 Task: Save your favorite Italian restaurant in Chicago as a favorite location and also explore the gallery of the resturants .
Action: Mouse moved to (124, 59)
Screenshot: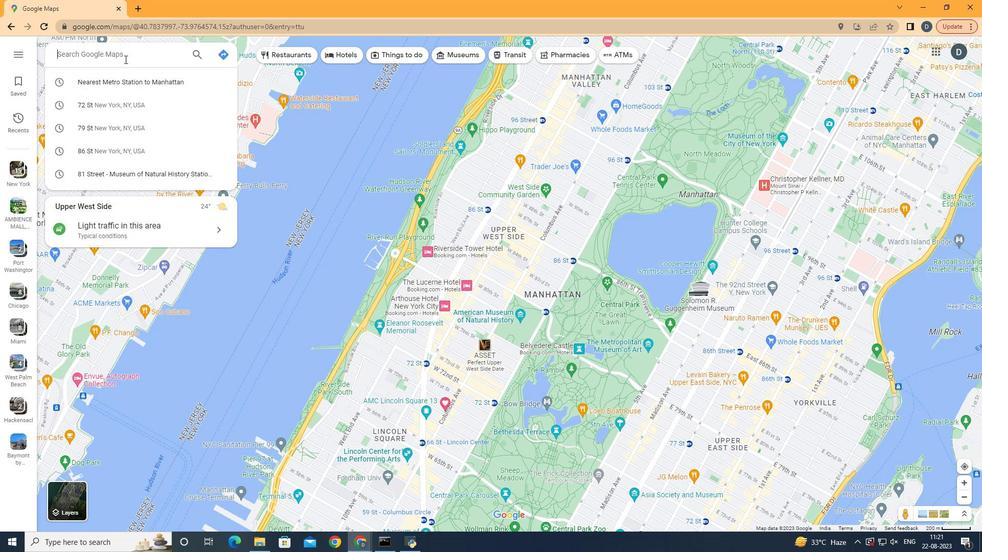 
Action: Mouse pressed left at (124, 59)
Screenshot: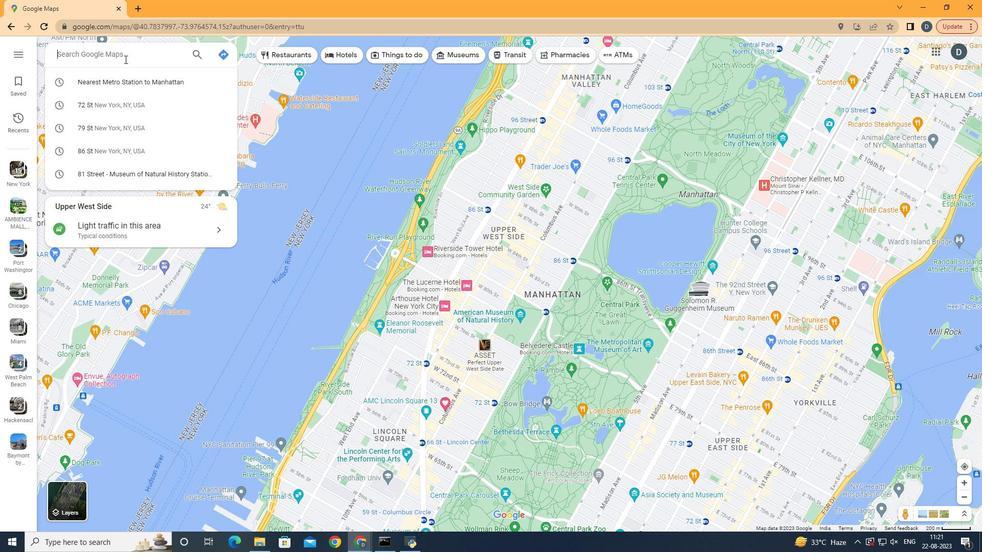 
Action: Key pressed <Key.shift>Restaurants<Key.space>in<Key.space><Key.shift>Chicago<Key.enter>
Screenshot: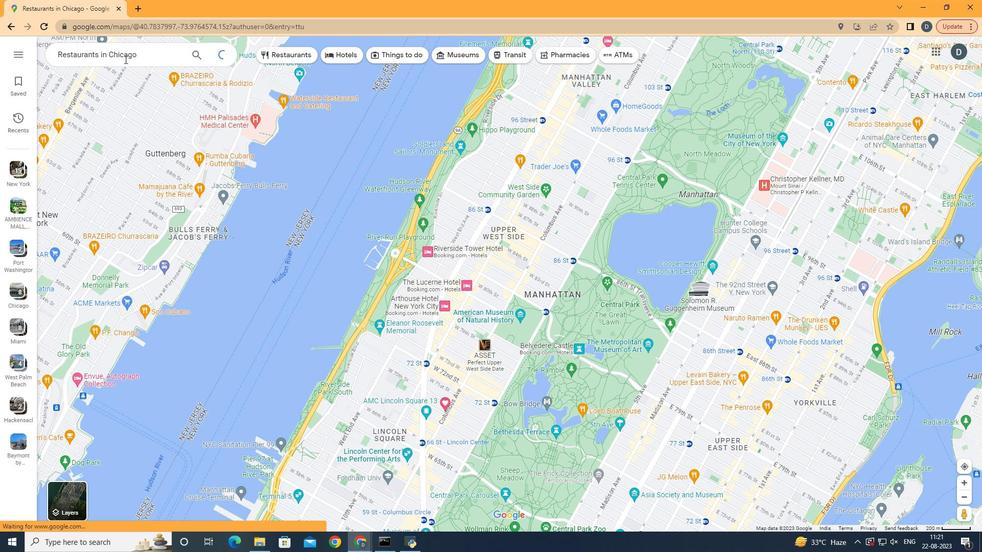 
Action: Mouse moved to (183, 118)
Screenshot: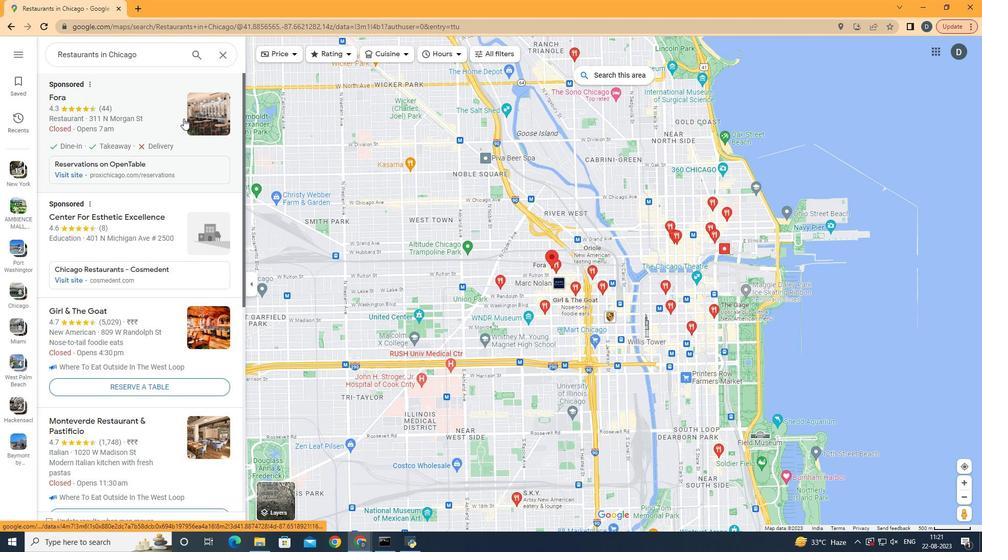 
Action: Mouse pressed left at (183, 118)
Screenshot: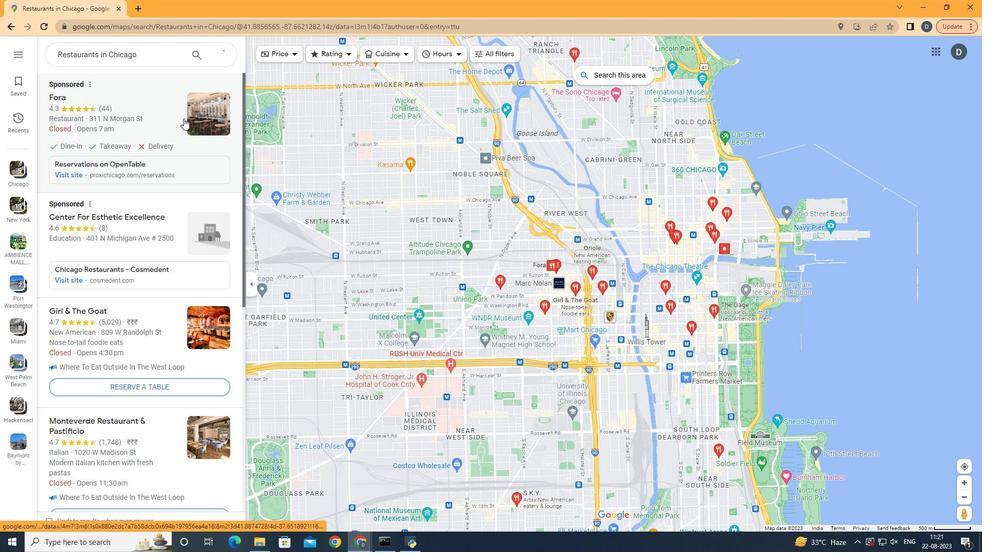 
Action: Mouse moved to (298, 175)
Screenshot: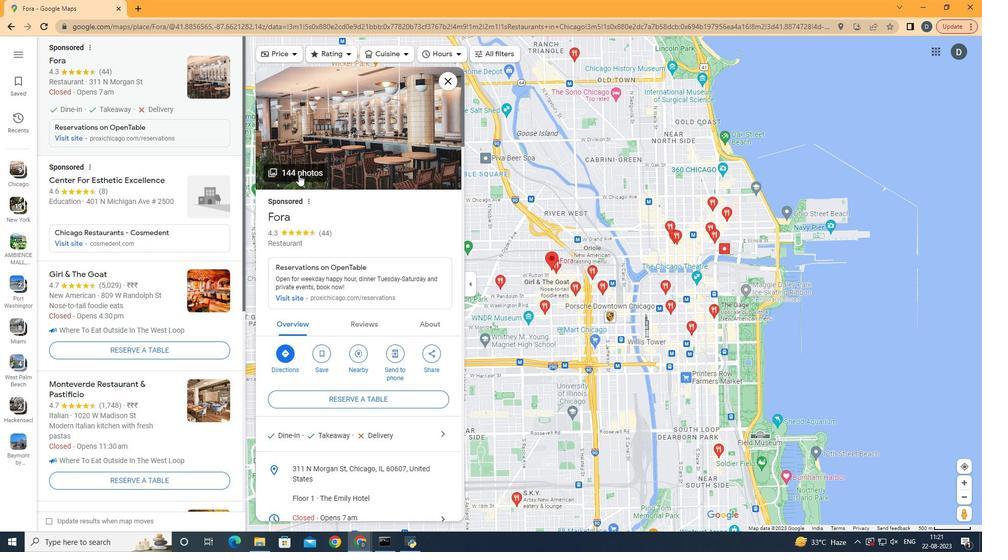 
Action: Mouse pressed left at (298, 175)
Screenshot: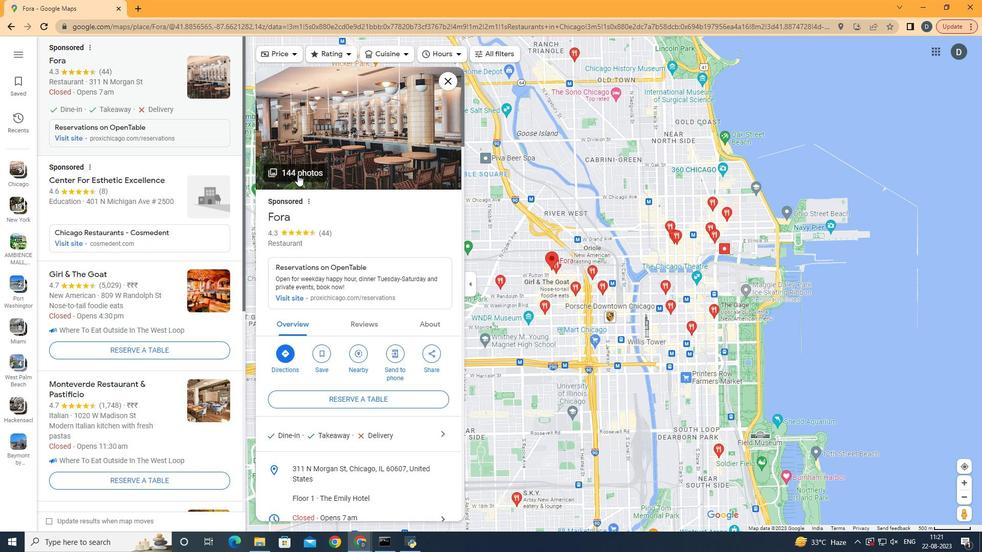 
Action: Mouse moved to (297, 175)
Screenshot: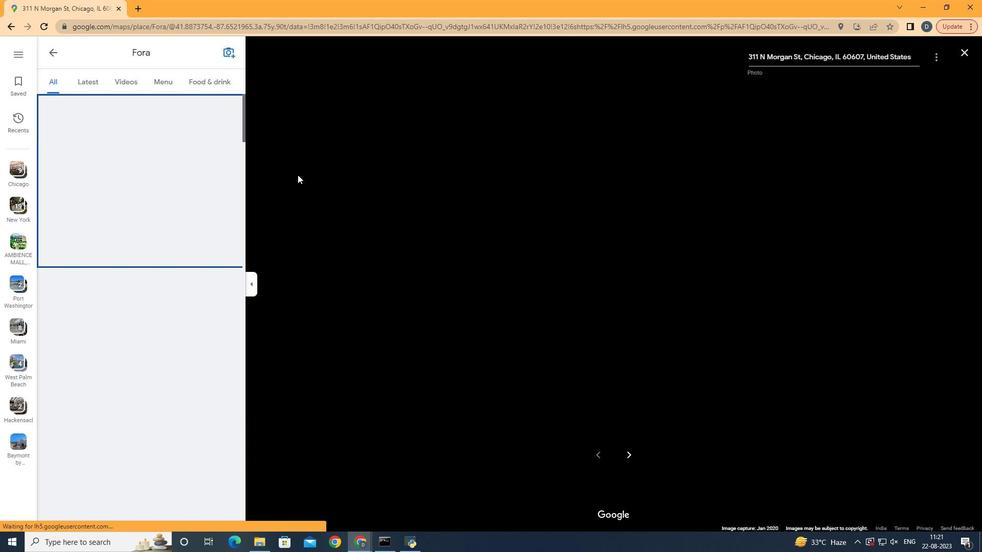 
Action: Key pressed <Key.right>
Screenshot: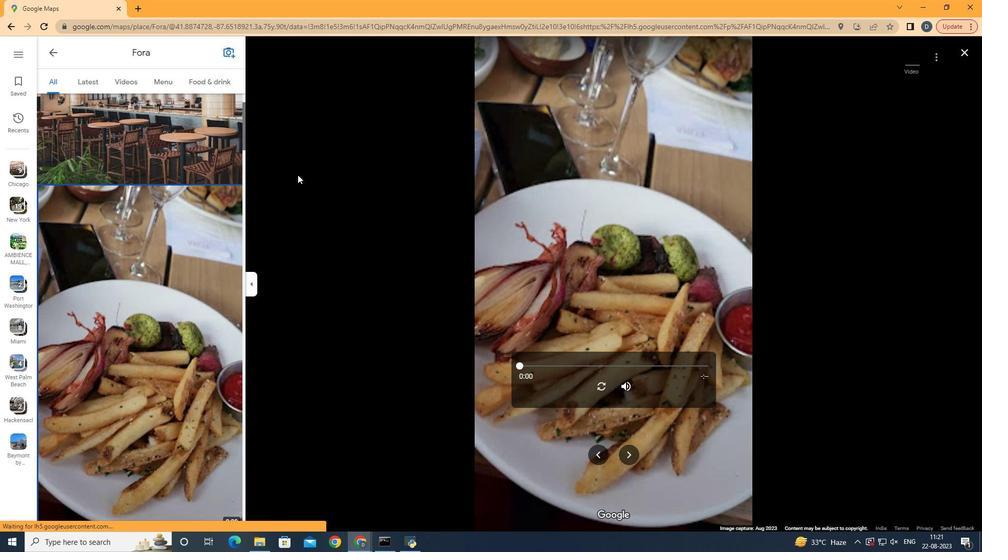 
Action: Mouse moved to (606, 387)
Screenshot: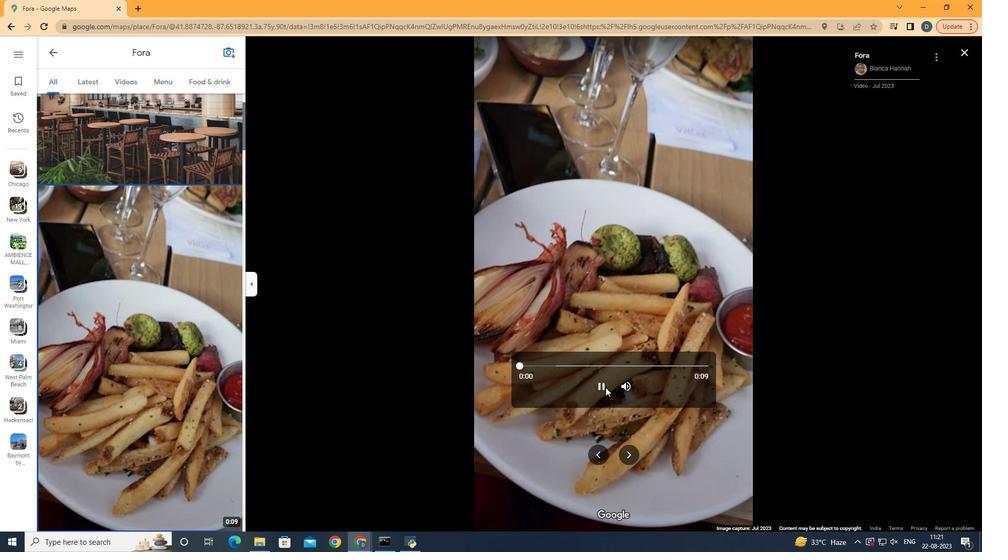 
Action: Mouse pressed left at (606, 387)
Screenshot: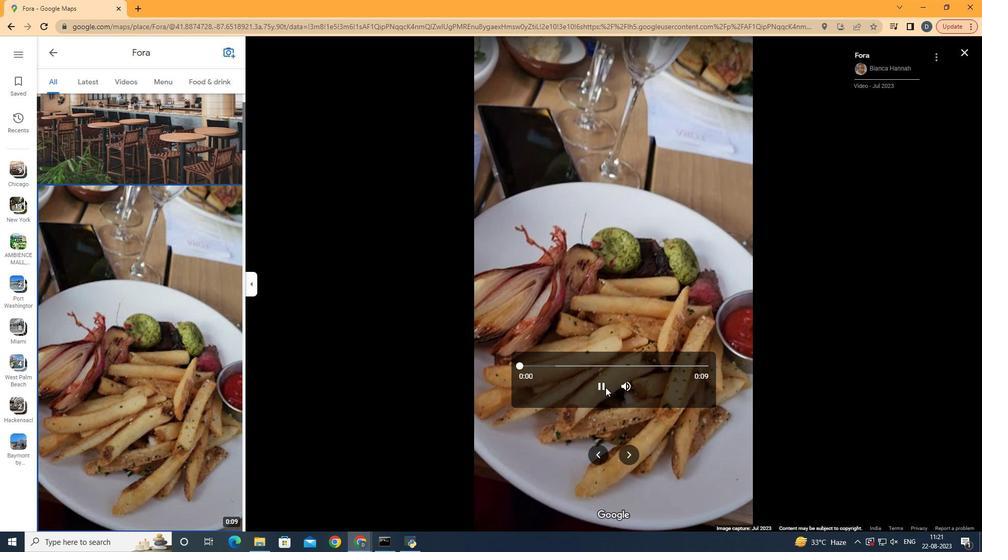 
Action: Mouse moved to (626, 450)
Screenshot: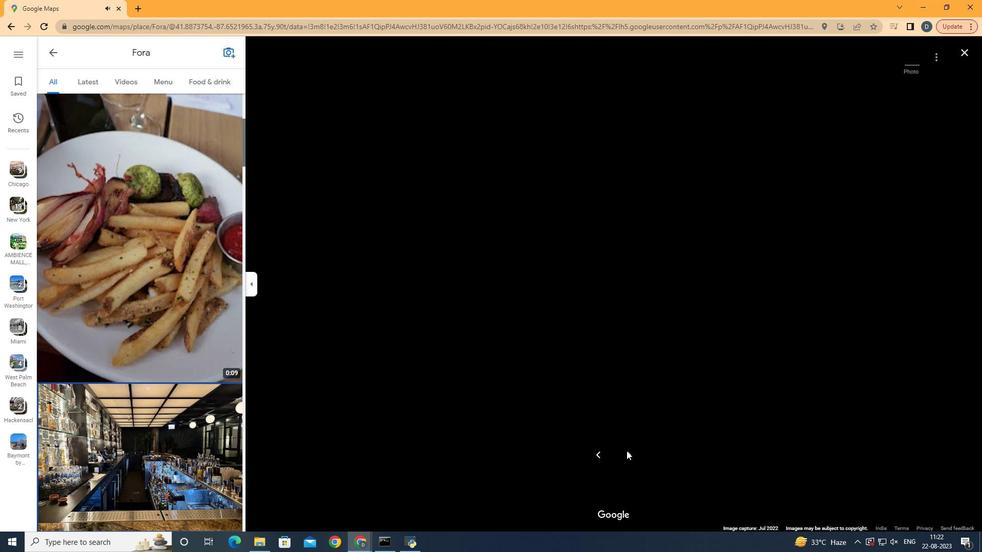 
Action: Mouse pressed left at (625, 450)
Screenshot: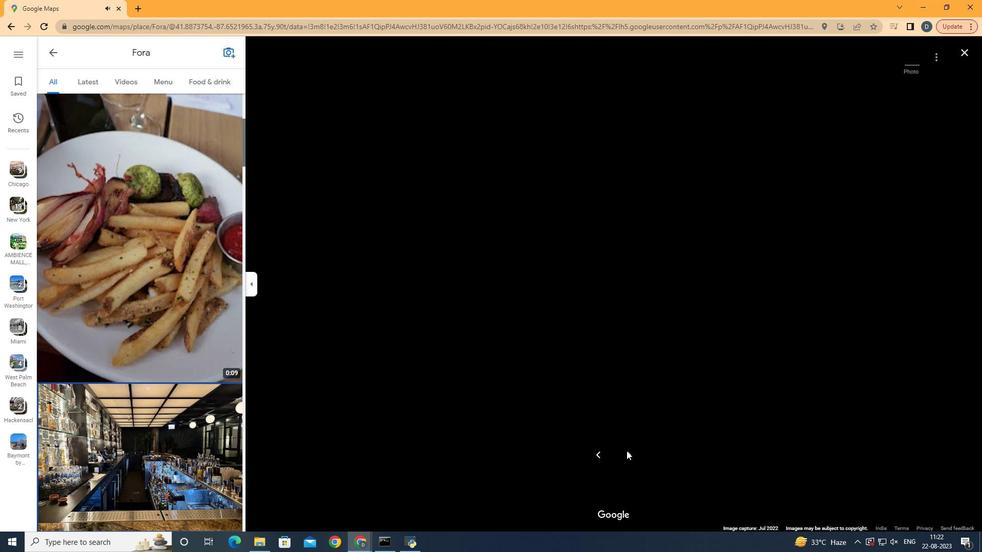 
Action: Mouse moved to (626, 446)
Screenshot: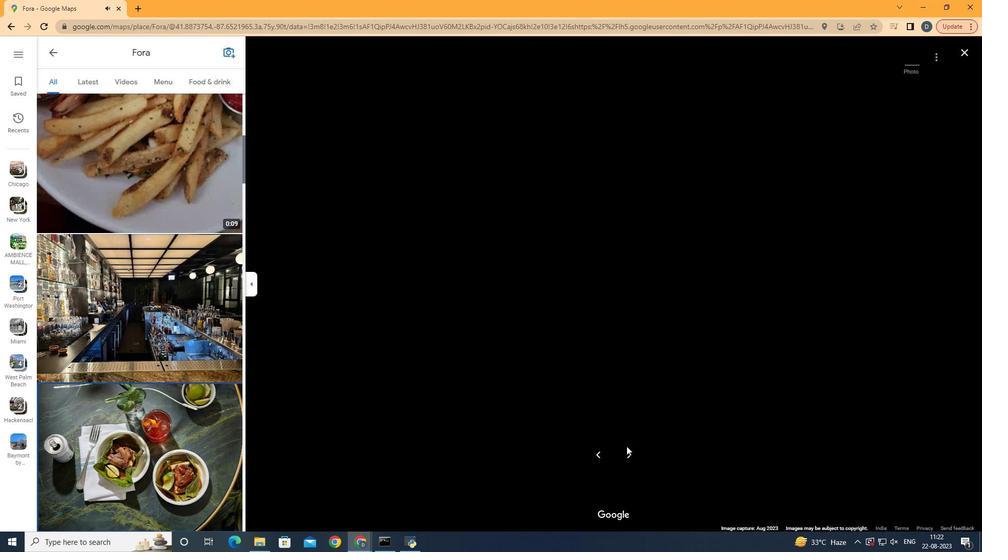 
Action: Mouse pressed left at (626, 446)
Screenshot: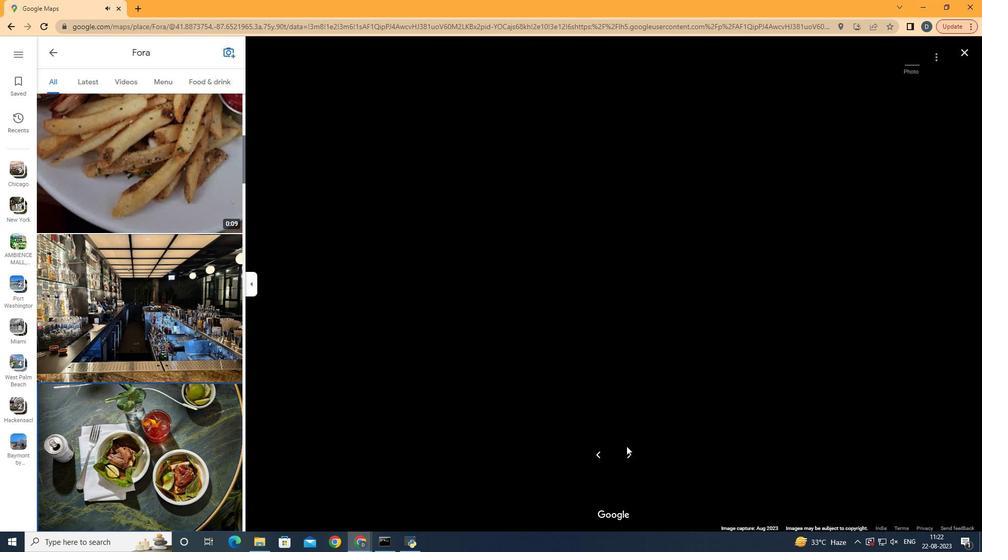 
Action: Key pressed <Key.right>
Screenshot: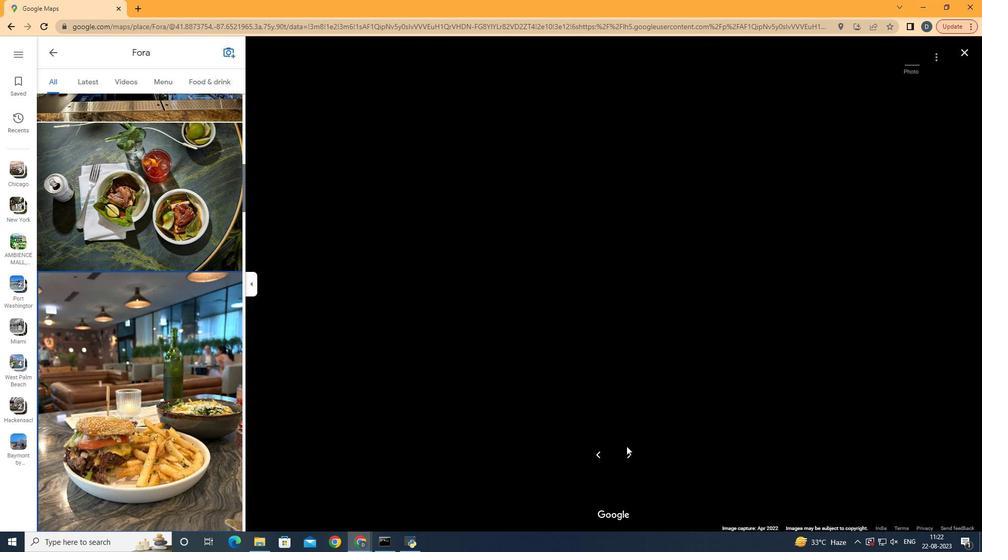 
Action: Mouse moved to (626, 456)
Screenshot: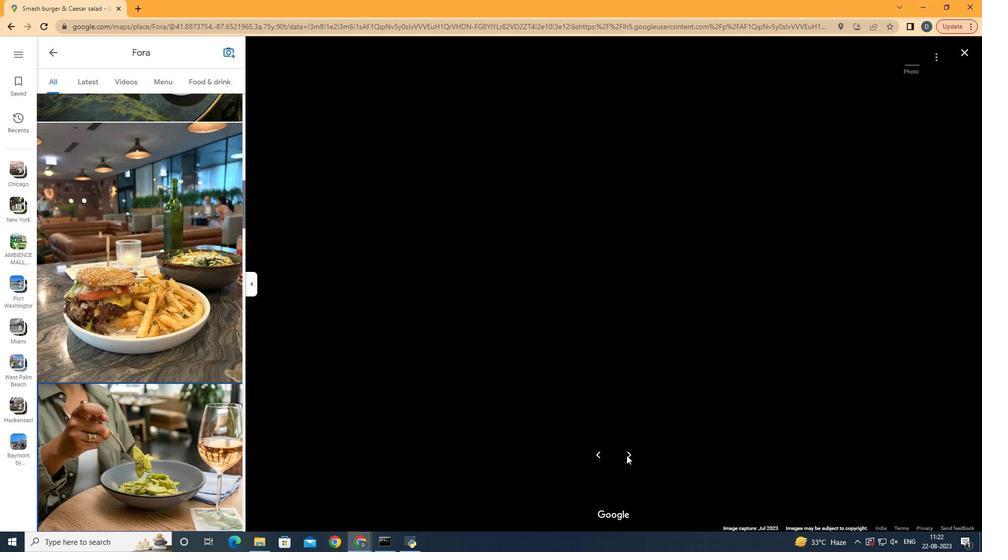 
Action: Mouse pressed left at (626, 456)
Screenshot: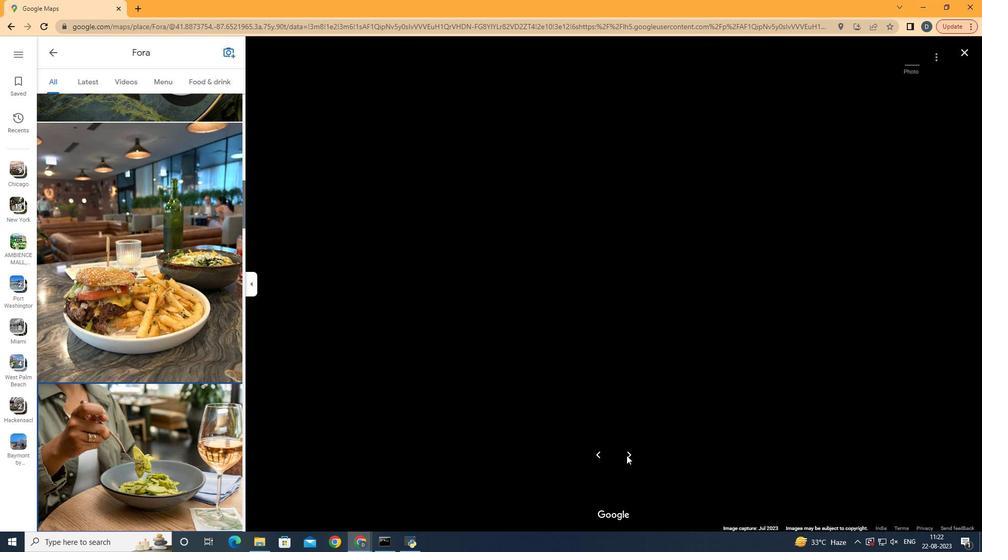 
Action: Key pressed <Key.right><Key.right><Key.right>
Screenshot: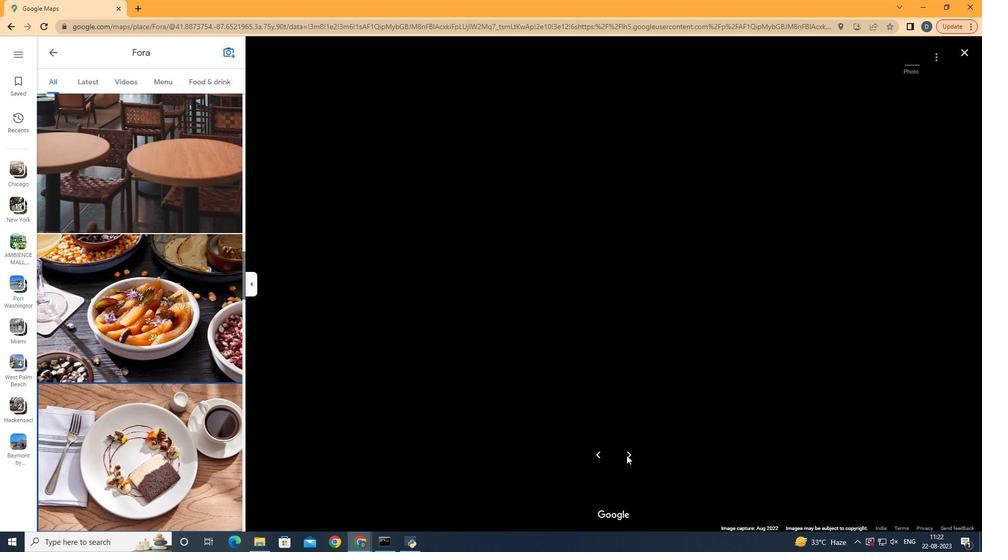 
Action: Mouse moved to (626, 449)
Screenshot: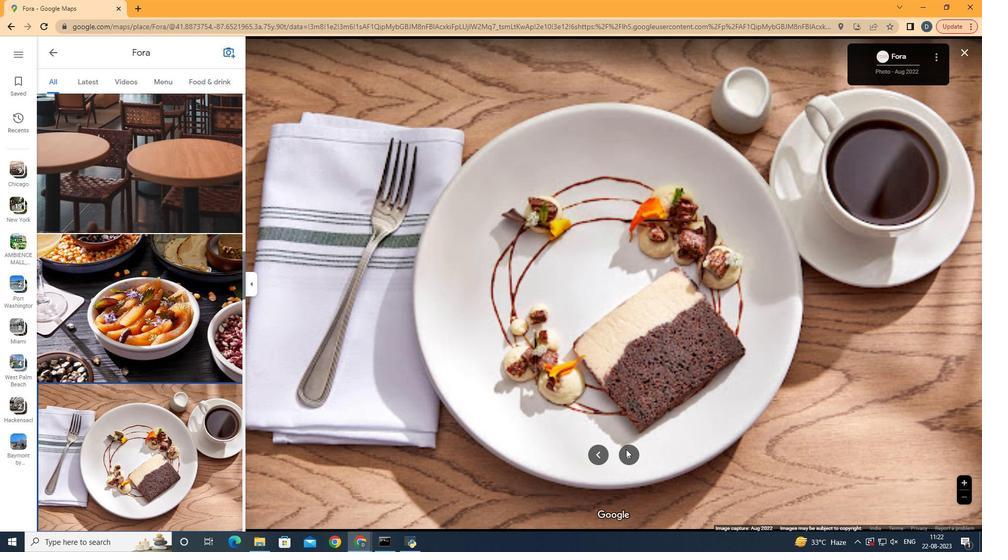 
Action: Mouse pressed left at (626, 449)
Screenshot: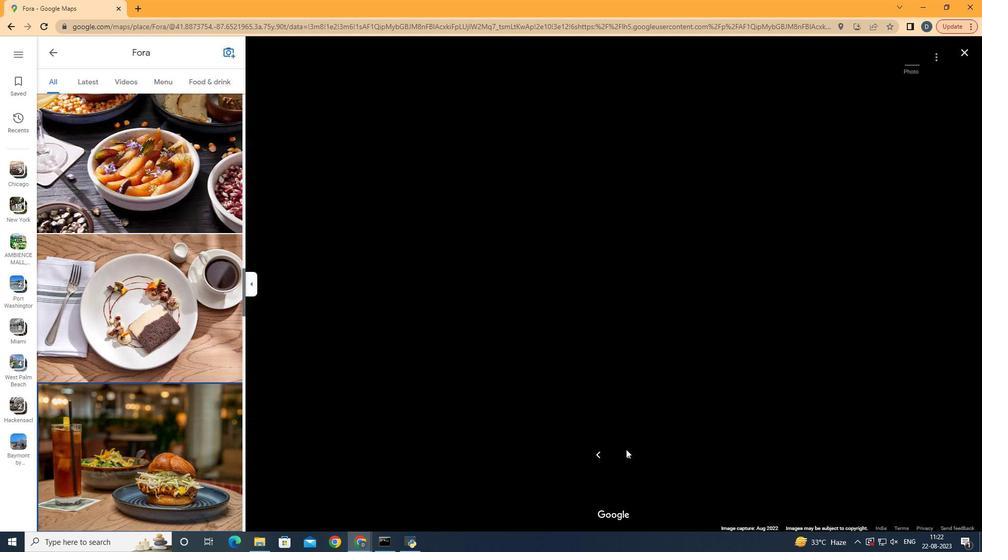
Action: Key pressed <Key.right><Key.right><Key.right><Key.right><Key.right><Key.right><Key.right><Key.right><Key.right><Key.right><Key.right><Key.right><Key.right><Key.right><Key.right><Key.right><Key.right><Key.right><Key.right><Key.right><Key.right><Key.right><Key.right><Key.right><Key.right><Key.right><Key.right><Key.right><Key.right><Key.right><Key.right><Key.right><Key.right><Key.right><Key.right><Key.right><Key.right><Key.right><Key.right><Key.right><Key.right><Key.right><Key.right><Key.right><Key.right><Key.right><Key.right><Key.right><Key.right><Key.right><Key.right><Key.right><Key.right><Key.right><Key.right><Key.right><Key.right><Key.right><Key.right><Key.right><Key.right><Key.right><Key.right><Key.right><Key.right><Key.right><Key.right><Key.right><Key.right><Key.right><Key.right><Key.right><Key.right><Key.right><Key.right><Key.right><Key.right><Key.right><Key.right><Key.right><Key.right><Key.right><Key.right><Key.right><Key.right><Key.right><Key.right><Key.right><Key.right><Key.right><Key.right><Key.right><Key.right><Key.right><Key.right><Key.right><Key.right><Key.right><Key.right><Key.right><Key.right><Key.right><Key.right><Key.right><Key.right>
Screenshot: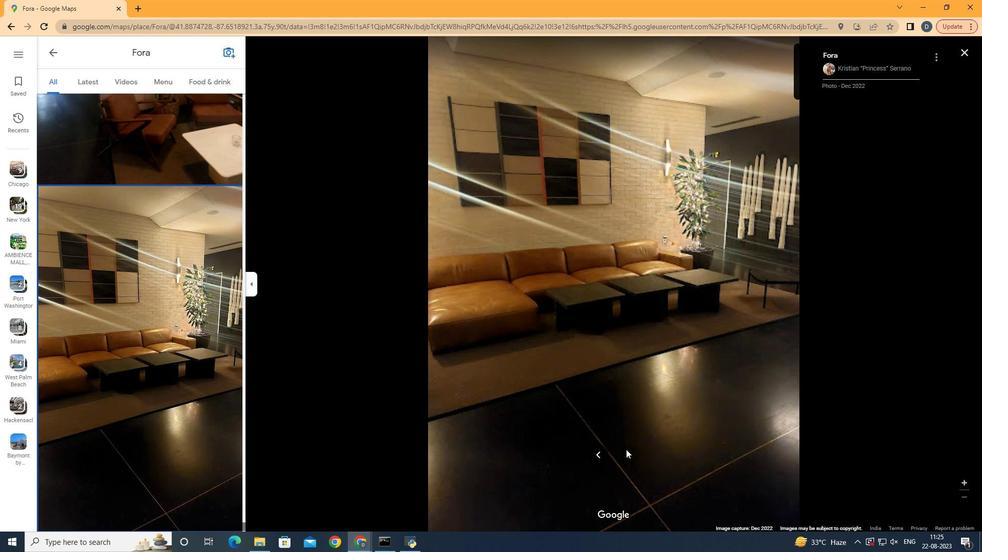 
Action: Mouse moved to (966, 54)
Screenshot: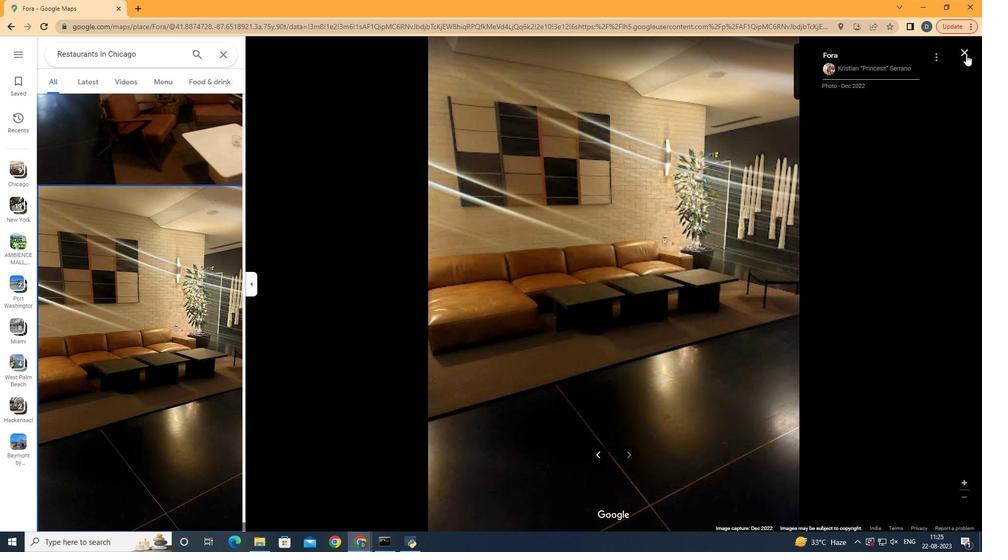 
Action: Mouse pressed left at (966, 54)
Screenshot: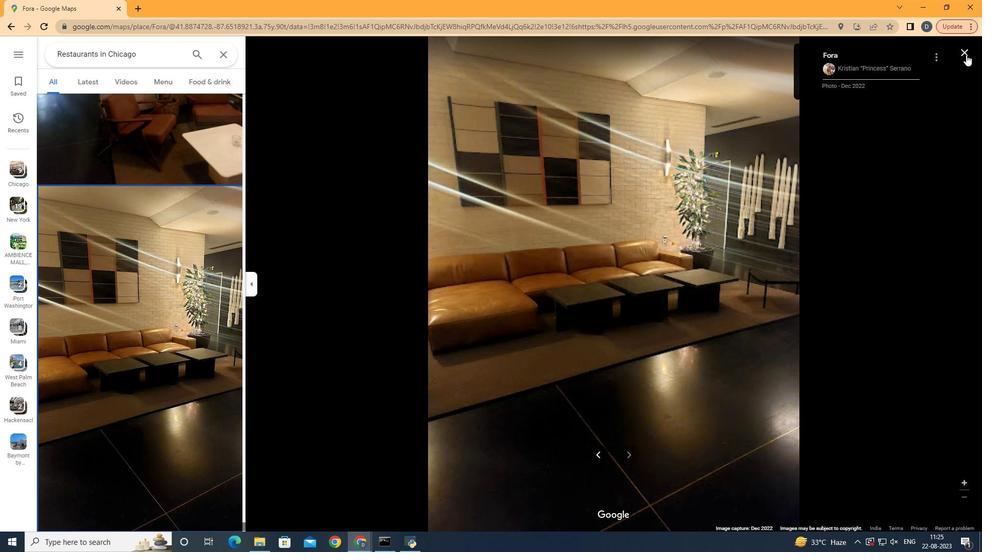 
Action: Mouse moved to (208, 226)
Screenshot: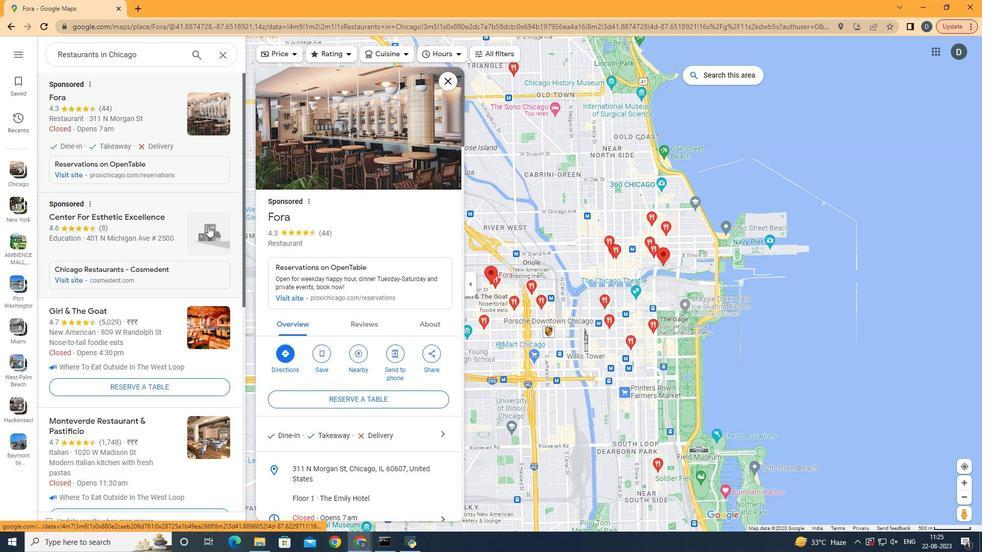 
Action: Mouse pressed left at (208, 226)
Screenshot: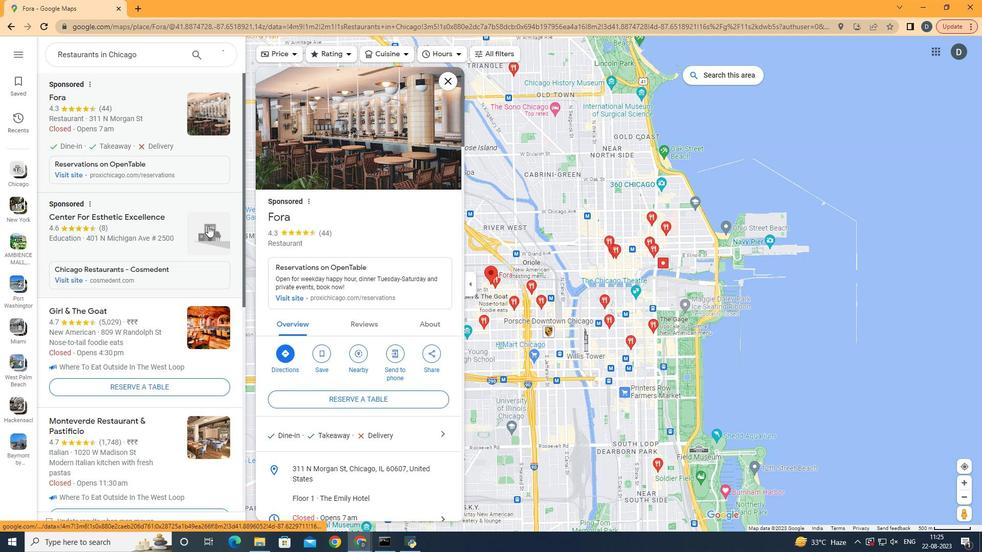 
Action: Mouse moved to (207, 328)
Screenshot: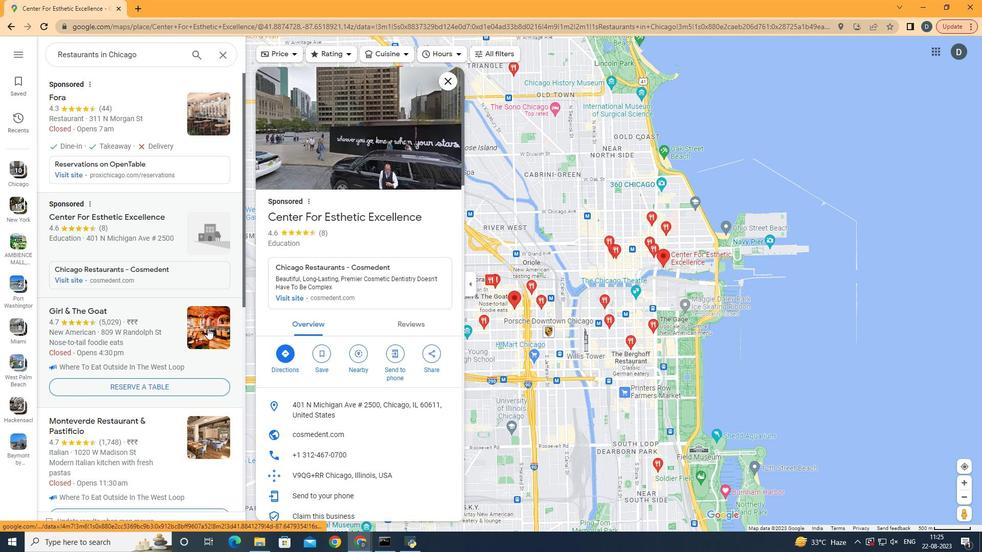 
Action: Mouse pressed left at (207, 328)
Screenshot: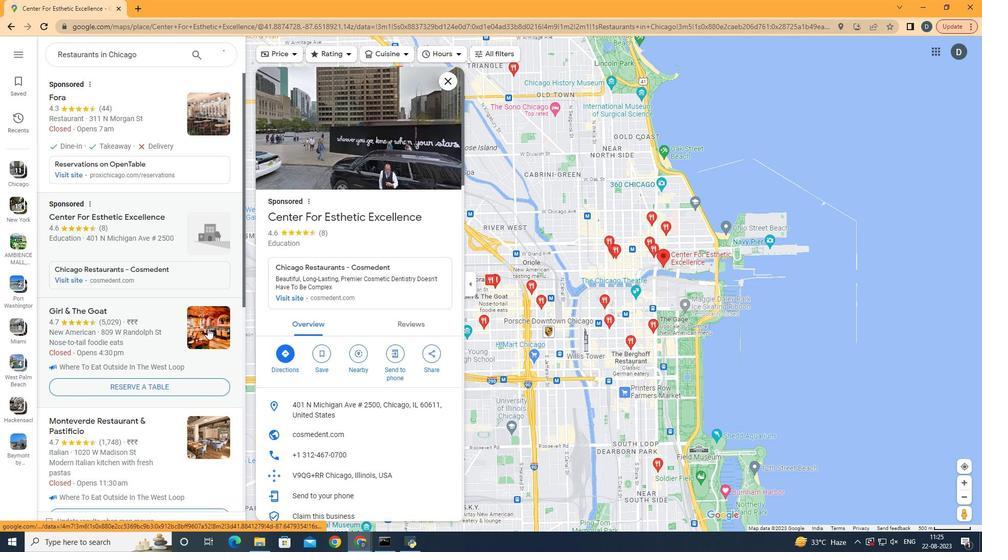 
Action: Mouse moved to (315, 169)
Screenshot: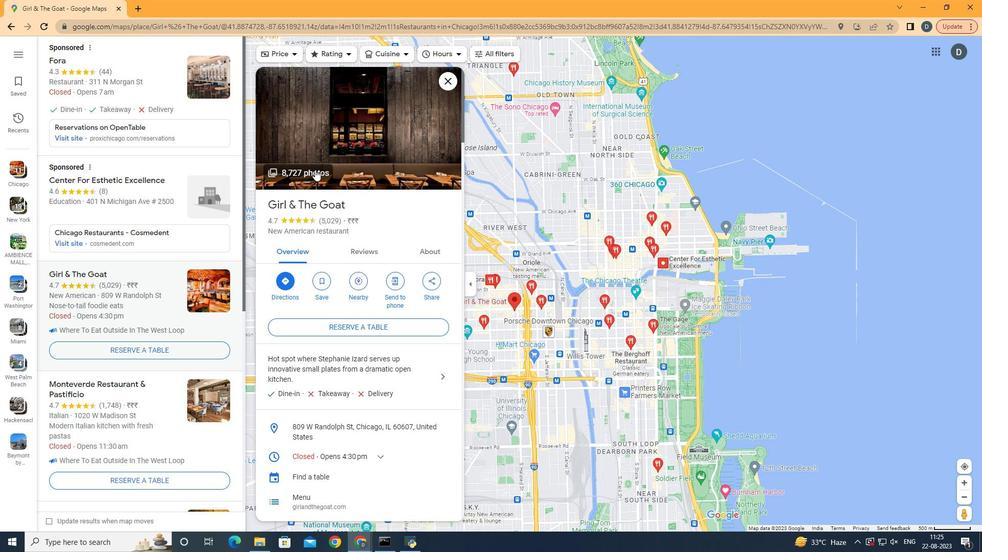 
Action: Mouse pressed left at (315, 169)
Screenshot: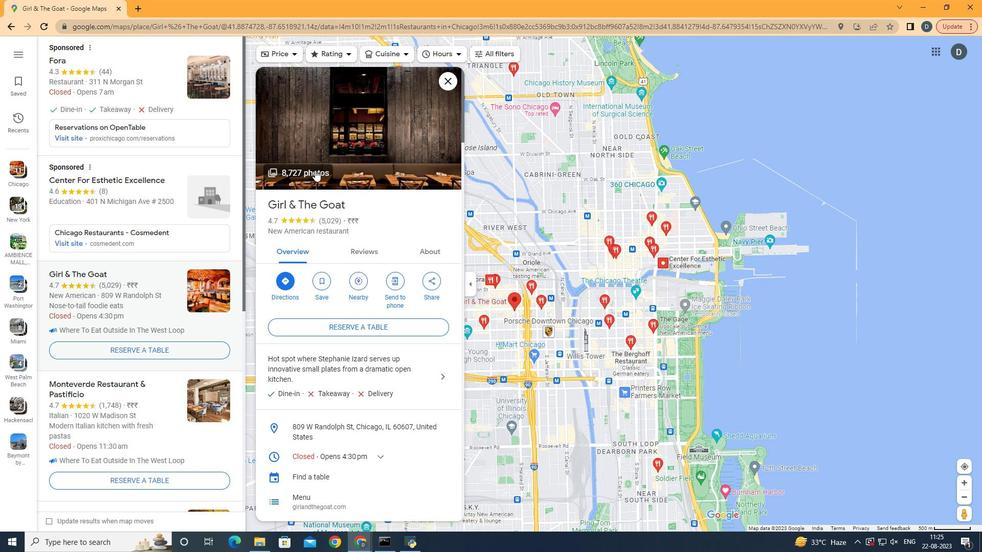 
Action: Mouse moved to (631, 455)
Screenshot: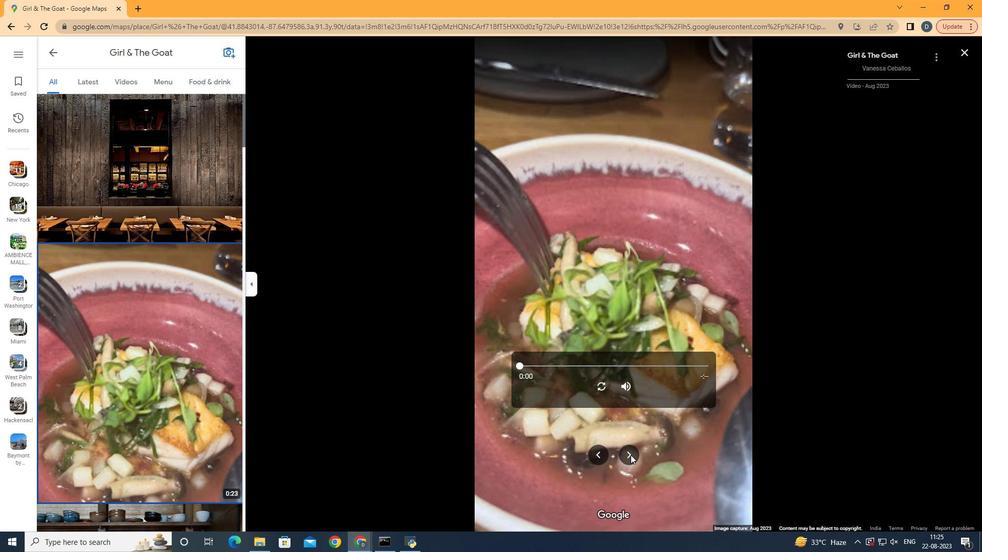 
Action: Mouse pressed left at (631, 455)
Screenshot: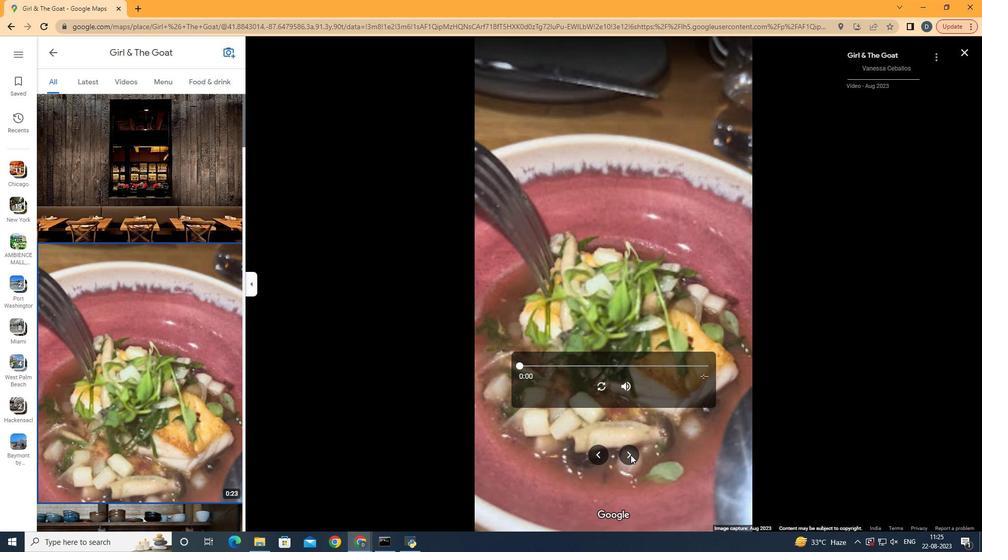 
Action: Mouse moved to (600, 383)
Screenshot: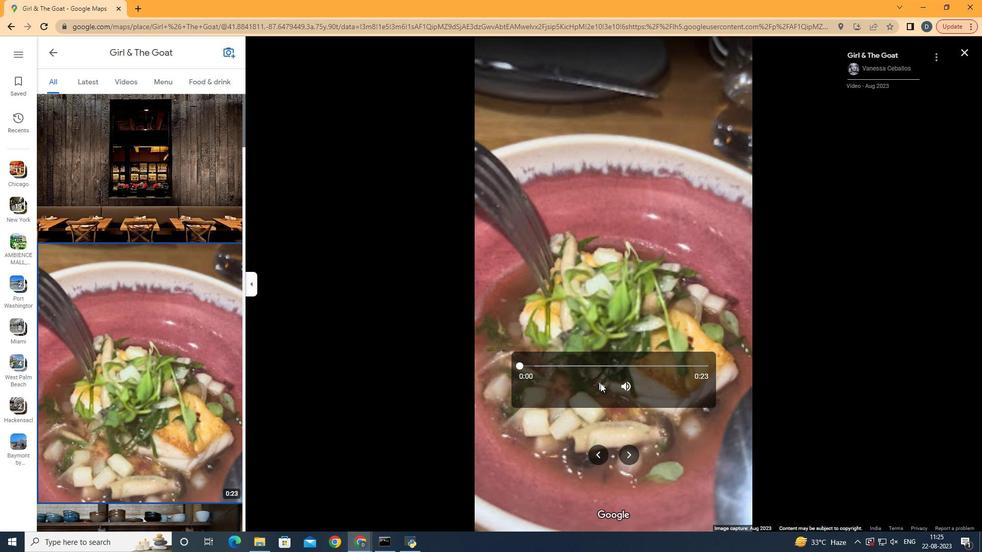 
Action: Mouse pressed left at (600, 383)
Screenshot: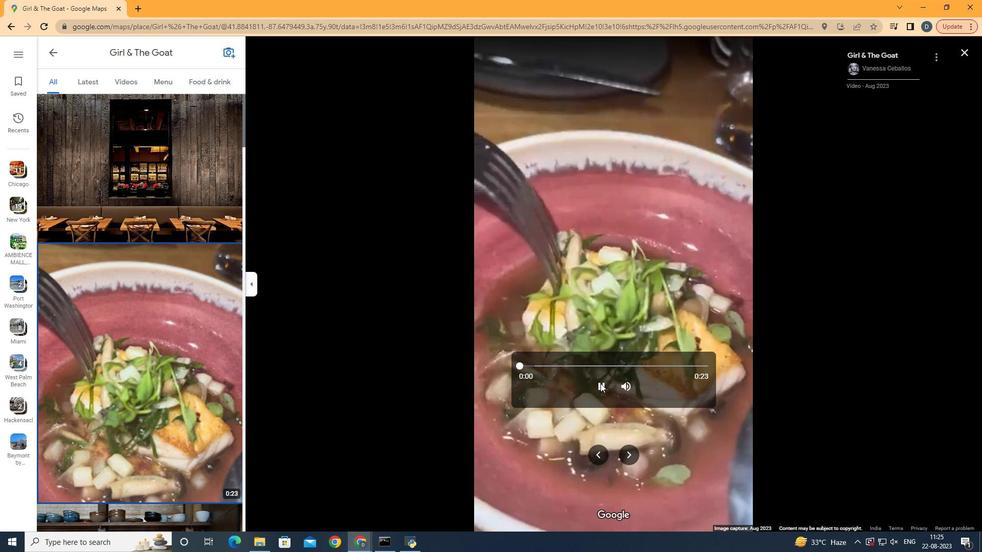 
Action: Mouse moved to (632, 452)
Screenshot: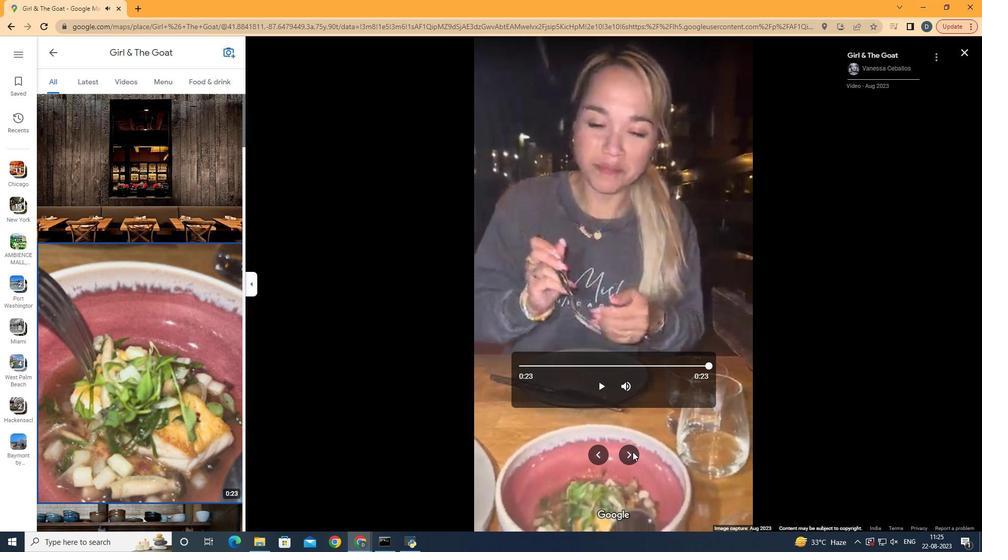 
Action: Mouse pressed left at (632, 452)
Screenshot: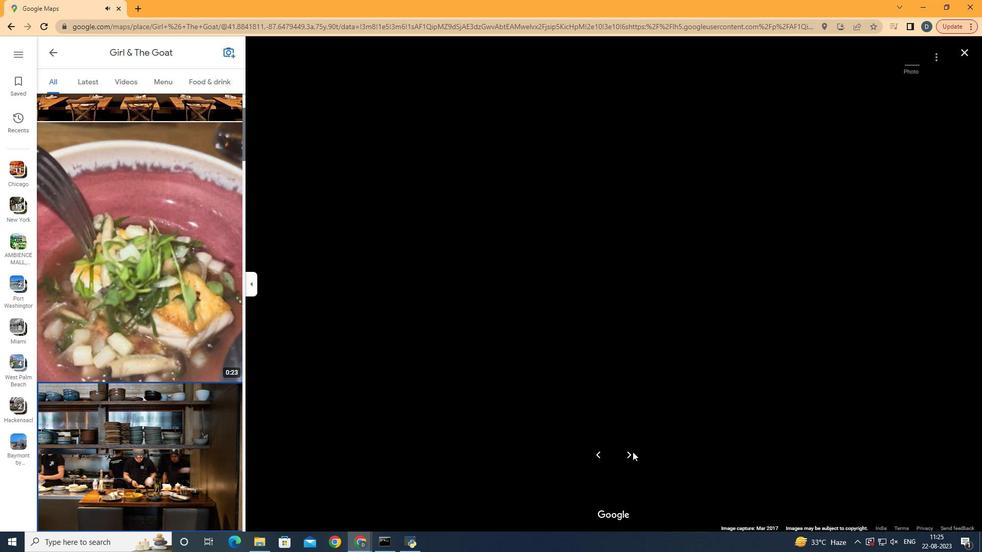 
Action: Mouse moved to (633, 452)
Screenshot: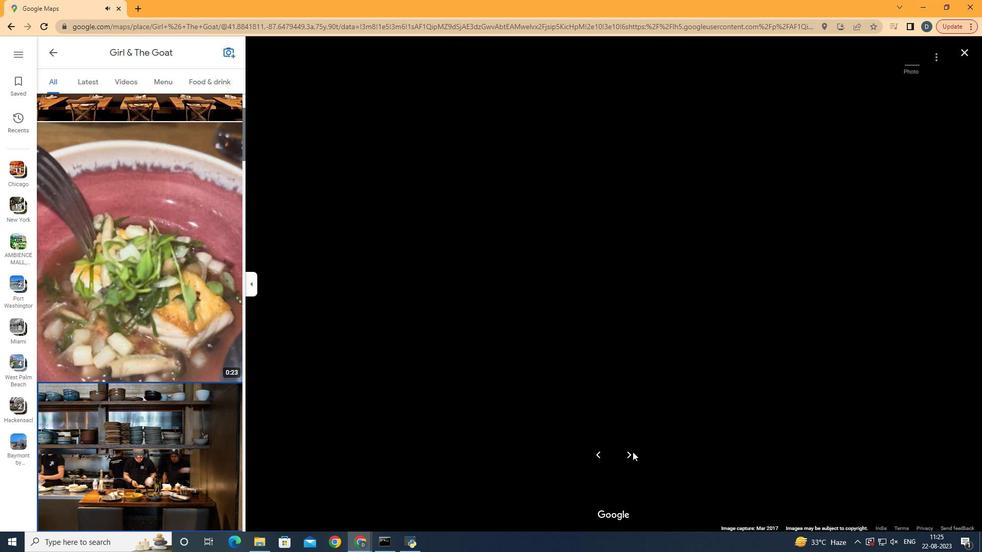 
Action: Key pressed <Key.right><Key.right><Key.right><Key.right><Key.right><Key.right><Key.right><Key.right><Key.right><Key.right><Key.right><Key.right><Key.right><Key.right><Key.right><Key.right><Key.right><Key.right><Key.right><Key.right><Key.right><Key.right><Key.right><Key.right><Key.right><Key.right><Key.right><Key.right><Key.right><Key.right><Key.right><Key.right><Key.right><Key.right><Key.right><Key.right><Key.right><Key.right><Key.right><Key.right><Key.right><Key.right><Key.right><Key.right><Key.right><Key.right><Key.right><Key.right><Key.right><Key.right><Key.right><Key.right><Key.right><Key.right><Key.right><Key.right><Key.right><Key.right><Key.right><Key.right><Key.right><Key.right><Key.right><Key.right><Key.right><Key.right><Key.right><Key.right><Key.right><Key.right><Key.right><Key.right><Key.right><Key.right><Key.right><Key.right><Key.right><Key.right><Key.right><Key.right><Key.right><Key.right><Key.right><Key.right><Key.right><Key.right><Key.right><Key.right><Key.right><Key.right><Key.right><Key.right><Key.right><Key.right><Key.right><Key.right><Key.right><Key.right><Key.right><Key.right><Key.right><Key.right><Key.right><Key.right><Key.right><Key.right><Key.right><Key.right><Key.right><Key.right><Key.right><Key.right><Key.right><Key.right><Key.right><Key.right><Key.right><Key.right><Key.right><Key.right><Key.right><Key.right><Key.right><Key.right><Key.right><Key.right><Key.right><Key.right><Key.right><Key.right><Key.right><Key.right><Key.right><Key.right><Key.right><Key.right><Key.right><Key.right><Key.right><Key.right><Key.right><Key.right><Key.right><Key.right><Key.right><Key.right>
Screenshot: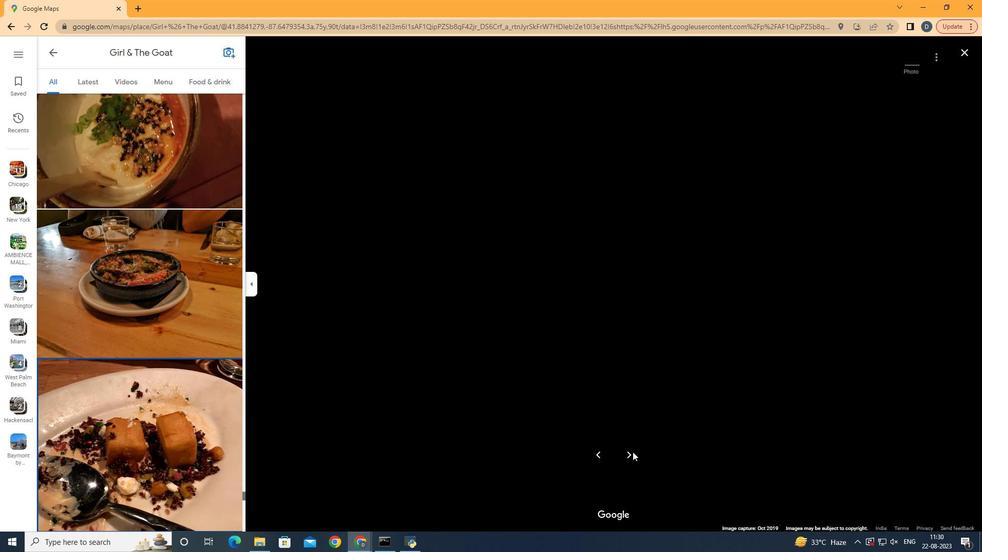 
Action: Mouse moved to (627, 456)
Screenshot: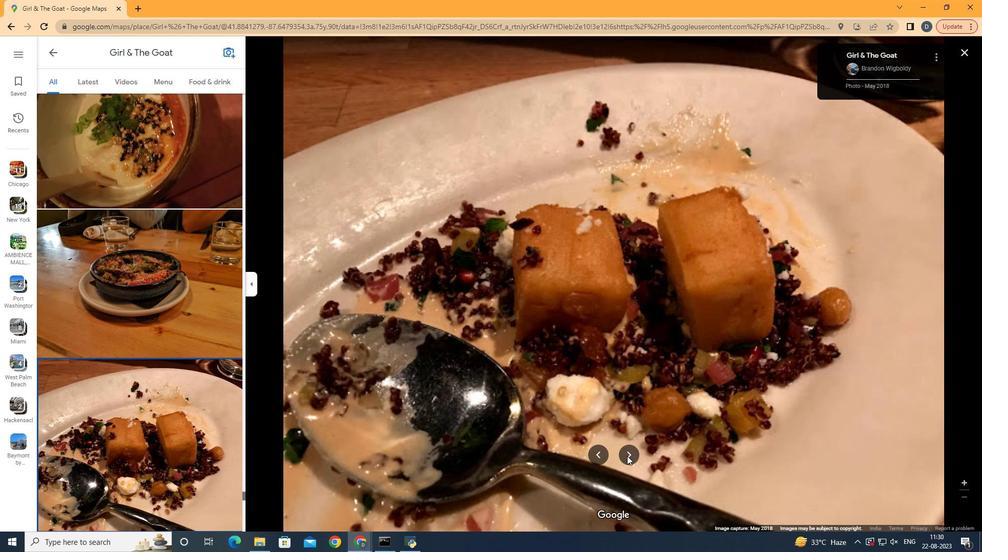 
Action: Mouse pressed left at (627, 456)
Screenshot: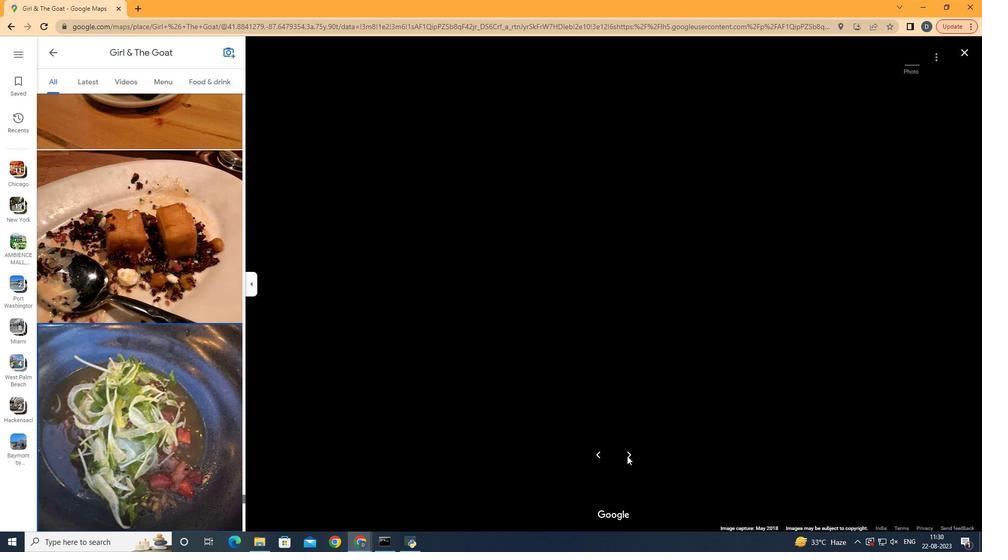 
Action: Key pressed <Key.right><Key.right><Key.right><Key.right><Key.right><Key.right>
Screenshot: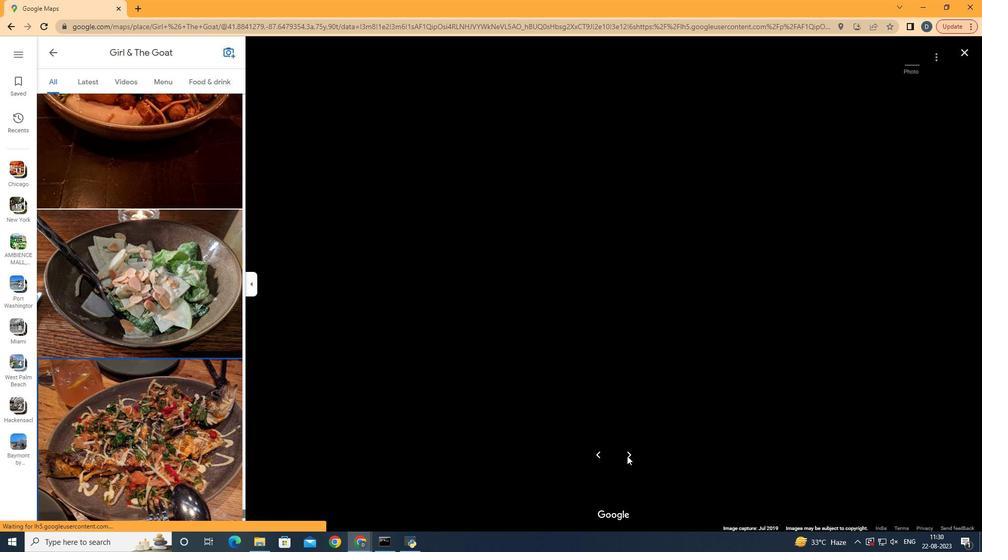 
Action: Mouse moved to (627, 451)
Screenshot: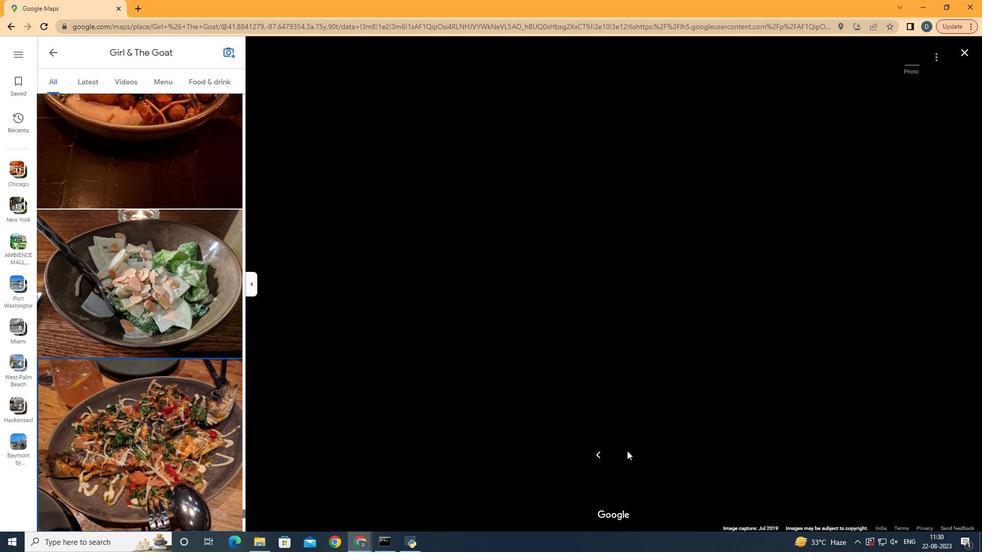 
Action: Mouse pressed left at (627, 451)
Screenshot: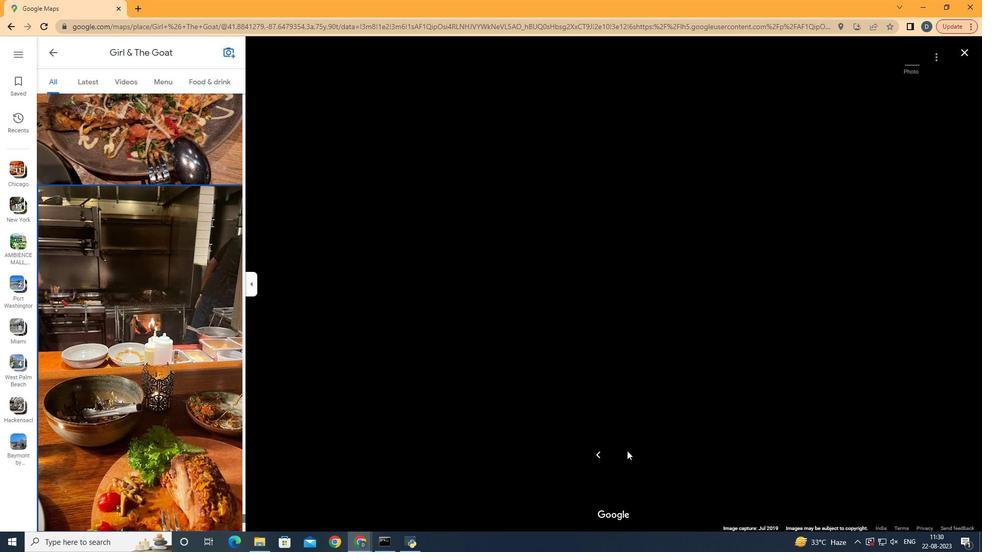 
Action: Key pressed <Key.right><Key.right><Key.right><Key.right><Key.right><Key.right><Key.right><Key.right><Key.right><Key.right><Key.right><Key.right><Key.right><Key.right><Key.right><Key.right><Key.right><Key.right><Key.right><Key.right><Key.right><Key.right><Key.right><Key.right><Key.right><Key.right><Key.right><Key.right><Key.right><Key.right><Key.right><Key.right><Key.right><Key.right><Key.right><Key.right><Key.right><Key.right><Key.right><Key.right><Key.right><Key.right><Key.right><Key.right><Key.right><Key.right><Key.right><Key.right><Key.right><Key.right><Key.right><Key.right><Key.right><Key.right><Key.right><Key.right><Key.right><Key.right><Key.right><Key.right><Key.right><Key.right><Key.right><Key.up><Key.right><Key.right><Key.up><Key.right><Key.right><Key.right><Key.right>
Screenshot: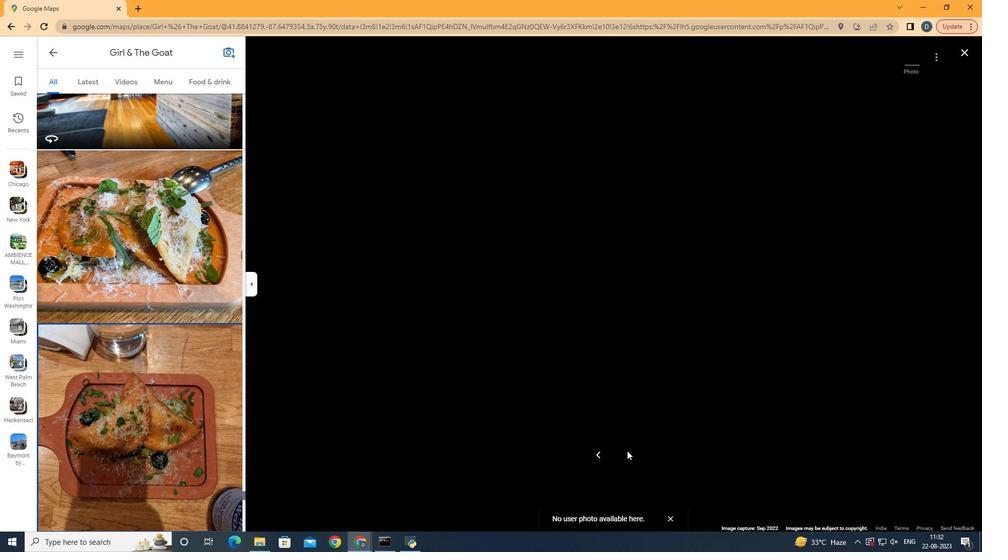 
Action: Mouse moved to (627, 452)
Screenshot: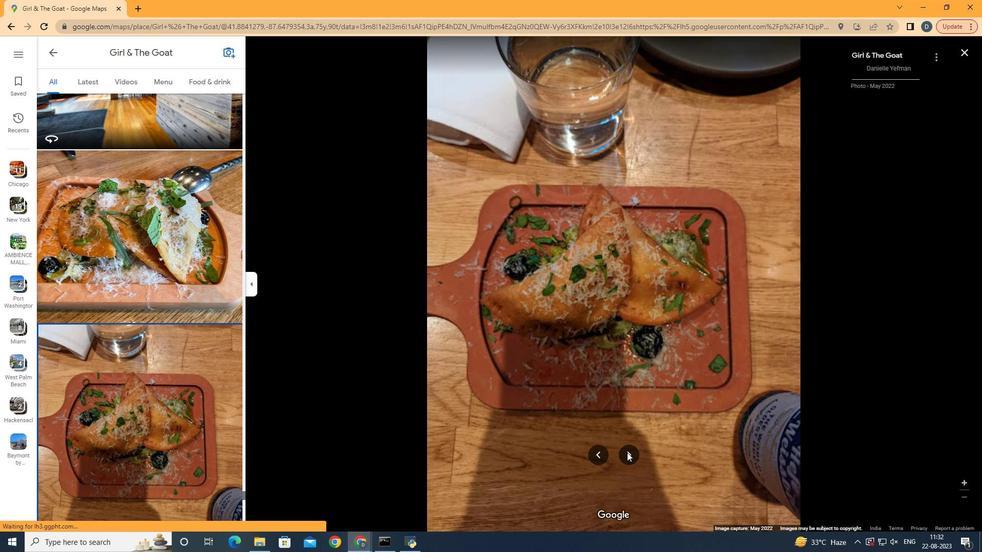 
Action: Mouse pressed left at (627, 452)
Screenshot: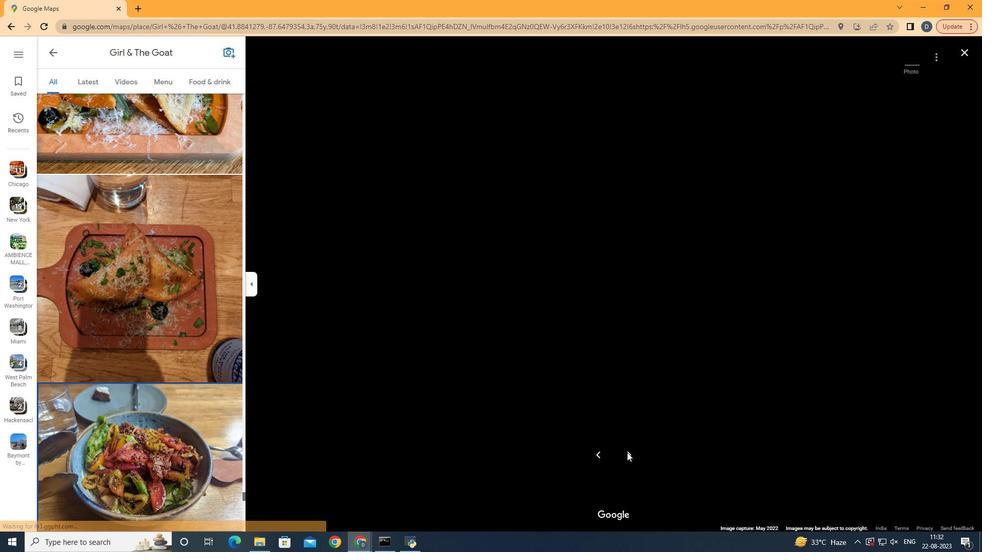 
Action: Key pressed <Key.right><Key.right><Key.right><Key.right><Key.right><Key.right><Key.right><Key.right><Key.right><Key.right><Key.right><Key.right><Key.right><Key.right><Key.right><Key.right><Key.right><Key.right><Key.up><Key.right><Key.right><Key.right><Key.right><Key.right><Key.right><Key.right><Key.right><Key.right><Key.right><Key.right><Key.right><Key.right><Key.right><Key.right><Key.right><Key.right><Key.right><Key.right><Key.right><Key.right><Key.right><Key.right><Key.right><Key.right><Key.right><Key.right><Key.right><Key.right><Key.right><Key.right><Key.right><Key.right><Key.right><Key.right><Key.right><Key.right><Key.right><Key.right><Key.right><Key.right><Key.right><Key.right><Key.right><Key.right><Key.right><Key.right><Key.right><Key.right><Key.right><Key.right><Key.right><Key.right><Key.right><Key.right><Key.right><Key.right><Key.right><Key.right><Key.right><Key.right><Key.right><Key.right><Key.right><Key.right><Key.right><Key.right><Key.right><Key.right><Key.right><Key.right><Key.right><Key.right><Key.right><Key.right><Key.right><Key.right><Key.right><Key.right><Key.right><Key.right><Key.right><Key.right><Key.right><Key.right><Key.right><Key.right><Key.right><Key.right><Key.right><Key.right><Key.right><Key.right><Key.right><Key.right><Key.right><Key.right><Key.right><Key.right><Key.right><Key.right><Key.right><Key.right><Key.right><Key.right><Key.right><Key.right><Key.right><Key.right><Key.right><Key.right><Key.right><Key.right><Key.right><Key.right><Key.right><Key.right><Key.right><Key.right><Key.right><Key.right><Key.right><Key.right><Key.right><Key.right>
Screenshot: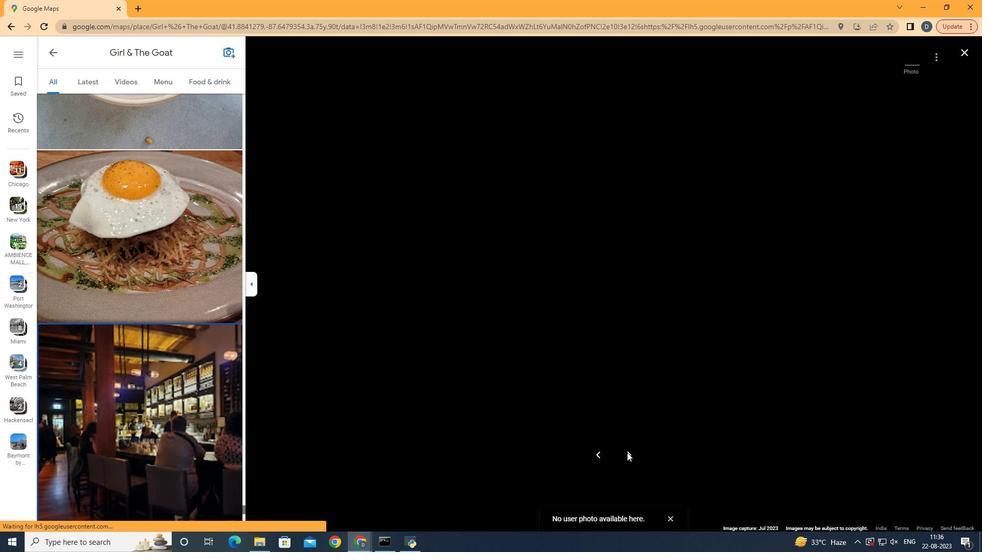 
Action: Mouse moved to (672, 520)
Screenshot: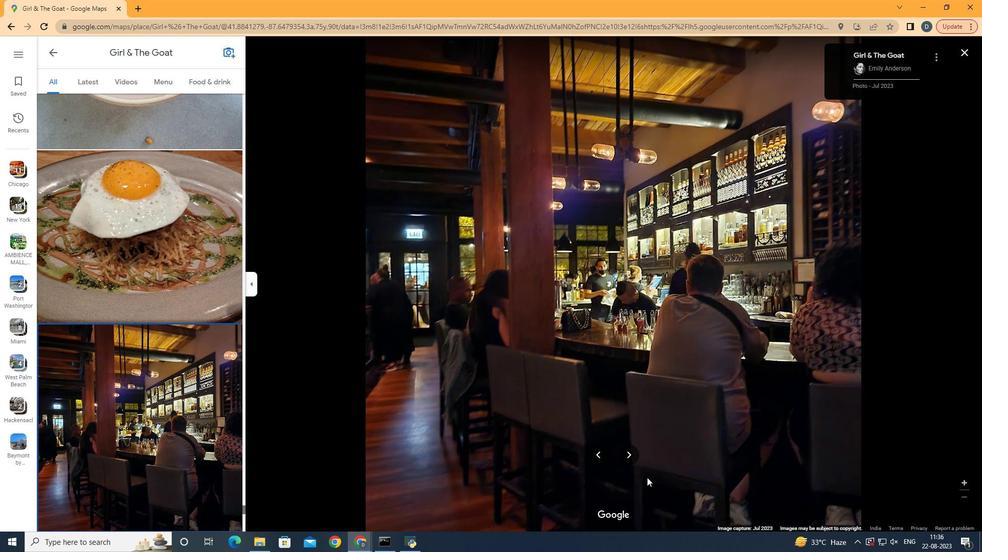 
Action: Mouse pressed left at (672, 520)
Screenshot: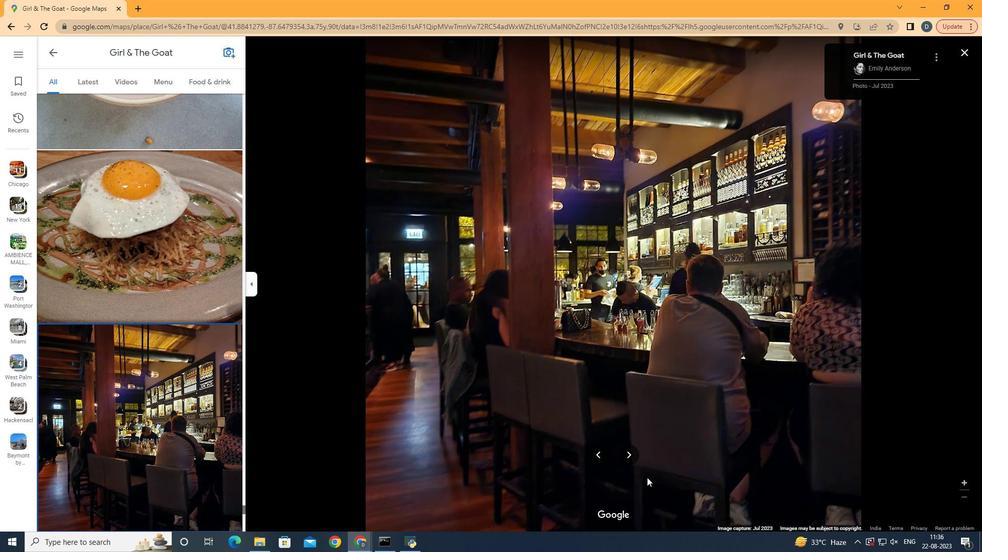 
Action: Mouse moved to (633, 452)
Screenshot: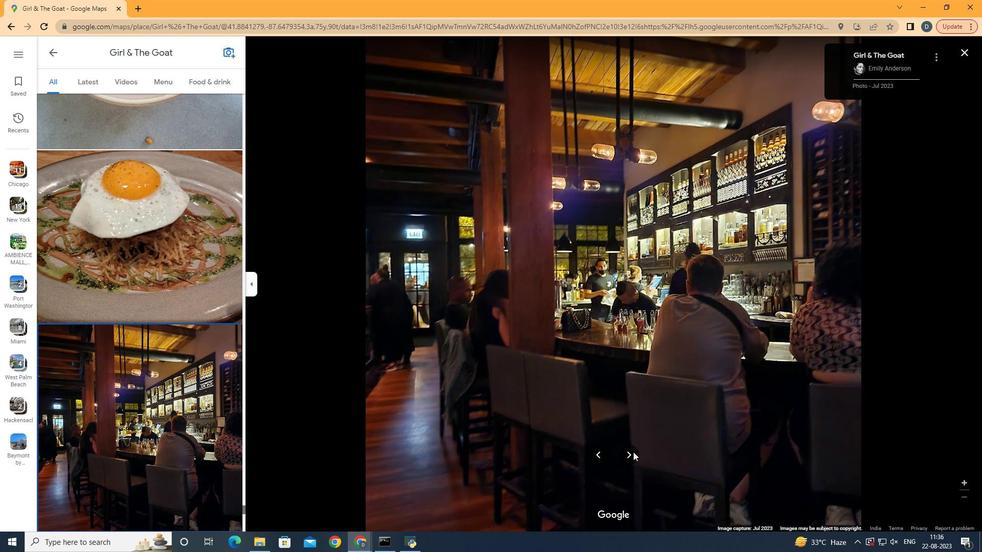 
Action: Mouse pressed left at (633, 452)
Screenshot: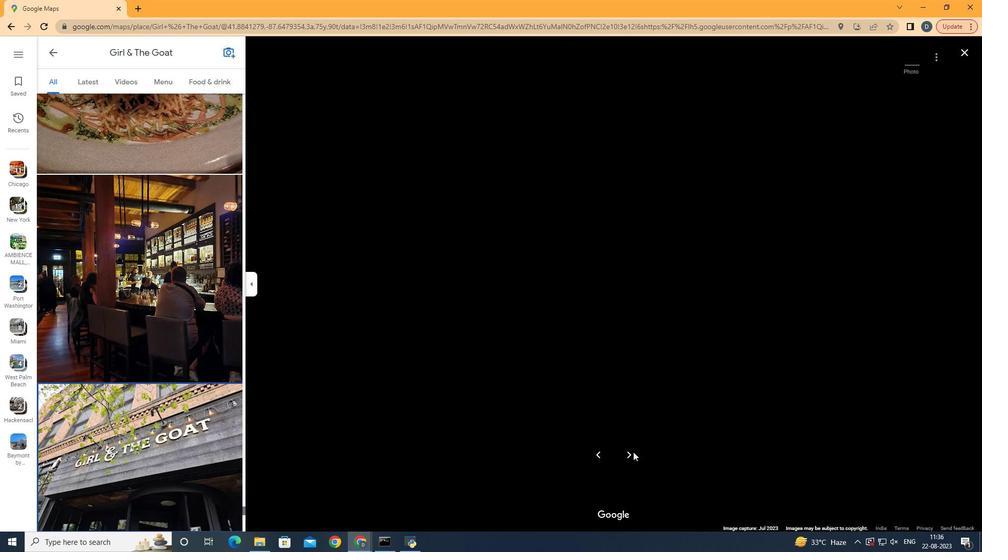 
Action: Mouse moved to (627, 452)
Screenshot: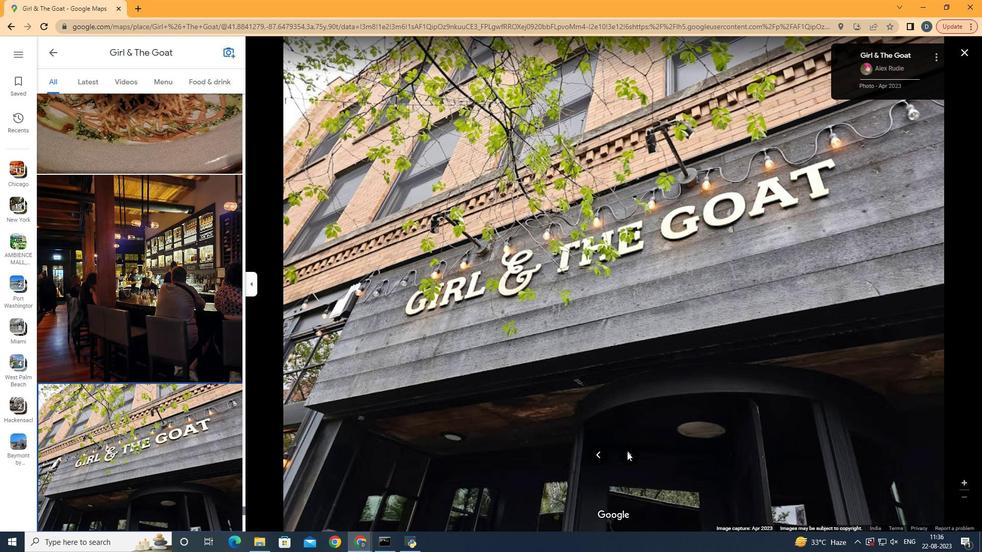 
Action: Mouse pressed left at (627, 452)
Screenshot: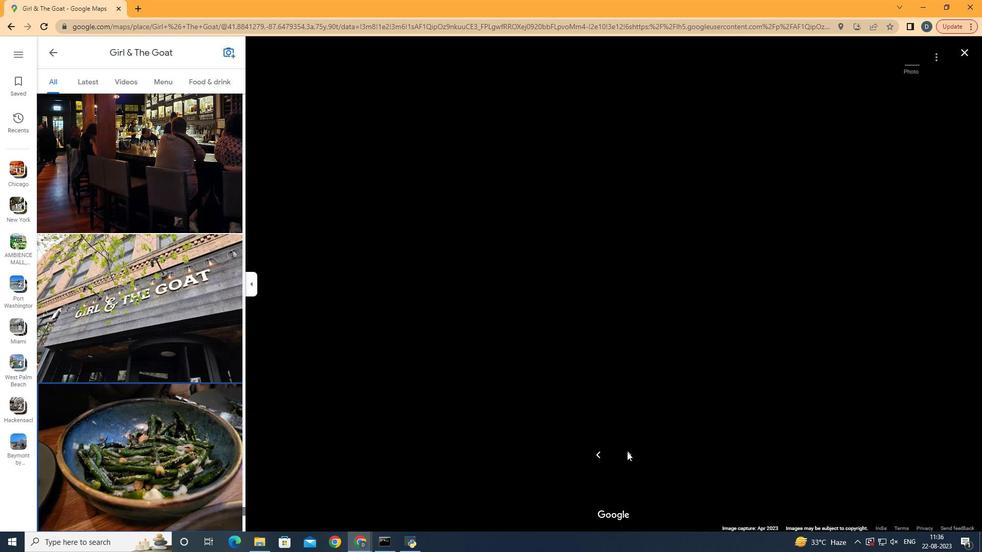 
Action: Key pressed <Key.right><Key.right><Key.right><Key.right><Key.right><Key.right><Key.right>
Screenshot: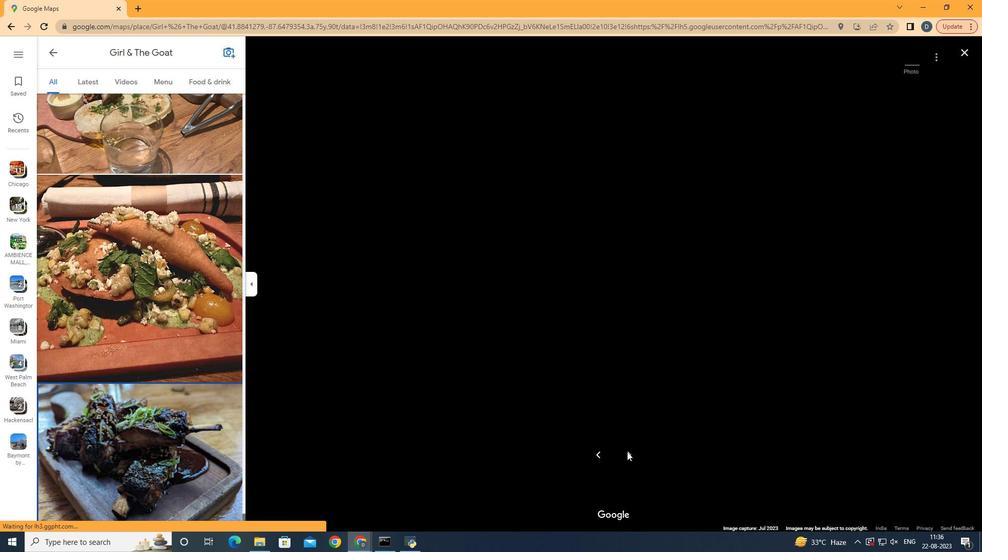 
Action: Mouse moved to (966, 51)
Screenshot: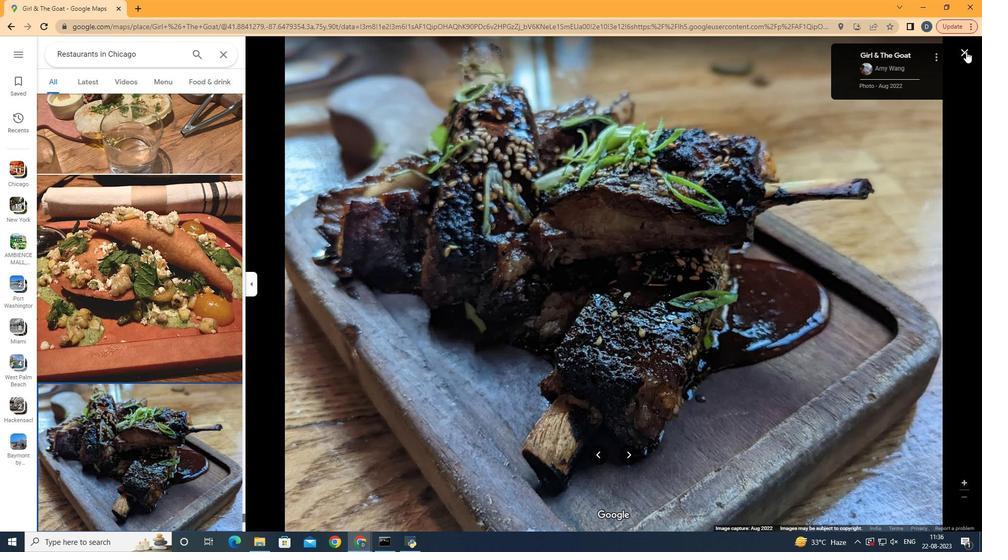
Action: Mouse pressed left at (966, 51)
Screenshot: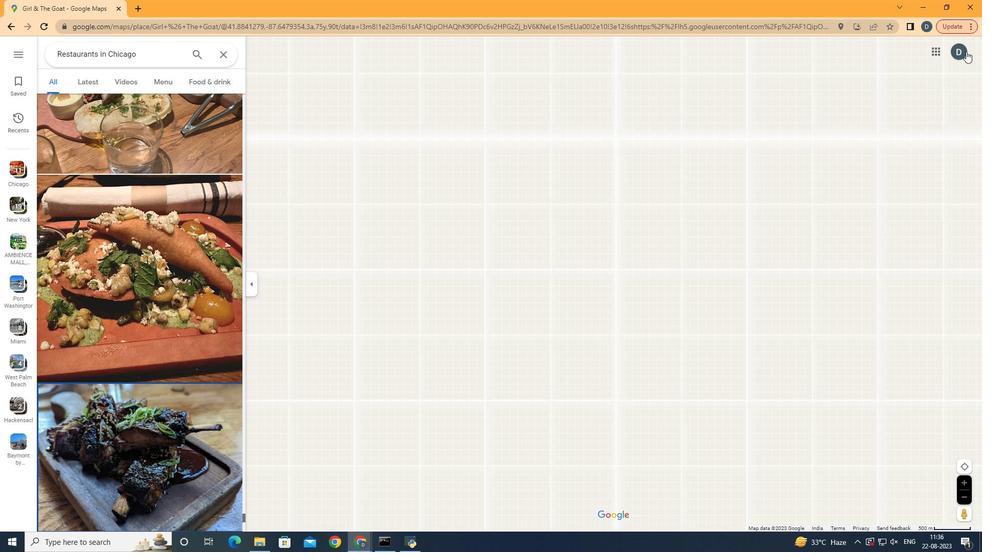 
Action: Mouse moved to (444, 83)
Screenshot: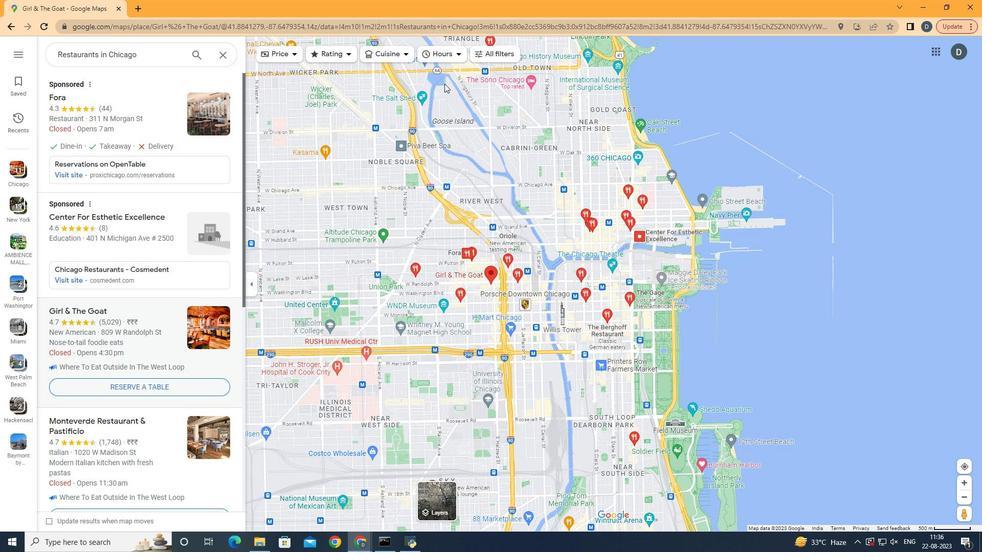 
Action: Mouse pressed left at (444, 83)
Screenshot: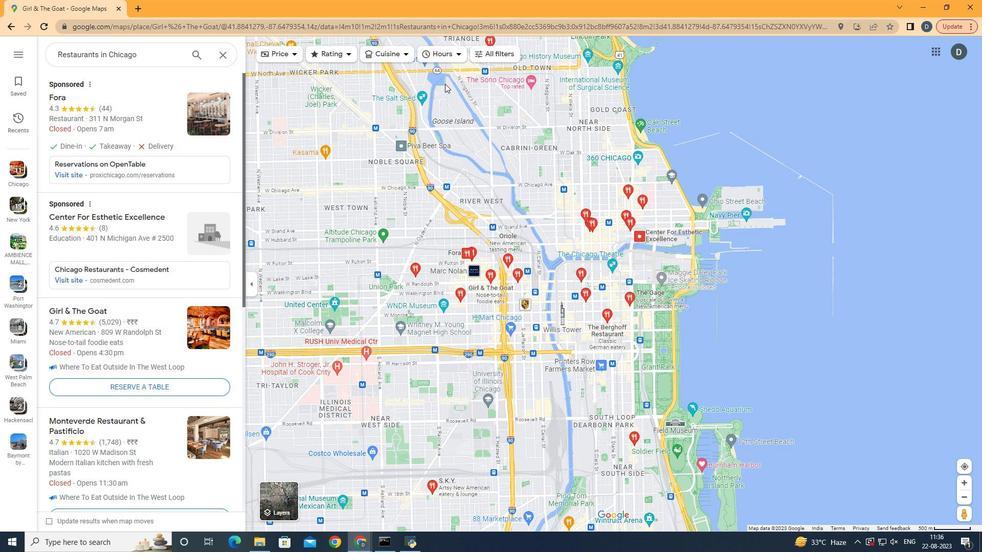 
Action: Mouse moved to (209, 438)
Screenshot: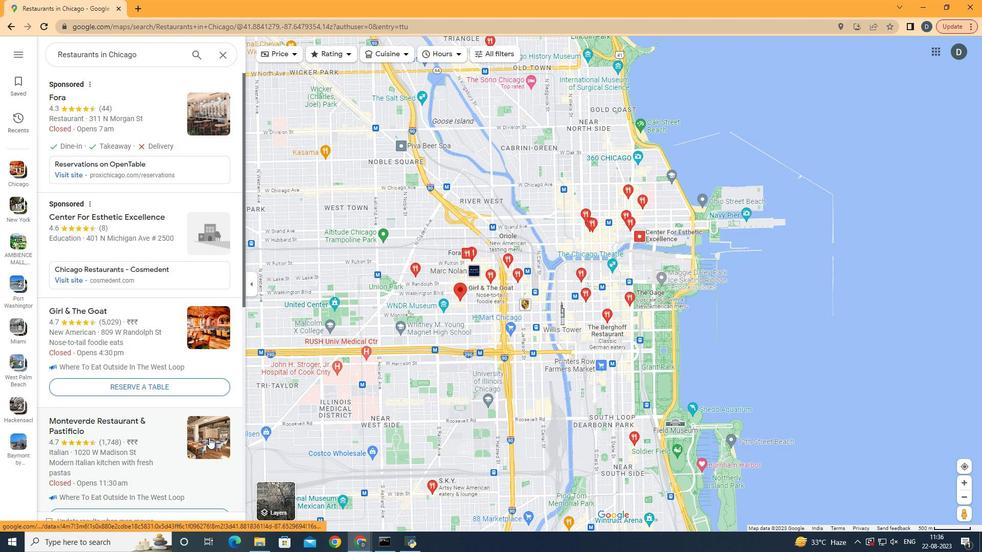 
Action: Mouse pressed left at (209, 438)
Screenshot: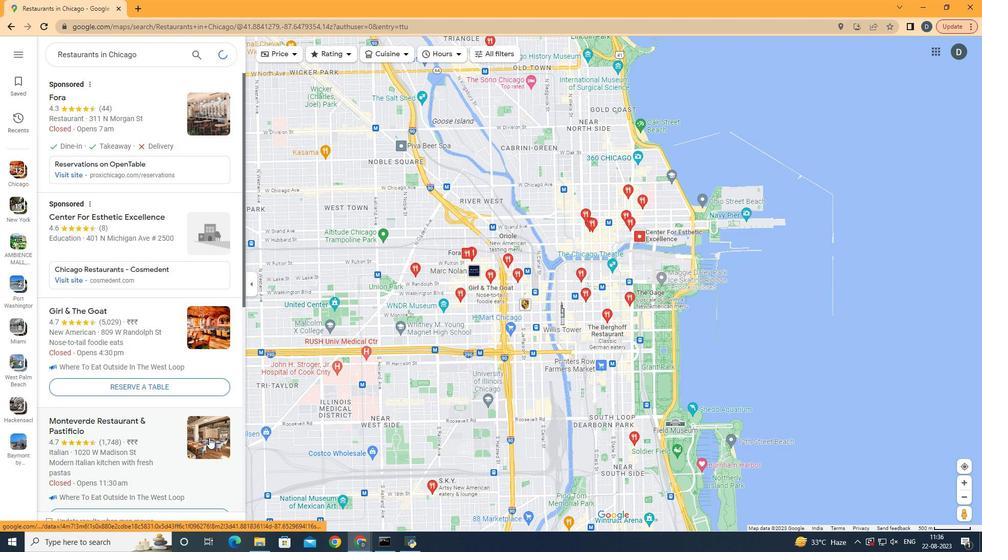 
Action: Mouse moved to (289, 174)
Screenshot: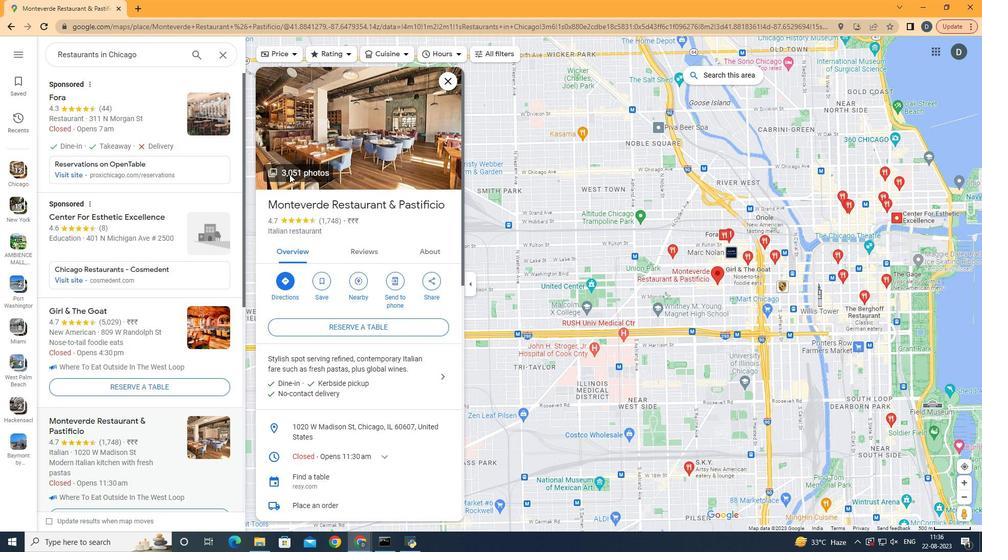 
Action: Mouse pressed left at (289, 174)
Screenshot: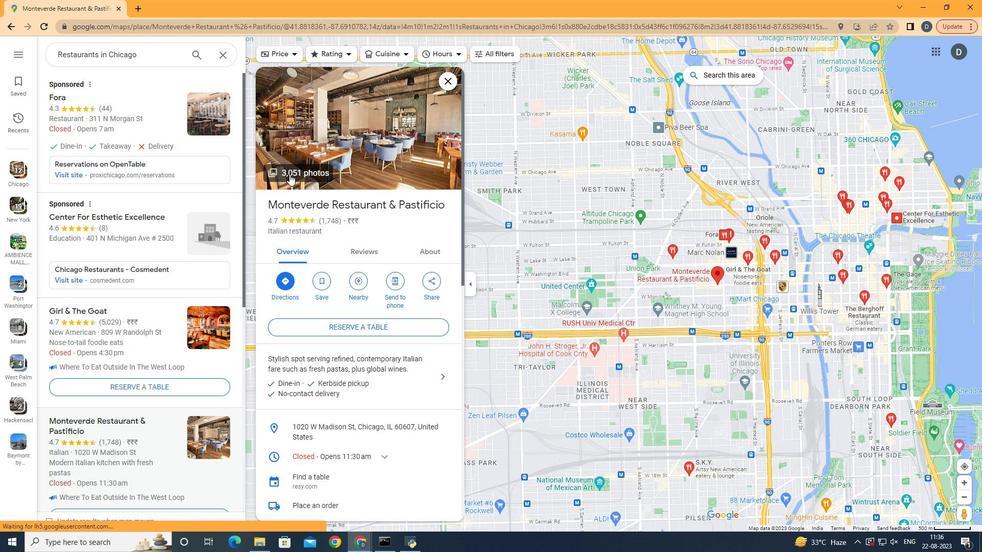 
Action: Mouse moved to (316, 169)
Screenshot: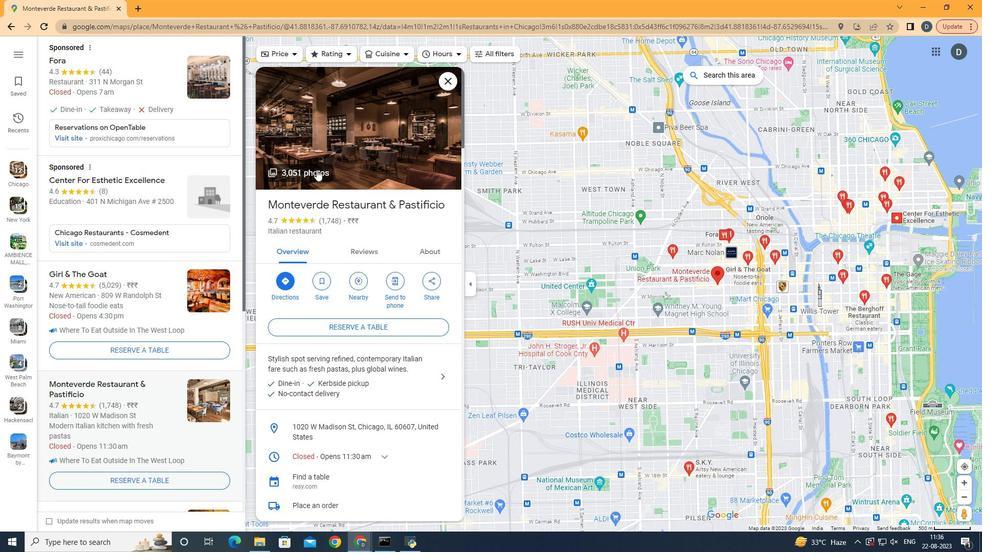 
Action: Mouse pressed left at (316, 169)
Screenshot: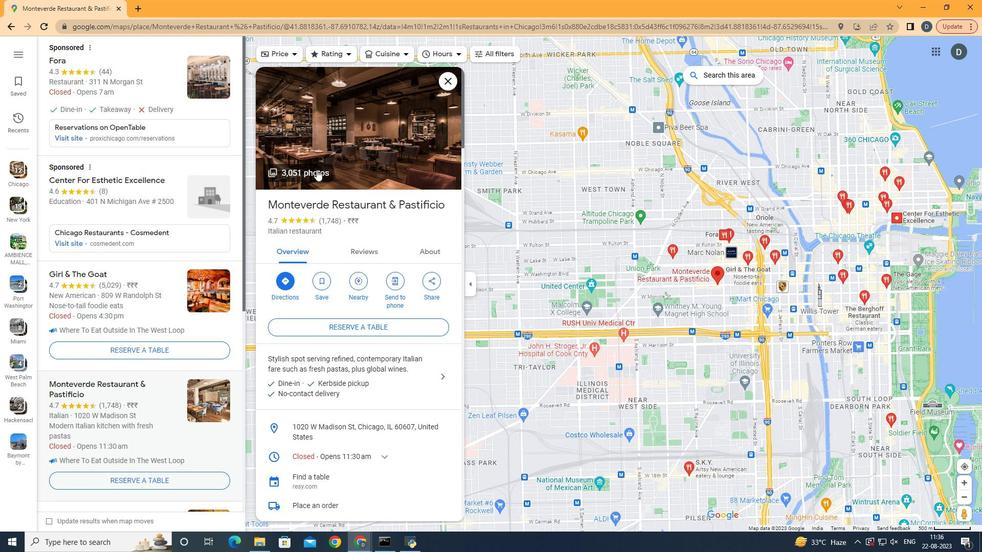
Action: Mouse moved to (623, 451)
Screenshot: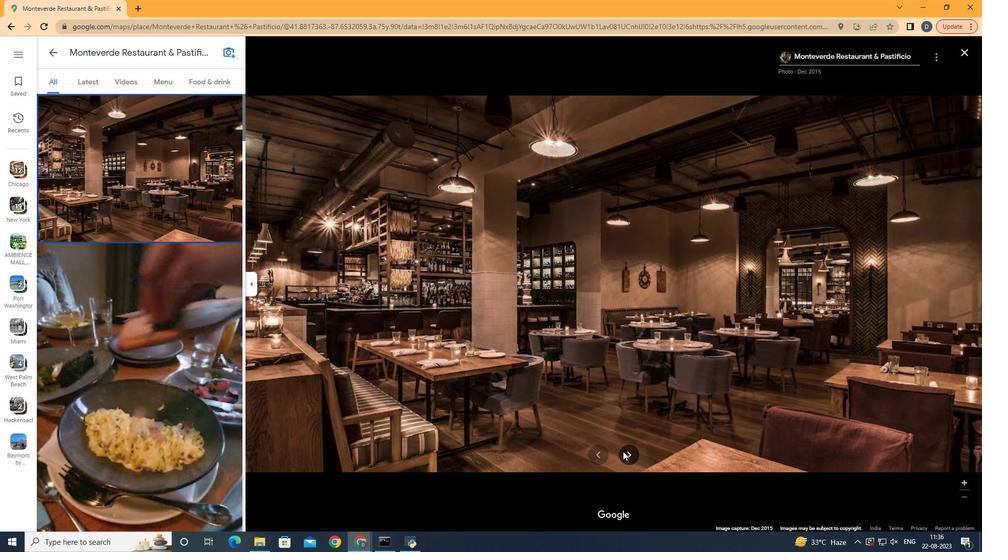 
Action: Mouse pressed left at (623, 451)
Screenshot: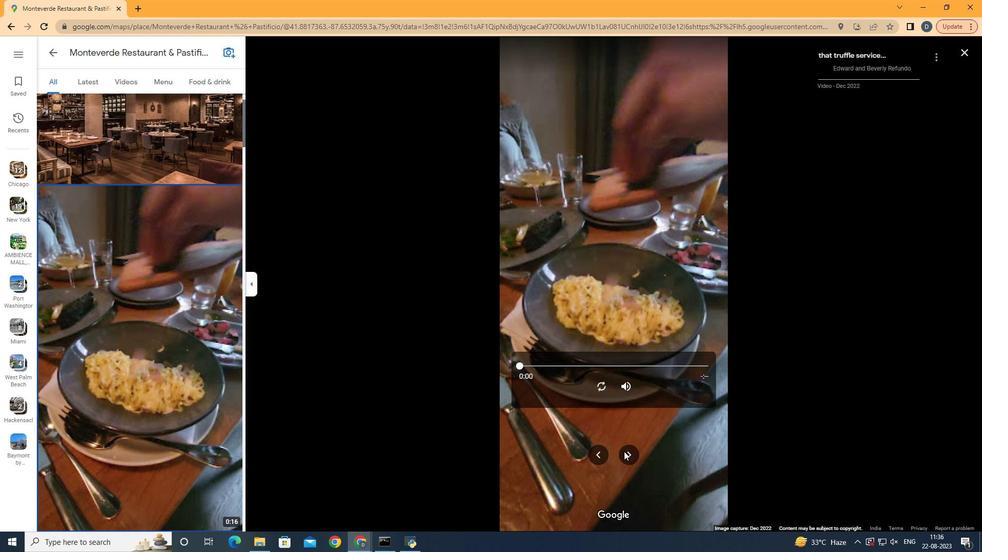 
Action: Mouse moved to (598, 385)
Screenshot: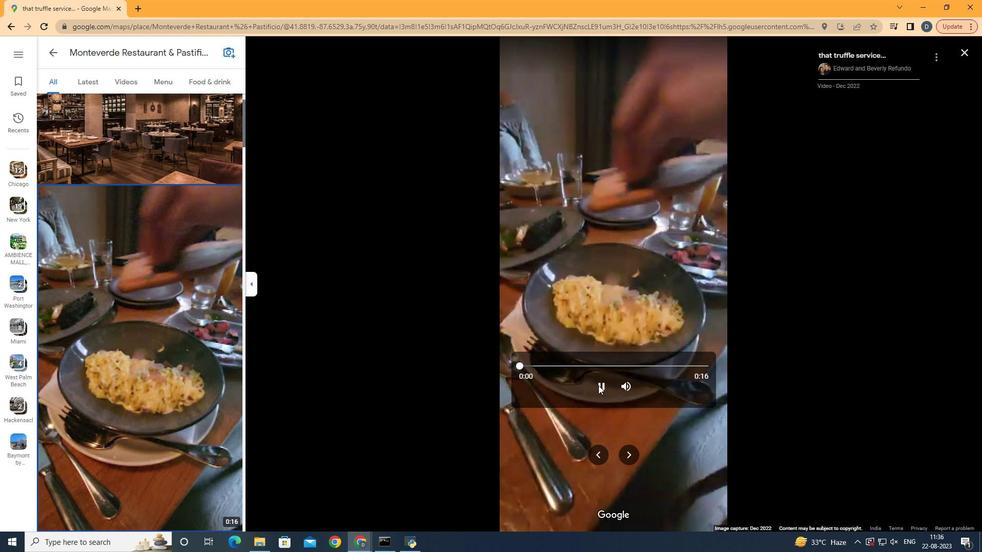 
Action: Mouse pressed left at (598, 385)
Screenshot: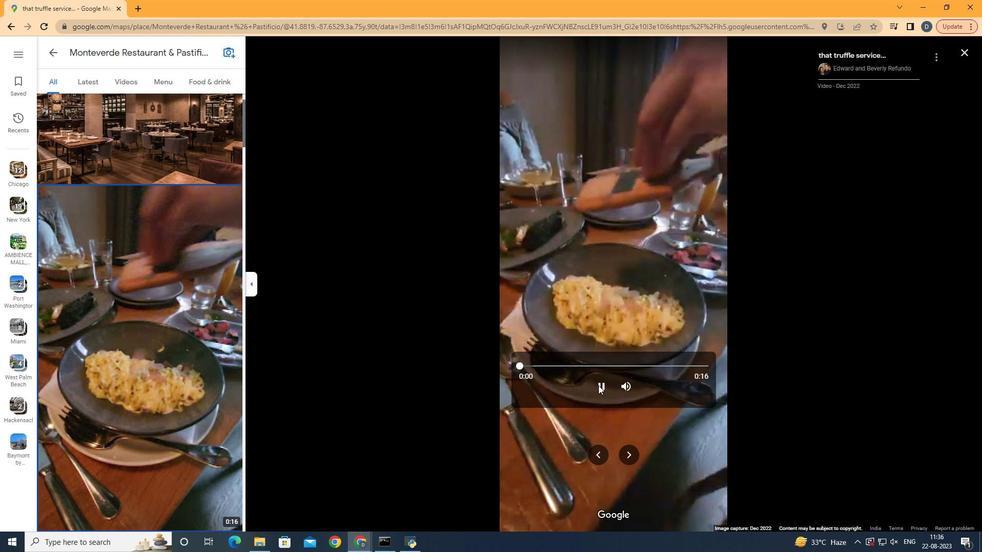 
Action: Mouse moved to (629, 451)
Screenshot: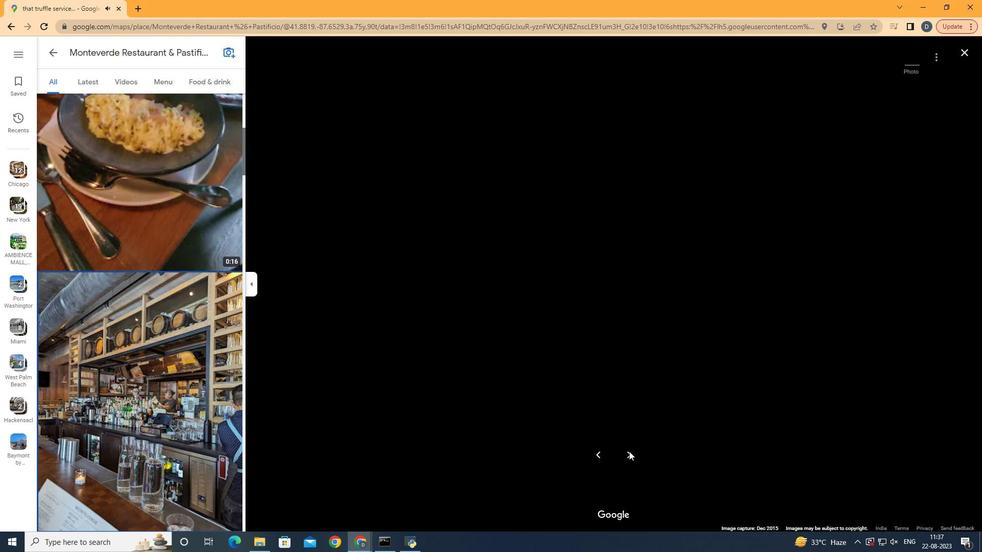 
Action: Mouse pressed left at (629, 451)
Screenshot: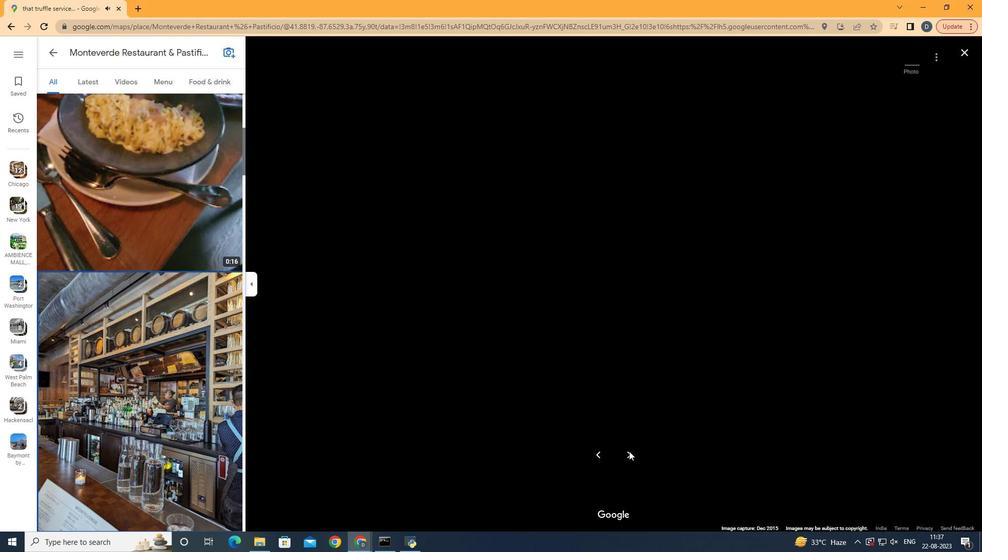 
Action: Key pressed <Key.right><Key.right><Key.right><Key.right><Key.right><Key.right><Key.right><Key.right><Key.right><Key.right><Key.right><Key.right><Key.right><Key.right><Key.right><Key.right><Key.right><Key.right><Key.right><Key.right><Key.right><Key.right><Key.right><Key.right><Key.right><Key.right><Key.right><Key.right><Key.right><Key.right><Key.right><Key.right><Key.right><Key.right><Key.right><Key.right><Key.right><Key.right><Key.right><Key.right><Key.right><Key.right><Key.right><Key.right><Key.right><Key.right><Key.right><Key.right><Key.right><Key.right><Key.right><Key.right><Key.up><Key.up><Key.right><Key.right><Key.right><Key.right><Key.up><Key.up><Key.right><Key.right><Key.right><Key.right><Key.up><Key.right><Key.right><Key.right><Key.right><Key.up><Key.right><Key.right><Key.up><Key.right><Key.right><Key.right><Key.right><Key.right><Key.up><Key.right><Key.right><Key.up><Key.right><Key.right><Key.right><Key.right><Key.right><Key.right><Key.right><Key.right><Key.right><Key.right><Key.right><Key.right><Key.right><Key.right><Key.right><Key.right><Key.right><Key.up><Key.right><Key.right><Key.right><Key.right><Key.right><Key.right><Key.right><Key.right><Key.up><Key.up><Key.right><Key.right><Key.right><Key.right><Key.right><Key.right><Key.right><Key.right><Key.right><Key.right><Key.right><Key.right><Key.right><Key.right><Key.right><Key.right><Key.right><Key.right><Key.right><Key.right><Key.right><Key.right><Key.up><Key.right><Key.right><Key.up><Key.right><Key.right><Key.right><Key.right><Key.right><Key.right><Key.right><Key.right><Key.right><Key.right><Key.right><Key.right><Key.up><Key.right><Key.right><Key.right><Key.right><Key.right><Key.right><Key.right><Key.up><Key.right><Key.right><Key.right><Key.right><Key.right><Key.right><Key.right><Key.right><Key.right><Key.up><Key.right><Key.right><Key.right><Key.right><Key.up><Key.right><Key.right><Key.right><Key.up><Key.up><Key.up><Key.up><Key.right><Key.right><Key.right><Key.right><Key.right><Key.right><Key.right><Key.right><Key.right><Key.up><Key.up><Key.up><Key.up><Key.up><Key.up><Key.up><Key.up><Key.up><Key.up><Key.up><Key.right><Key.right><Key.right><Key.right><Key.up><Key.right><Key.right><Key.right><Key.right>
Screenshot: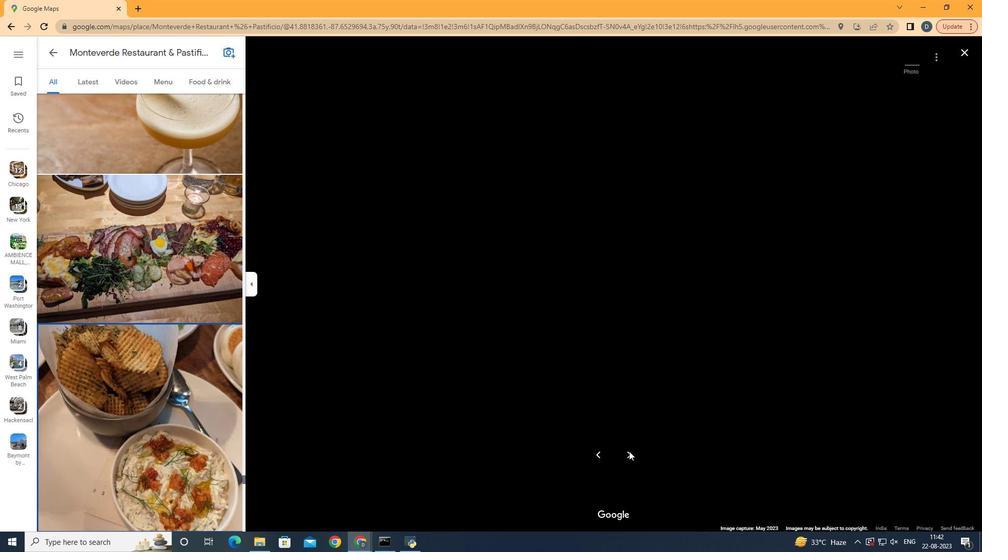 
Action: Mouse moved to (600, 460)
Screenshot: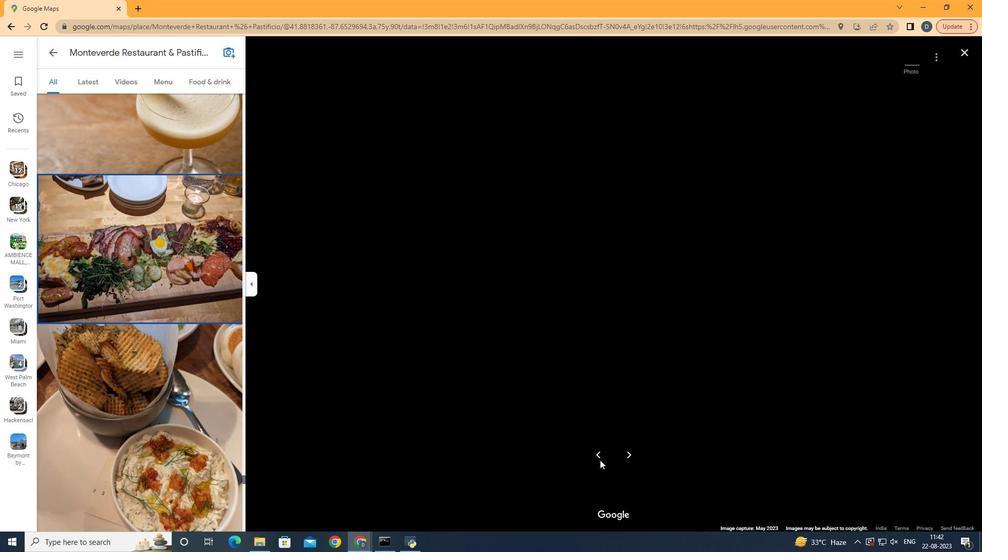 
Action: Mouse pressed left at (600, 460)
Screenshot: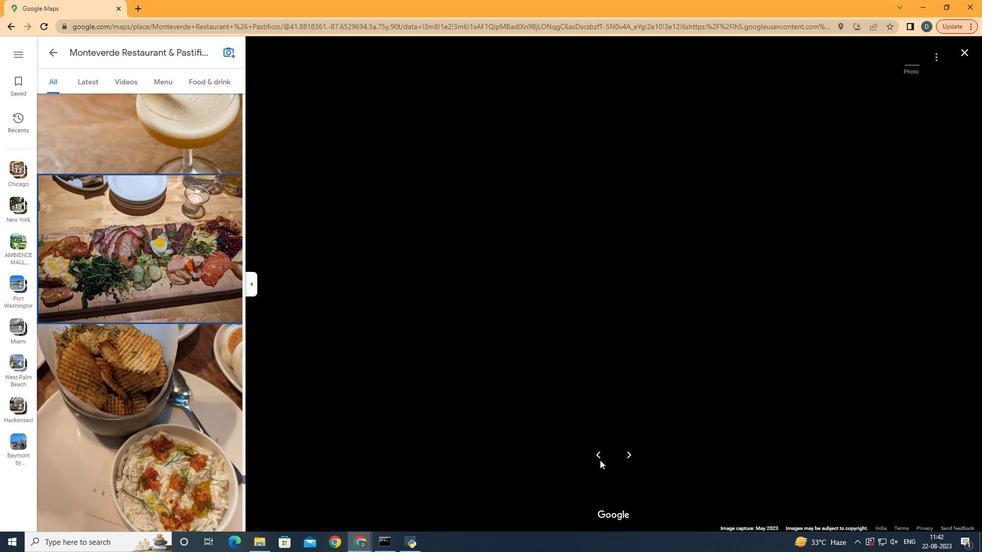 
Action: Mouse moved to (630, 456)
Screenshot: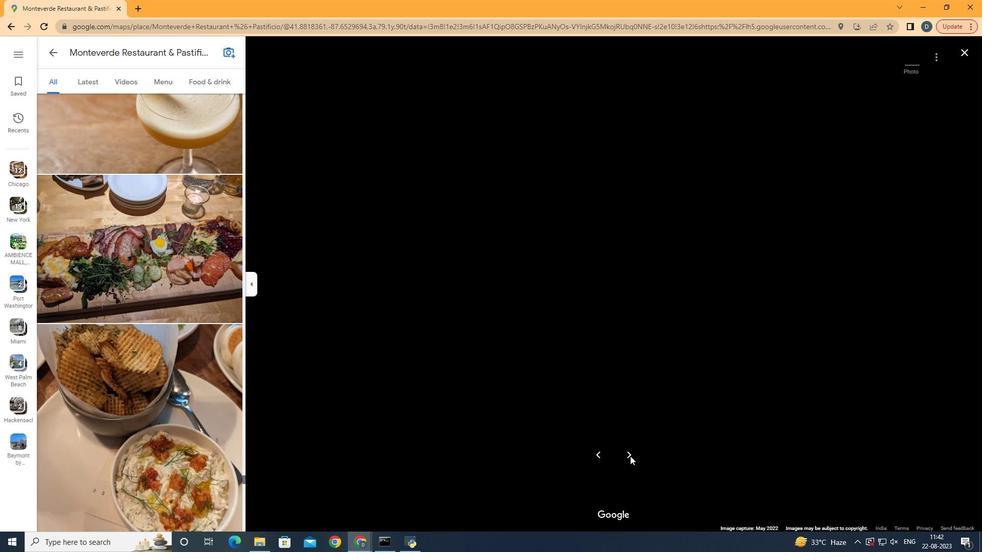 
Action: Mouse pressed left at (630, 456)
Screenshot: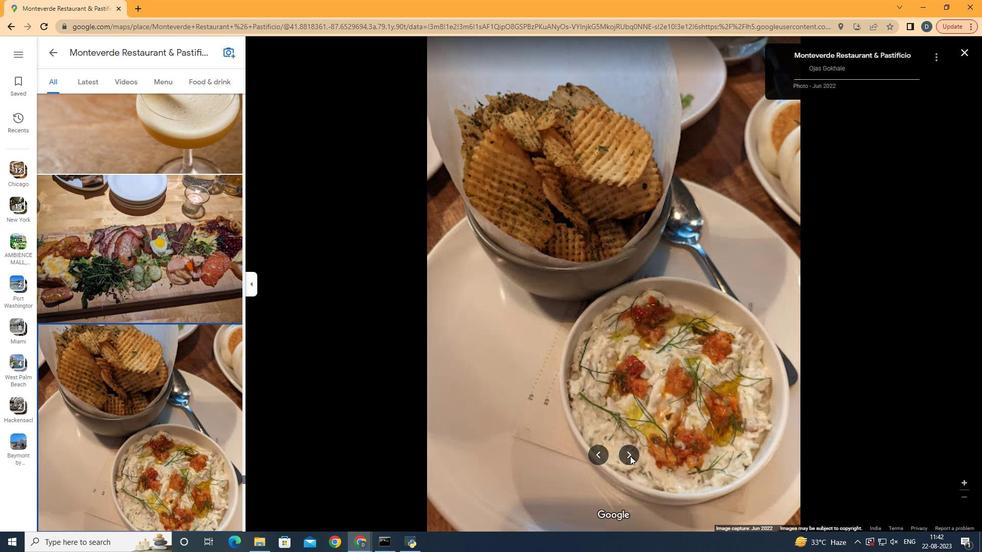 
Action: Mouse moved to (628, 455)
Screenshot: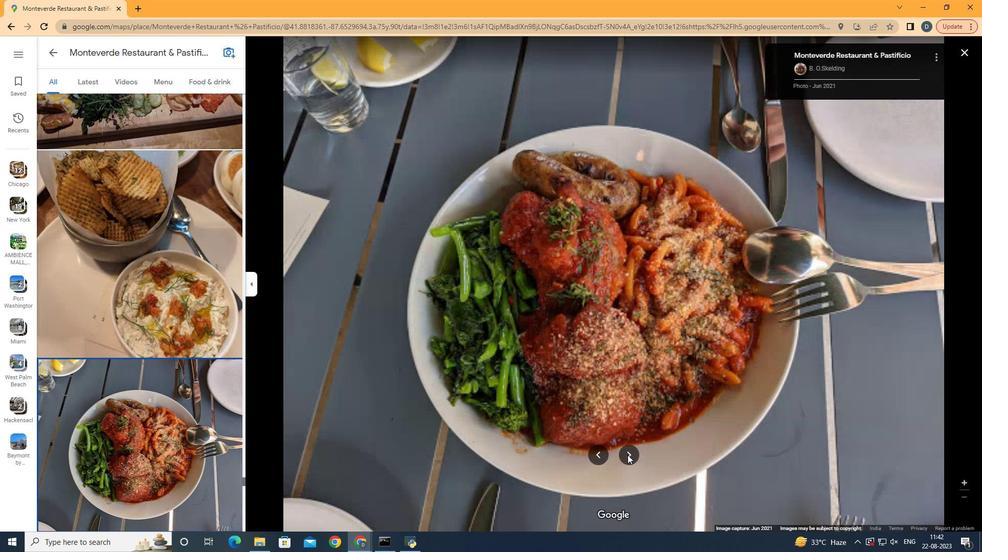 
Action: Mouse pressed left at (628, 455)
Screenshot: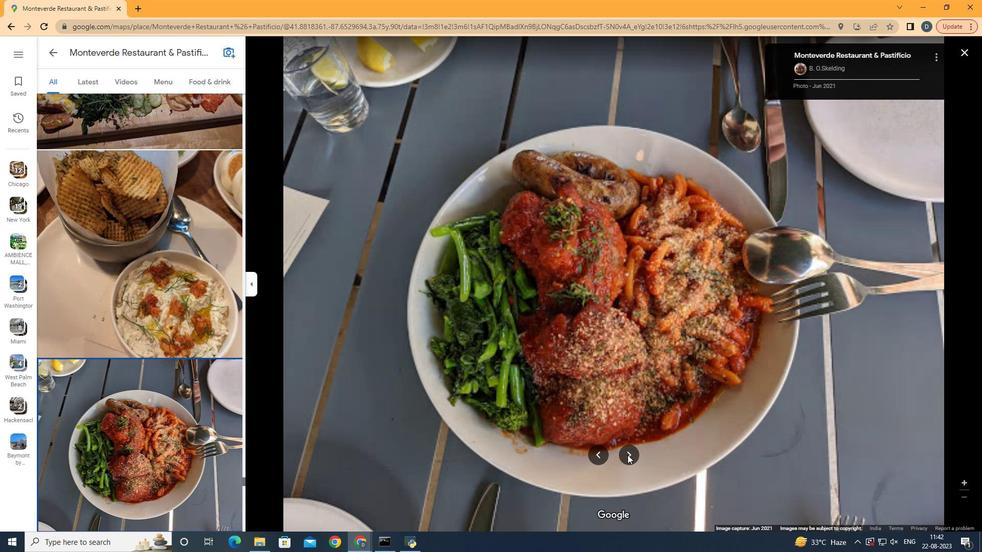 
Action: Key pressed <Key.right><Key.right><Key.right><Key.right><Key.right><Key.up><Key.right><Key.right><Key.right><Key.right><Key.right><Key.right><Key.up><Key.up><Key.up><Key.up><Key.up><Key.right><Key.right>
Screenshot: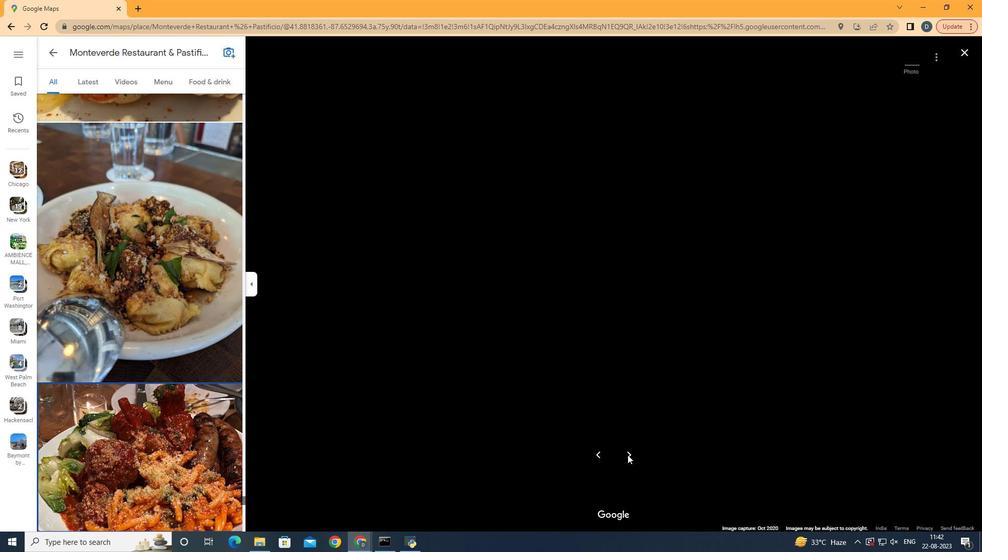 
Action: Mouse moved to (963, 52)
Screenshot: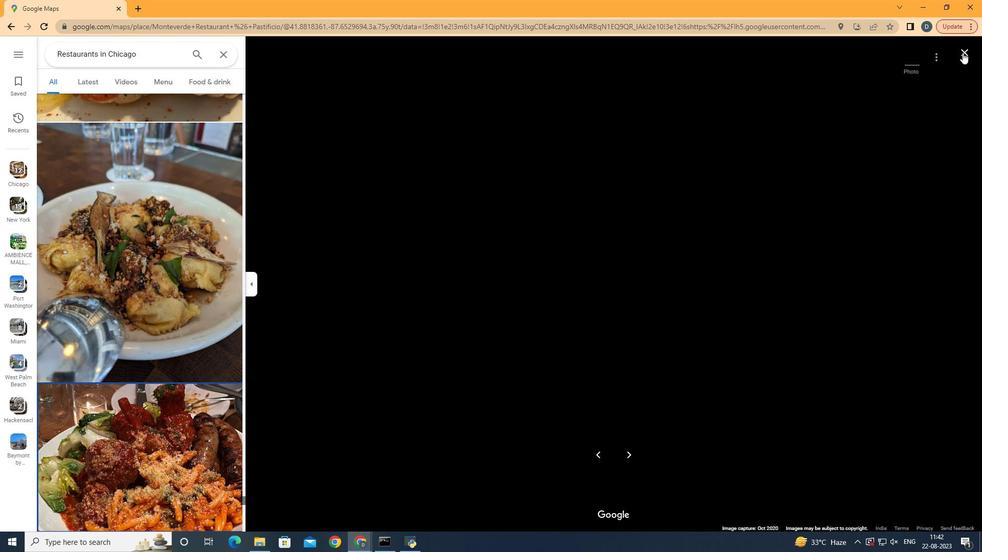 
Action: Mouse pressed left at (963, 52)
Screenshot: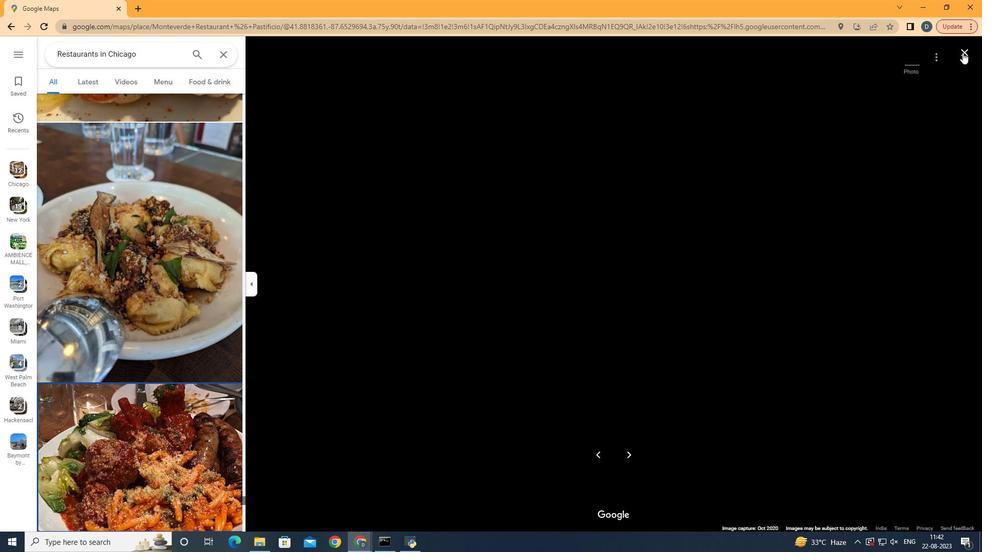 
Action: Mouse moved to (448, 86)
Screenshot: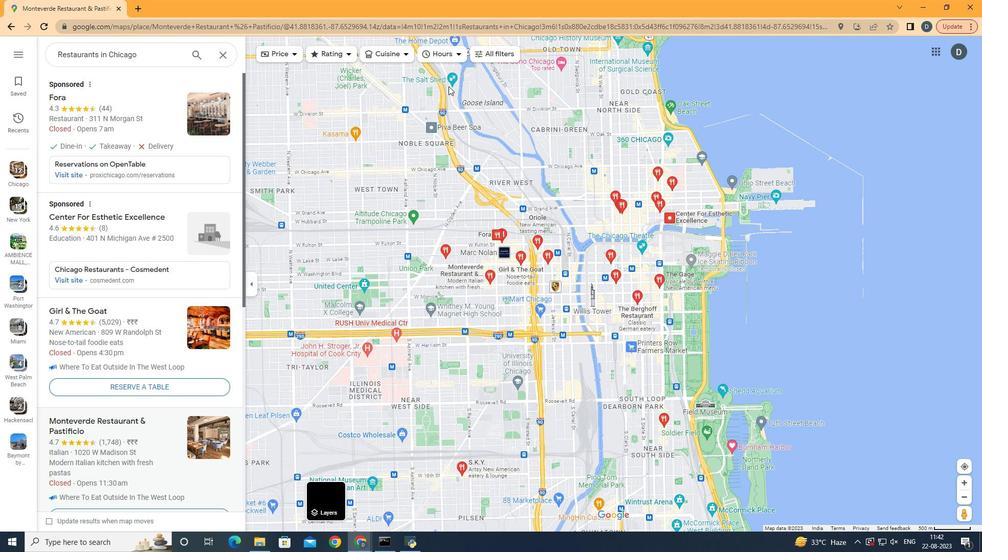 
Action: Mouse pressed left at (448, 86)
Screenshot: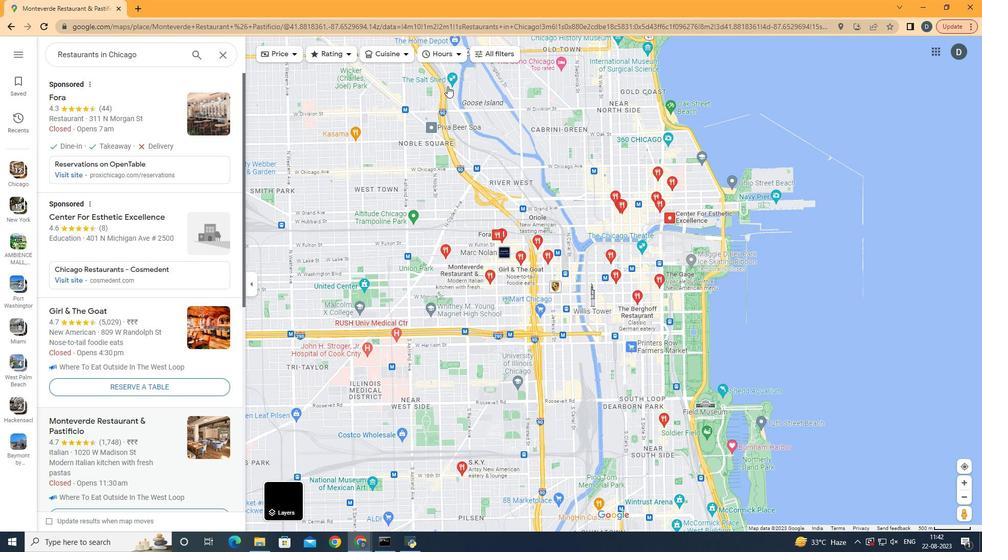
Action: Mouse moved to (101, 346)
Screenshot: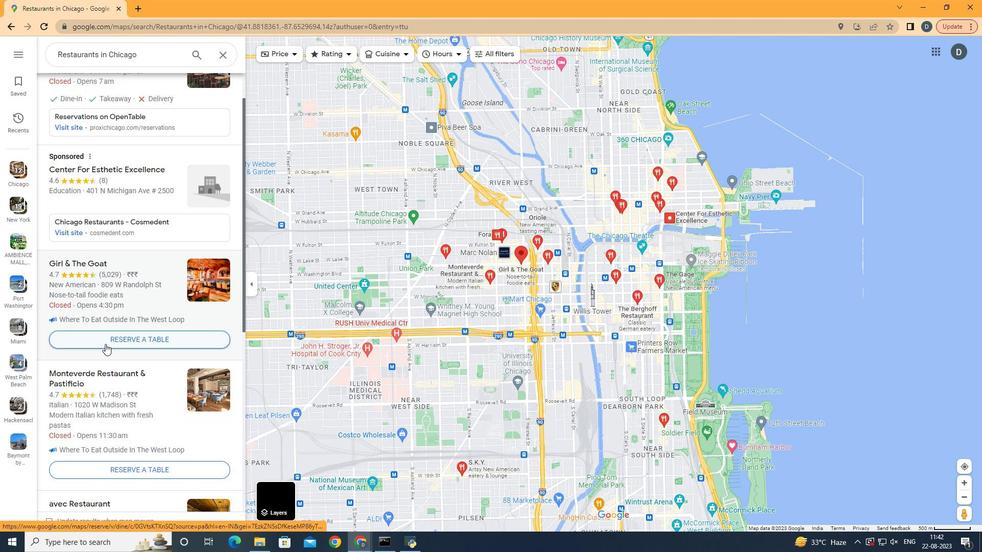 
Action: Mouse scrolled (101, 345) with delta (0, 0)
Screenshot: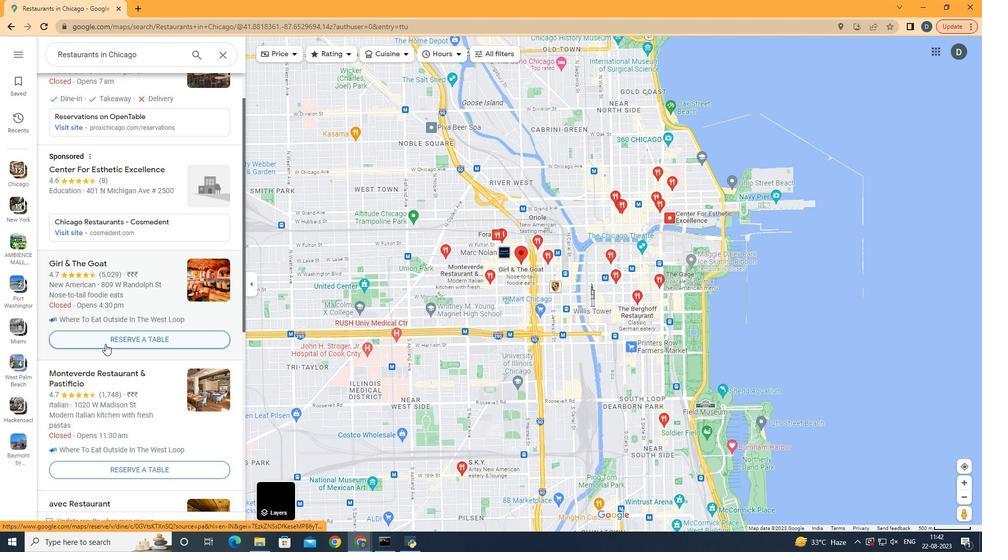 
Action: Mouse scrolled (101, 345) with delta (0, 0)
Screenshot: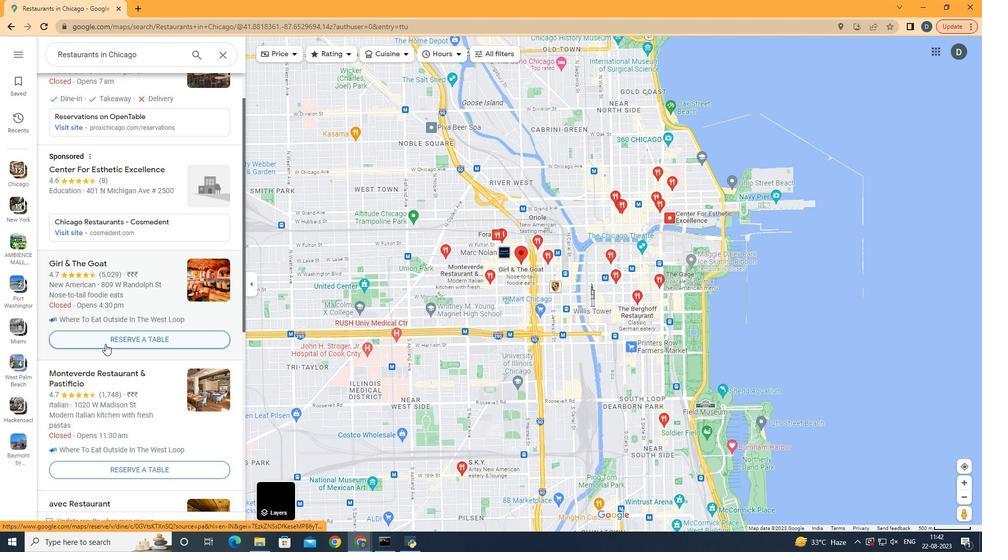 
Action: Mouse moved to (102, 345)
Screenshot: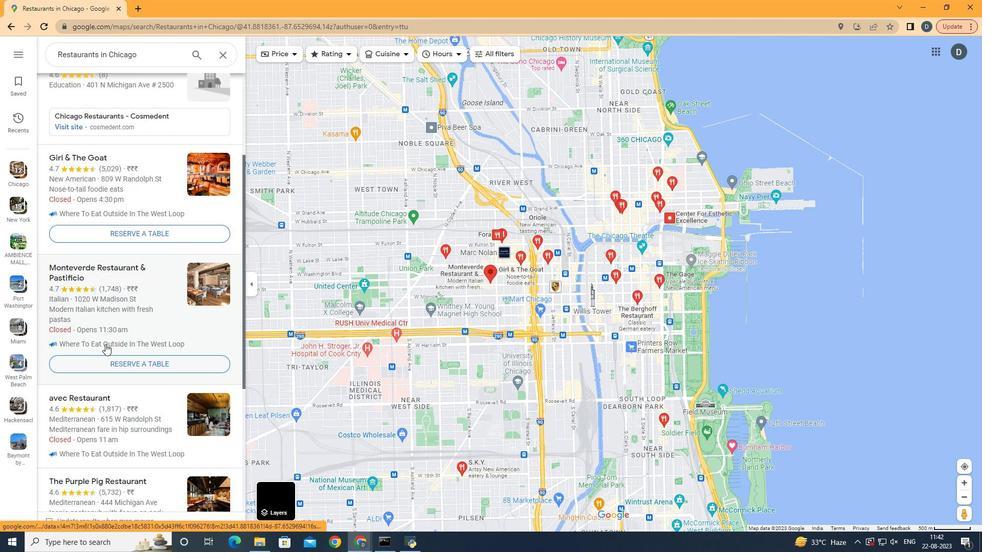 
Action: Mouse scrolled (101, 345) with delta (0, 0)
Screenshot: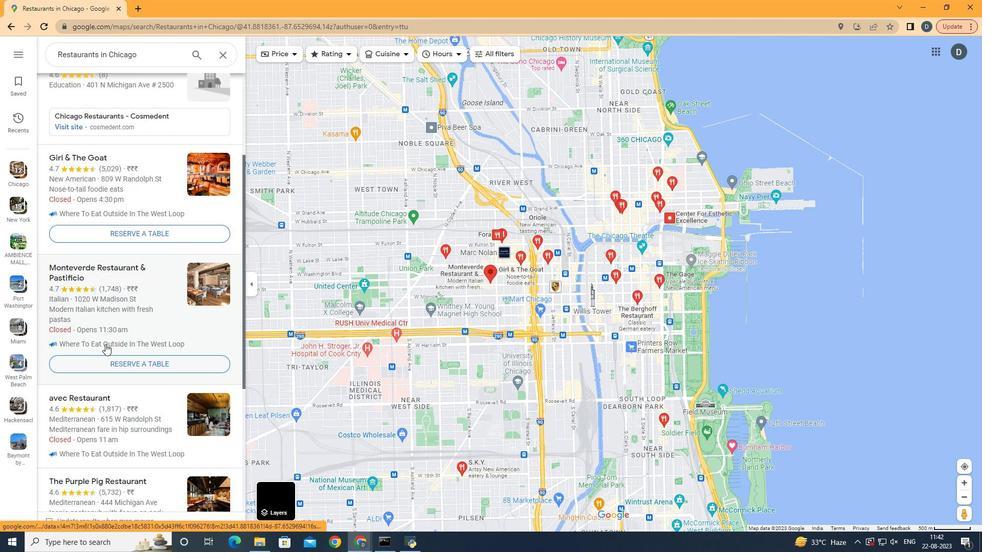 
Action: Mouse moved to (105, 344)
Screenshot: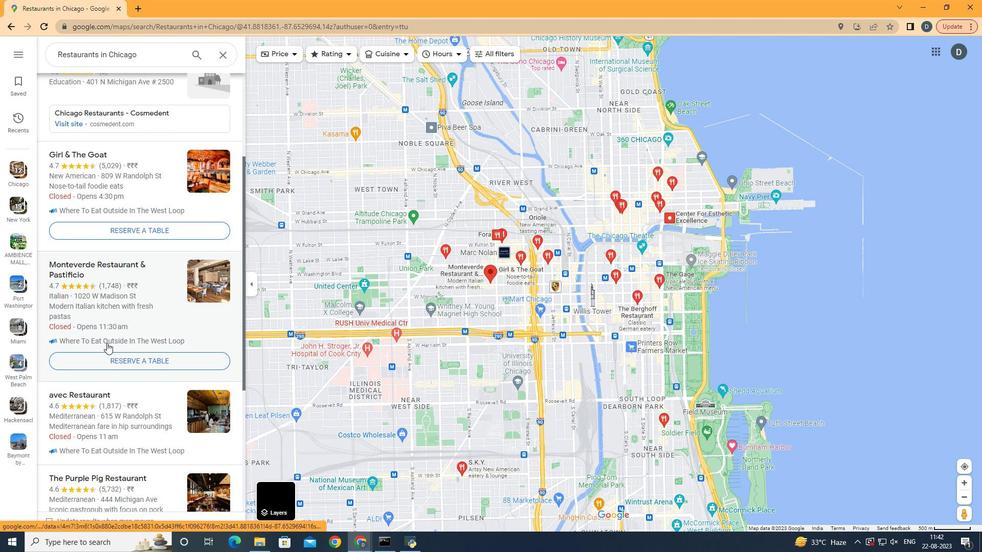 
Action: Mouse scrolled (105, 343) with delta (0, 0)
Screenshot: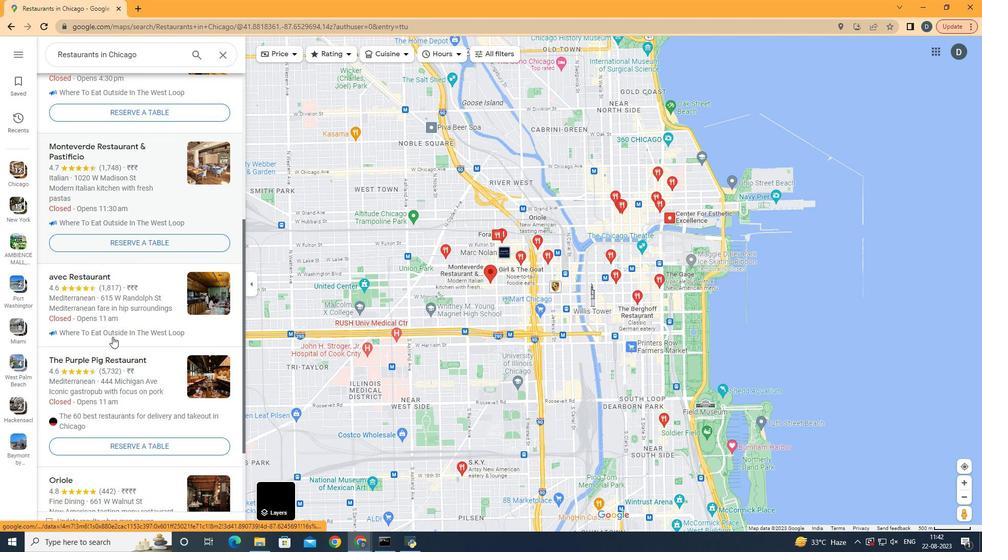 
Action: Mouse scrolled (105, 343) with delta (0, 0)
Screenshot: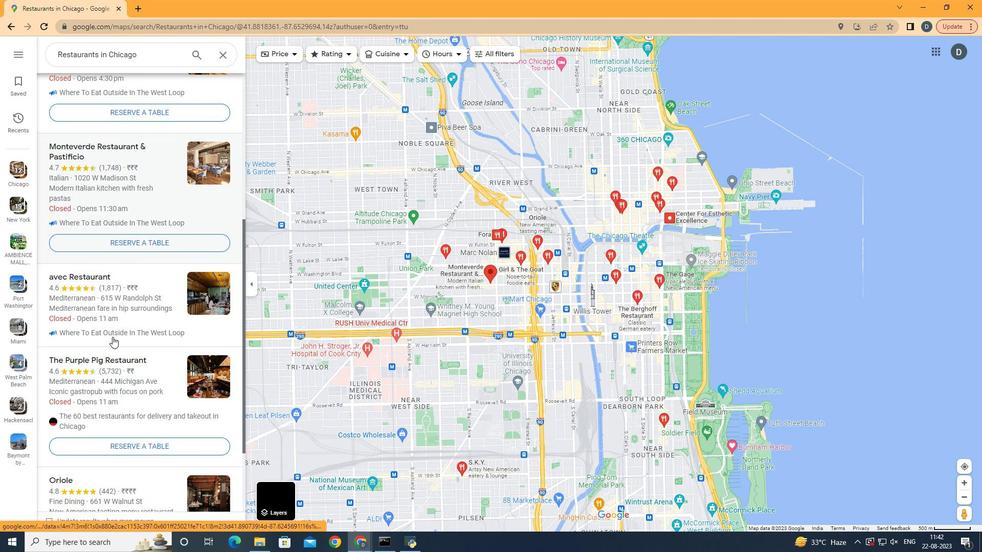 
Action: Mouse scrolled (105, 343) with delta (0, 0)
Screenshot: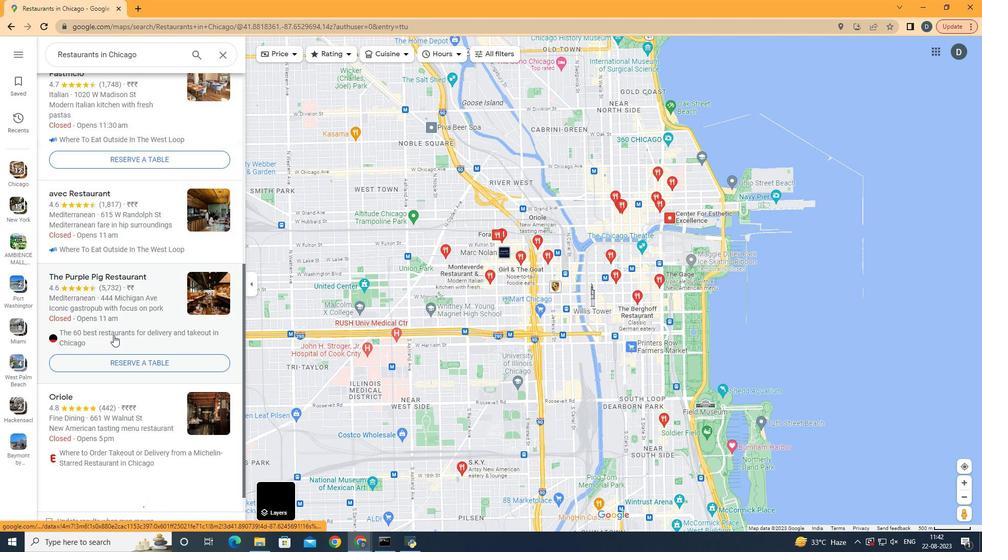 
Action: Mouse scrolled (105, 343) with delta (0, 0)
Screenshot: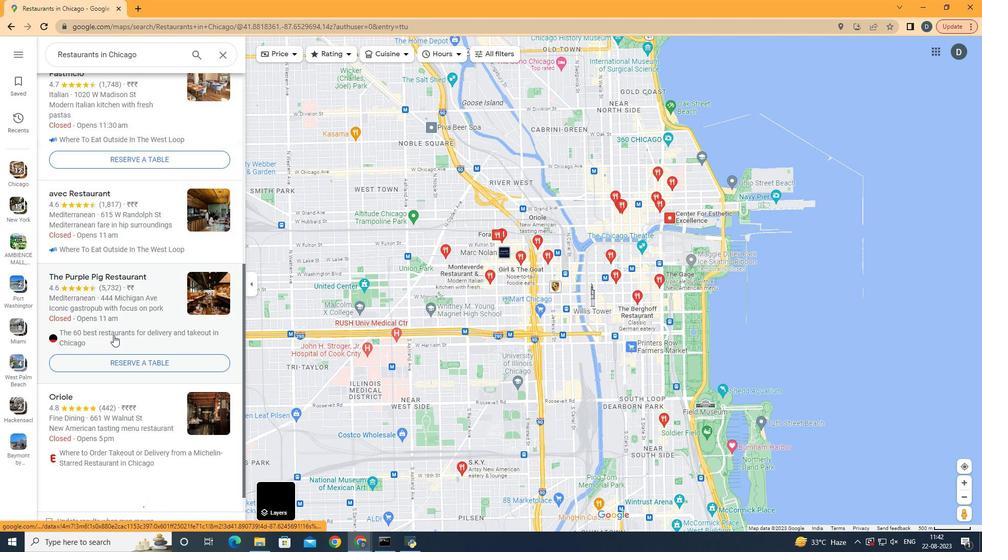 
Action: Mouse moved to (100, 300)
Screenshot: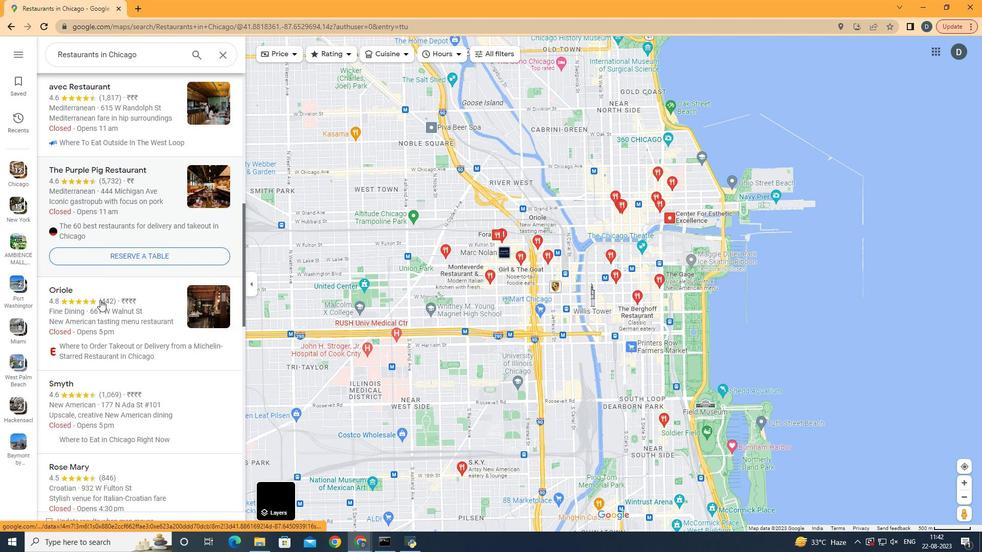 
Action: Mouse scrolled (100, 299) with delta (0, 0)
Screenshot: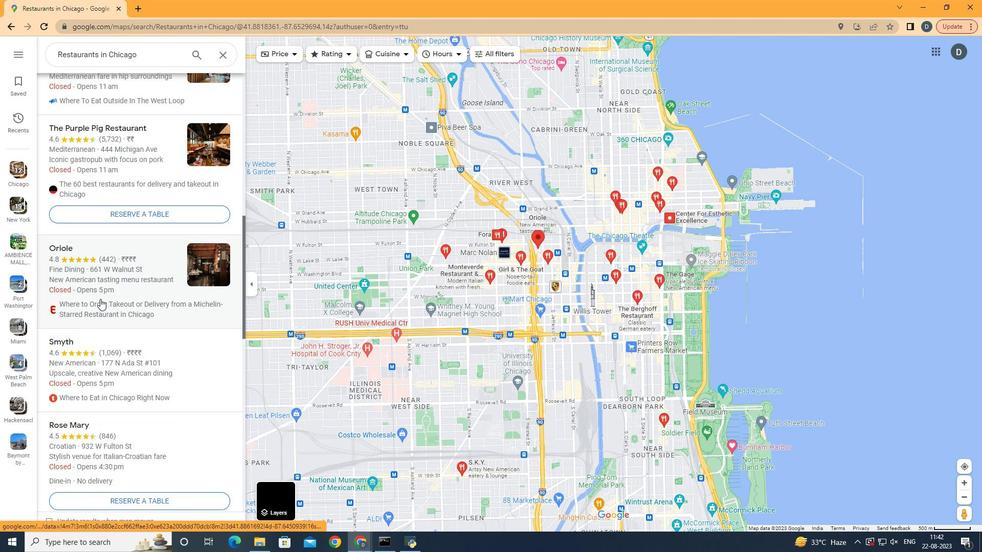 
Action: Mouse scrolled (100, 299) with delta (0, 0)
Screenshot: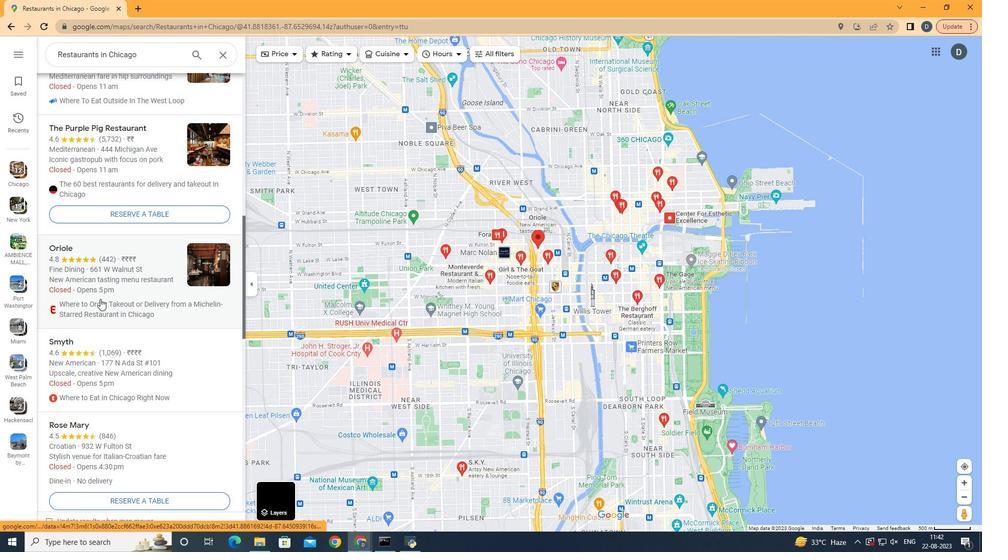
Action: Mouse scrolled (100, 299) with delta (0, 0)
Screenshot: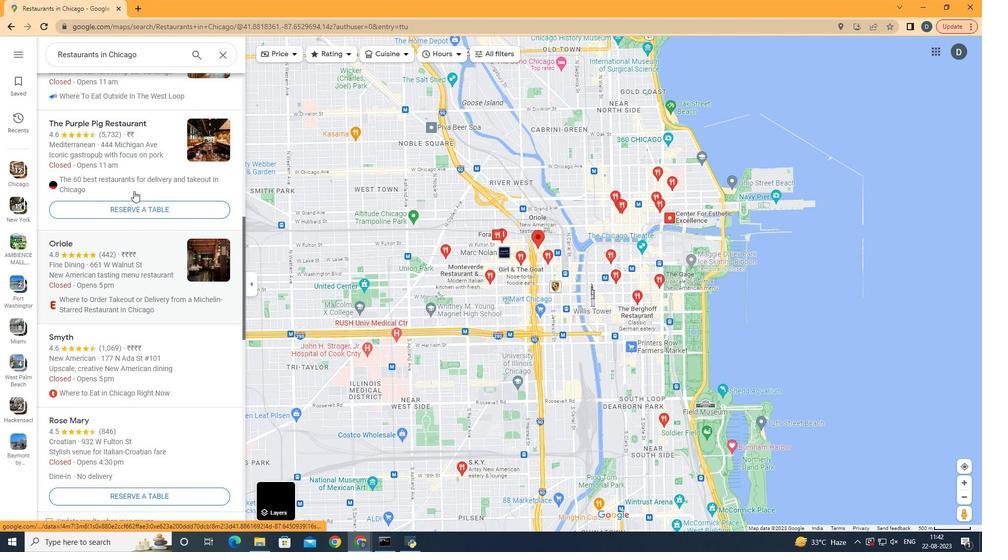 
Action: Mouse moved to (144, 156)
Screenshot: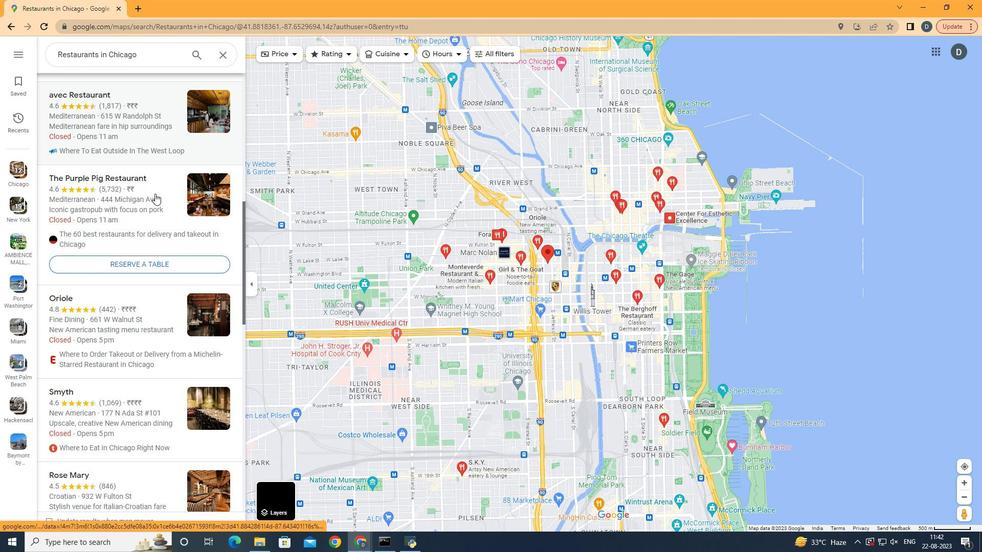 
Action: Mouse scrolled (144, 157) with delta (0, 0)
Screenshot: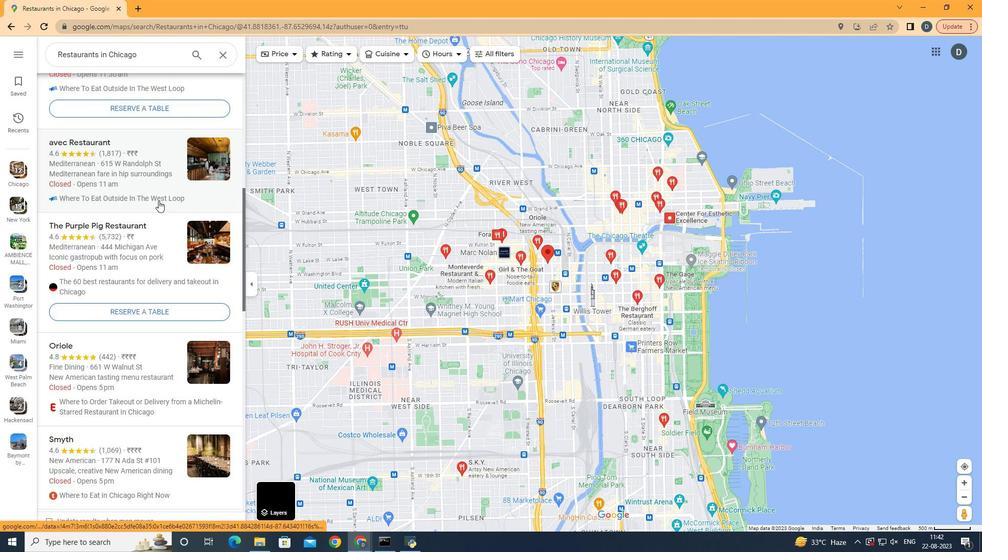 
Action: Mouse scrolled (144, 157) with delta (0, 0)
Screenshot: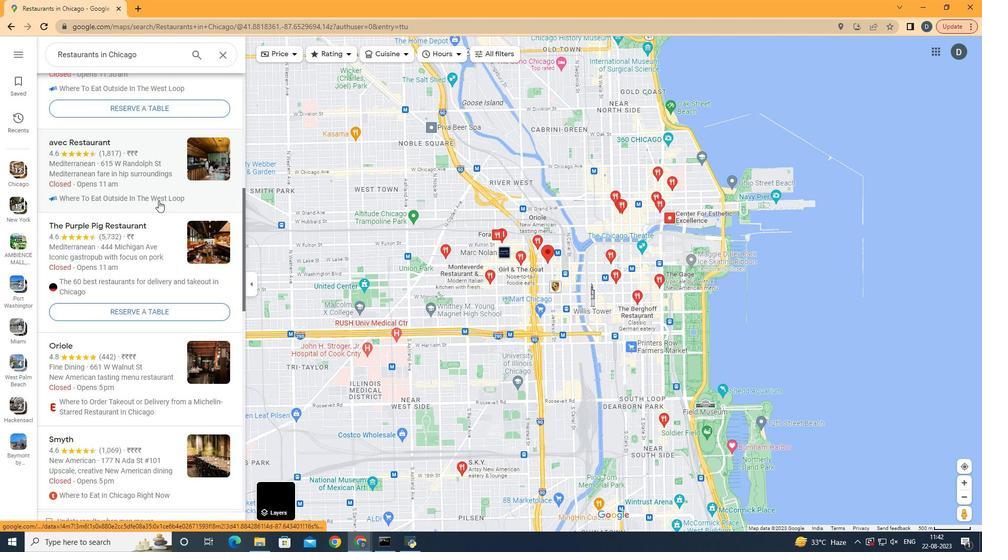 
Action: Mouse moved to (203, 374)
Screenshot: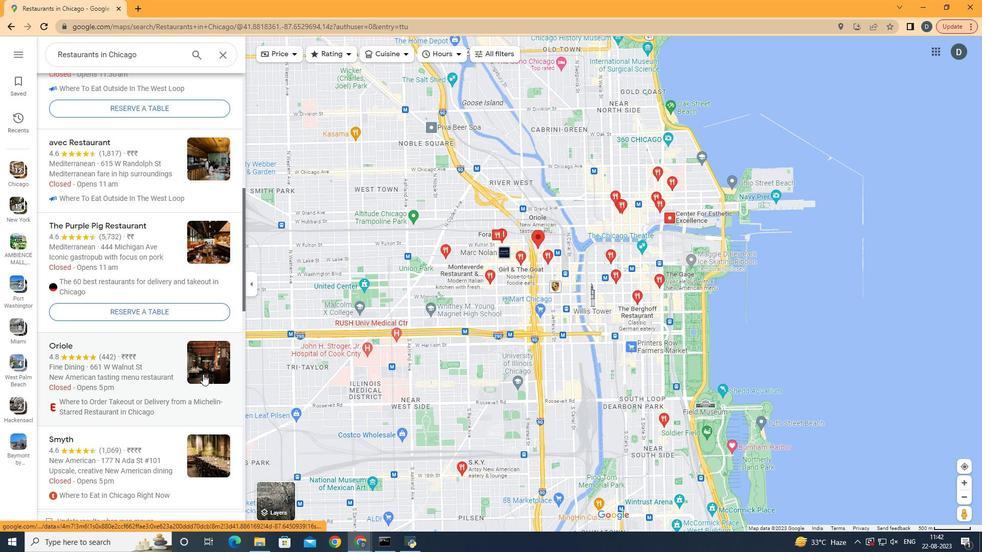
Action: Mouse pressed left at (203, 374)
Screenshot: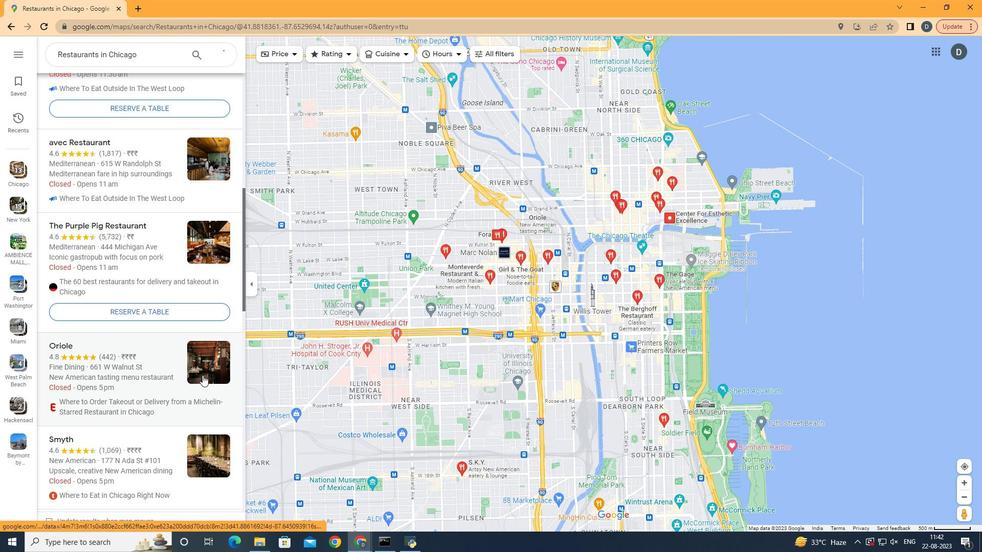 
Action: Mouse moved to (306, 172)
Screenshot: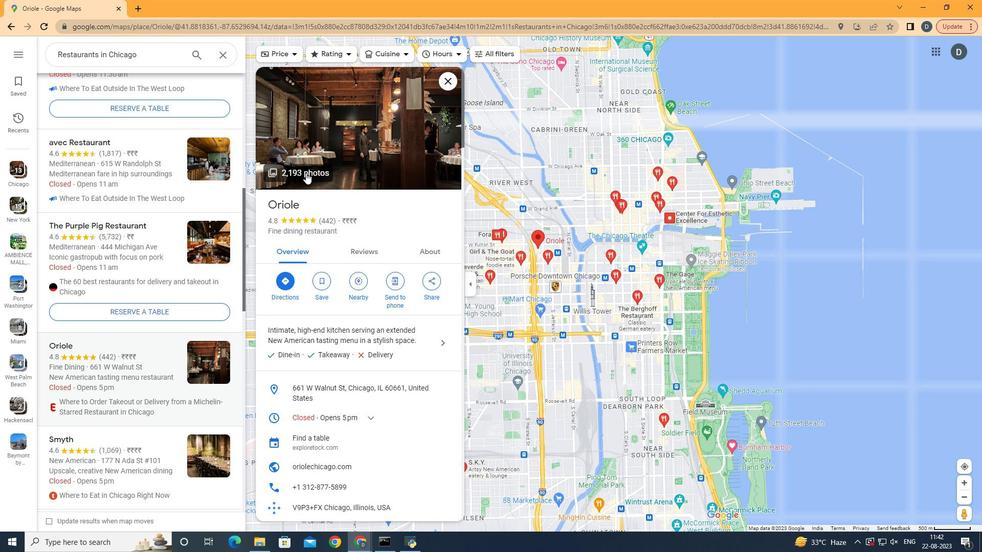 
Action: Mouse pressed left at (306, 172)
Screenshot: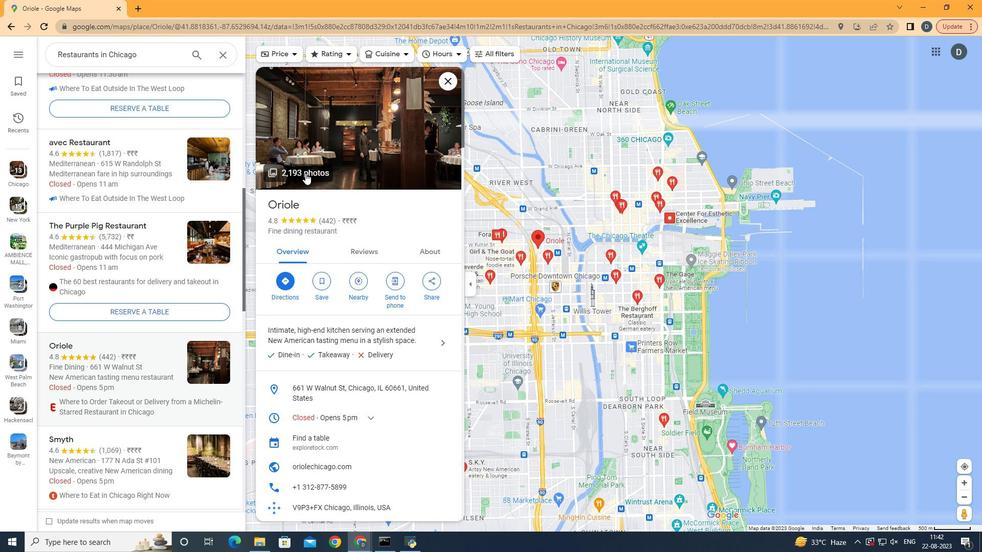 
Action: Mouse moved to (622, 451)
Screenshot: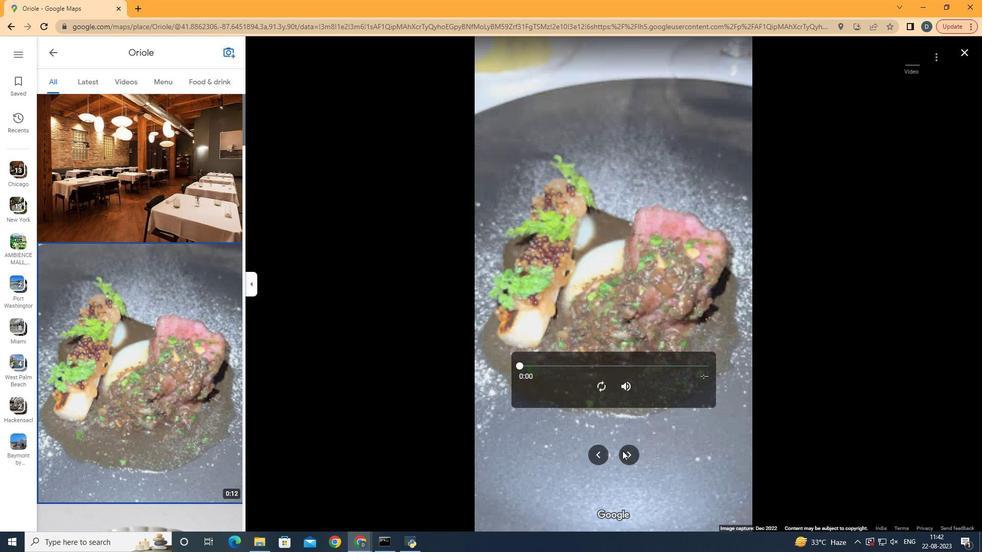 
Action: Mouse pressed left at (622, 451)
Screenshot: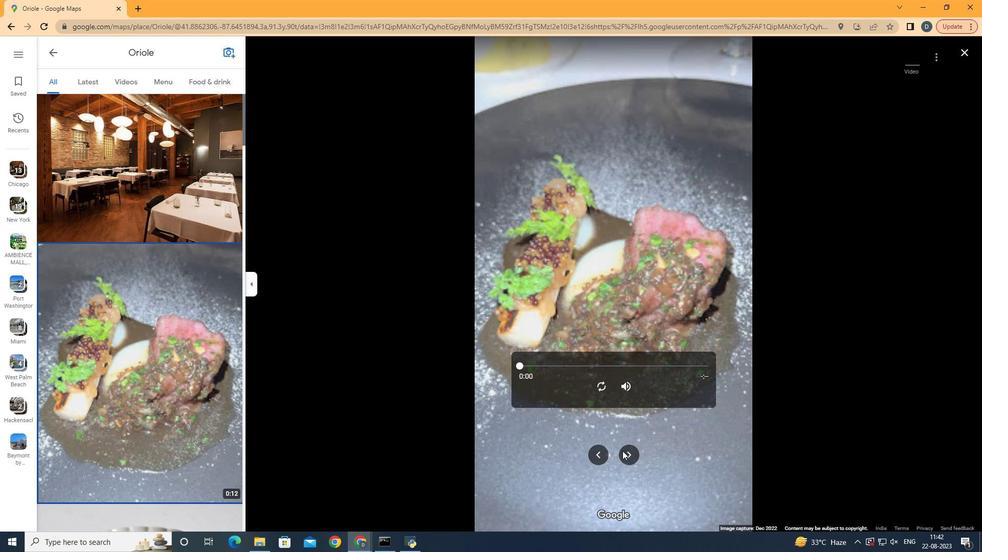 
Action: Mouse moved to (604, 381)
Screenshot: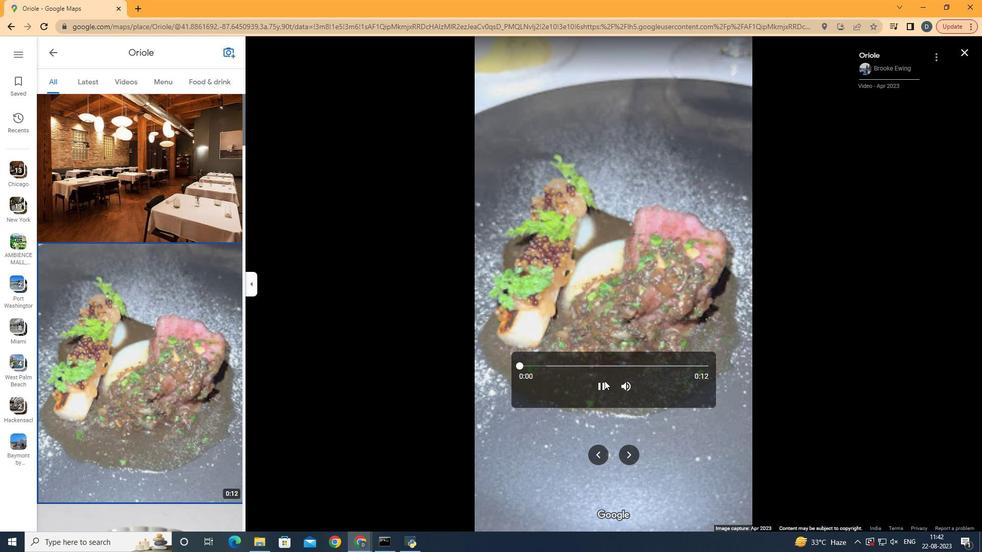 
Action: Mouse pressed left at (604, 381)
Screenshot: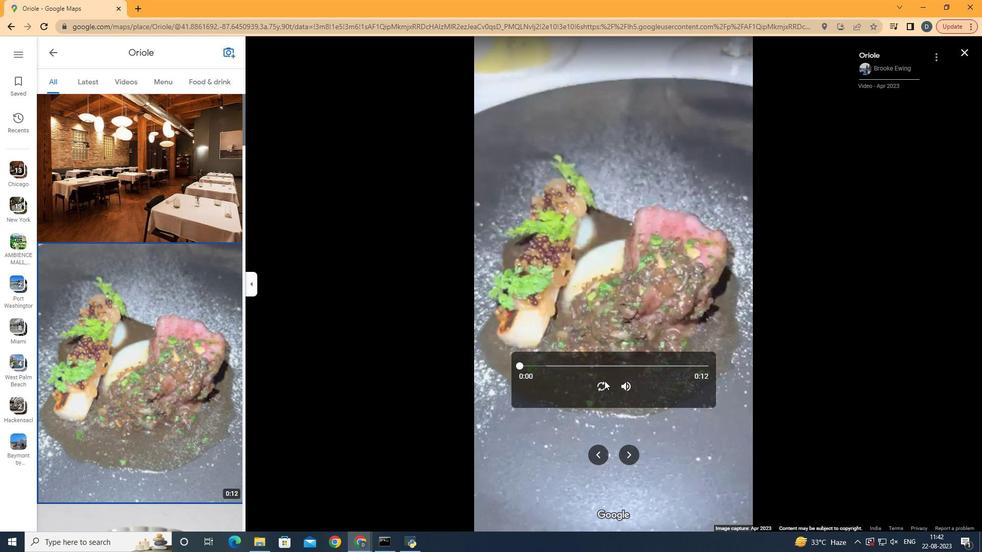 
Action: Mouse moved to (606, 389)
Screenshot: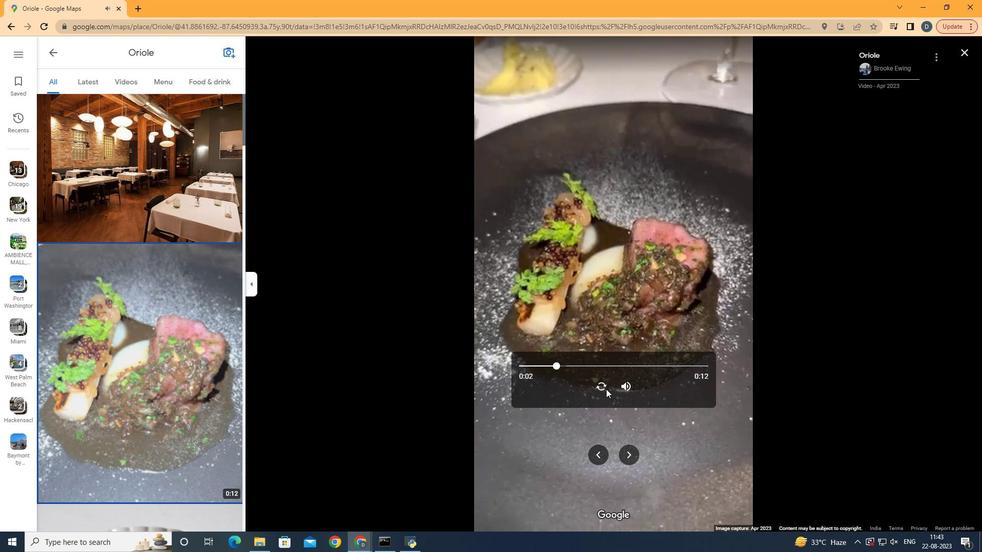 
Action: Mouse pressed left at (606, 389)
Screenshot: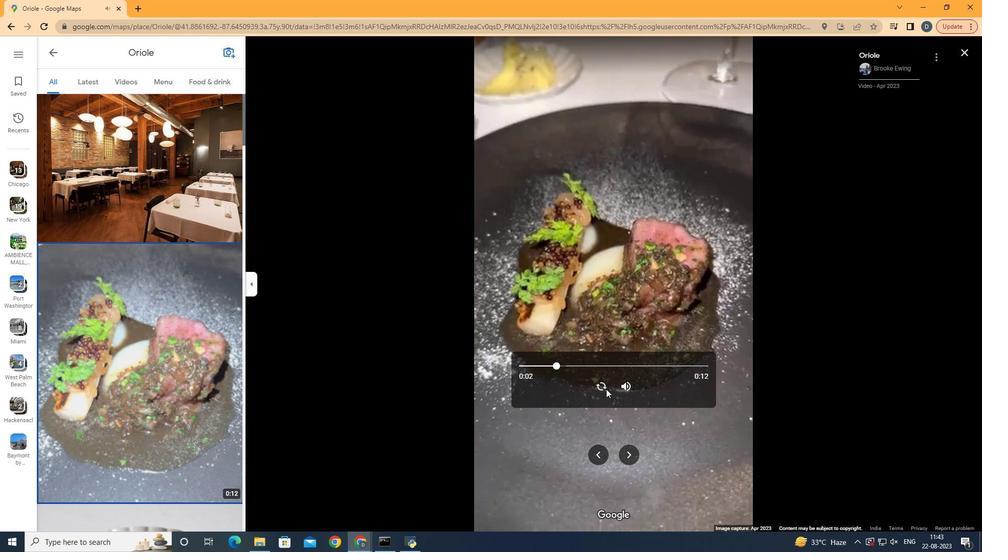 
Action: Mouse pressed left at (606, 389)
Screenshot: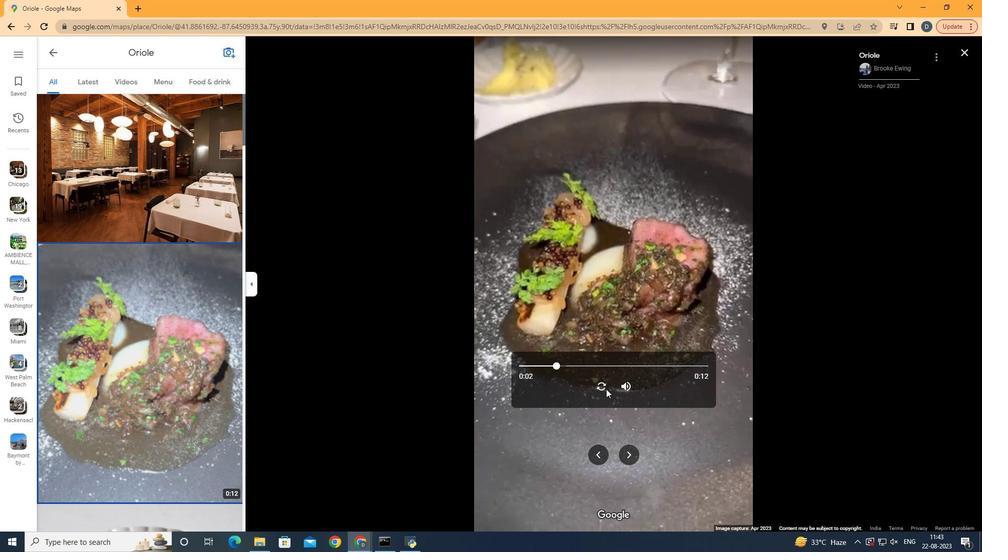 
Action: Mouse moved to (632, 448)
Screenshot: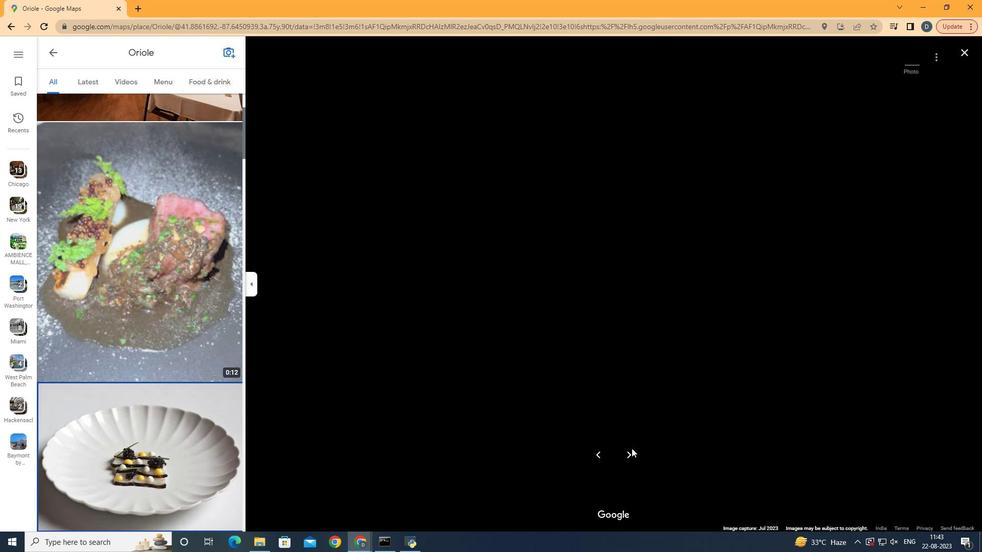 
Action: Mouse pressed left at (632, 448)
Screenshot: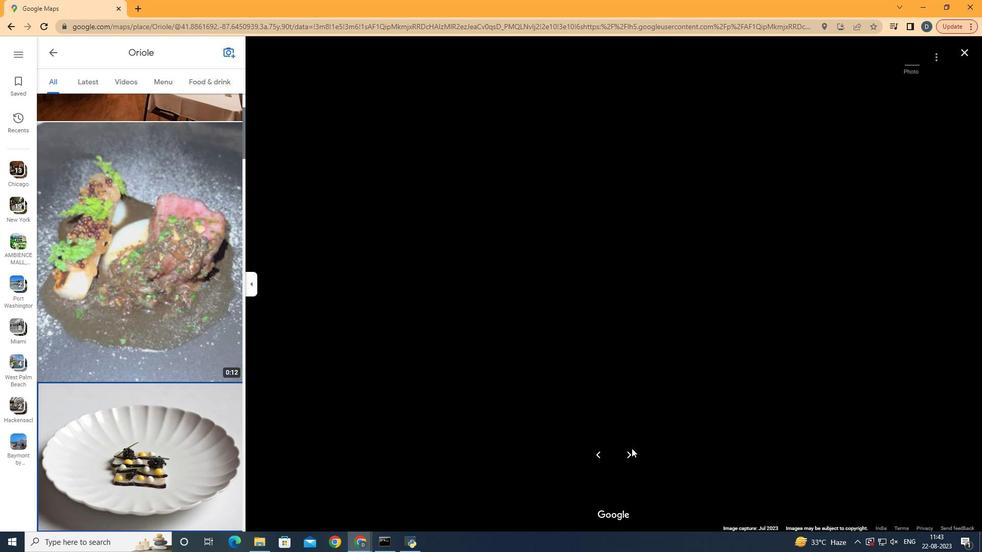
Action: Mouse moved to (629, 451)
Screenshot: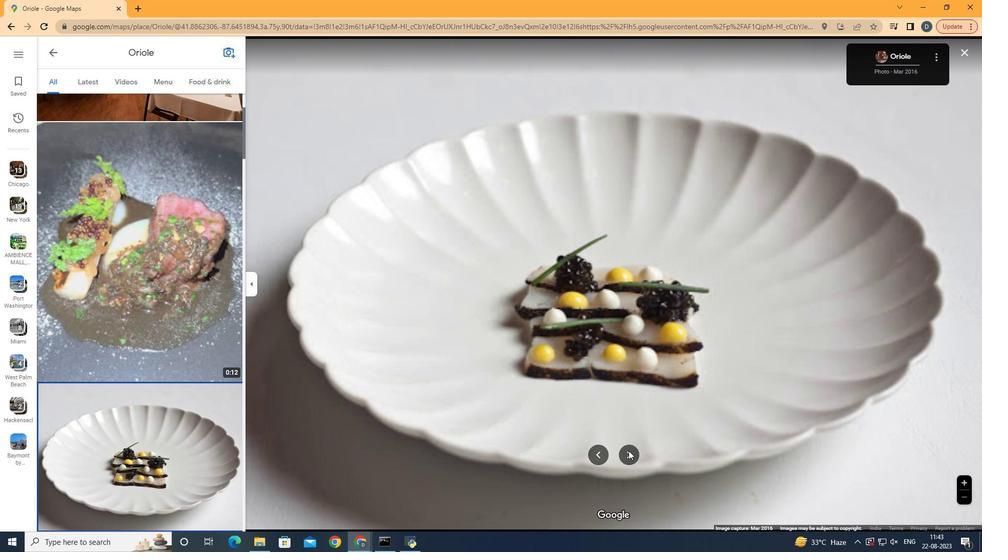 
Action: Mouse pressed left at (629, 451)
Screenshot: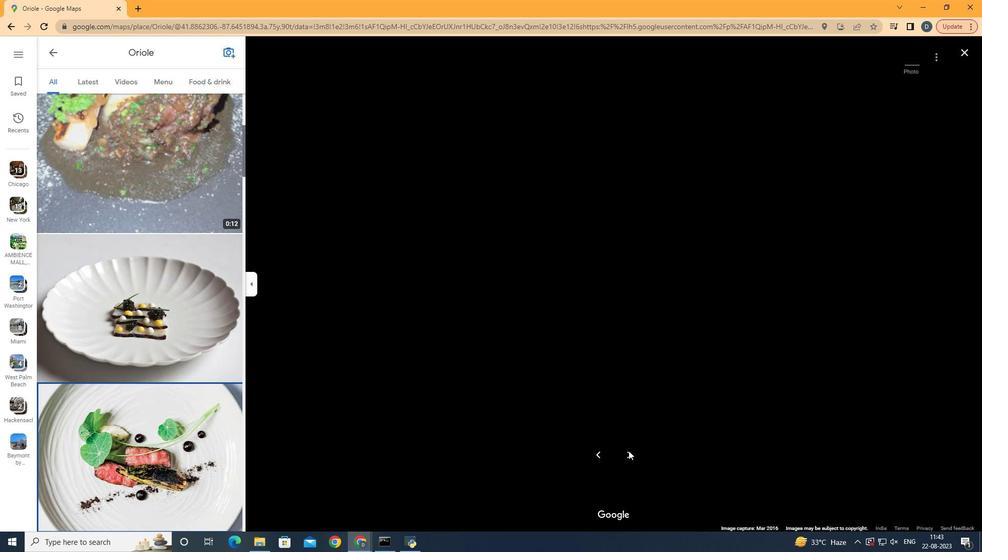 
Action: Key pressed <Key.right><Key.right><Key.right><Key.up><Key.up><Key.right><Key.right><Key.right>
Screenshot: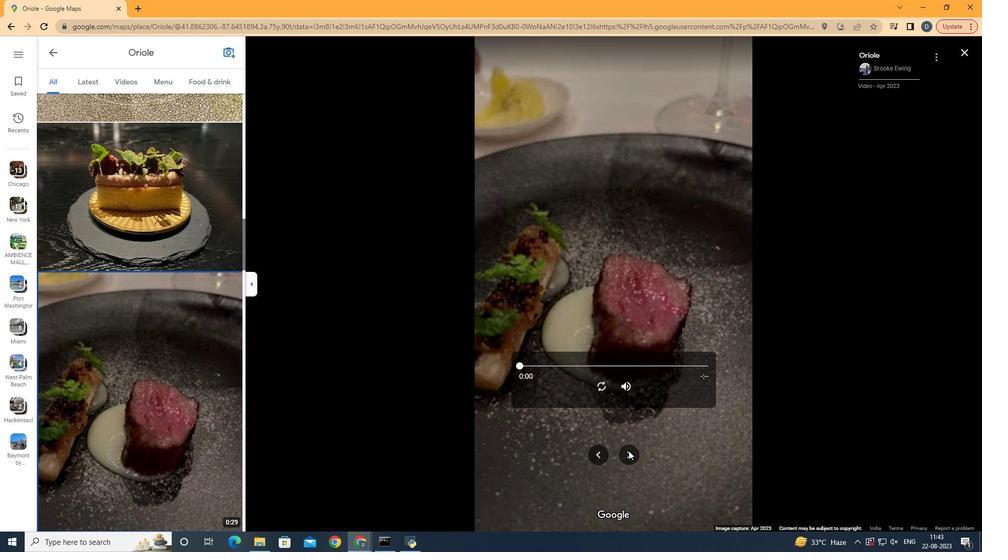 
Action: Mouse moved to (627, 451)
Screenshot: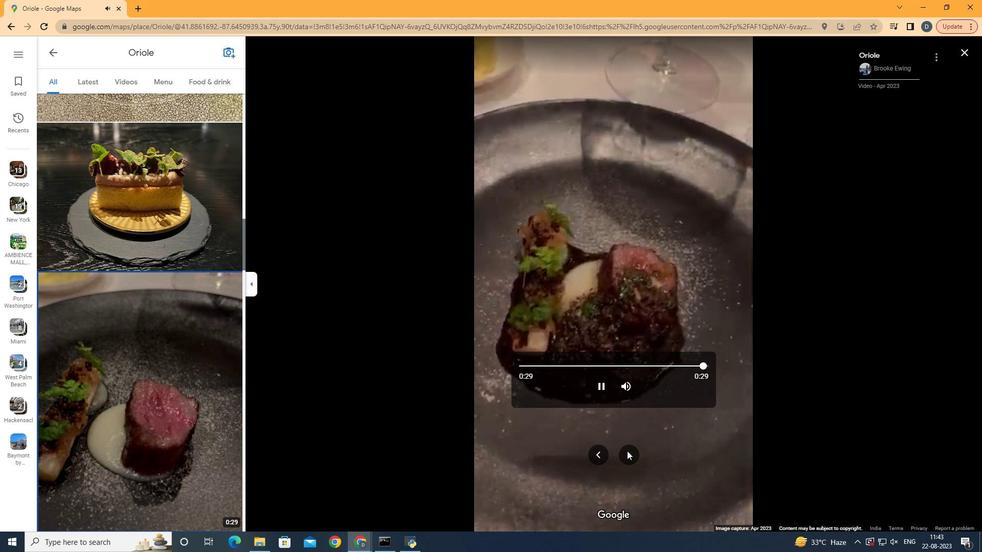 
Action: Mouse pressed left at (627, 451)
Screenshot: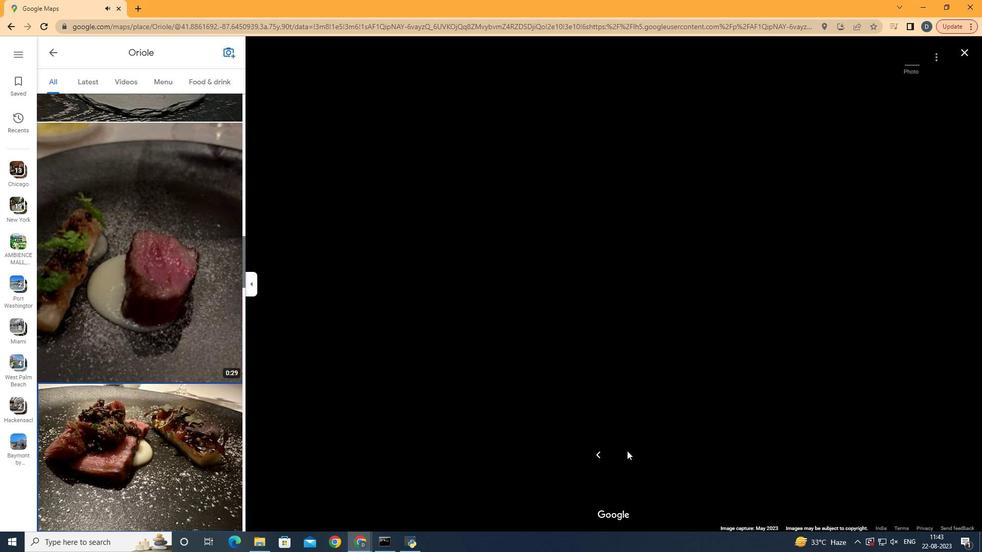 
Action: Key pressed <Key.right><Key.right><Key.right><Key.right><Key.right><Key.right><Key.right><Key.right><Key.right><Key.right><Key.right><Key.right><Key.right><Key.right><Key.right><Key.right><Key.right><Key.right><Key.right><Key.right><Key.right><Key.right><Key.right><Key.right><Key.right><Key.right><Key.right><Key.right><Key.right><Key.right><Key.right><Key.right><Key.right><Key.right><Key.right><Key.right><Key.right><Key.right><Key.right><Key.right><Key.right><Key.right><Key.right><Key.right><Key.right><Key.right><Key.right><Key.right><Key.right><Key.right><Key.right><Key.right><Key.right><Key.right><Key.right><Key.right><Key.right><Key.right>
Screenshot: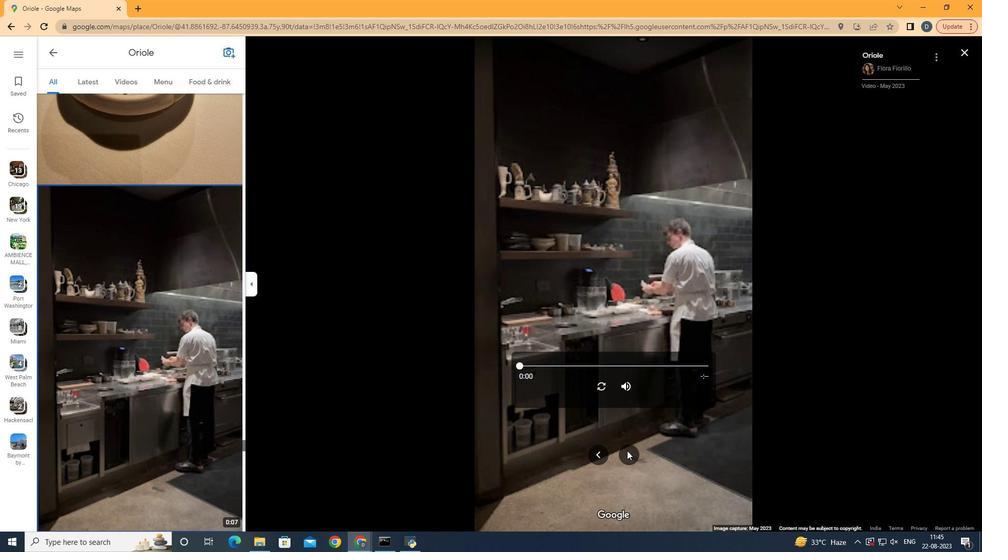 
Action: Mouse moved to (600, 388)
Screenshot: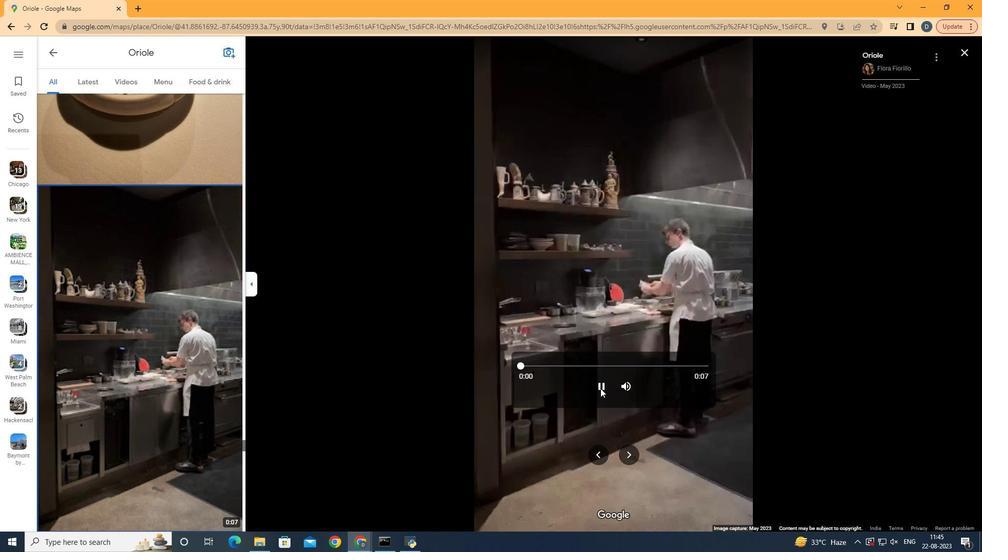 
Action: Mouse pressed left at (600, 388)
Screenshot: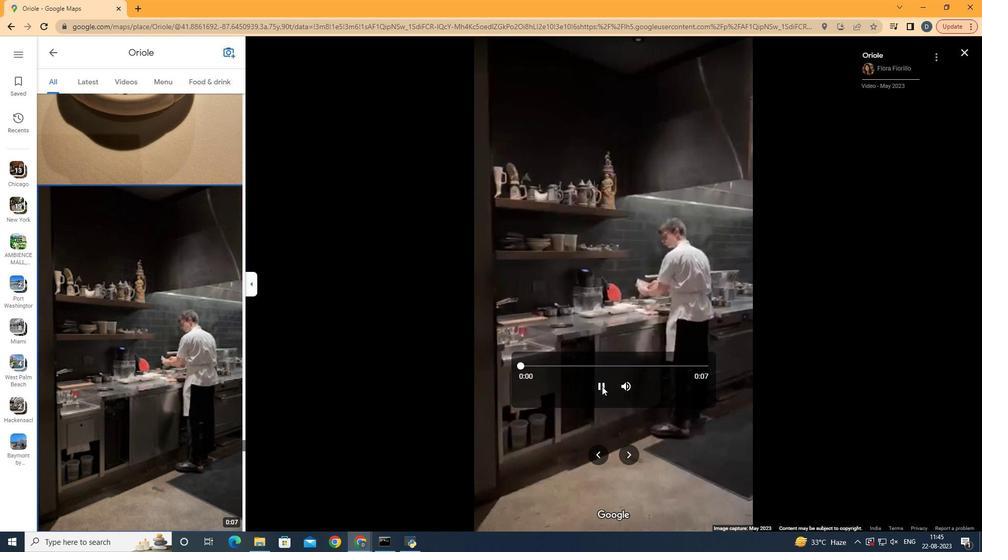 
Action: Mouse moved to (628, 456)
Screenshot: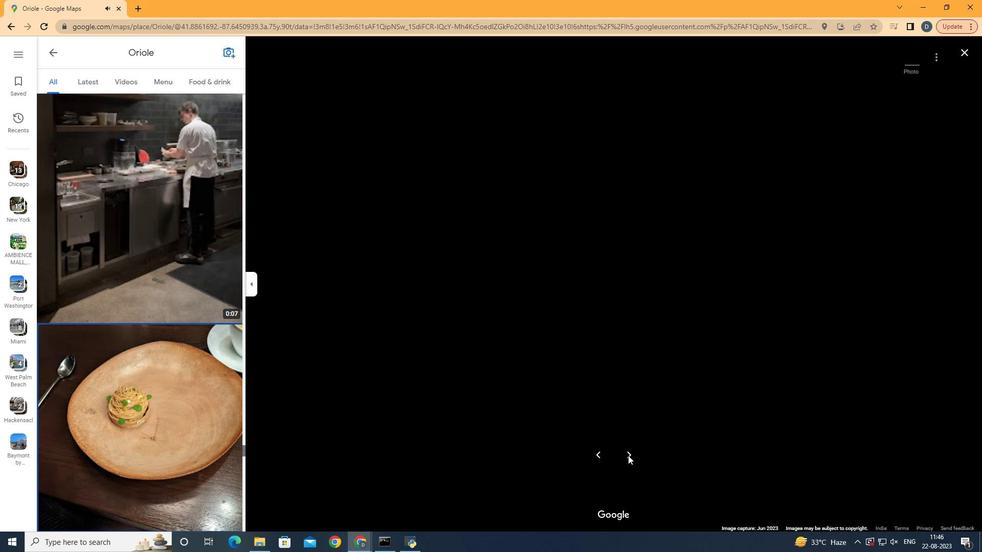 
Action: Mouse pressed left at (628, 456)
Screenshot: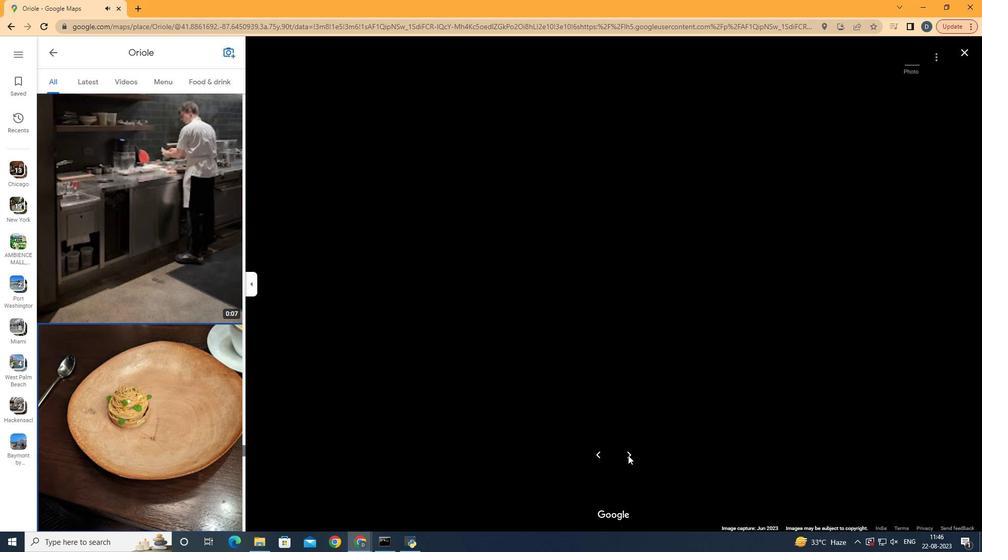 
Action: Key pressed <Key.right>
Screenshot: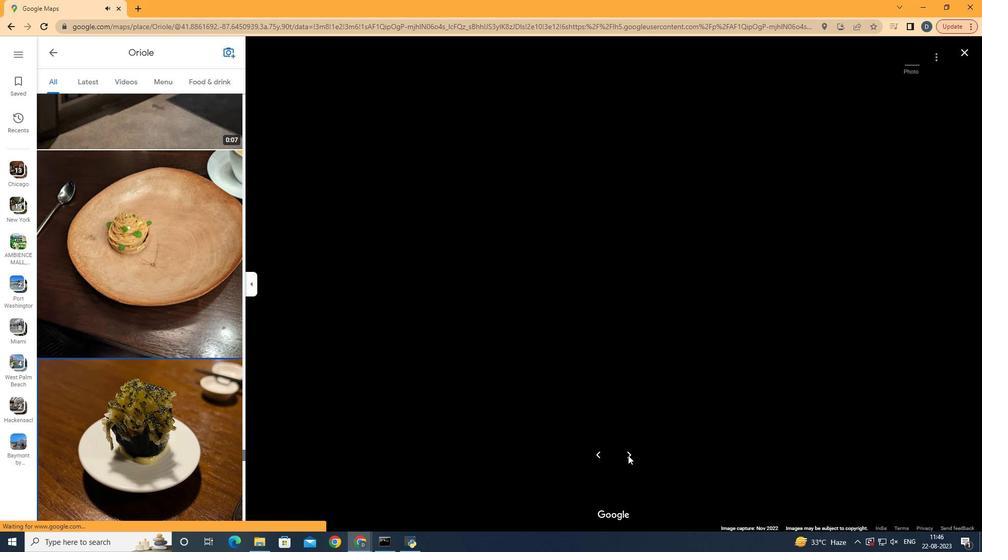 
Action: Mouse moved to (628, 456)
Screenshot: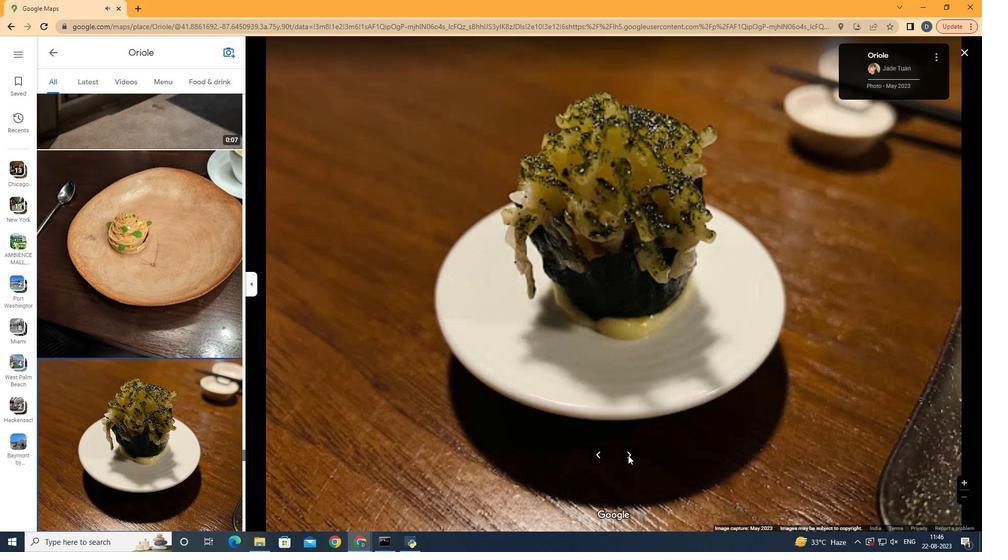 
Action: Key pressed <Key.right><Key.right>
Screenshot: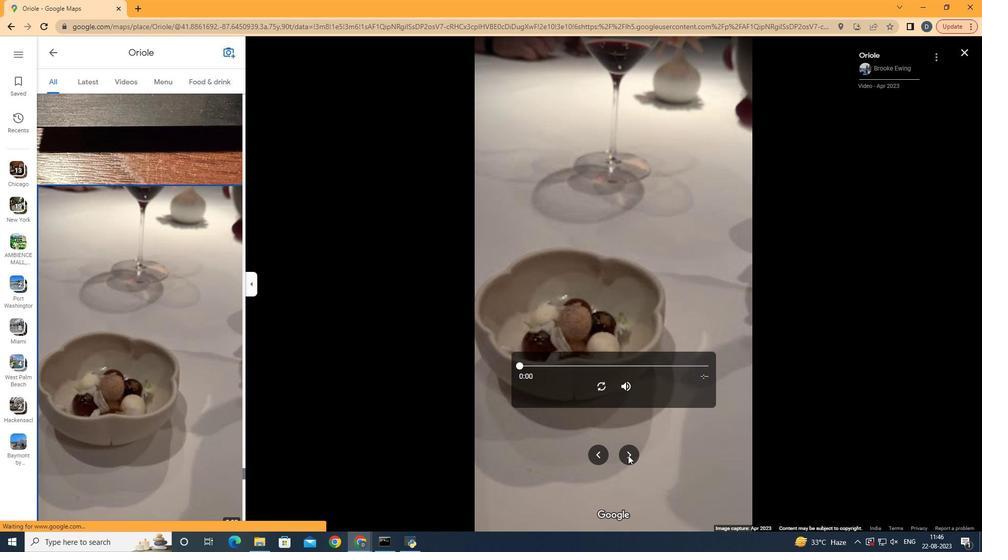 
Action: Mouse moved to (602, 385)
Screenshot: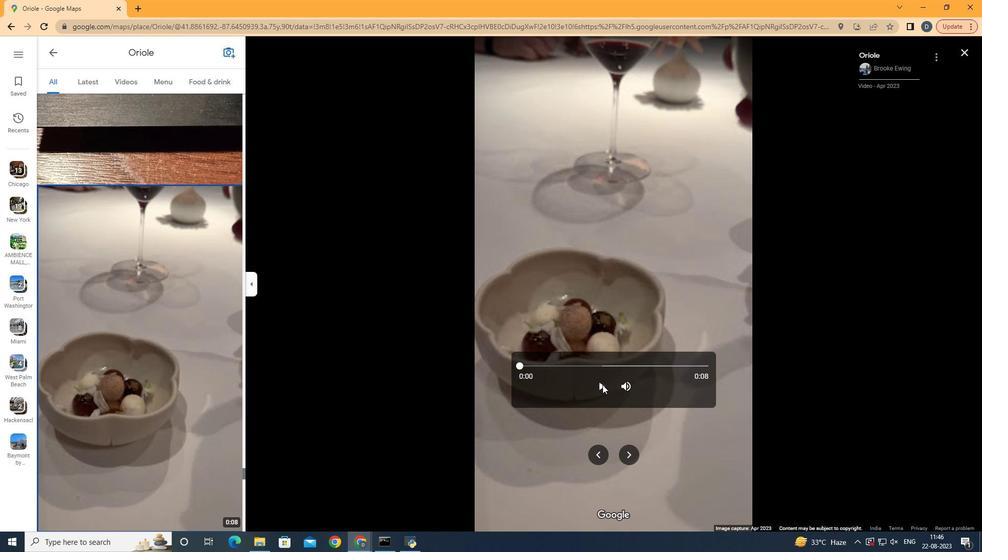 
Action: Mouse pressed left at (602, 385)
Screenshot: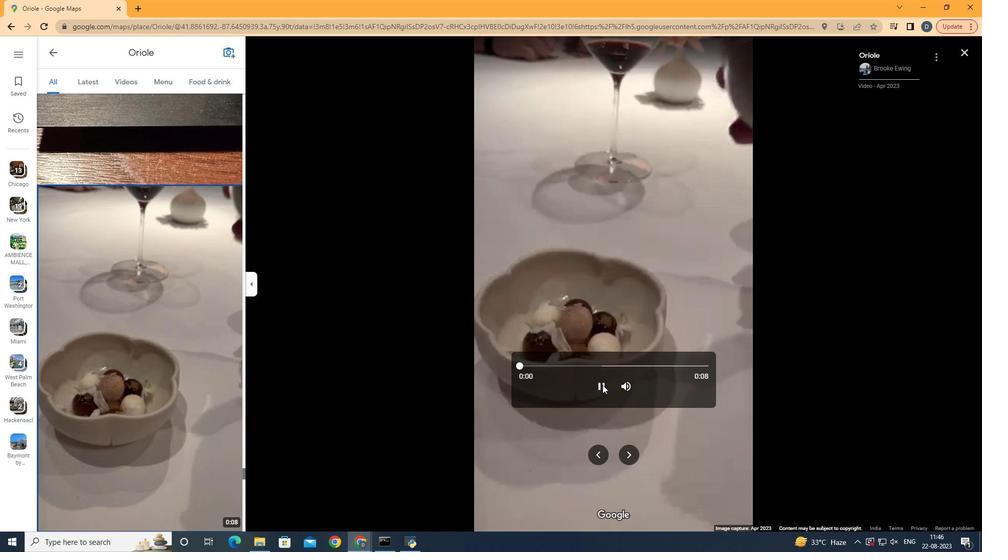 
Action: Mouse moved to (631, 455)
Screenshot: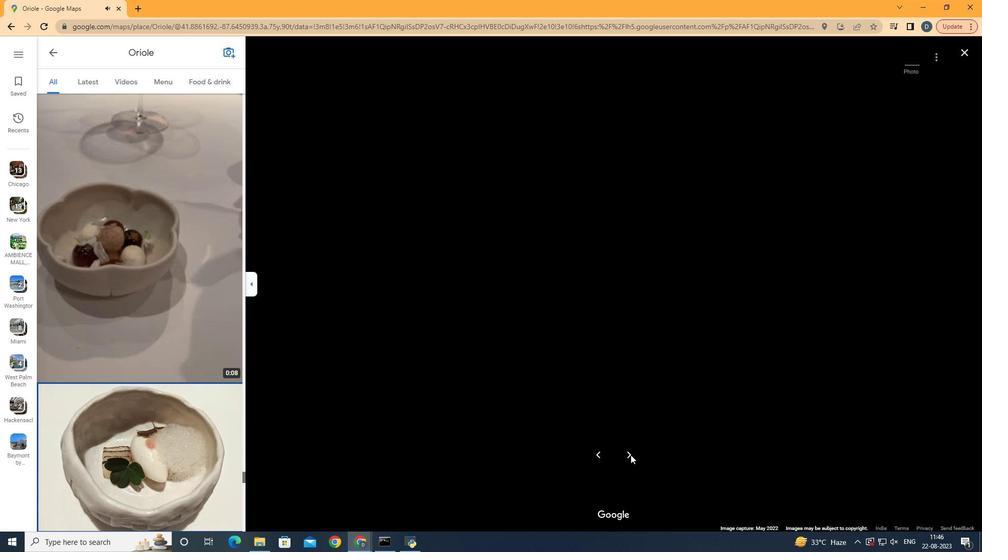 
Action: Mouse pressed left at (631, 455)
Screenshot: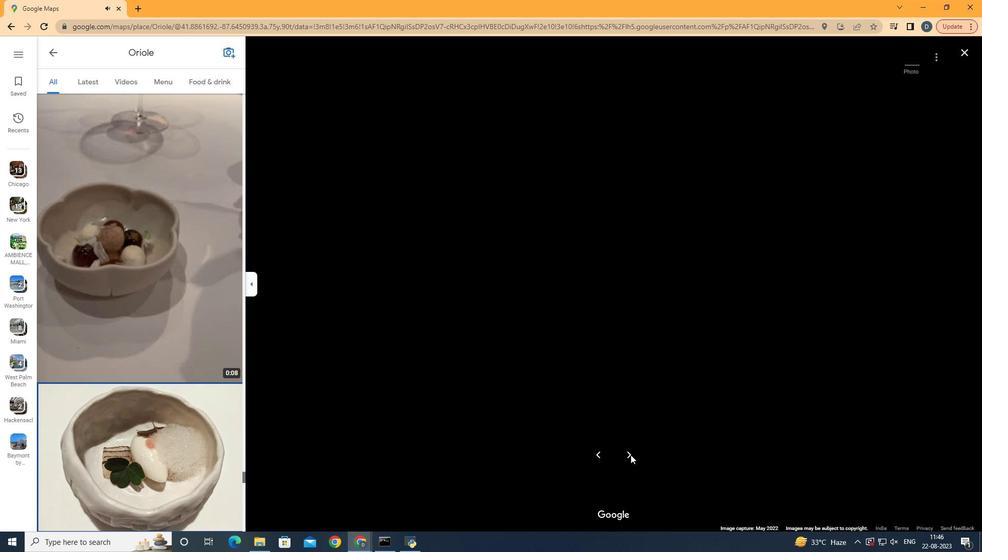 
Action: Mouse moved to (631, 455)
Screenshot: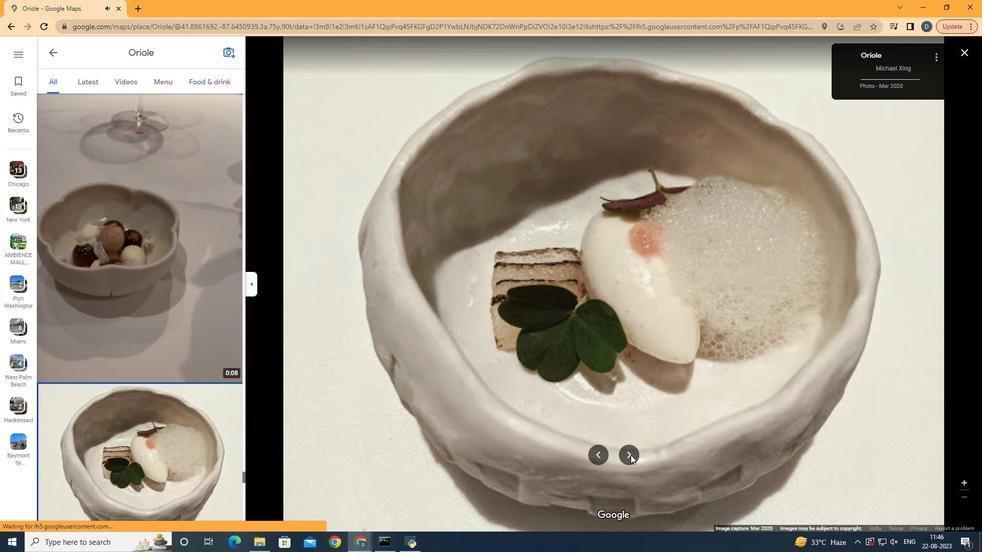 
Action: Key pressed <Key.right><Key.up><Key.right><Key.right><Key.right><Key.right><Key.right><Key.right><Key.right><Key.right><Key.right><Key.right><Key.right><Key.right><Key.right><Key.down><Key.right><Key.right>
Screenshot: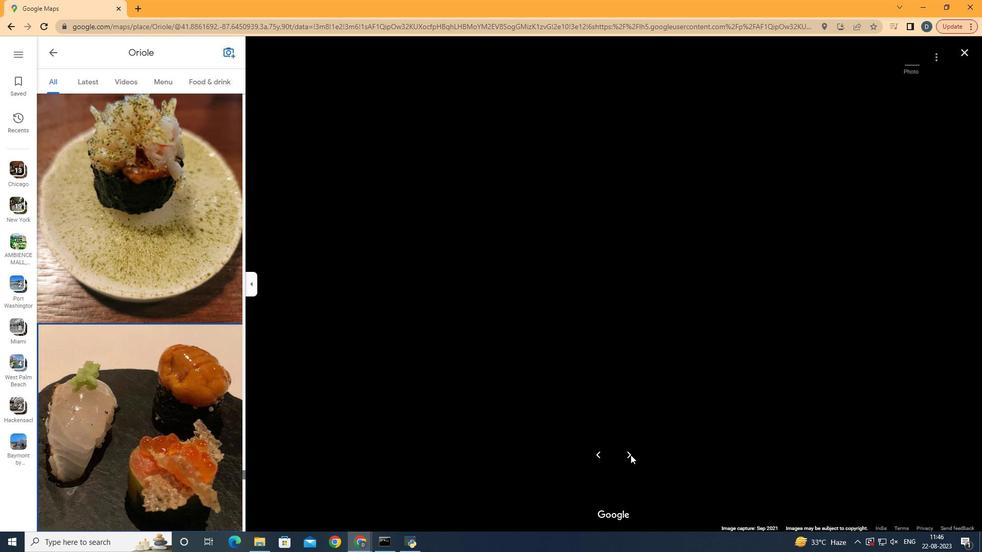 
Action: Mouse moved to (489, 478)
Screenshot: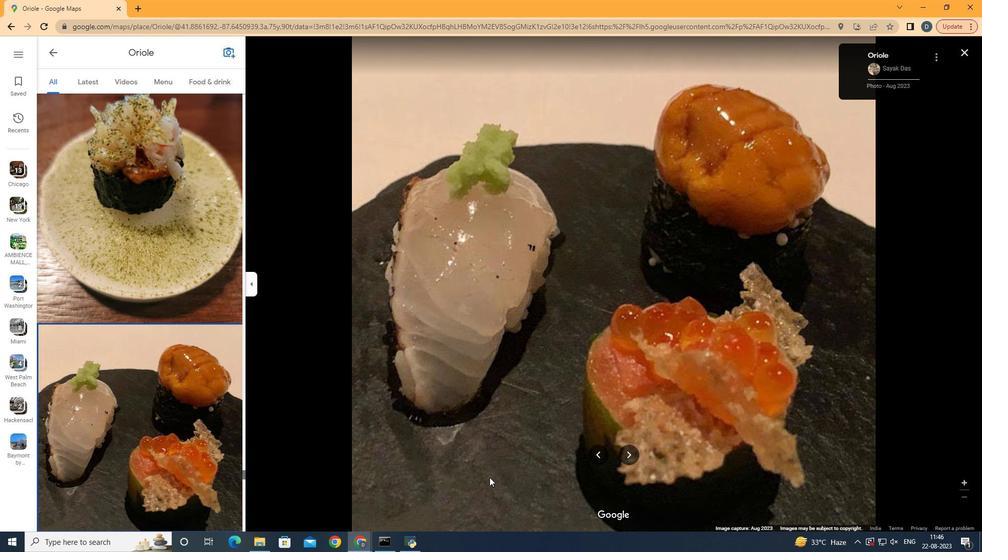 
Action: Key pressed <Key.right><Key.right>
Screenshot: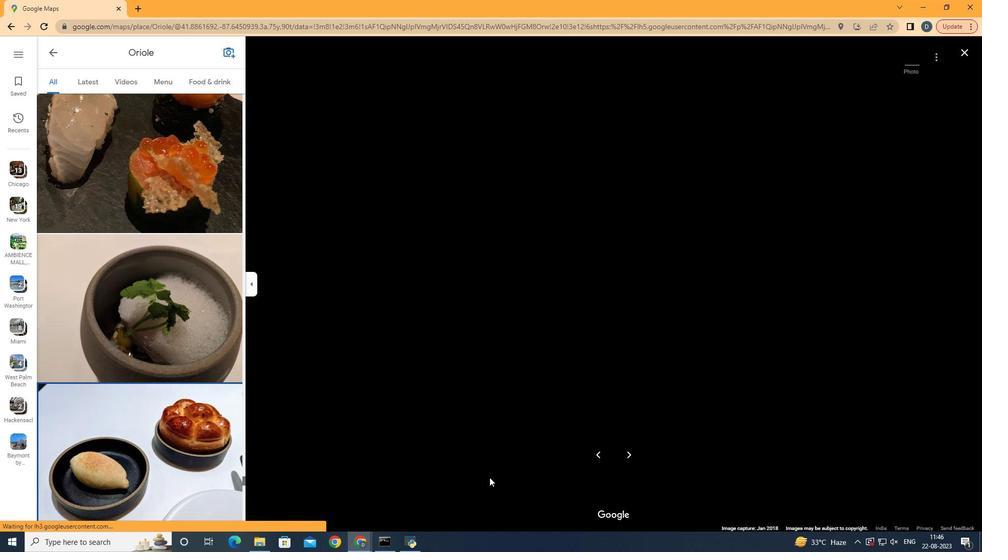 
Action: Mouse moved to (472, 433)
Screenshot: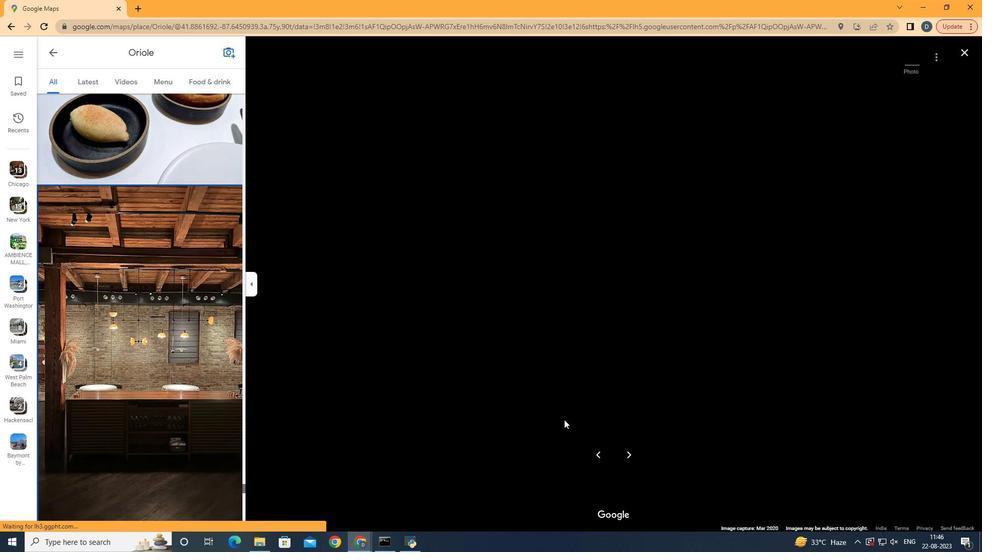 
Action: Key pressed <Key.right>
Screenshot: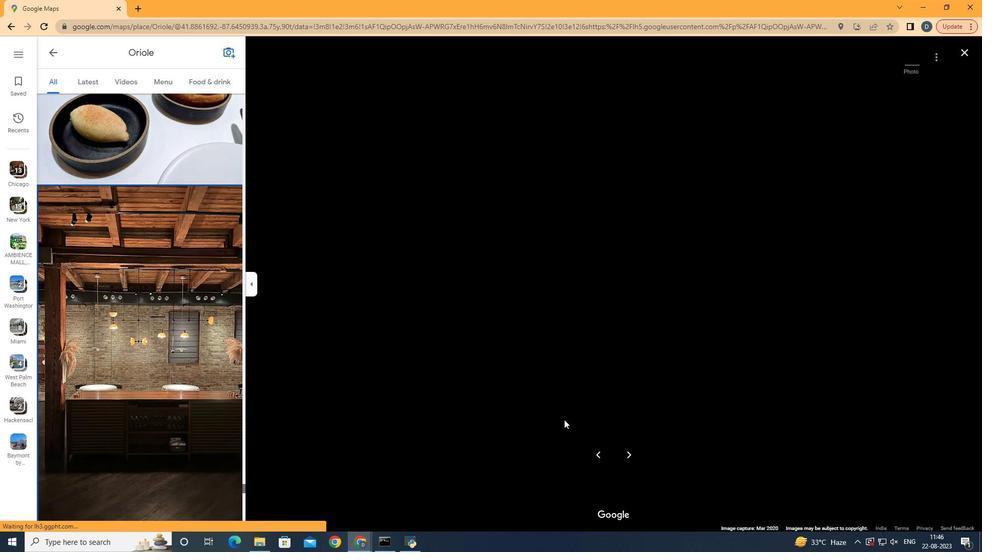 
Action: Mouse moved to (627, 451)
Screenshot: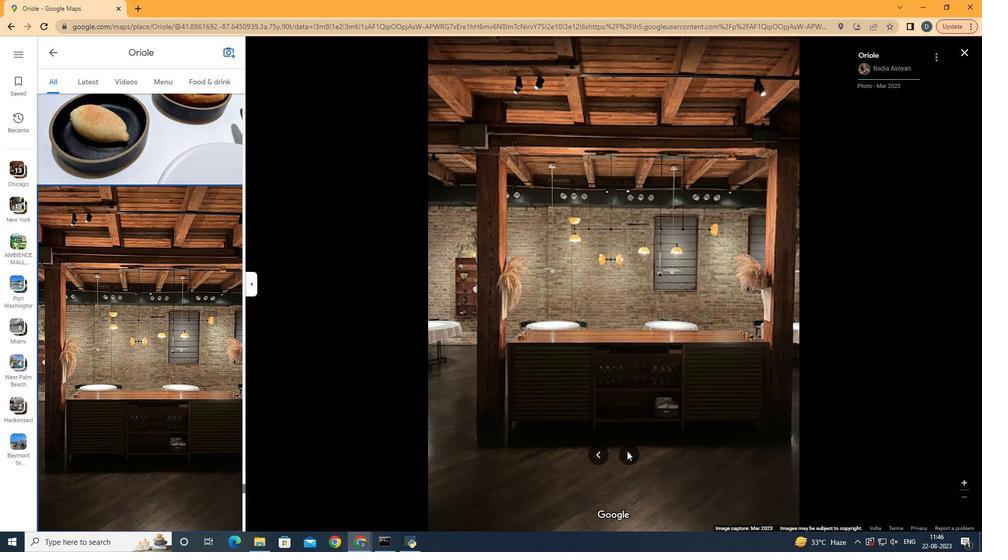 
Action: Mouse pressed left at (627, 451)
Screenshot: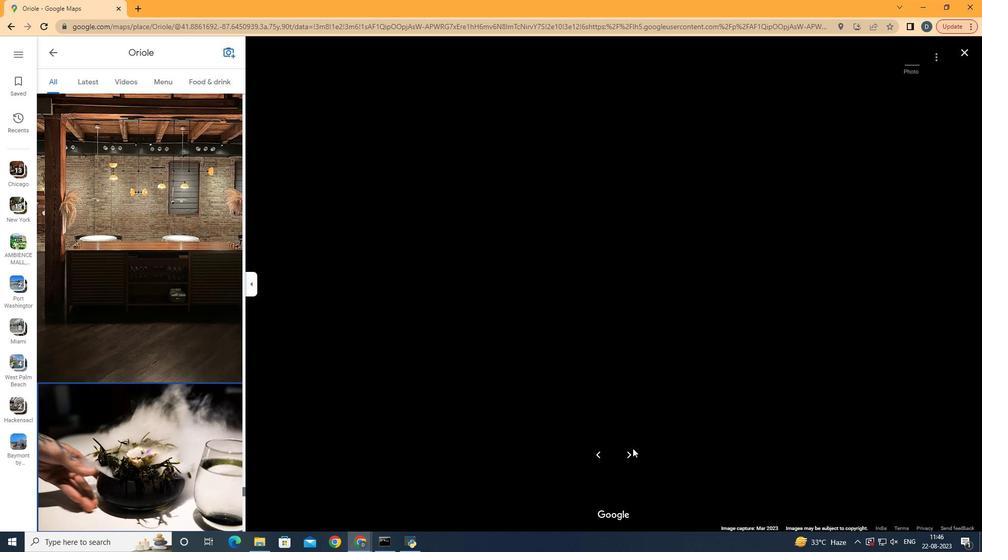 
Action: Mouse moved to (633, 448)
Screenshot: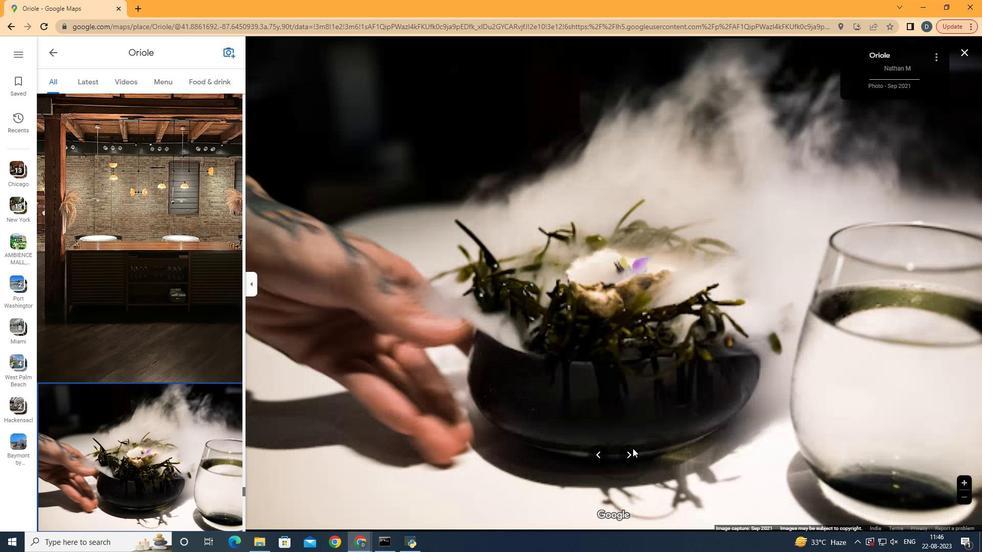 
Action: Key pressed <Key.right>
Screenshot: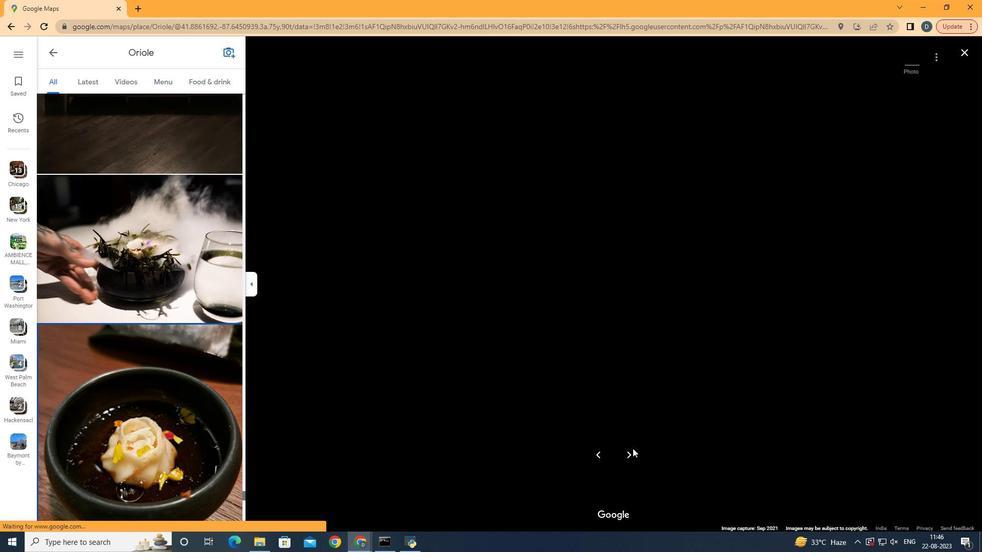 
Action: Mouse moved to (630, 451)
Screenshot: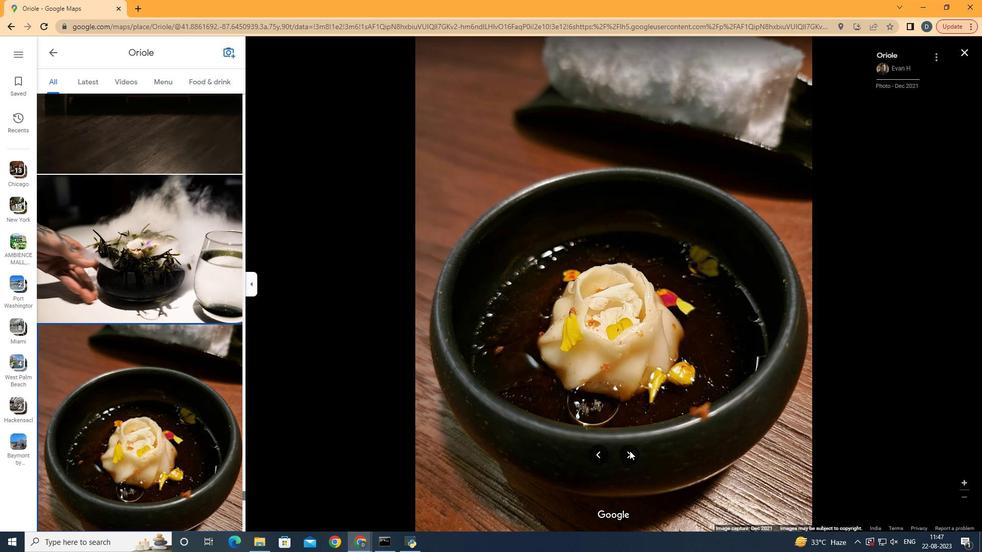 
Action: Mouse pressed left at (630, 451)
Screenshot: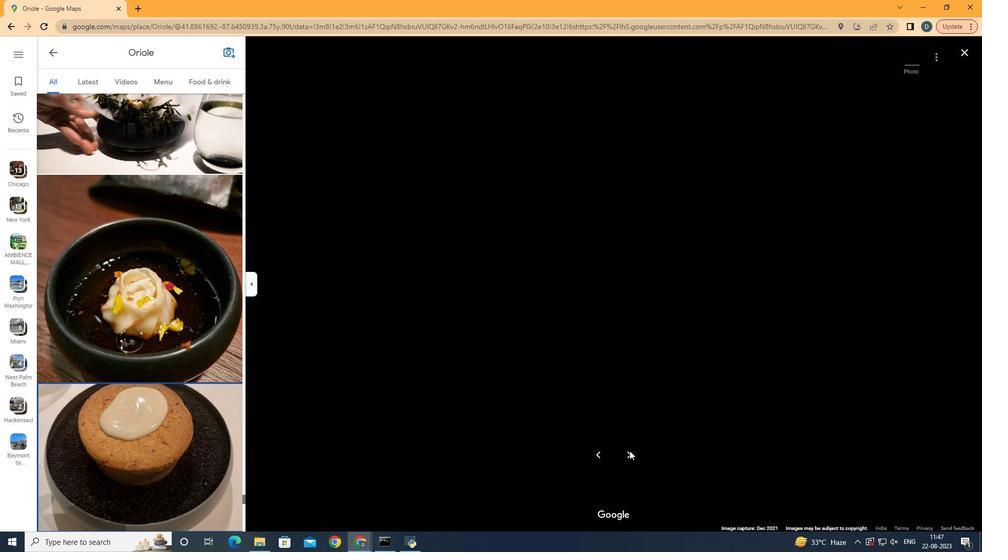 
Action: Key pressed <Key.right><Key.right><Key.right><Key.right><Key.right><Key.right><Key.right><Key.right><Key.right><Key.right><Key.right><Key.right><Key.right><Key.right><Key.right><Key.right><Key.right><Key.right>
Screenshot: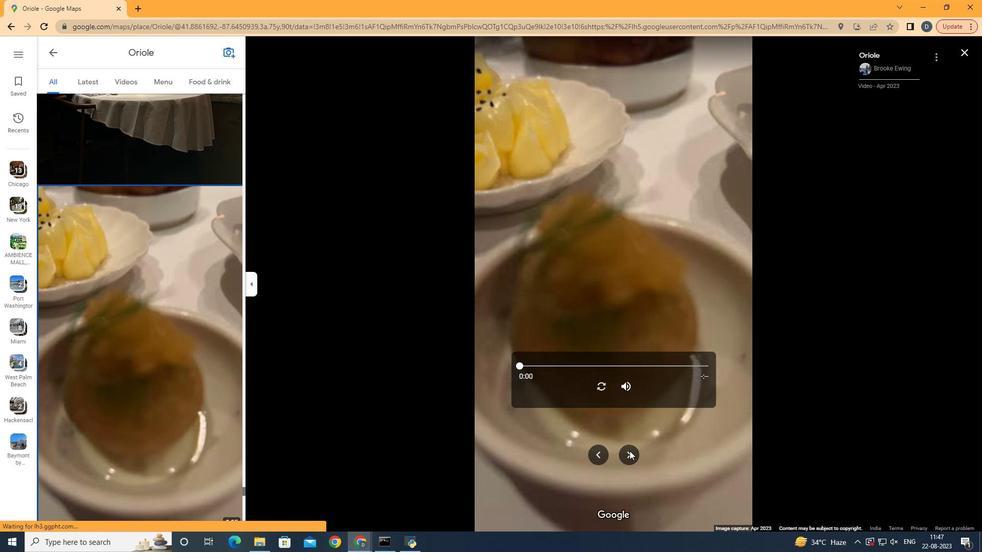 
Action: Mouse moved to (601, 384)
Screenshot: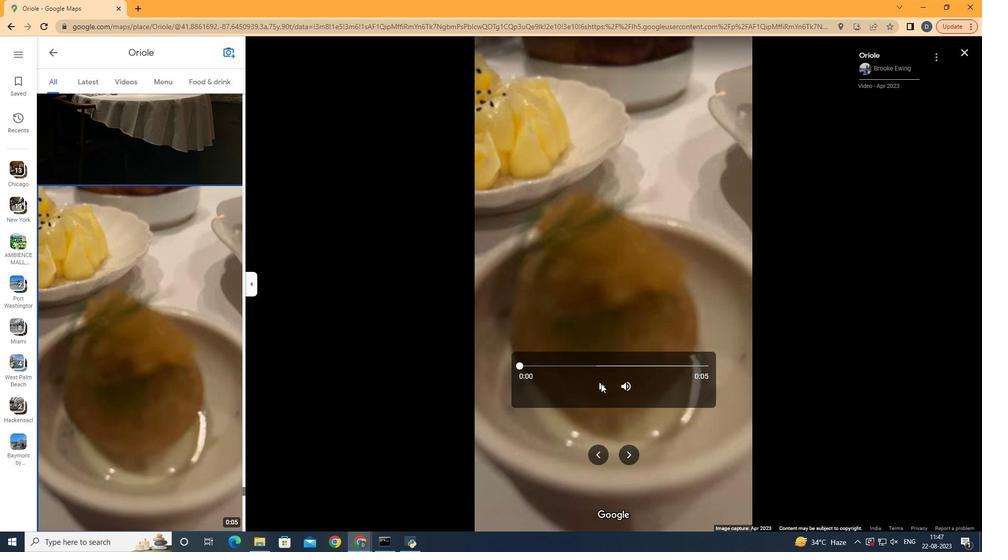 
Action: Mouse pressed left at (601, 384)
Screenshot: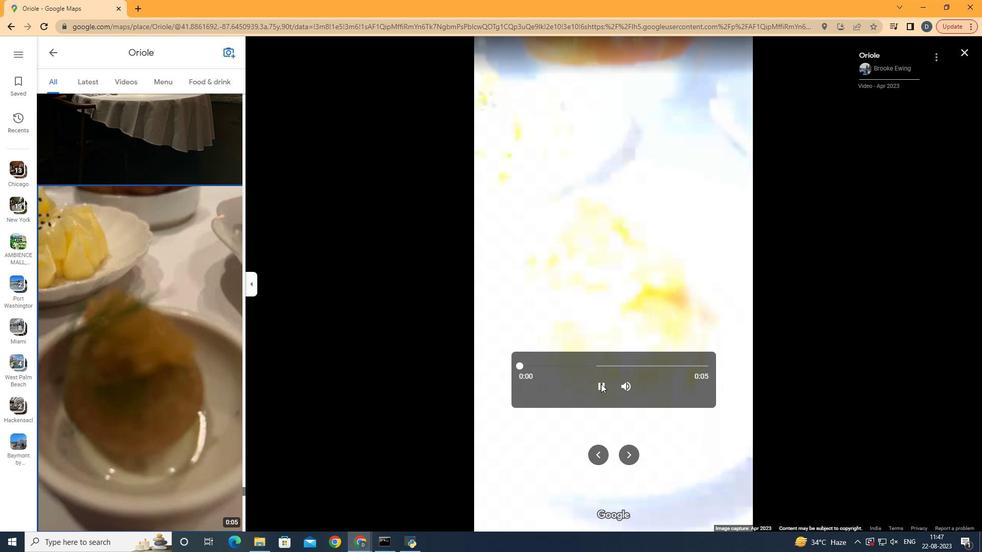 
Action: Mouse moved to (599, 384)
Screenshot: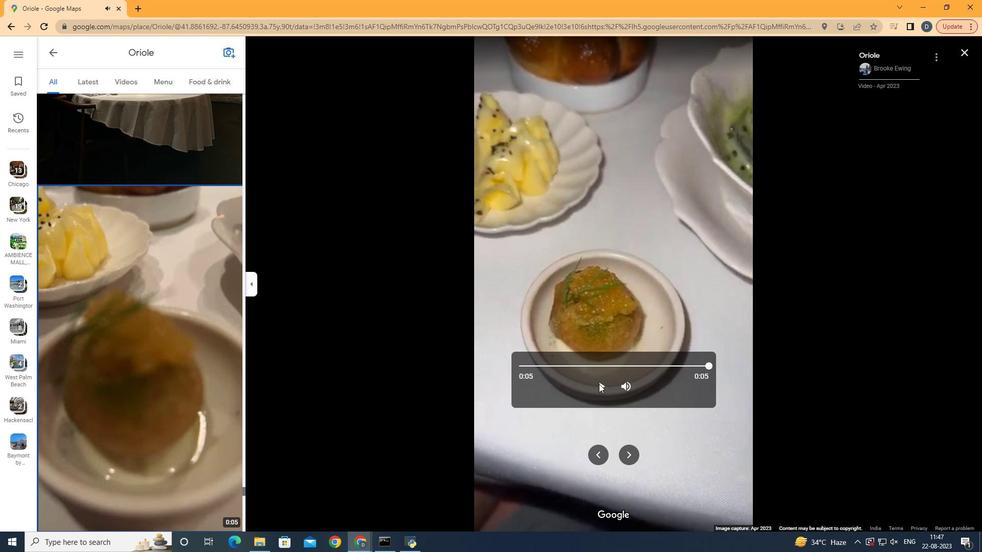 
Action: Mouse pressed left at (599, 384)
Screenshot: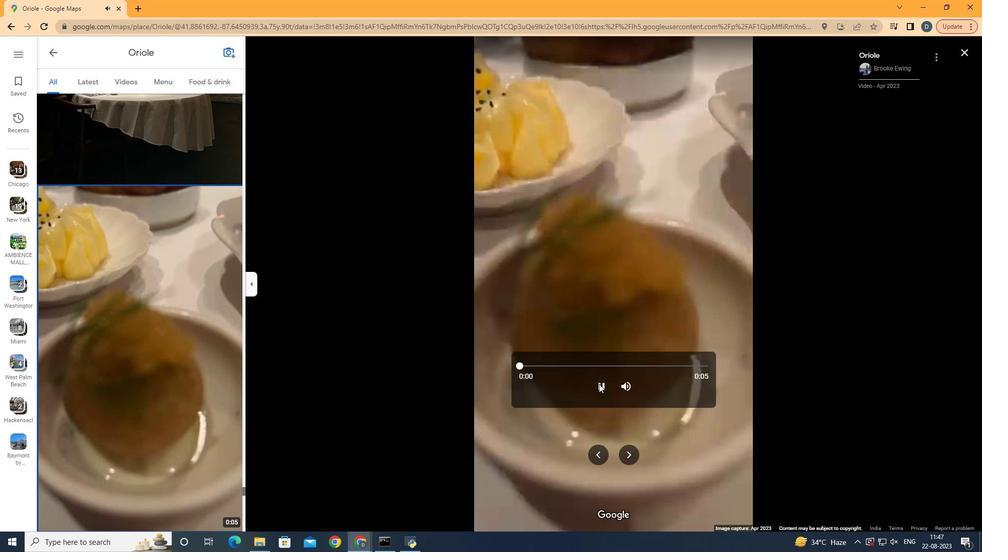 
Action: Mouse moved to (629, 456)
Screenshot: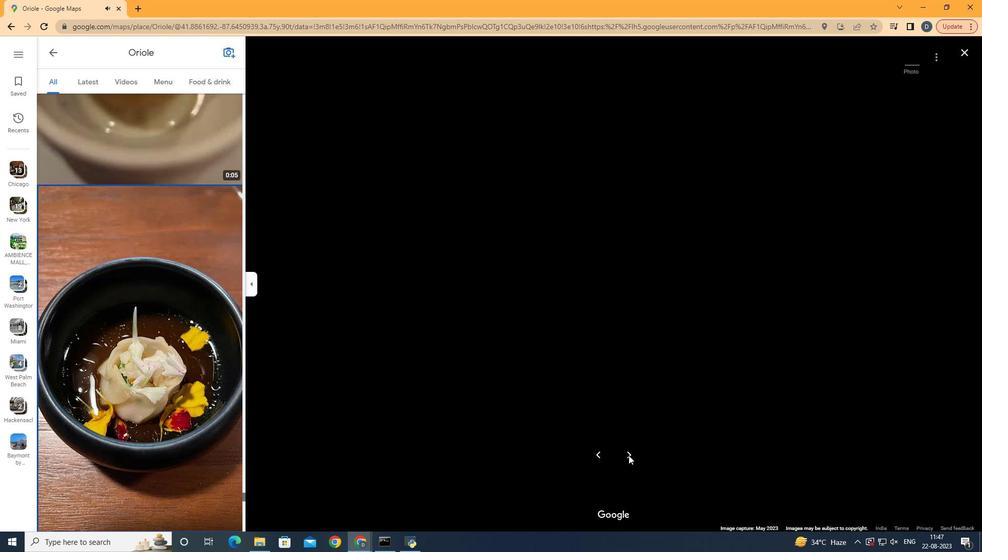 
Action: Mouse pressed left at (629, 456)
Screenshot: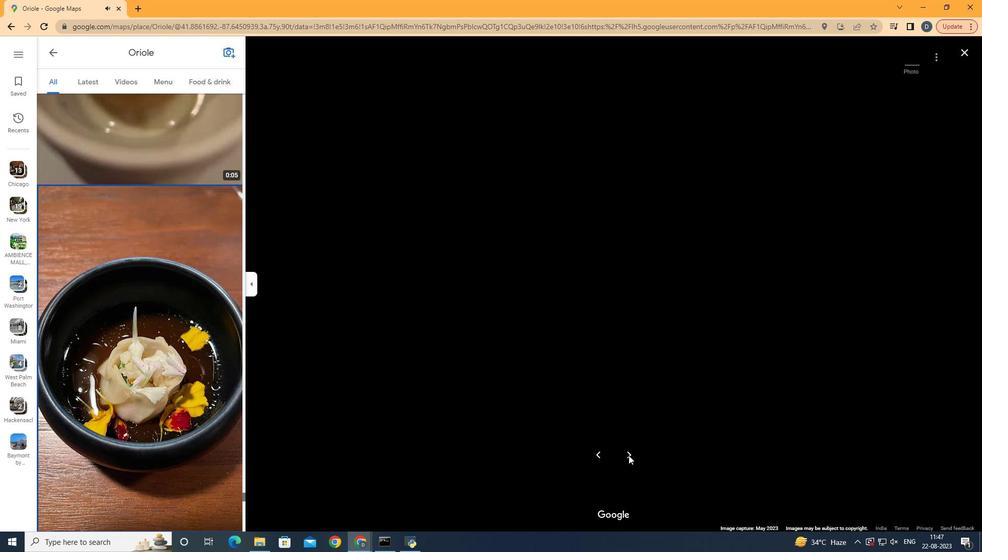 
Action: Key pressed <Key.right><Key.right><Key.right><Key.right><Key.right><Key.right><Key.right><Key.right><Key.right><Key.right><Key.right><Key.right><Key.right><Key.right><Key.right><Key.right><Key.right><Key.right><Key.right><Key.right>
Screenshot: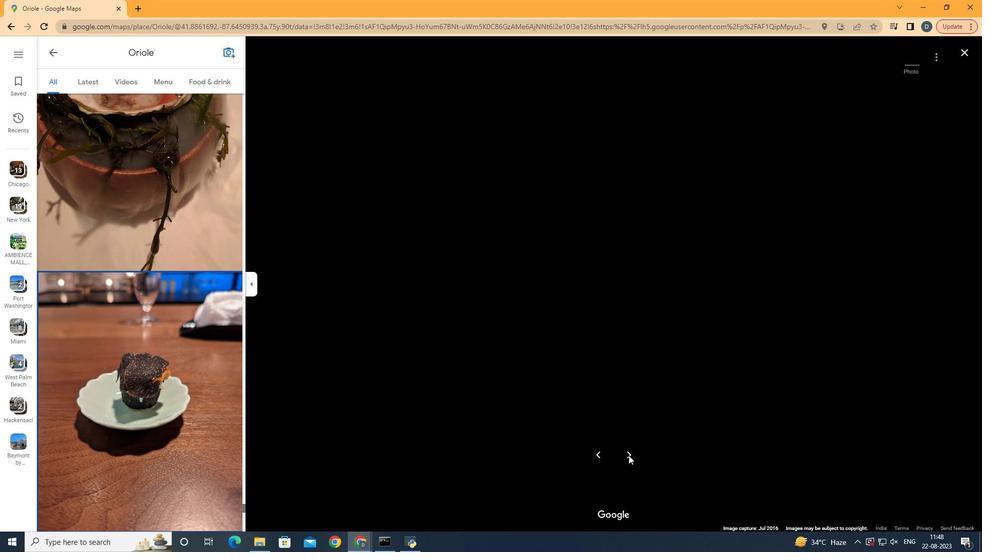 
Action: Mouse moved to (626, 450)
Screenshot: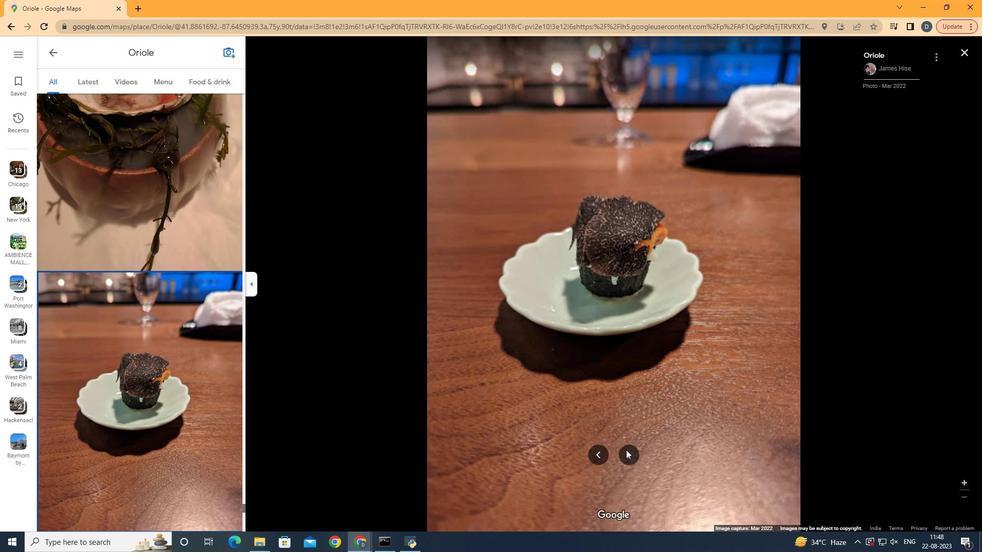 
Action: Mouse pressed left at (626, 450)
Screenshot: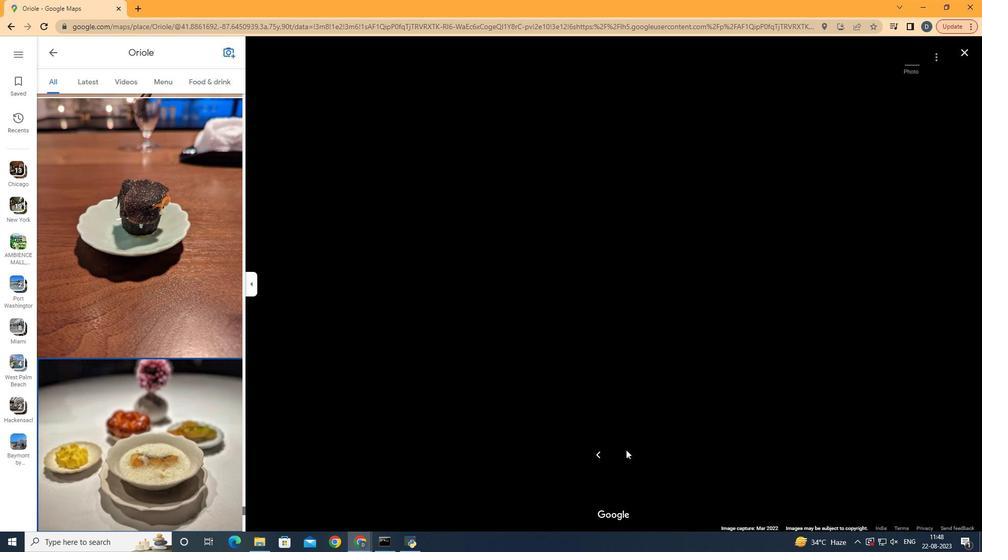 
Action: Key pressed <Key.right><Key.right><Key.right><Key.right><Key.right><Key.right><Key.right><Key.right><Key.right><Key.right><Key.right><Key.right><Key.right><Key.right><Key.right><Key.right><Key.right><Key.right><Key.right><Key.right><Key.right><Key.right><Key.right><Key.right><Key.right><Key.right><Key.right><Key.right><Key.right><Key.right><Key.right><Key.right><Key.right><Key.right><Key.right><Key.right><Key.right><Key.right><Key.right><Key.right><Key.right><Key.right><Key.right><Key.right><Key.right><Key.right><Key.right><Key.right><Key.right><Key.right><Key.right><Key.right><Key.right><Key.right><Key.right><Key.right><Key.right><Key.right><Key.right><Key.right><Key.right><Key.right><Key.right><Key.right><Key.right><Key.right><Key.right><Key.right><Key.right><Key.right><Key.right><Key.right>
Screenshot: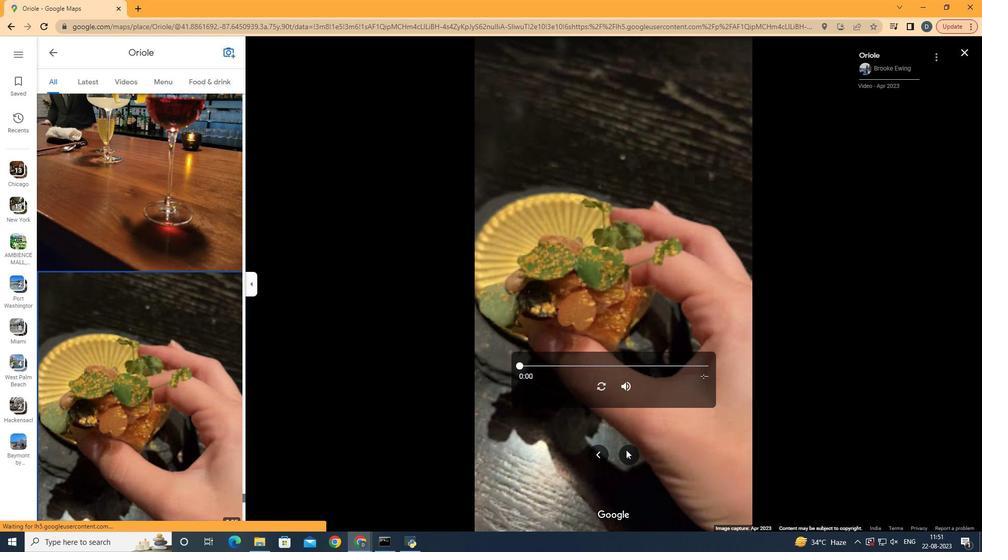 
Action: Mouse moved to (603, 382)
Screenshot: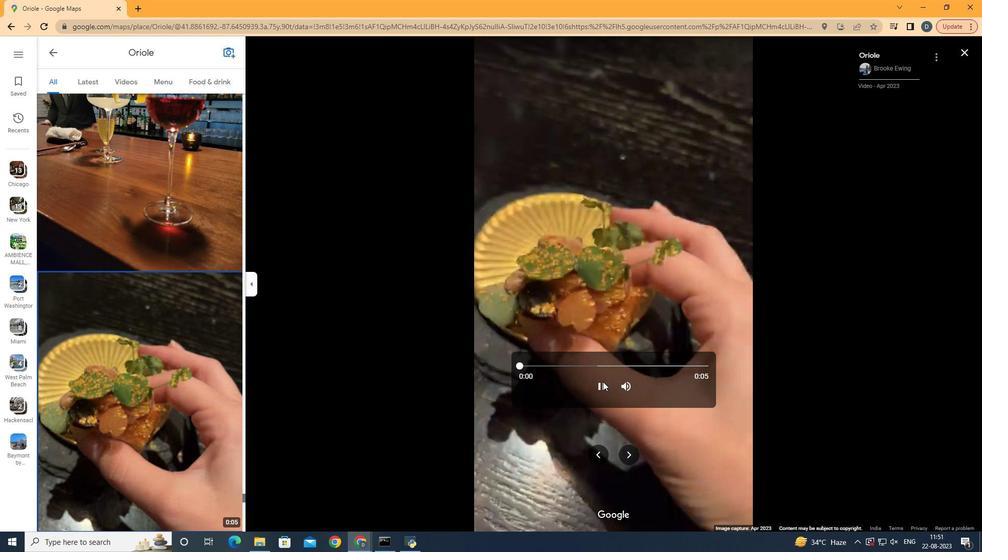 
Action: Mouse pressed left at (603, 382)
Screenshot: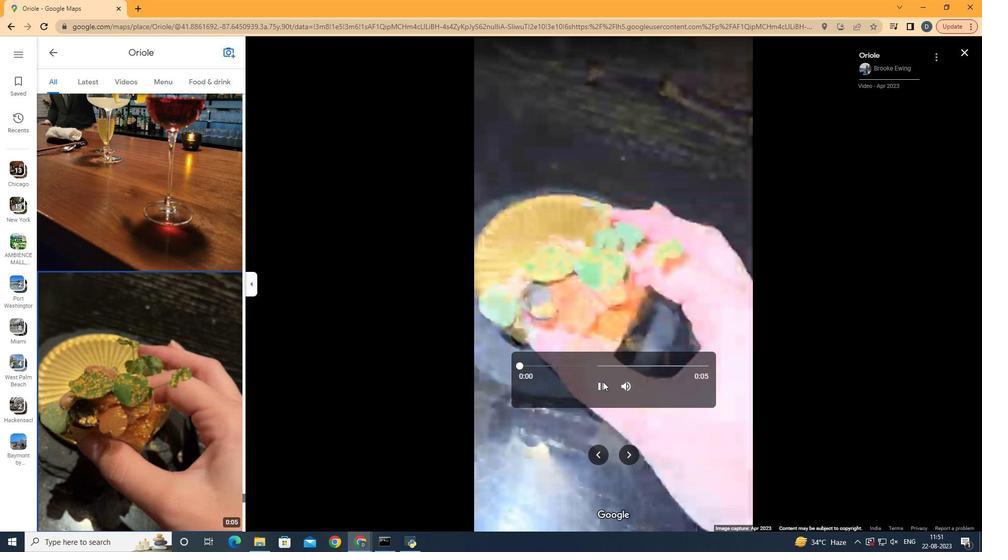 
Action: Mouse moved to (630, 451)
Screenshot: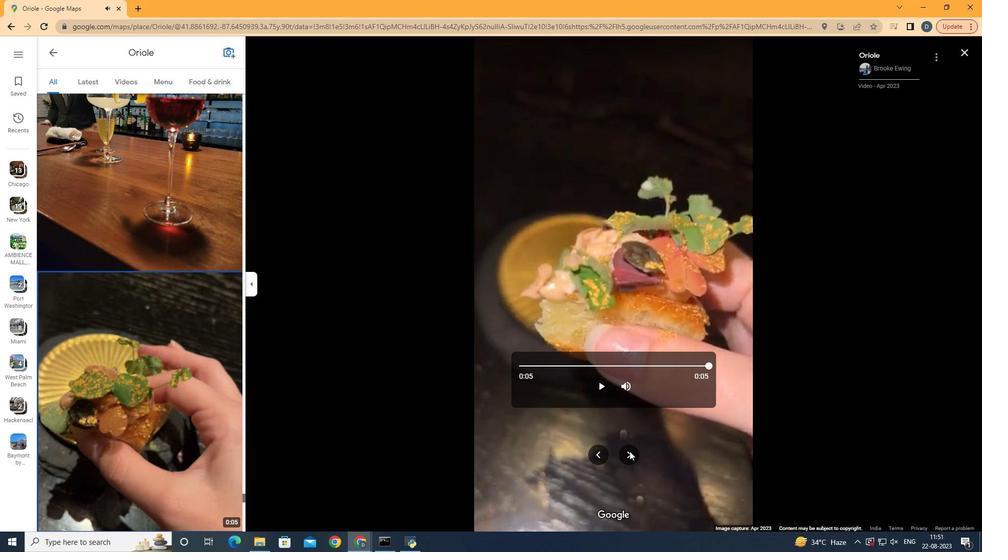 
Action: Mouse pressed left at (630, 451)
Screenshot: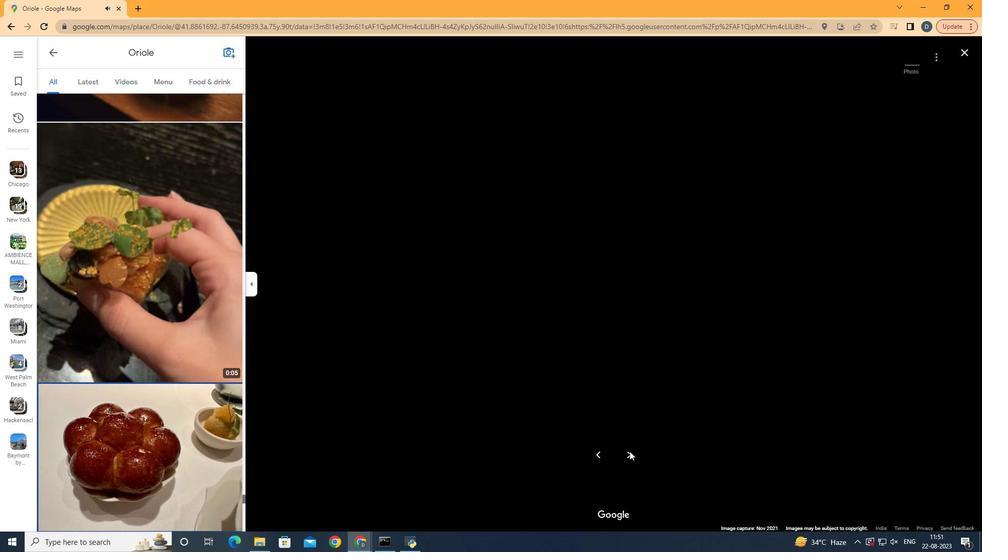 
Action: Key pressed <Key.right><Key.right><Key.right><Key.right><Key.right><Key.right><Key.right><Key.right><Key.right><Key.right><Key.right><Key.right><Key.right><Key.right><Key.right><Key.right><Key.right><Key.right><Key.right><Key.right><Key.right><Key.right><Key.right><Key.right><Key.right><Key.right><Key.right>
Screenshot: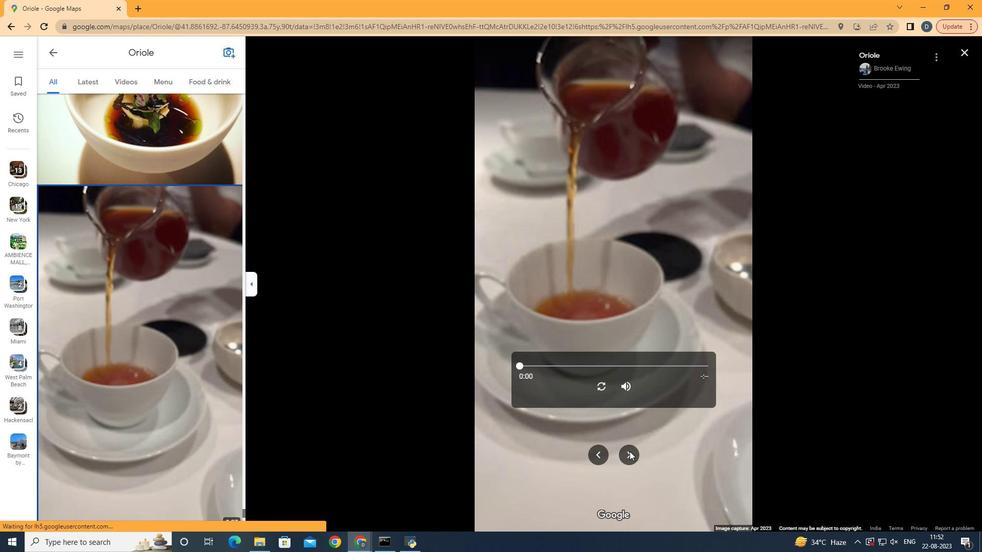 
Action: Mouse moved to (598, 390)
Screenshot: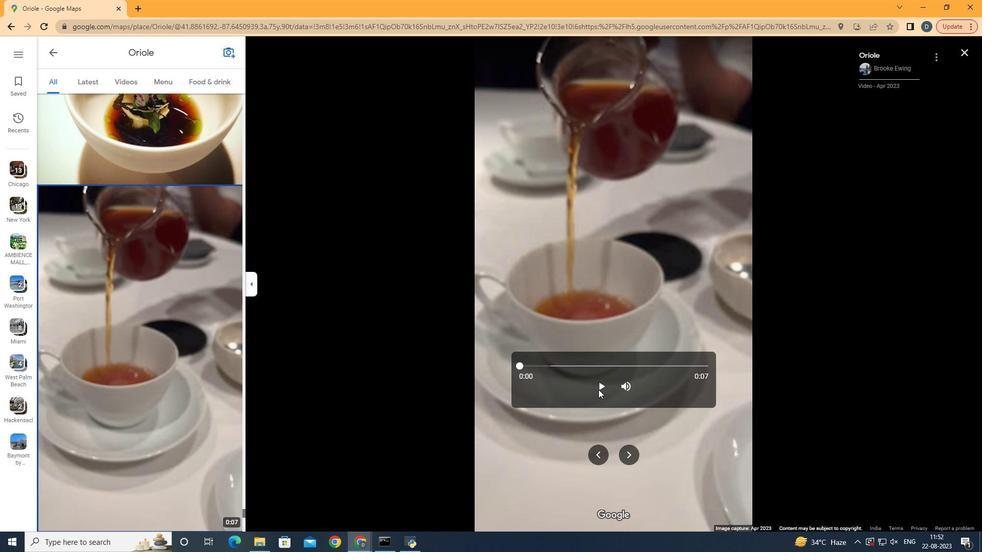 
Action: Mouse pressed left at (598, 390)
Screenshot: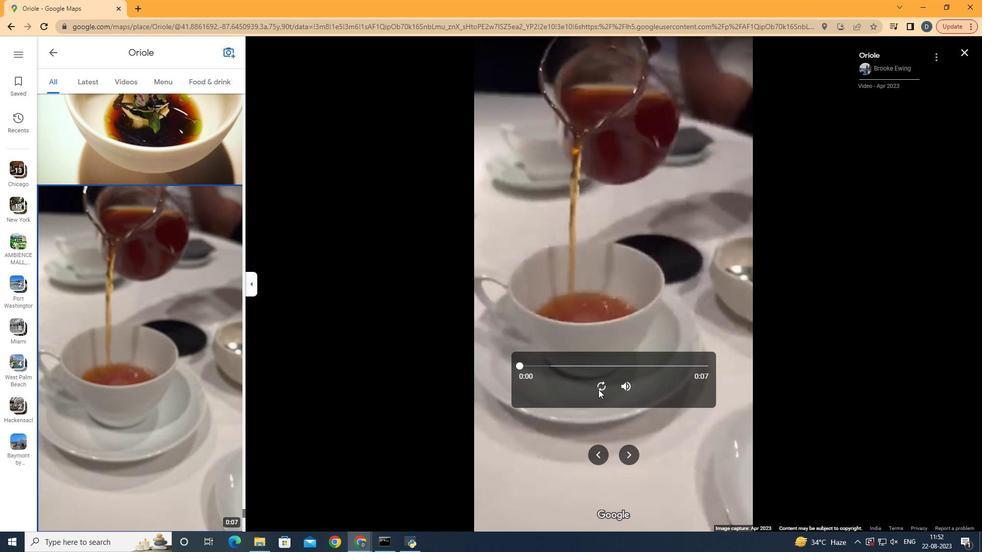 
Action: Mouse moved to (626, 451)
Screenshot: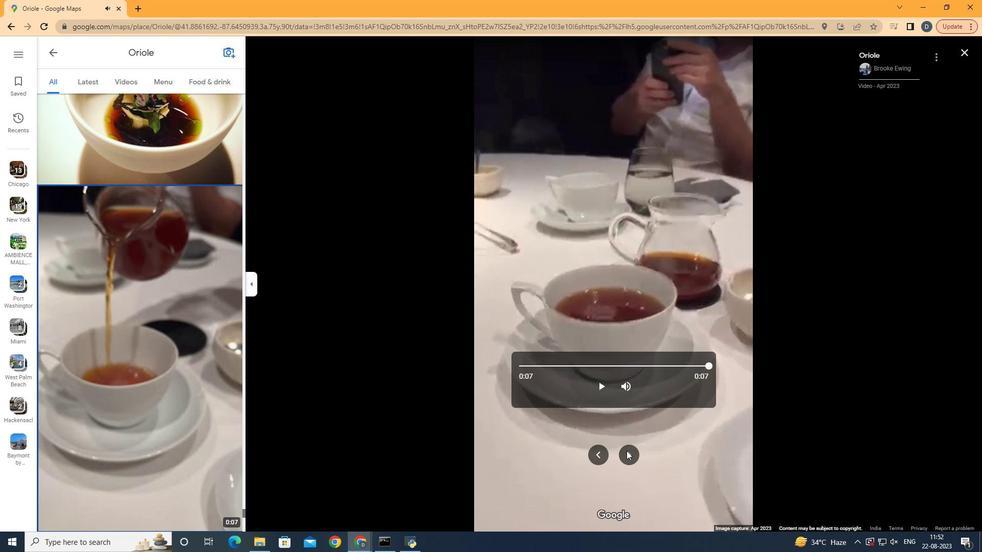 
Action: Mouse pressed left at (626, 451)
Screenshot: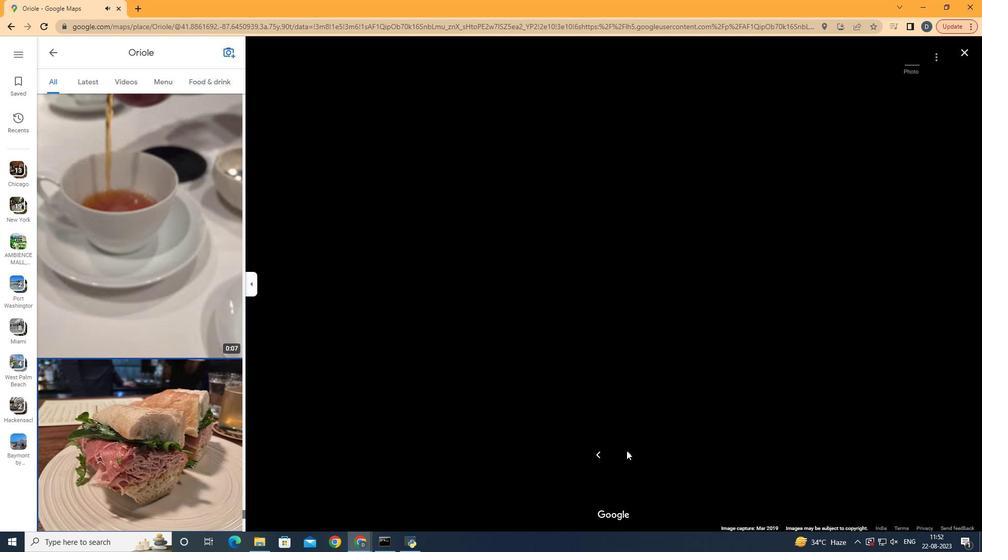 
Action: Key pressed <Key.right>
Screenshot: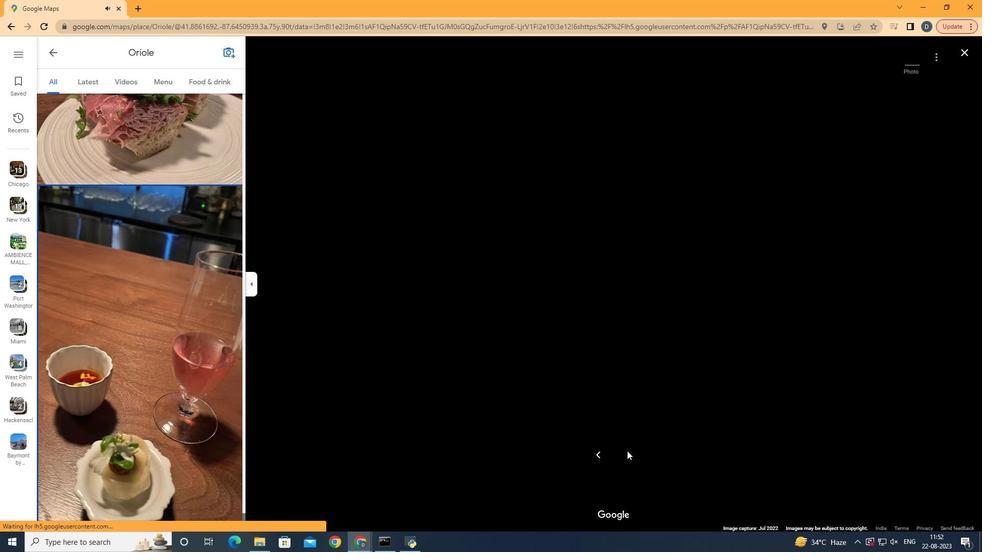 
Action: Mouse moved to (627, 451)
Screenshot: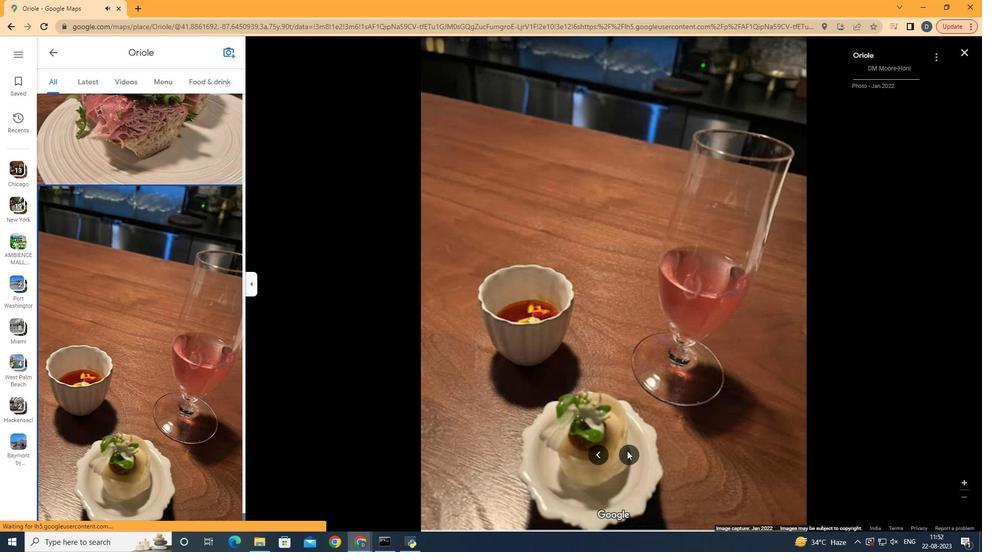 
Action: Key pressed <Key.right><Key.right><Key.right><Key.right><Key.right><Key.right><Key.right><Key.right><Key.right><Key.right>
Screenshot: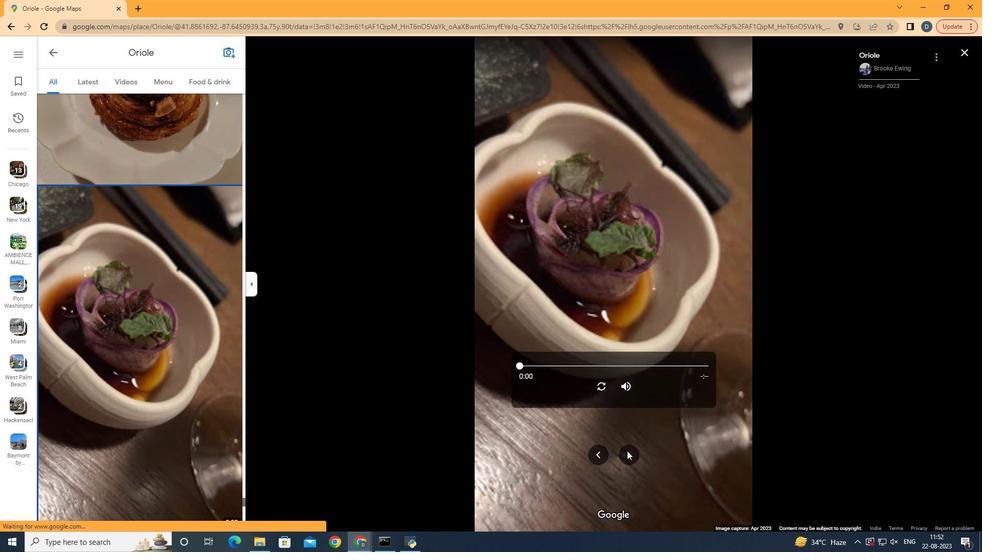 
Action: Mouse moved to (600, 383)
Screenshot: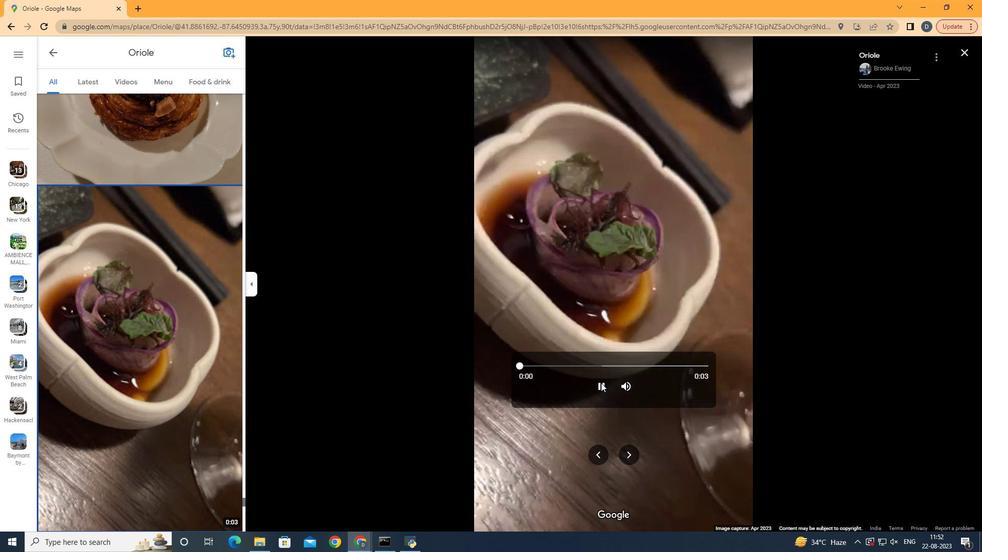
Action: Mouse pressed left at (600, 383)
Screenshot: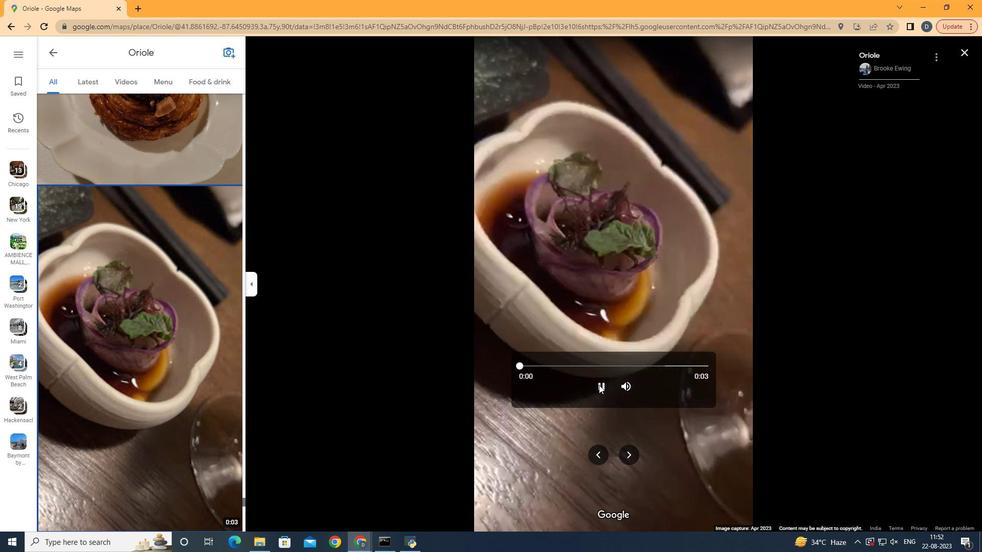 
Action: Mouse moved to (626, 452)
Screenshot: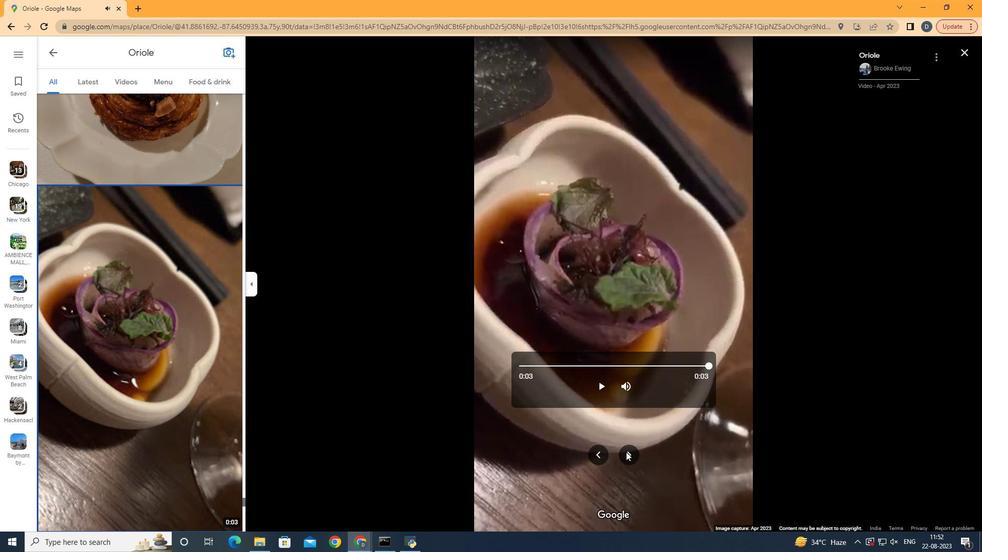 
Action: Mouse pressed left at (626, 452)
Screenshot: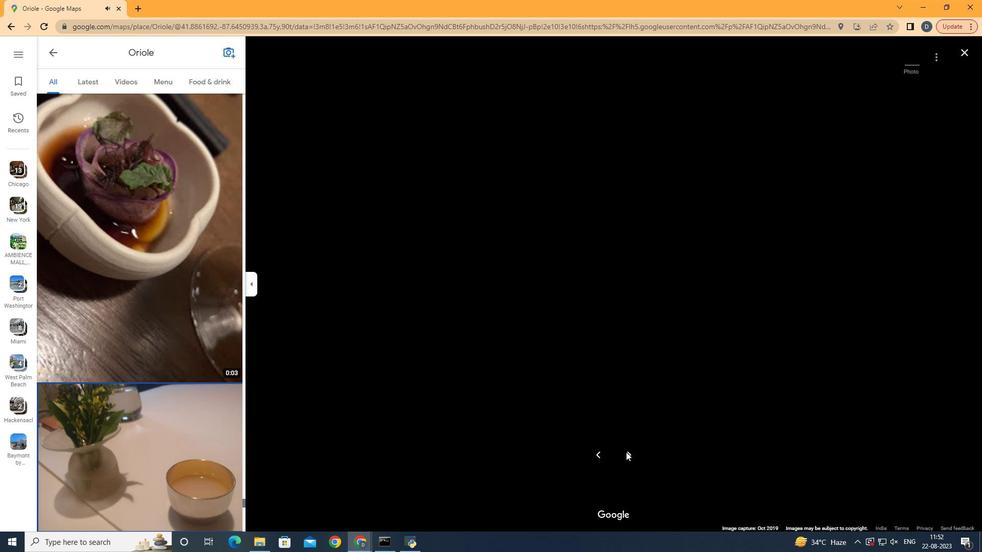
Action: Mouse moved to (626, 449)
Screenshot: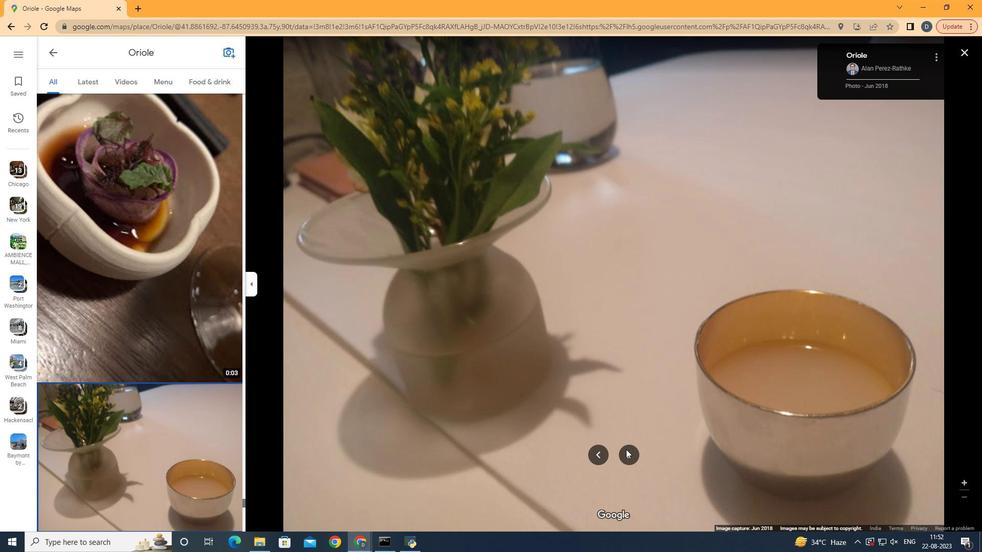 
Action: Mouse pressed left at (626, 449)
Screenshot: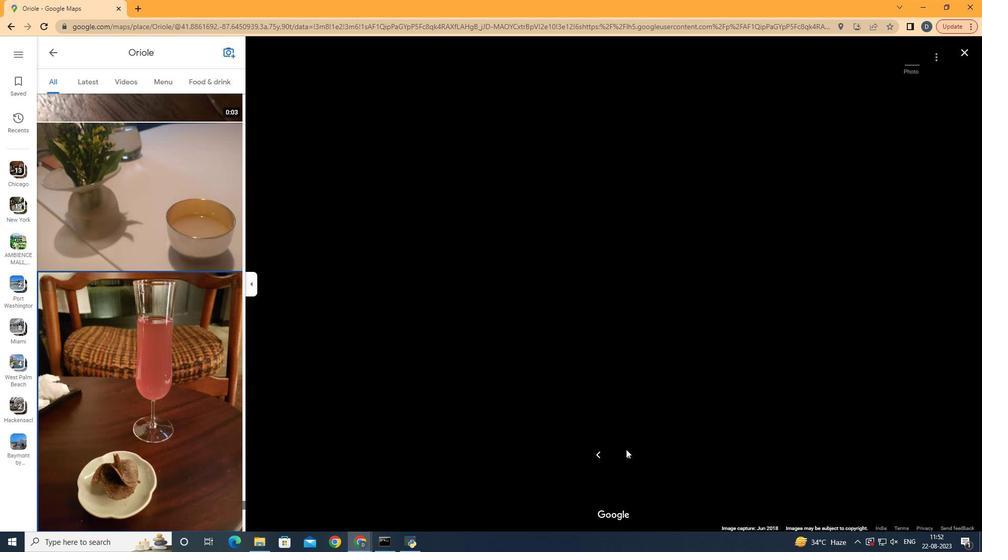 
Action: Key pressed <Key.right><Key.right><Key.right><Key.right><Key.right><Key.right><Key.right><Key.right><Key.right><Key.right><Key.right><Key.right><Key.right><Key.right><Key.right><Key.right><Key.right><Key.right><Key.right><Key.right><Key.right><Key.right>
Screenshot: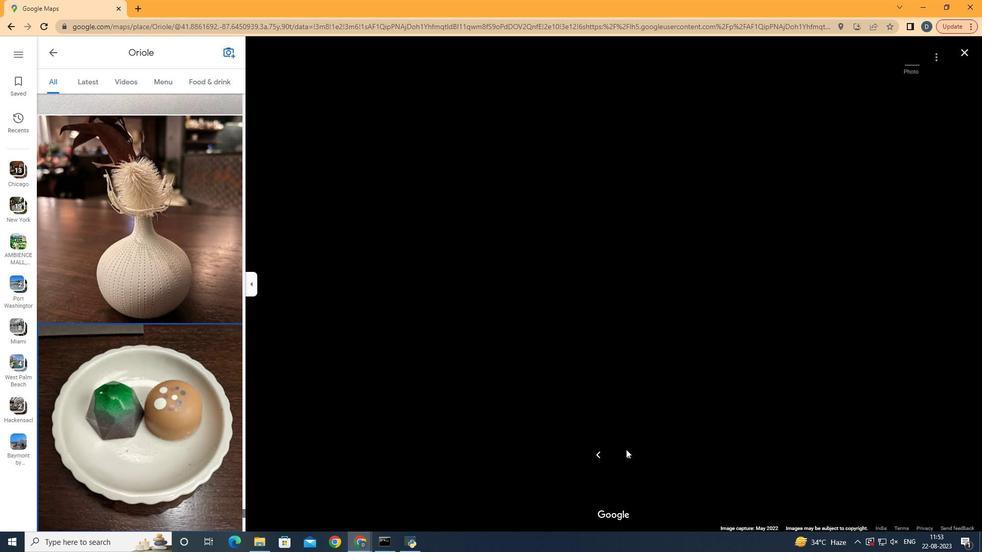 
Action: Mouse moved to (626, 449)
Screenshot: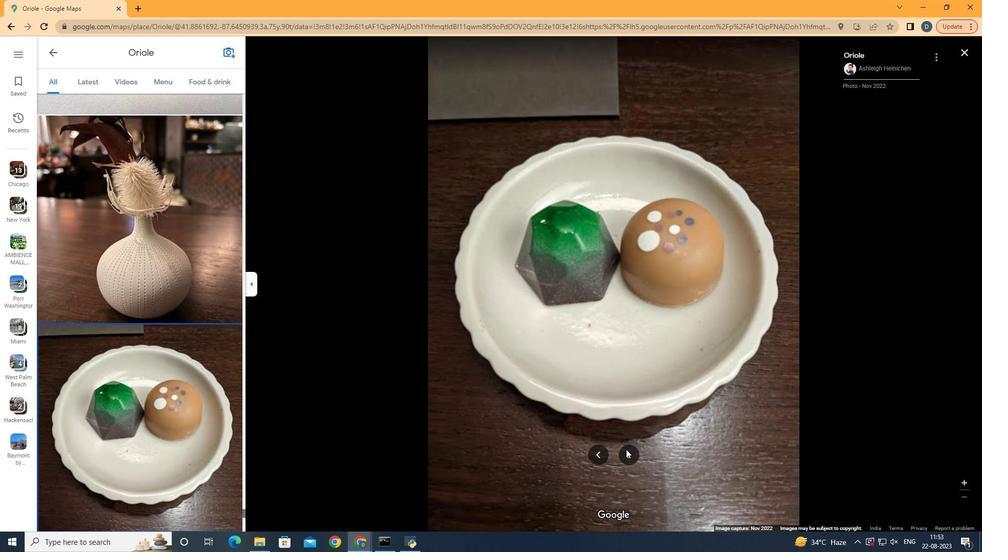 
Action: Key pressed <Key.right><Key.right><Key.right><Key.right><Key.right><Key.right><Key.right><Key.right><Key.right><Key.right><Key.right><Key.right><Key.right><Key.right><Key.right><Key.right><Key.right><Key.right><Key.right><Key.right><Key.right><Key.right><Key.right><Key.right><Key.right><Key.right><Key.right><Key.right><Key.right><Key.right><Key.right><Key.right><Key.right><Key.right><Key.right><Key.right><Key.right><Key.right><Key.right><Key.right><Key.right><Key.right><Key.right><Key.right><Key.right><Key.right><Key.right><Key.right><Key.right><Key.right><Key.right><Key.right><Key.right><Key.right><Key.right><Key.right><Key.right><Key.right><Key.right><Key.right><Key.right><Key.right><Key.right><Key.right><Key.right><Key.right><Key.right><Key.right><Key.right><Key.right><Key.right><Key.right><Key.right><Key.right><Key.right><Key.right><Key.right><Key.right><Key.right><Key.right><Key.right><Key.right><Key.right><Key.right><Key.right><Key.right><Key.right><Key.right><Key.right><Key.right><Key.right><Key.right><Key.right><Key.right><Key.right><Key.right><Key.right><Key.right><Key.right><Key.right><Key.right><Key.right><Key.right><Key.right><Key.right><Key.right><Key.right><Key.right><Key.right><Key.right><Key.right><Key.right><Key.right><Key.right><Key.right><Key.right><Key.right><Key.right><Key.right><Key.right><Key.right><Key.right><Key.right><Key.right><Key.right><Key.right><Key.right><Key.right><Key.up><Key.right><Key.right><Key.right>
Screenshot: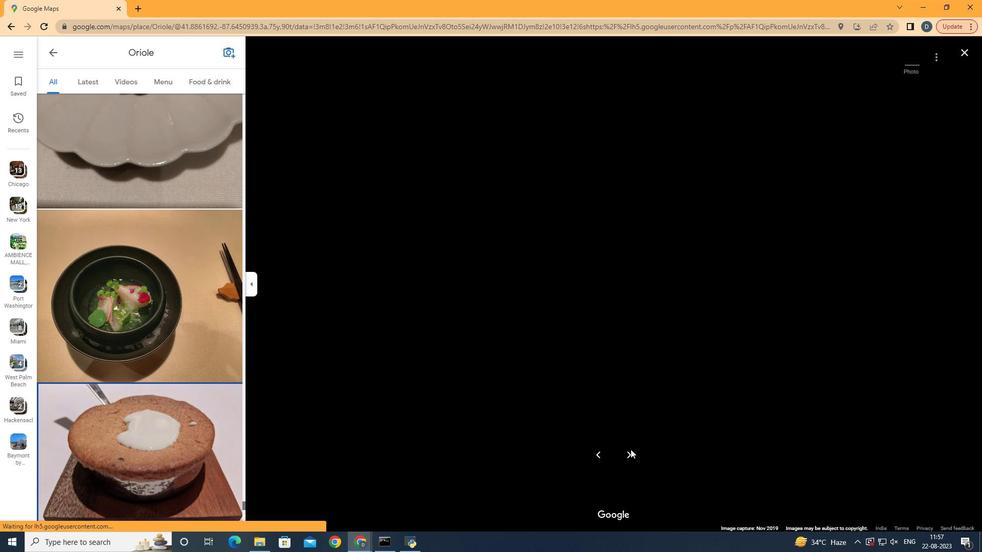 
Action: Mouse moved to (962, 53)
Screenshot: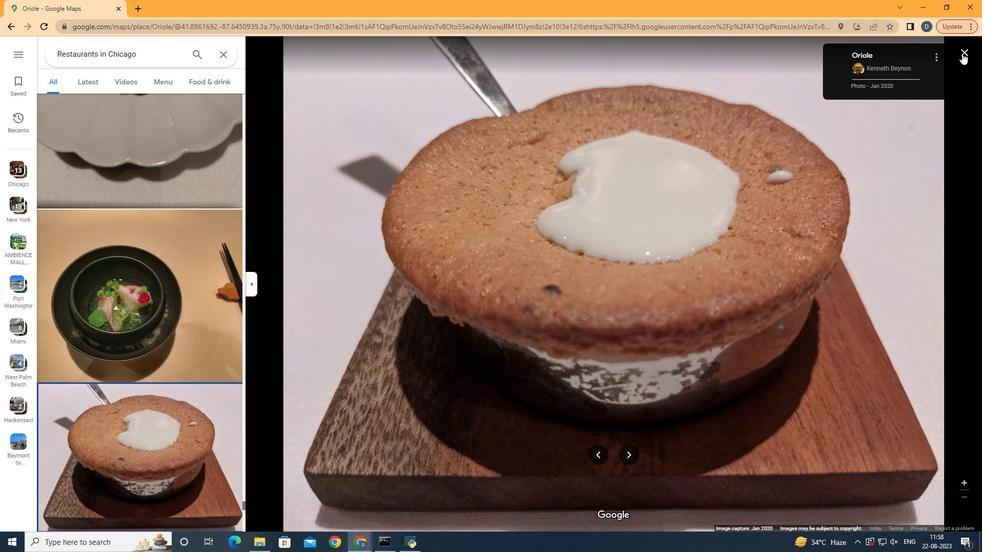 
Action: Mouse pressed left at (962, 53)
Screenshot: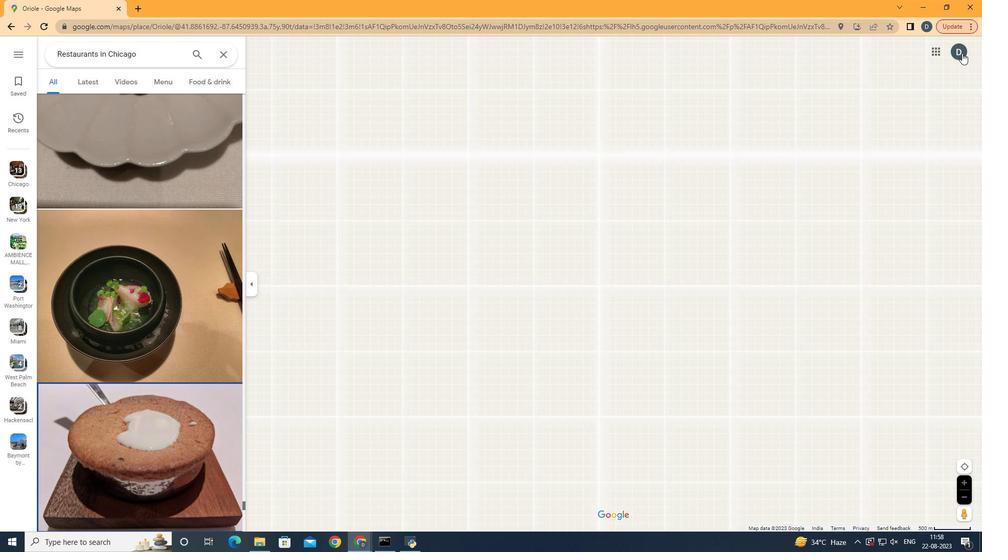
Action: Mouse moved to (446, 82)
Screenshot: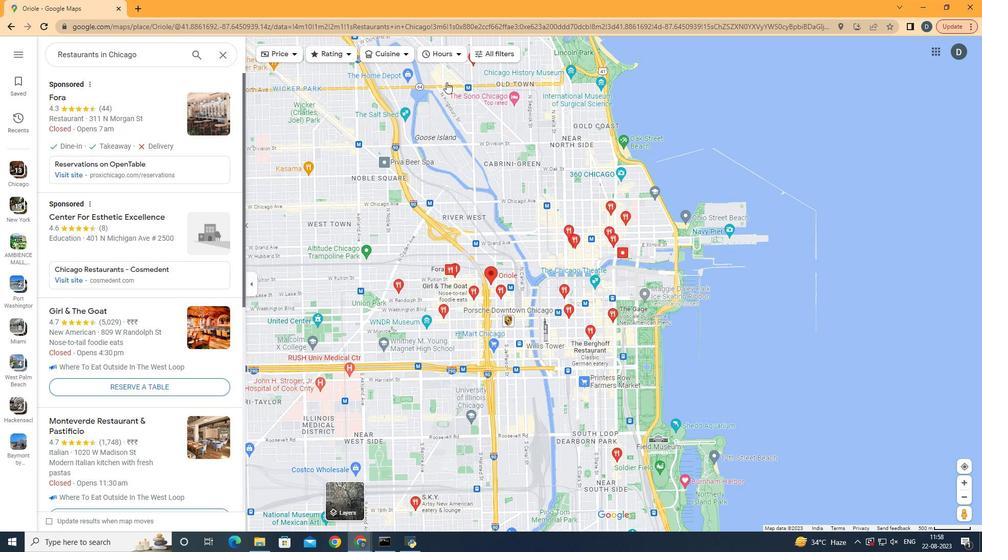 
Action: Mouse pressed left at (446, 82)
Screenshot: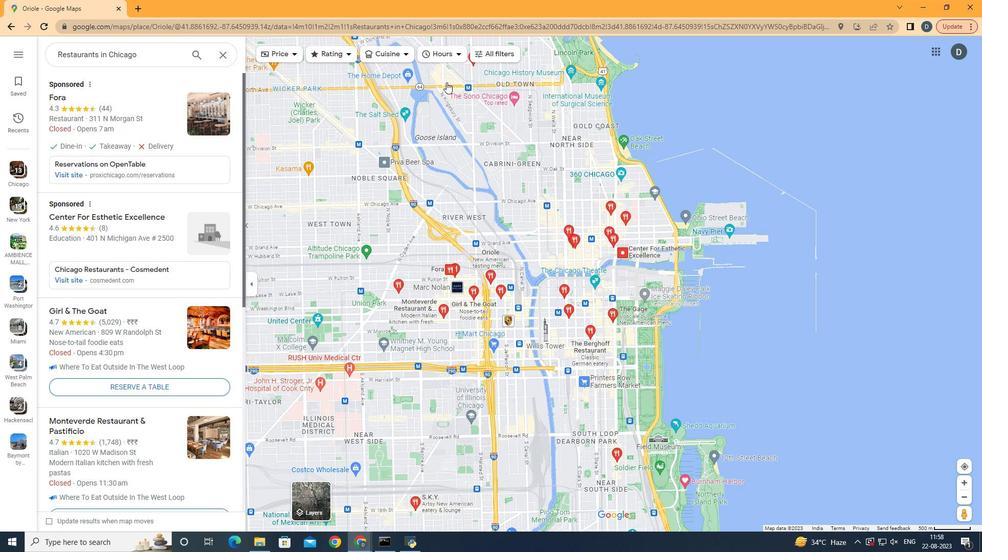 
Action: Mouse moved to (166, 400)
Screenshot: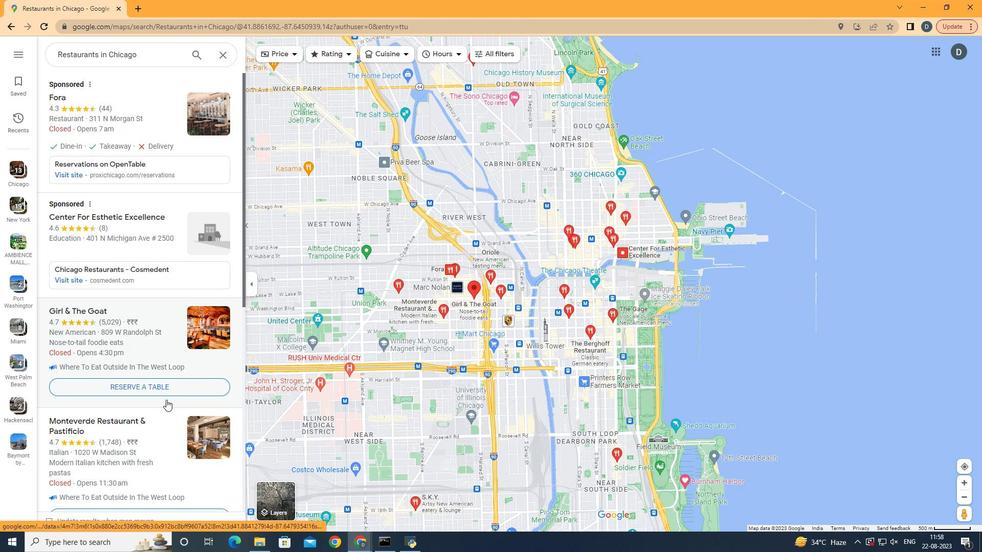 
Action: Mouse scrolled (166, 399) with delta (0, 0)
Screenshot: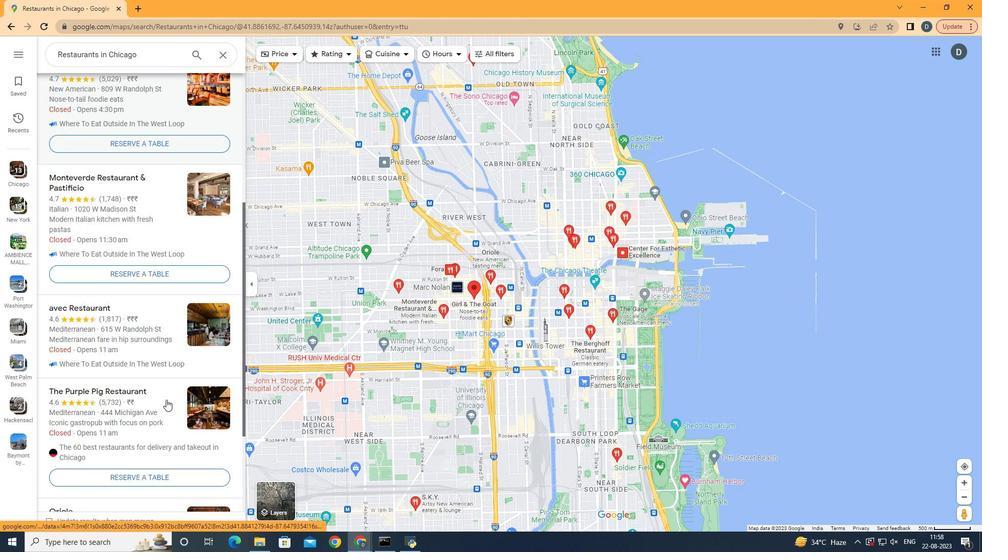 
Action: Mouse scrolled (166, 399) with delta (0, 0)
Screenshot: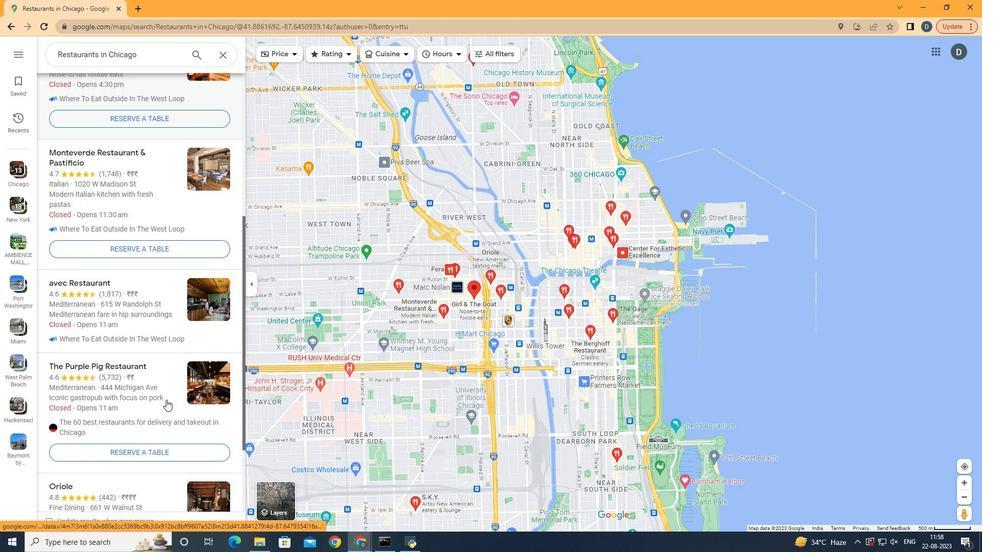 
Action: Mouse scrolled (166, 399) with delta (0, 0)
Screenshot: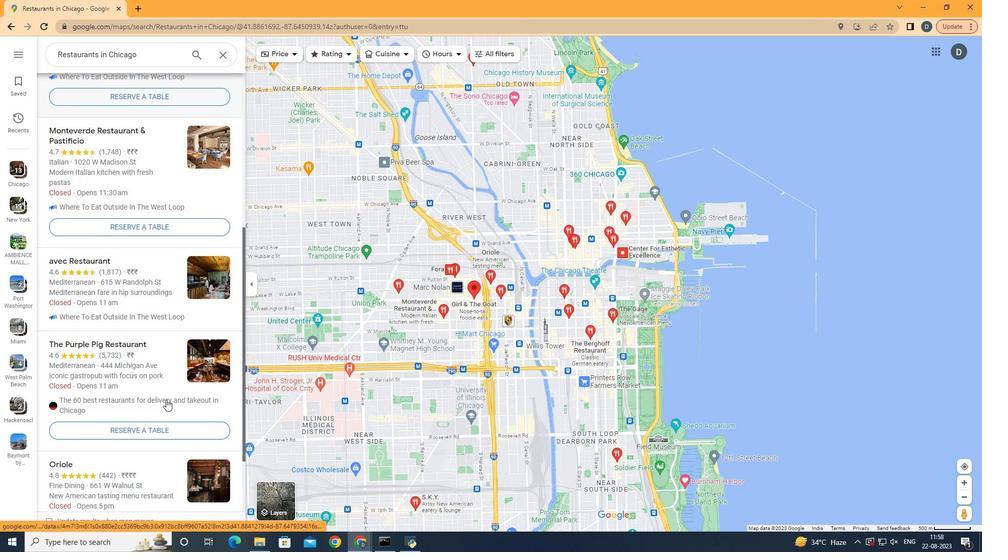 
Action: Mouse scrolled (166, 399) with delta (0, 0)
Screenshot: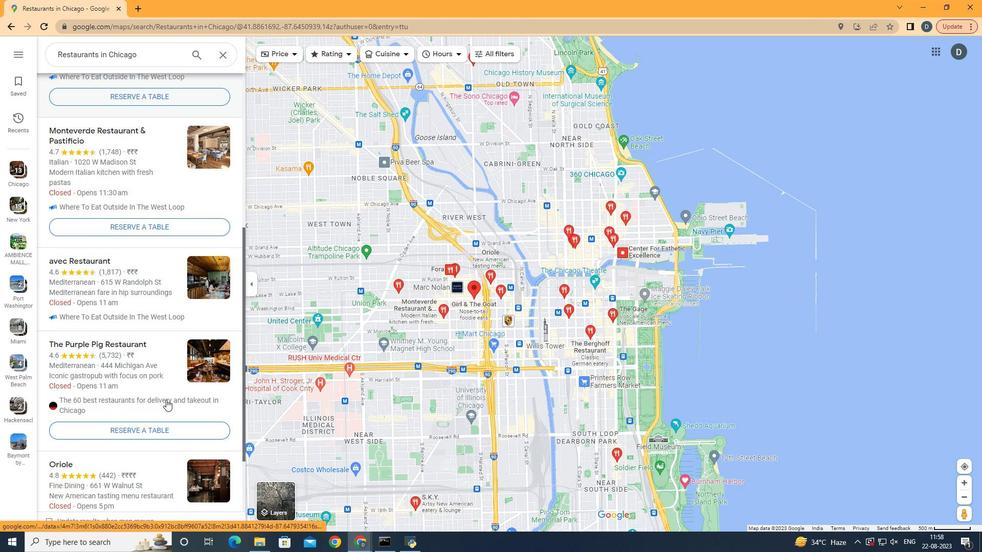 
Action: Mouse scrolled (166, 399) with delta (0, 0)
Screenshot: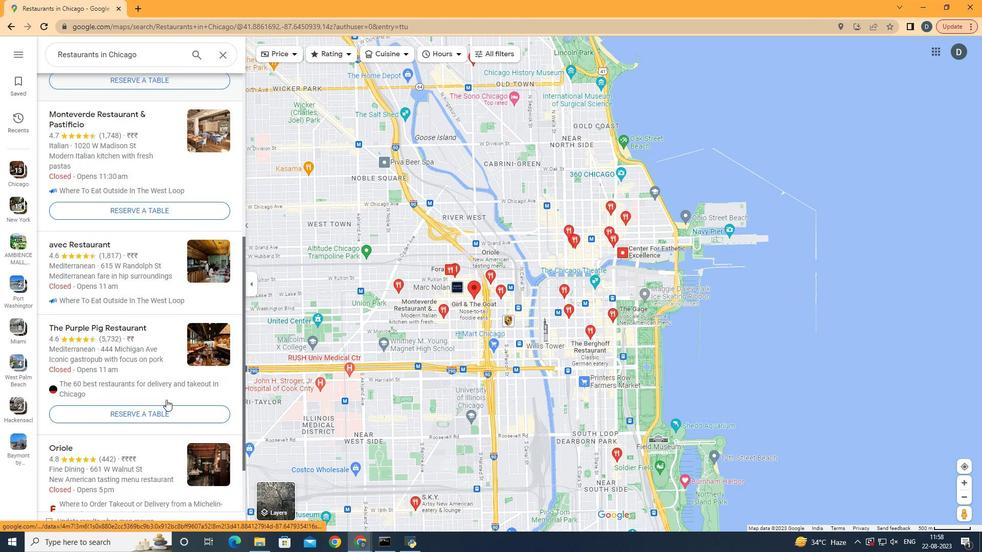
Action: Mouse scrolled (166, 399) with delta (0, 0)
Screenshot: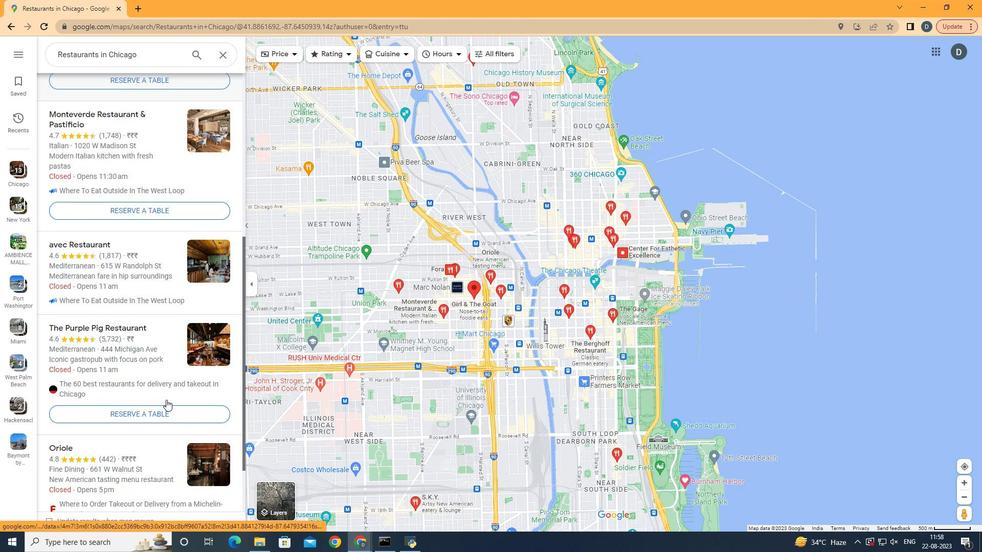 
Action: Mouse scrolled (166, 399) with delta (0, 0)
Screenshot: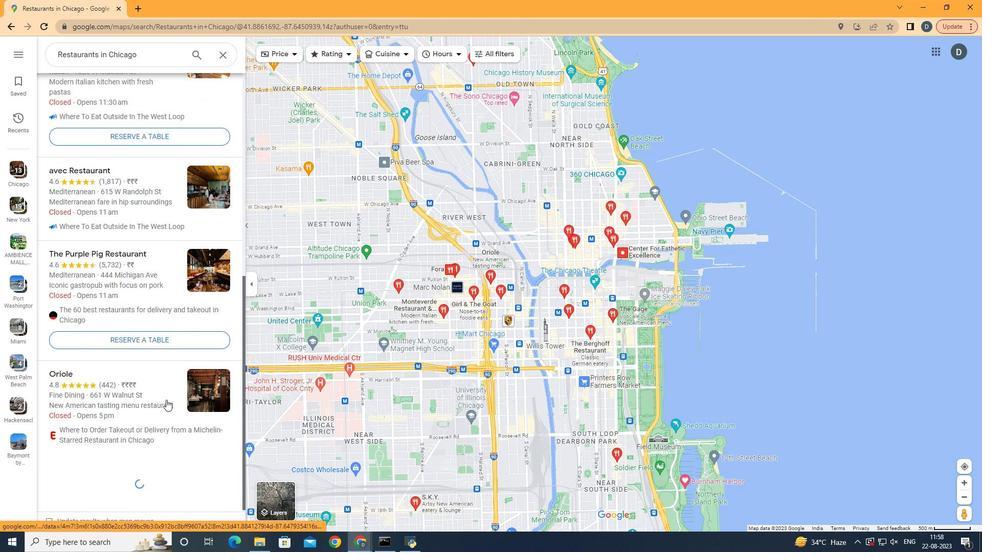 
Action: Mouse scrolled (166, 399) with delta (0, 0)
Screenshot: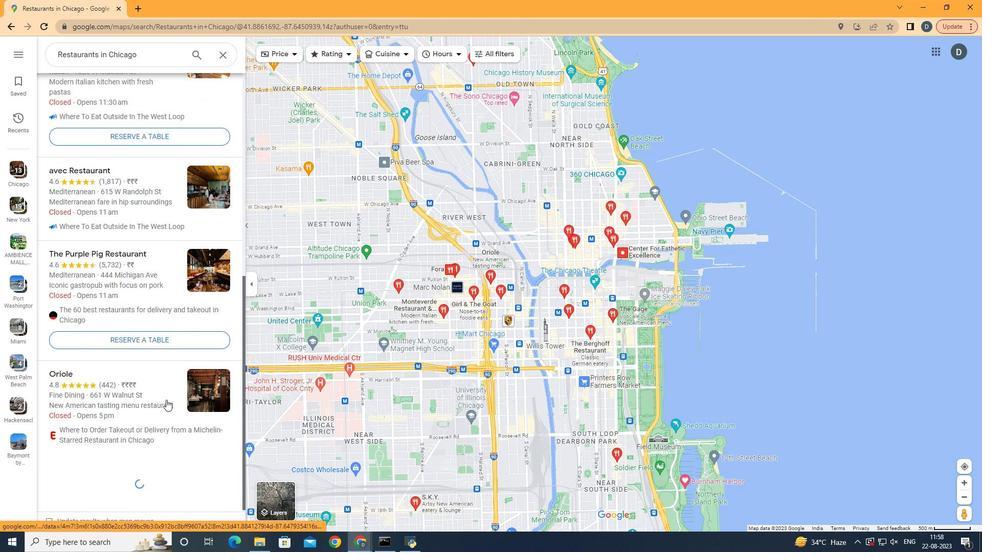 
Action: Mouse scrolled (166, 399) with delta (0, 0)
Screenshot: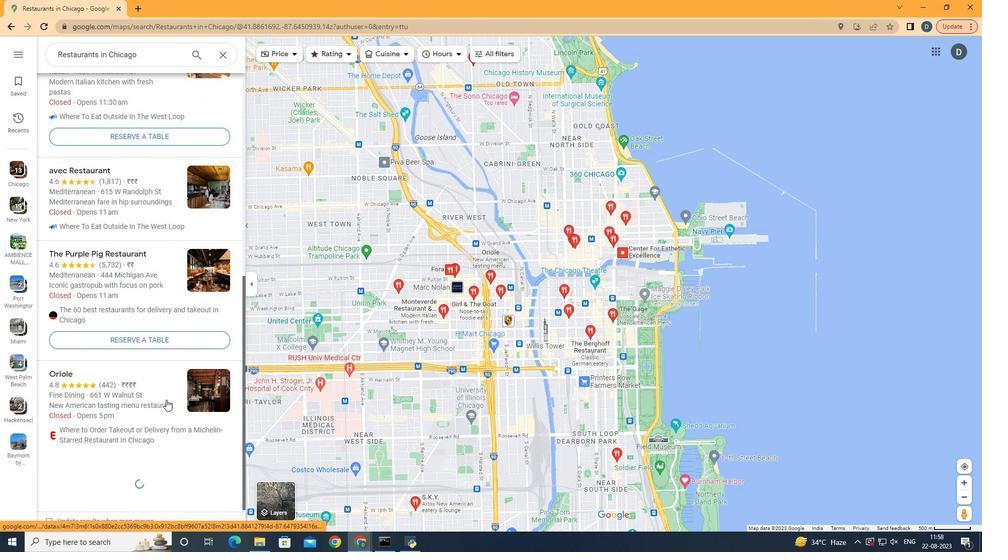 
Action: Mouse scrolled (166, 399) with delta (0, 0)
Screenshot: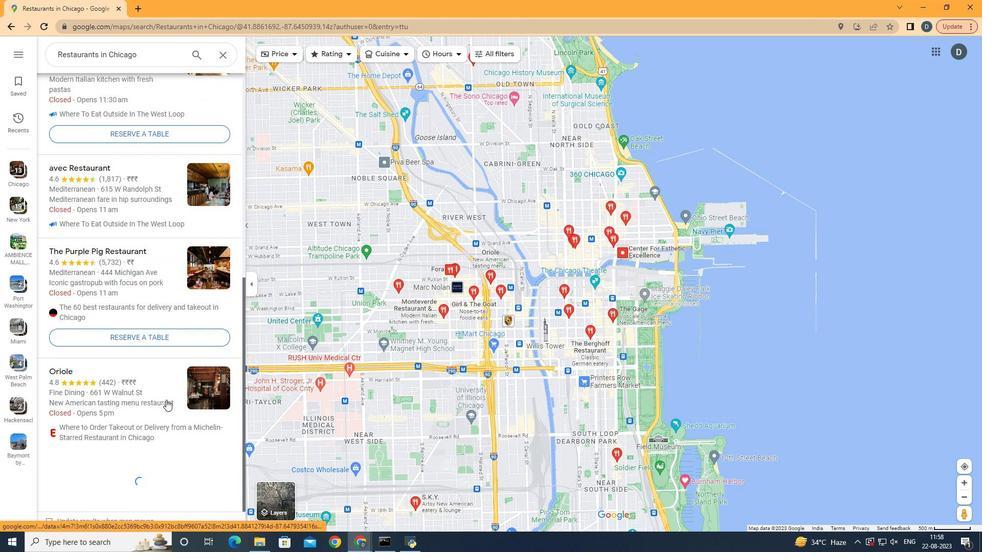 
Action: Mouse scrolled (166, 399) with delta (0, 0)
Screenshot: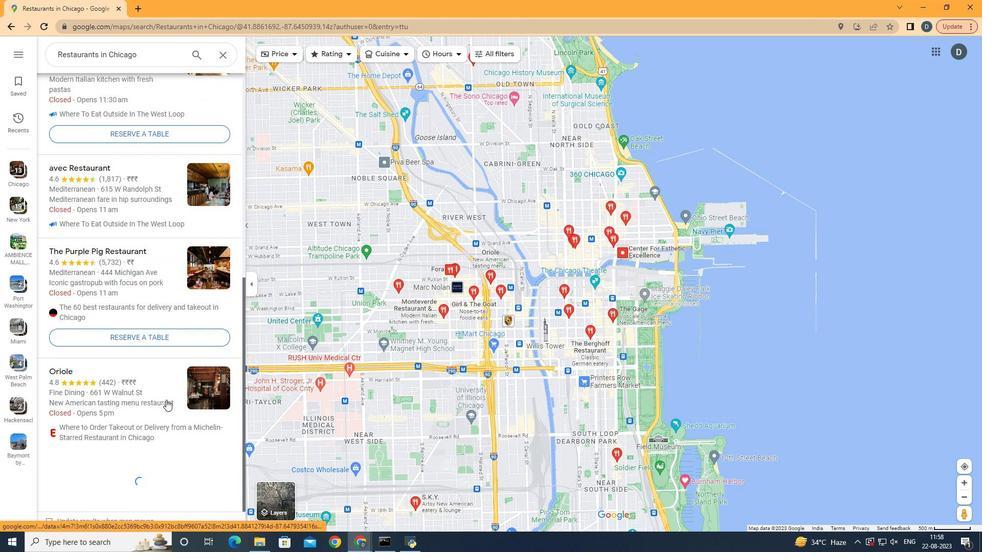 
Action: Mouse scrolled (166, 399) with delta (0, 0)
Screenshot: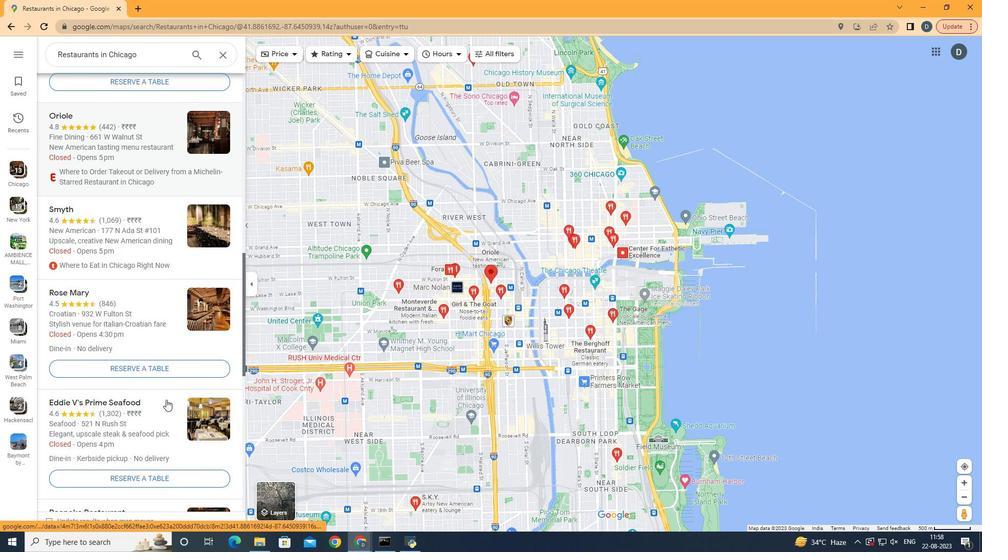 
Action: Mouse scrolled (166, 399) with delta (0, 0)
Screenshot: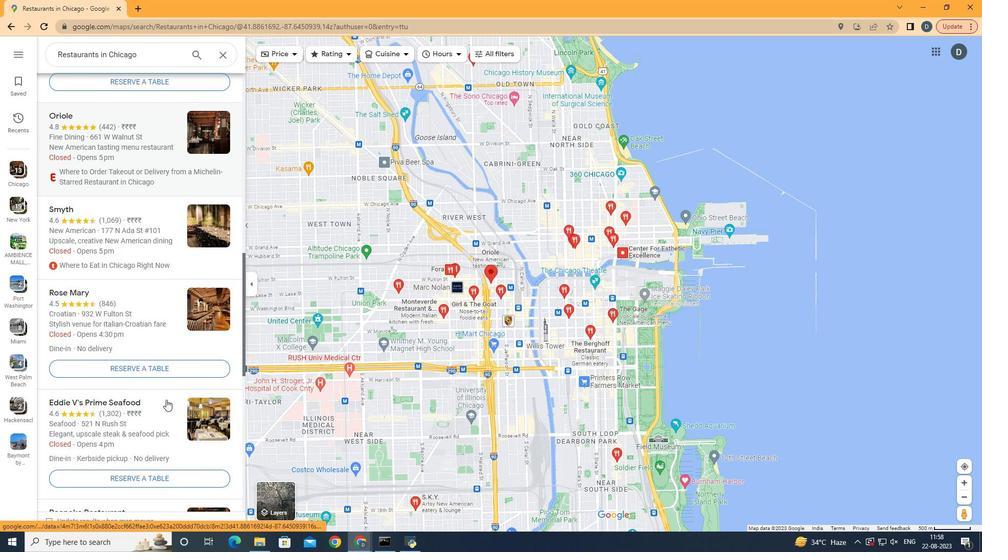 
Action: Mouse scrolled (166, 399) with delta (0, 0)
Screenshot: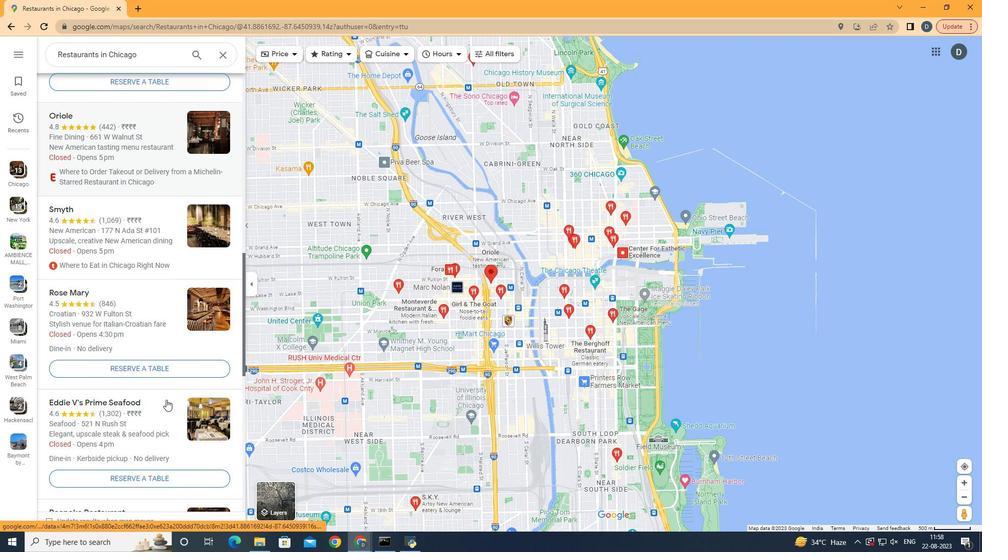 
Action: Mouse scrolled (166, 399) with delta (0, 0)
Screenshot: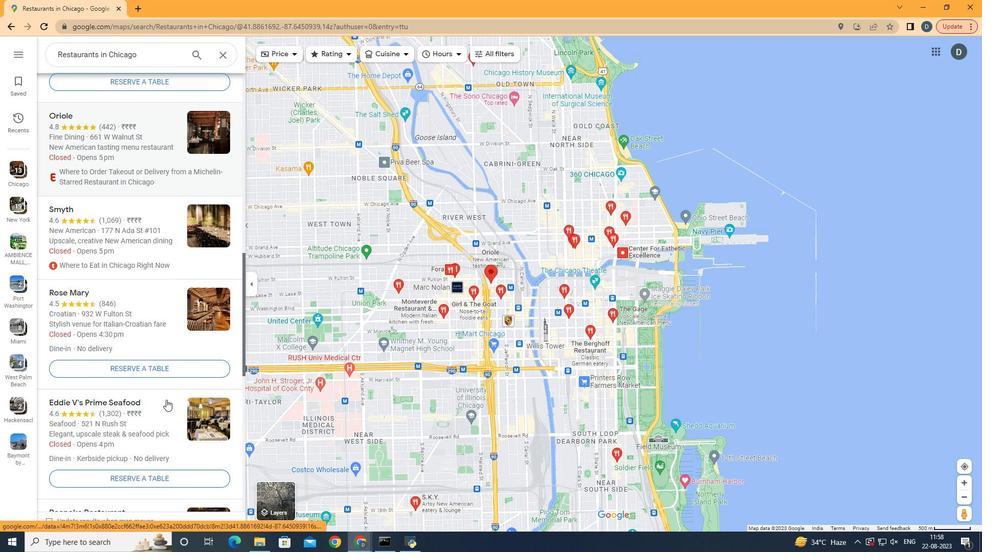 
Action: Mouse scrolled (166, 399) with delta (0, 0)
Screenshot: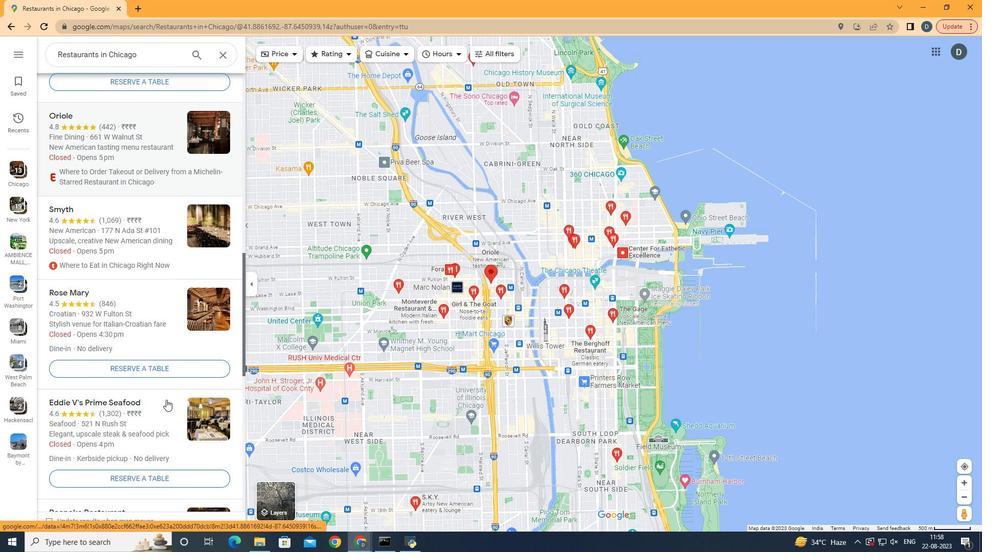 
Action: Mouse scrolled (166, 399) with delta (0, 0)
Screenshot: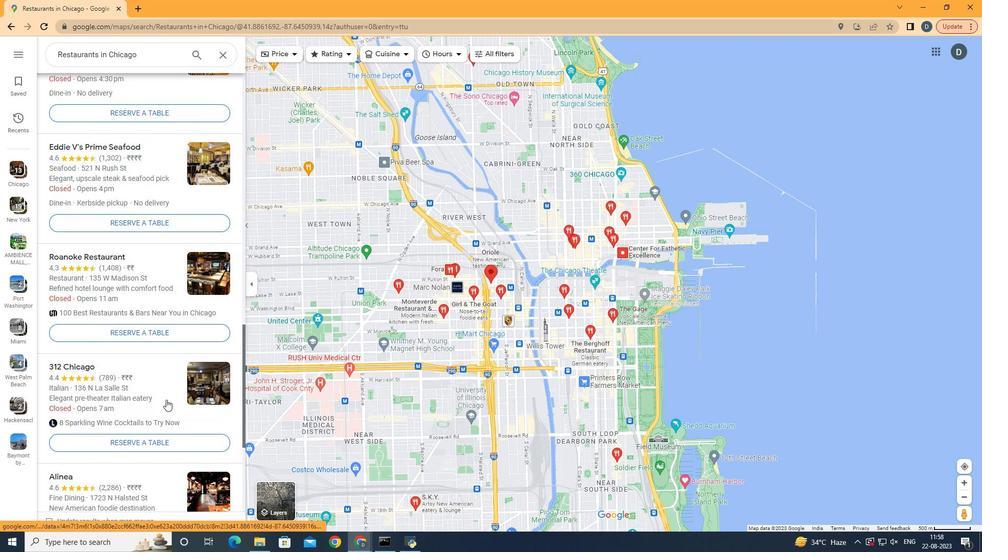
Action: Mouse scrolled (166, 399) with delta (0, 0)
Screenshot: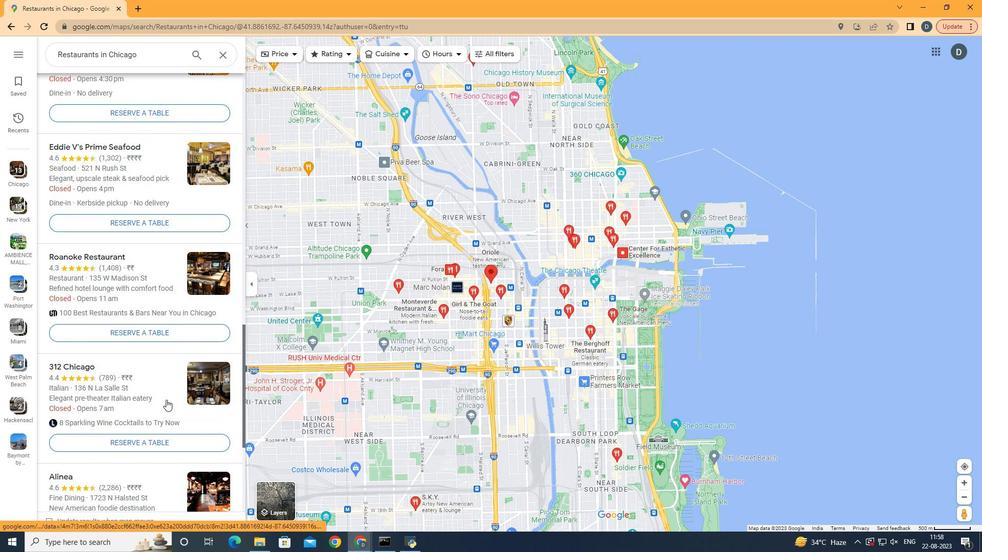 
Action: Mouse scrolled (166, 399) with delta (0, 0)
Screenshot: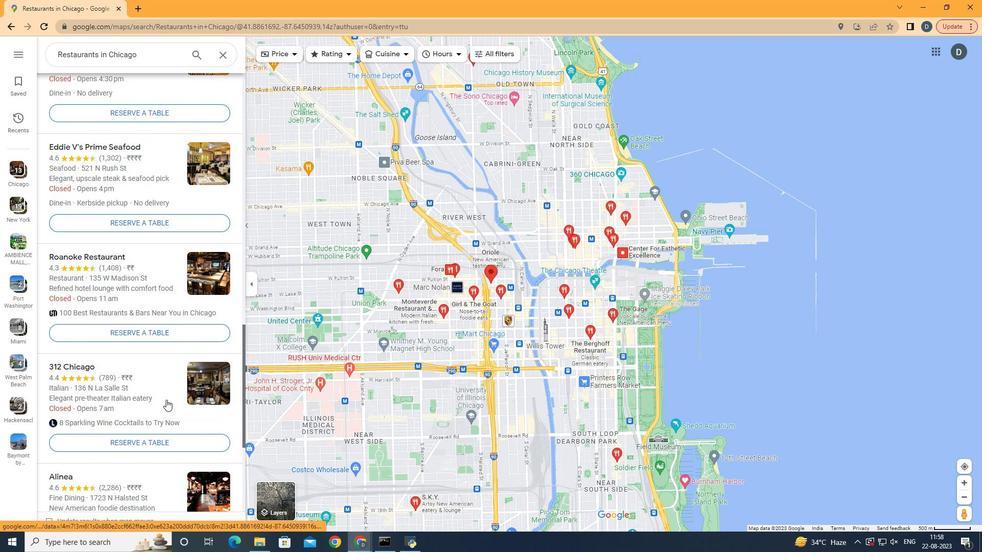 
Action: Mouse scrolled (166, 399) with delta (0, 0)
Screenshot: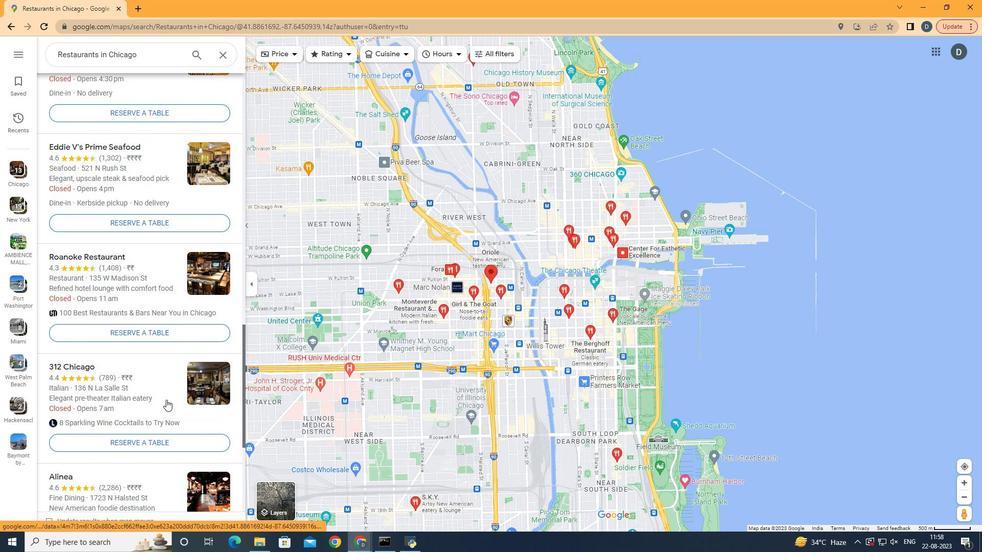 
Action: Mouse scrolled (166, 399) with delta (0, 0)
Screenshot: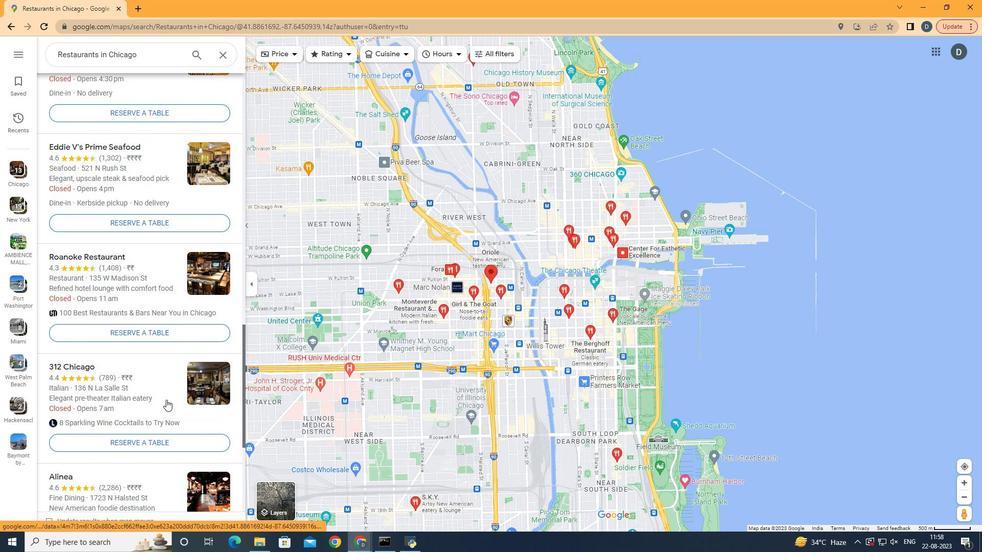 
Action: Mouse moved to (208, 392)
Screenshot: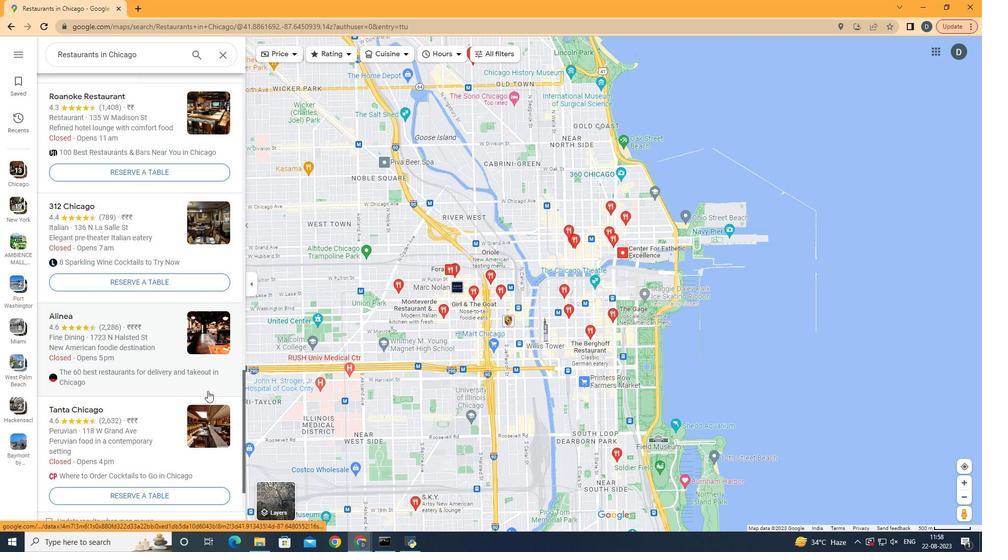 
Action: Mouse scrolled (208, 391) with delta (0, 0)
Screenshot: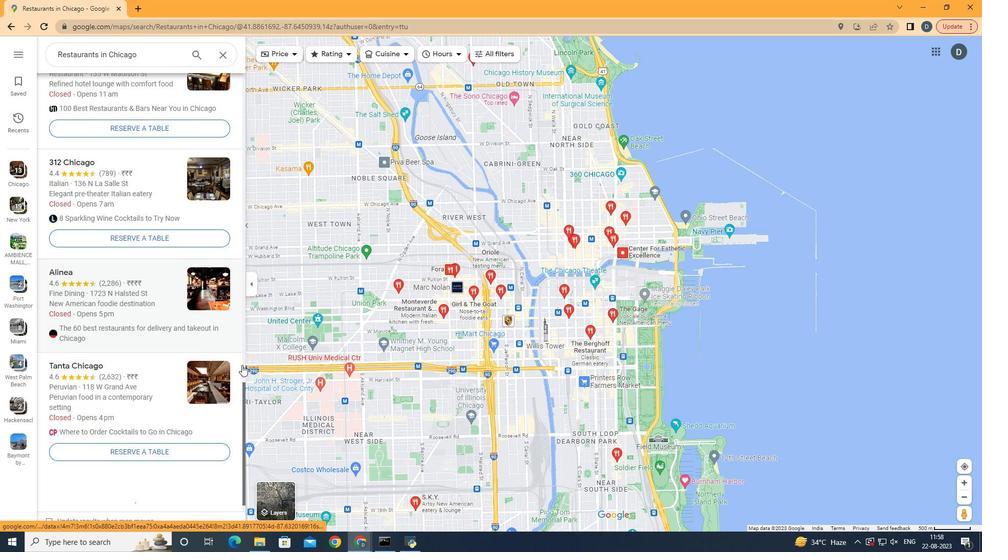 
Action: Mouse scrolled (208, 391) with delta (0, 0)
Screenshot: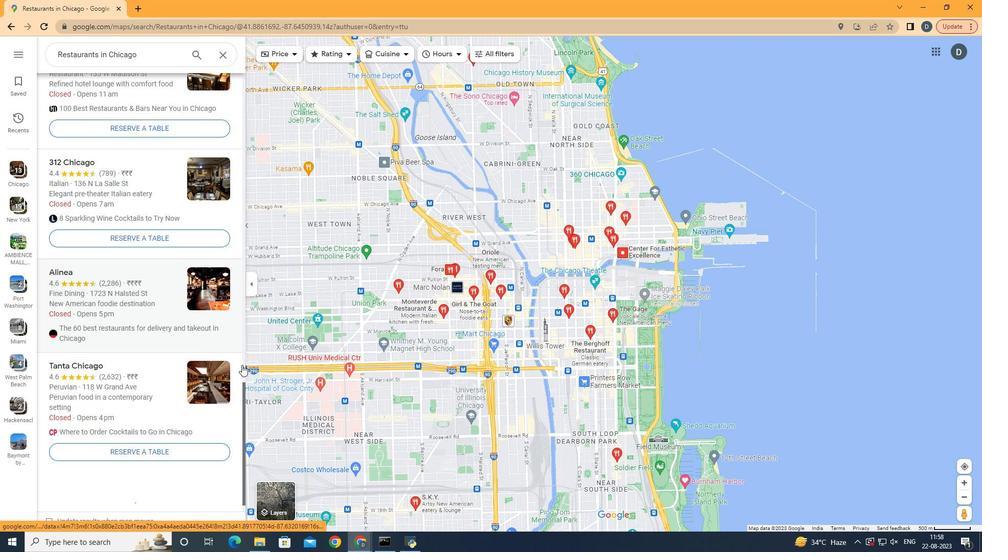 
Action: Mouse scrolled (208, 391) with delta (0, 0)
Screenshot: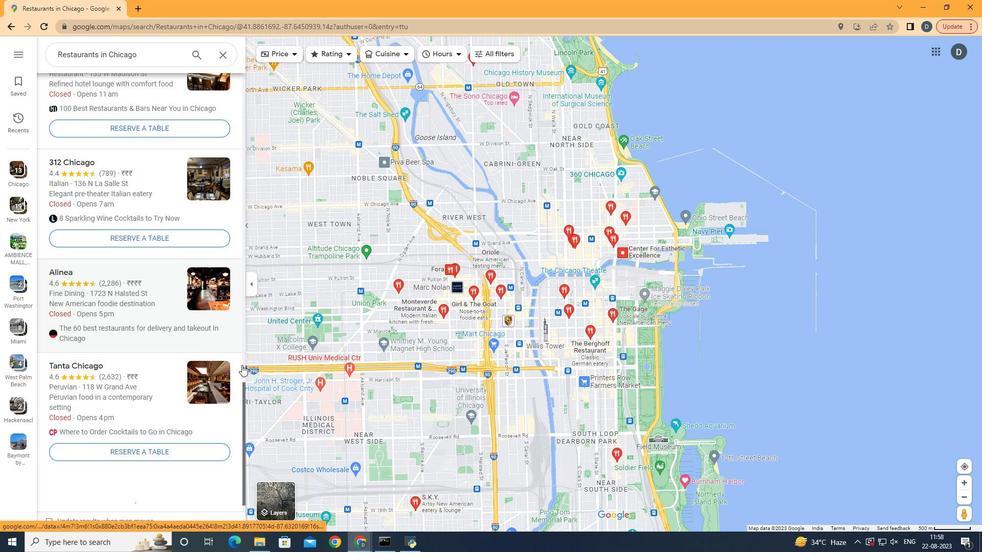 
Action: Mouse scrolled (208, 391) with delta (0, 0)
Screenshot: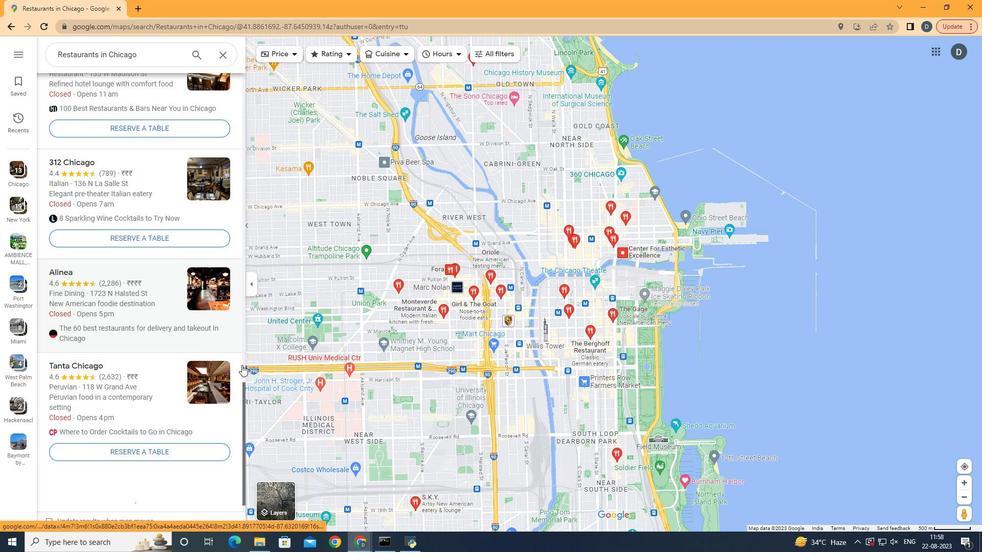 
Action: Mouse moved to (221, 283)
Screenshot: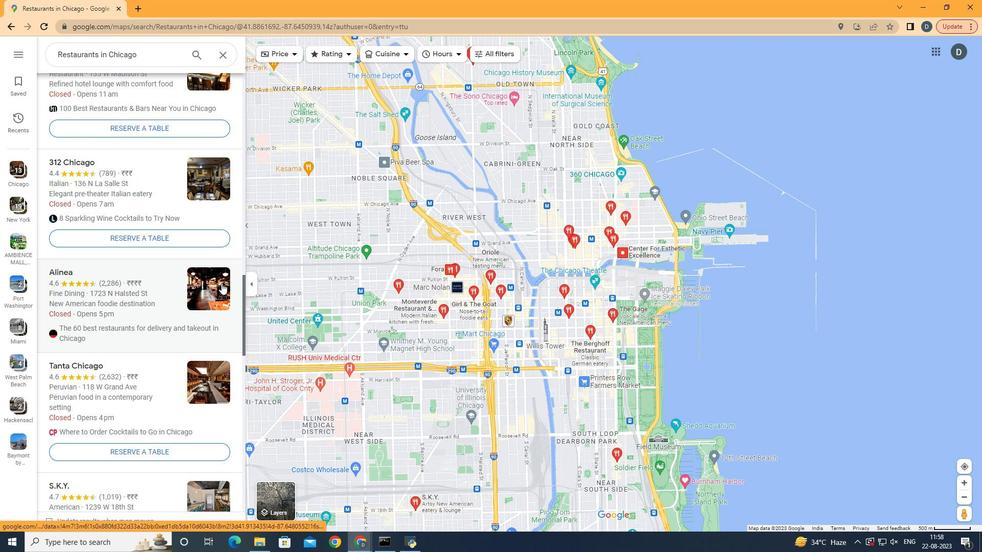 
Action: Mouse pressed left at (221, 283)
Screenshot: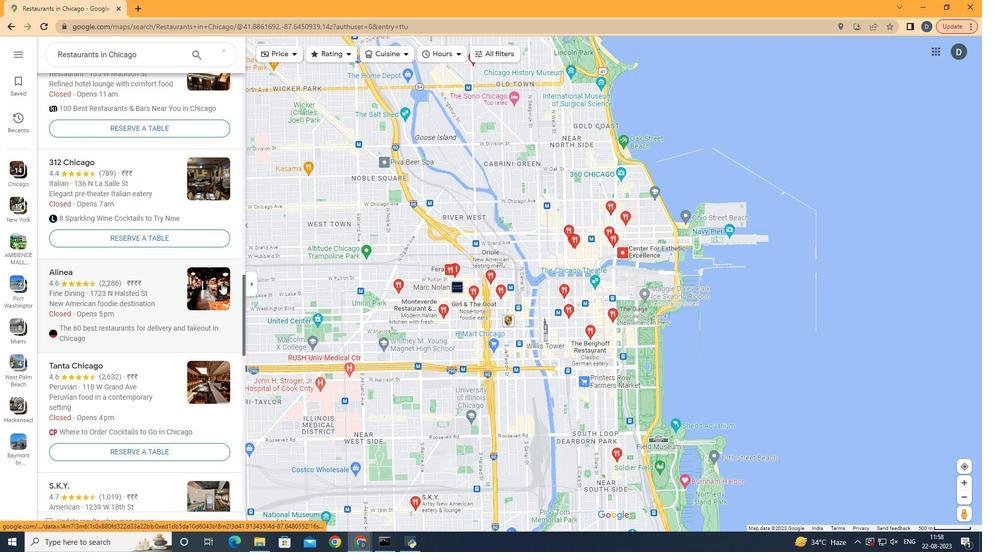 
Action: Mouse moved to (298, 163)
Screenshot: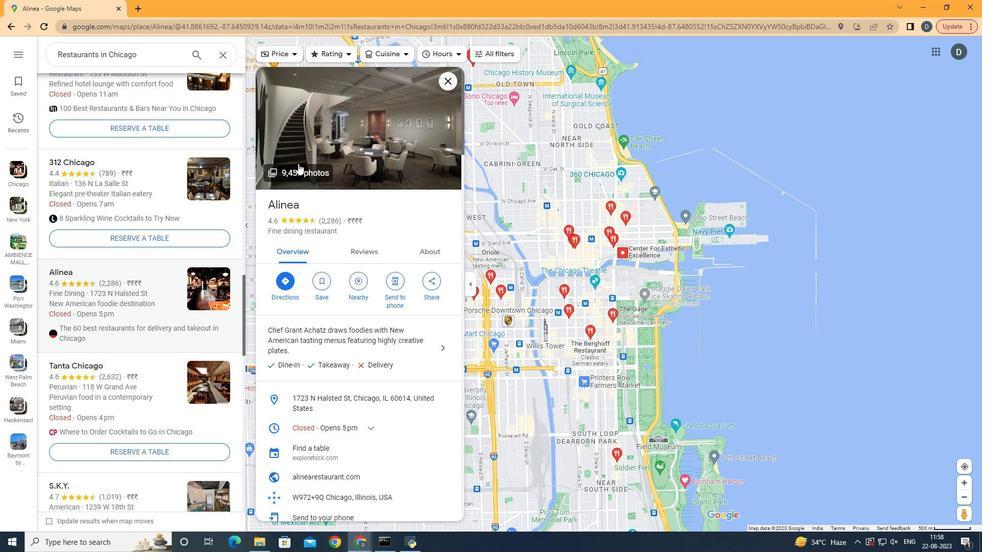 
Action: Mouse pressed left at (298, 163)
Screenshot: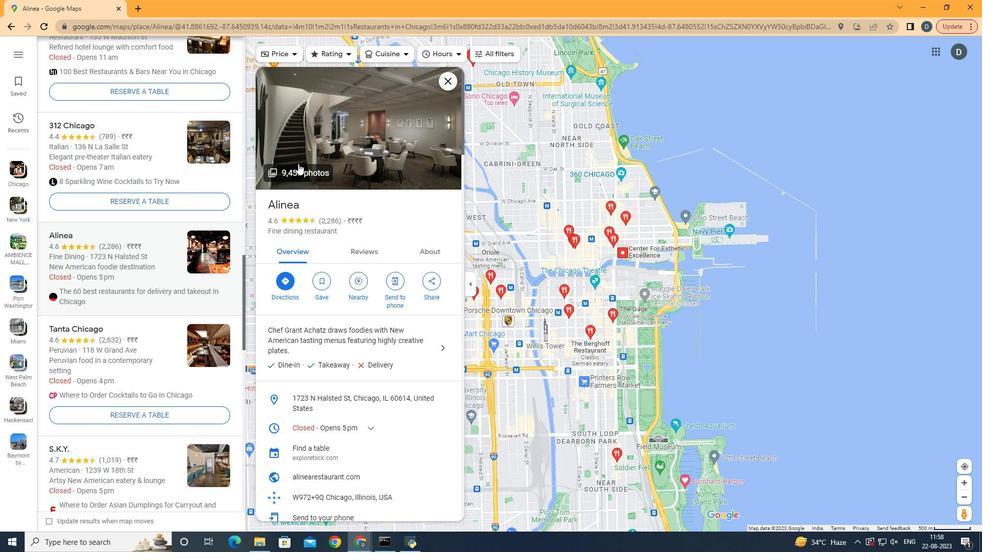 
Action: Mouse moved to (626, 448)
Screenshot: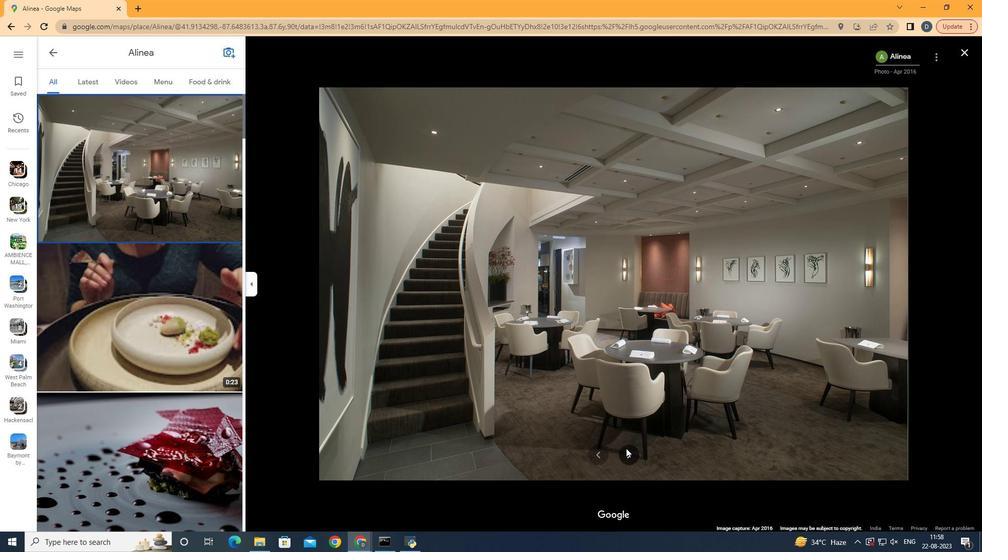 
Action: Mouse pressed left at (626, 448)
Screenshot: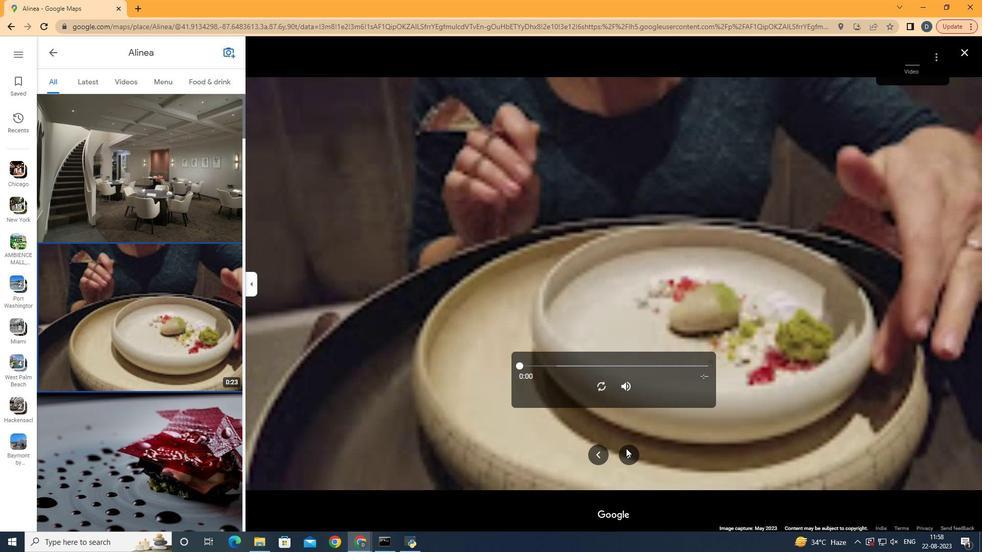 
Action: Mouse moved to (599, 383)
Screenshot: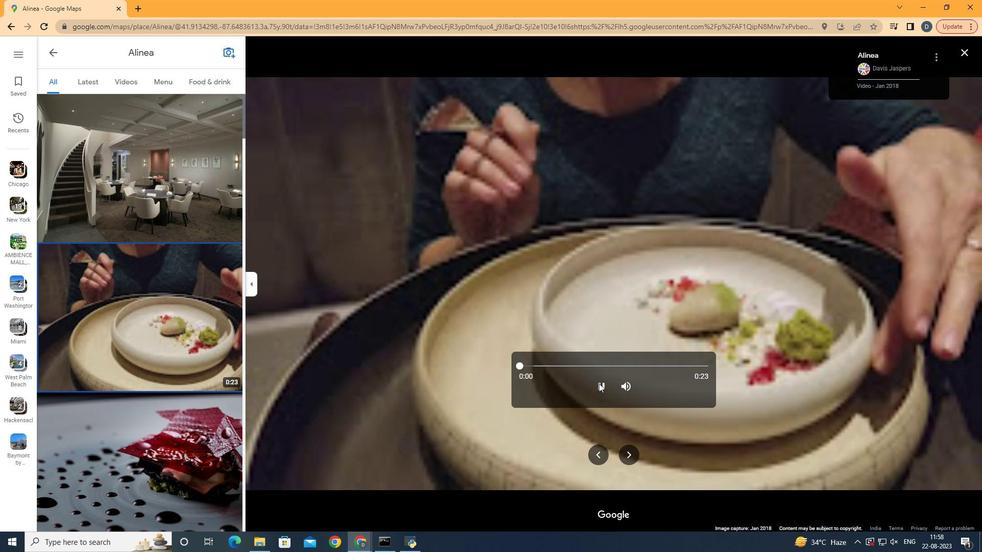 
Action: Mouse pressed left at (599, 383)
Screenshot: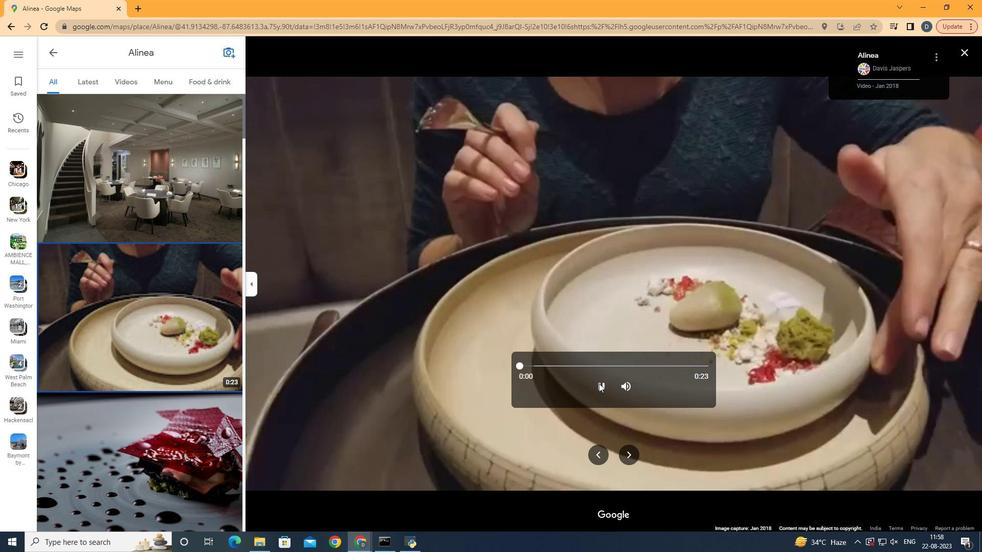 
Action: Mouse moved to (632, 456)
Screenshot: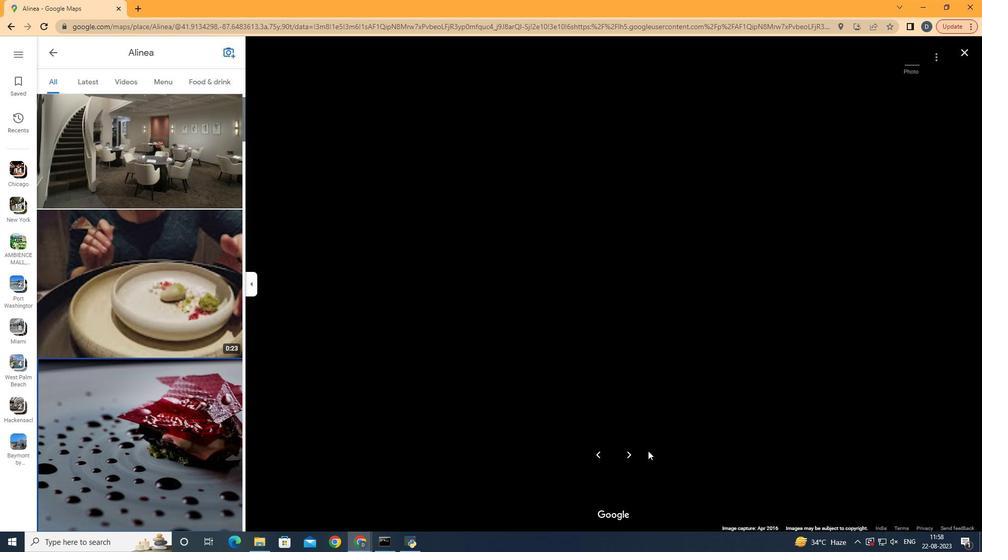 
Action: Mouse pressed left at (632, 456)
Screenshot: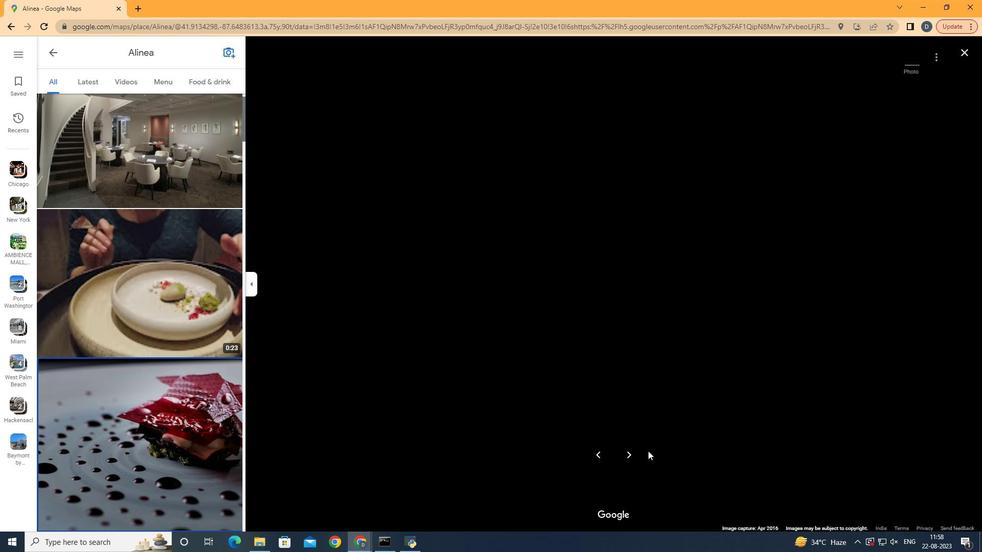 
Action: Mouse moved to (648, 451)
Screenshot: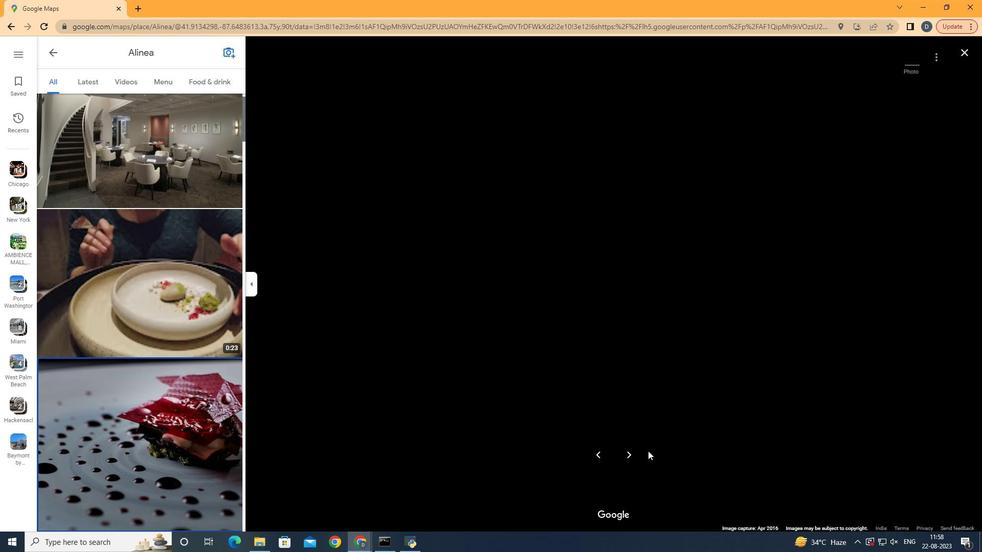 
Action: Key pressed <Key.right>
Screenshot: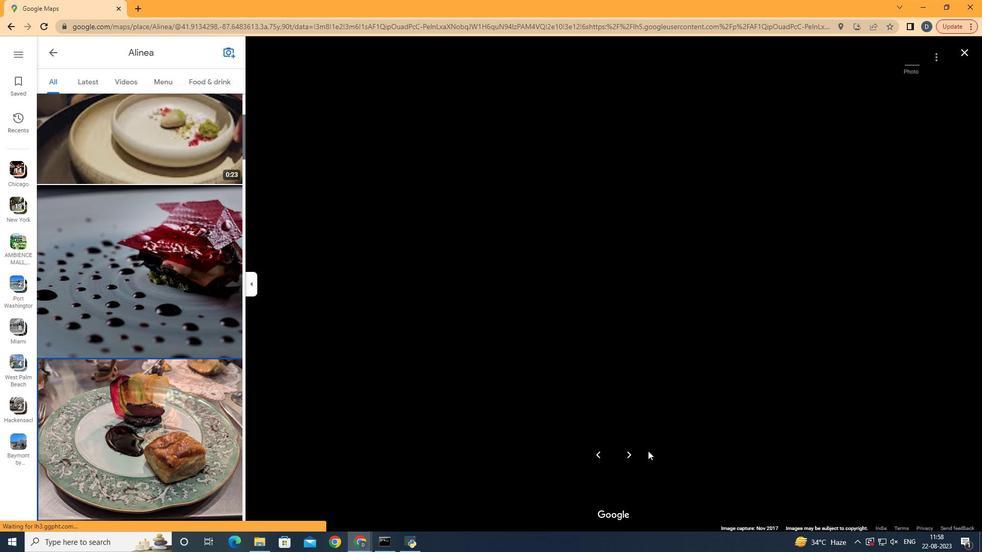 
Action: Mouse moved to (626, 449)
Screenshot: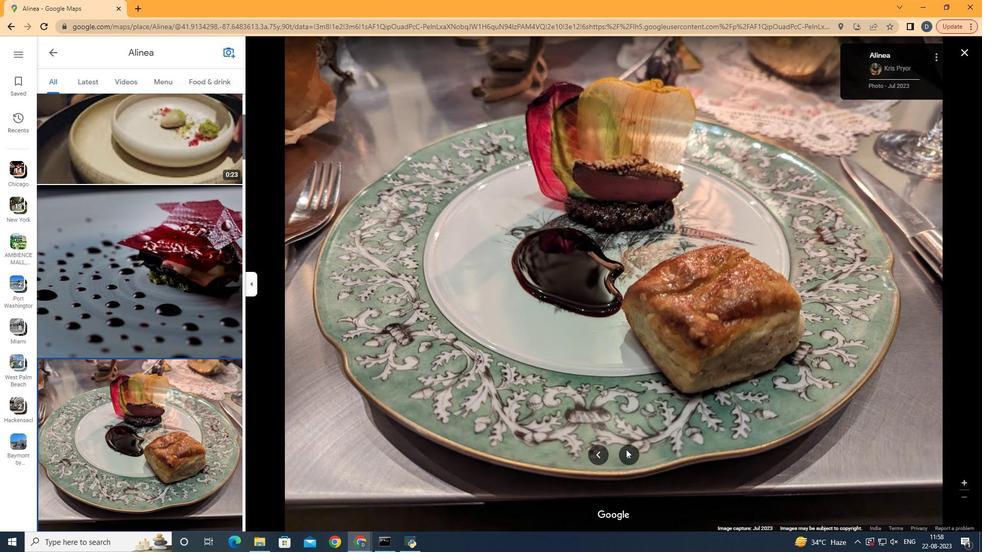 
Action: Mouse pressed left at (626, 449)
Screenshot: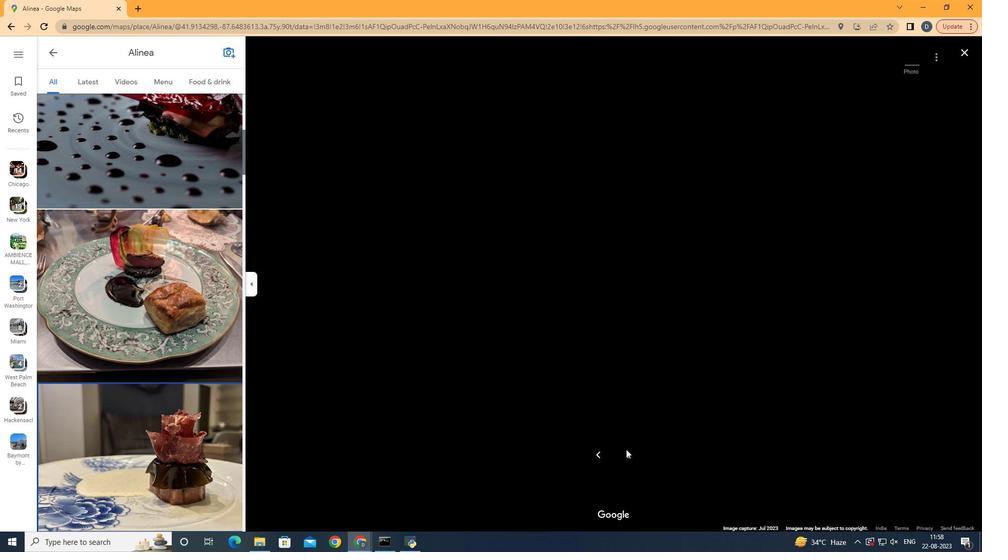 
Action: Key pressed <Key.right>
Screenshot: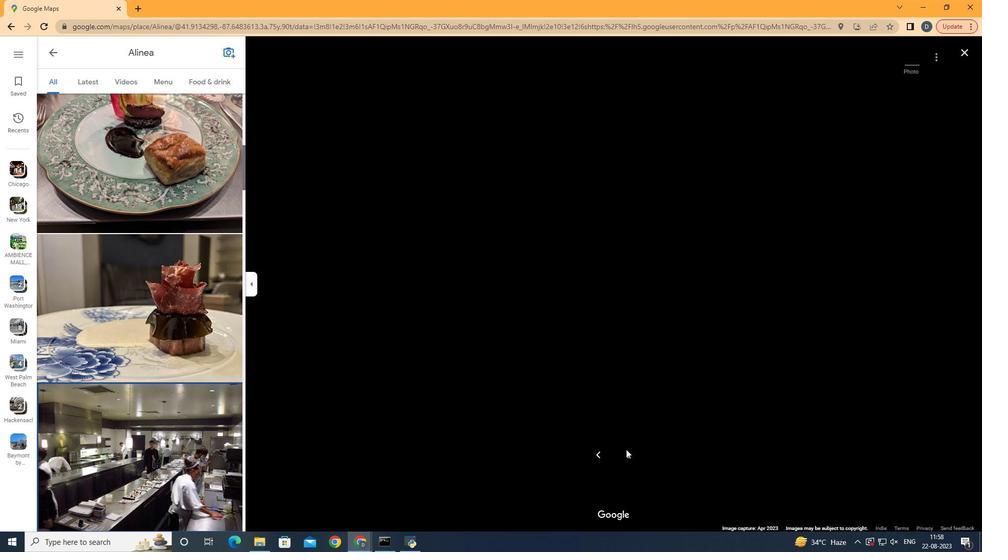 
Action: Mouse moved to (626, 449)
Screenshot: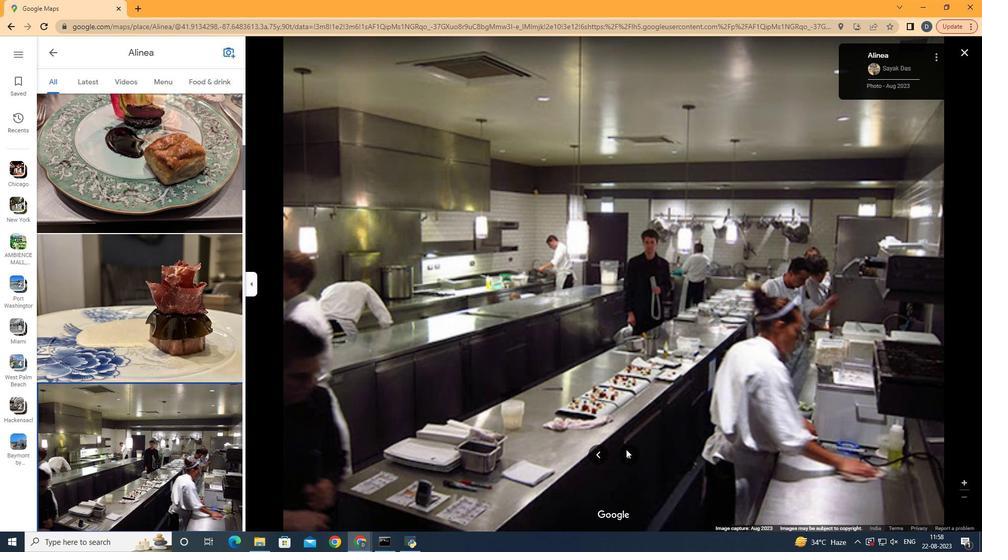 
Action: Key pressed <Key.right><Key.right>
Screenshot: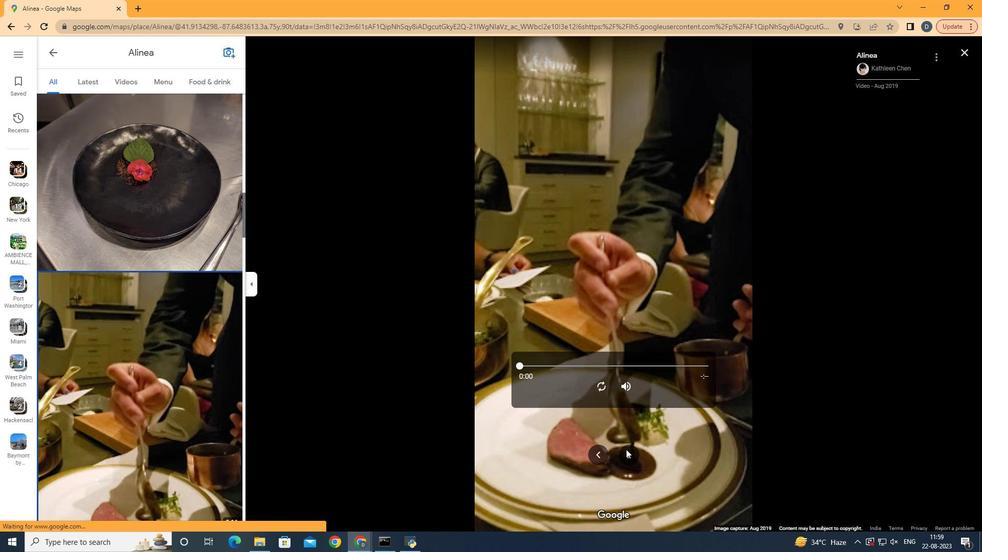 
Action: Mouse moved to (603, 386)
Screenshot: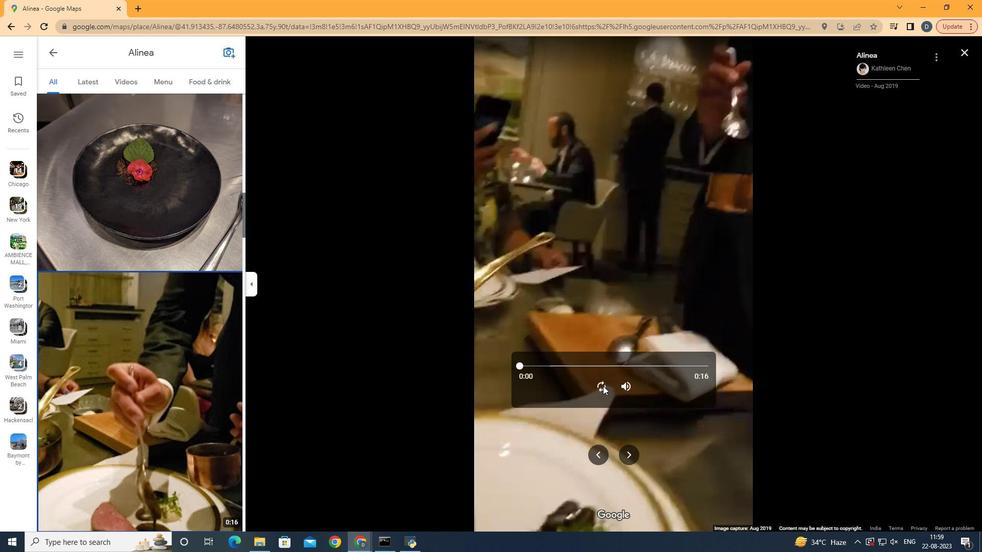 
Action: Mouse pressed left at (603, 386)
Screenshot: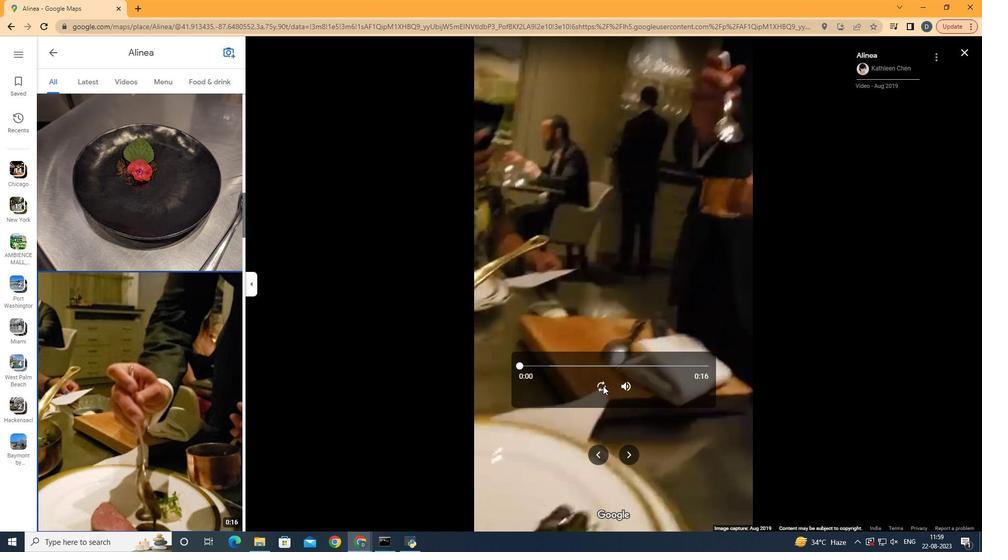 
Action: Mouse moved to (628, 447)
Screenshot: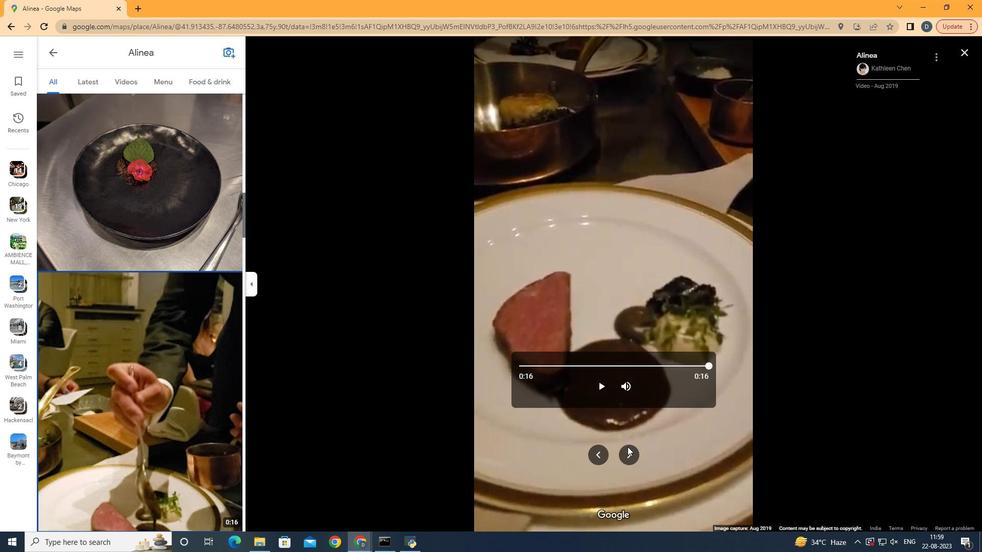 
Action: Mouse pressed left at (628, 447)
Screenshot: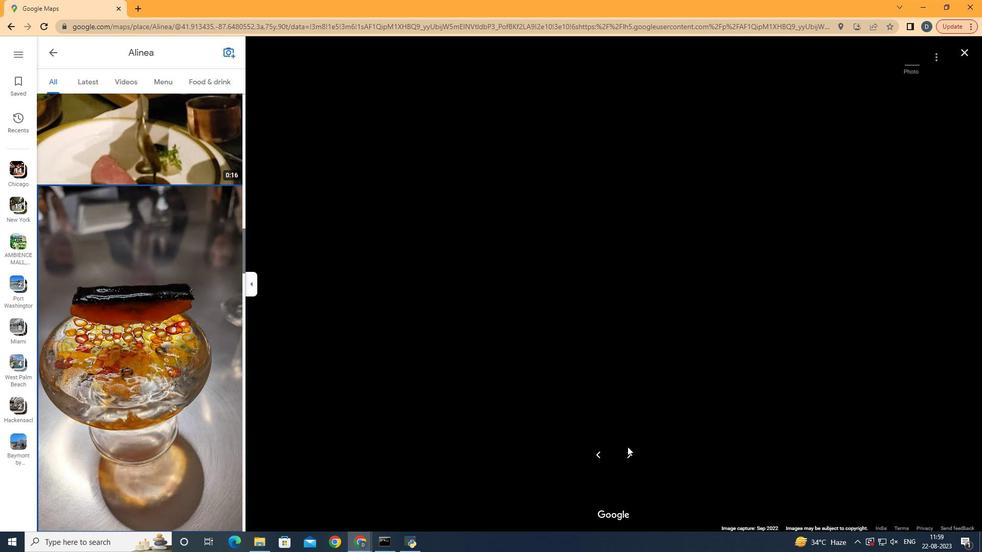
Action: Mouse moved to (628, 446)
Screenshot: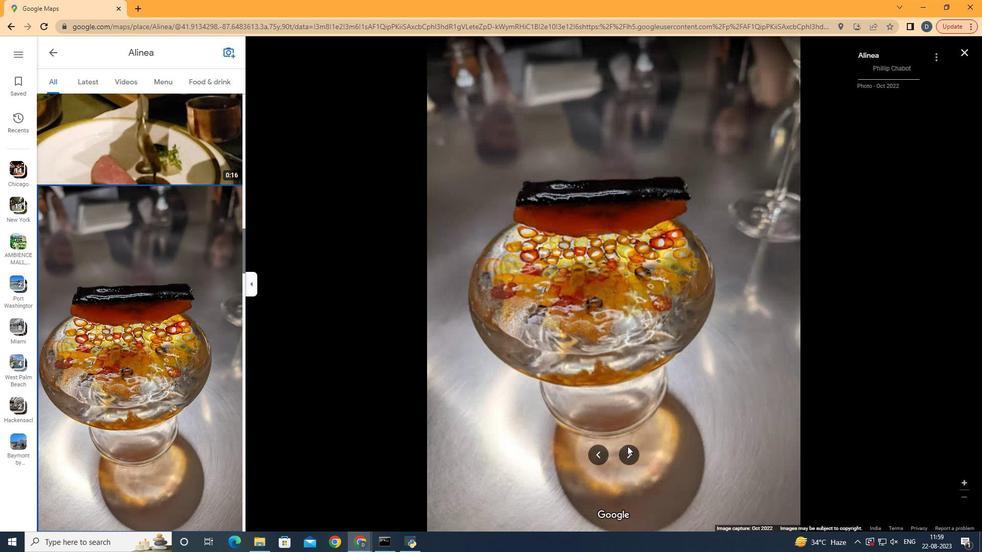 
Action: Key pressed <Key.right>
Screenshot: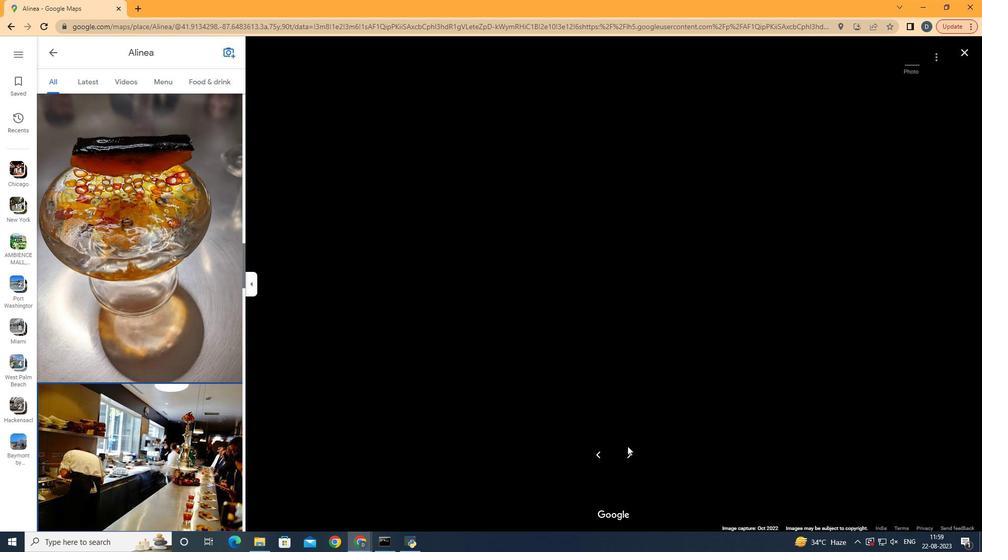 
Action: Mouse moved to (628, 452)
Screenshot: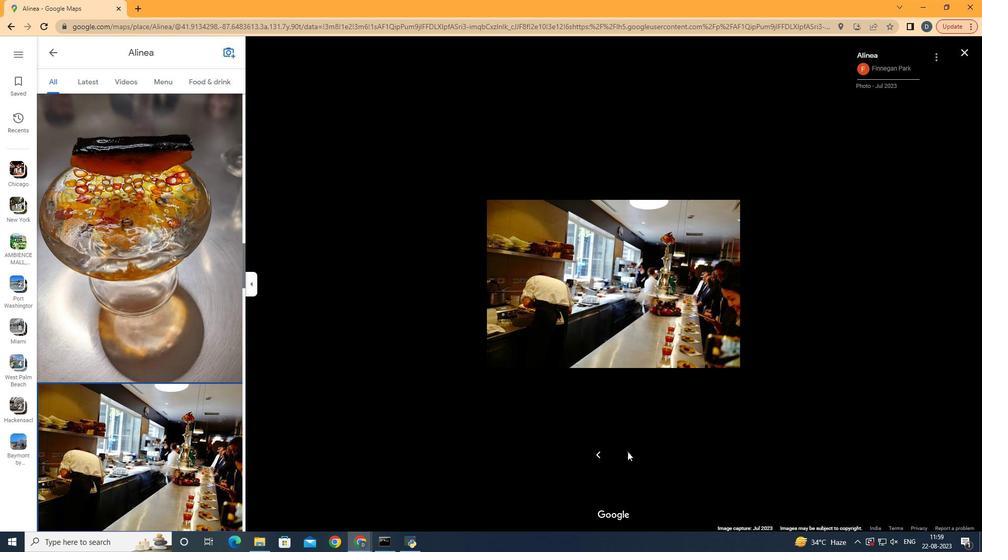 
Action: Key pressed <Key.right><Key.right><Key.right><Key.right>
Screenshot: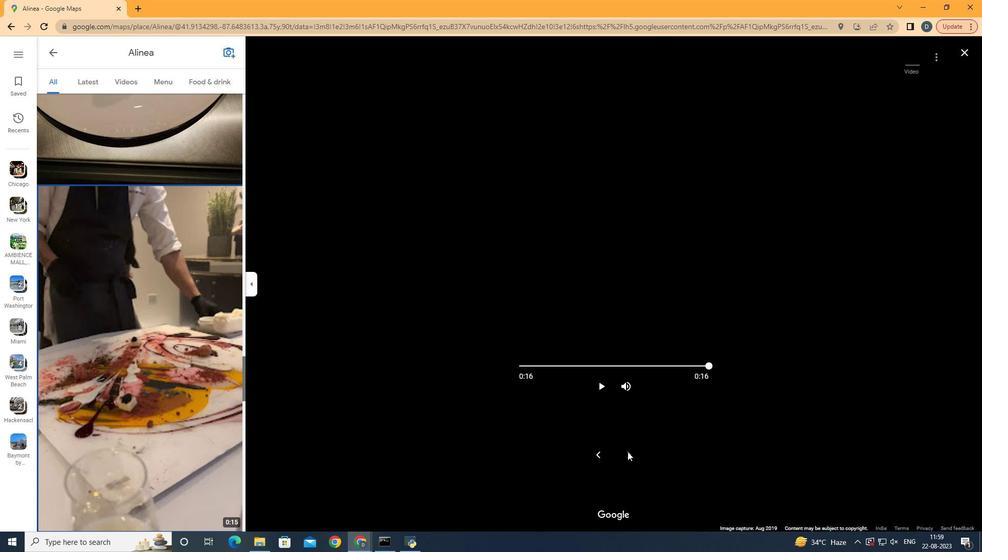 
Action: Mouse moved to (601, 387)
Screenshot: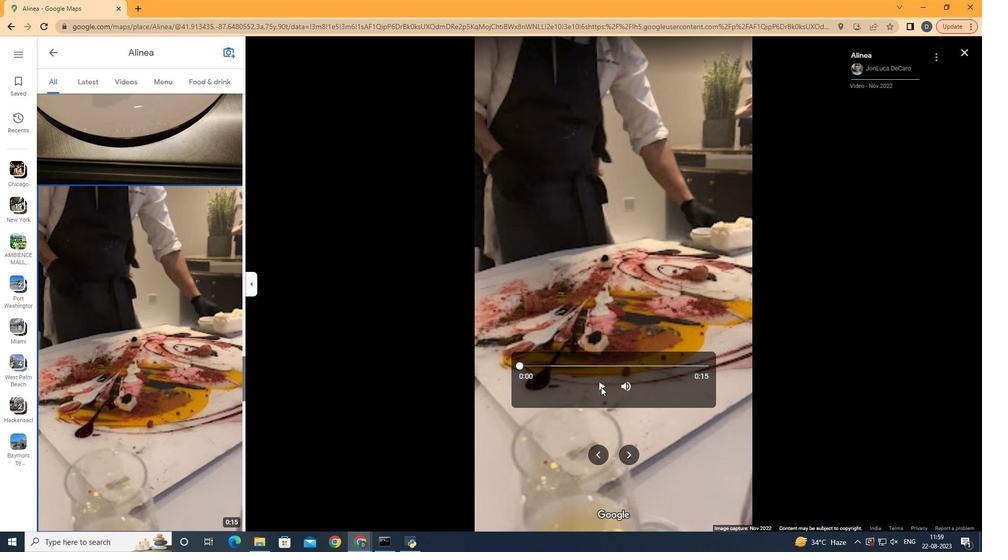 
Action: Mouse pressed left at (601, 387)
Screenshot: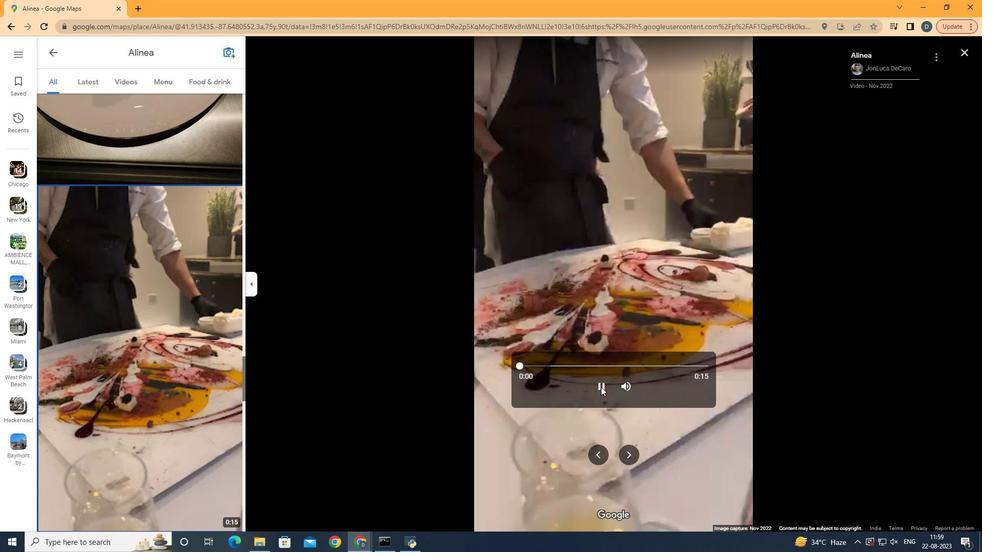 
Action: Mouse moved to (629, 449)
Screenshot: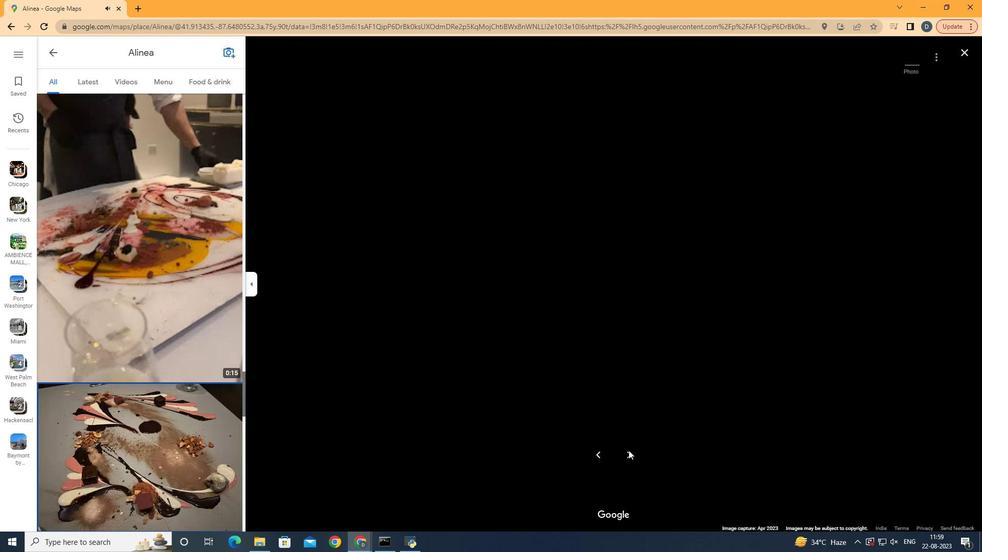 
Action: Mouse pressed left at (629, 449)
Screenshot: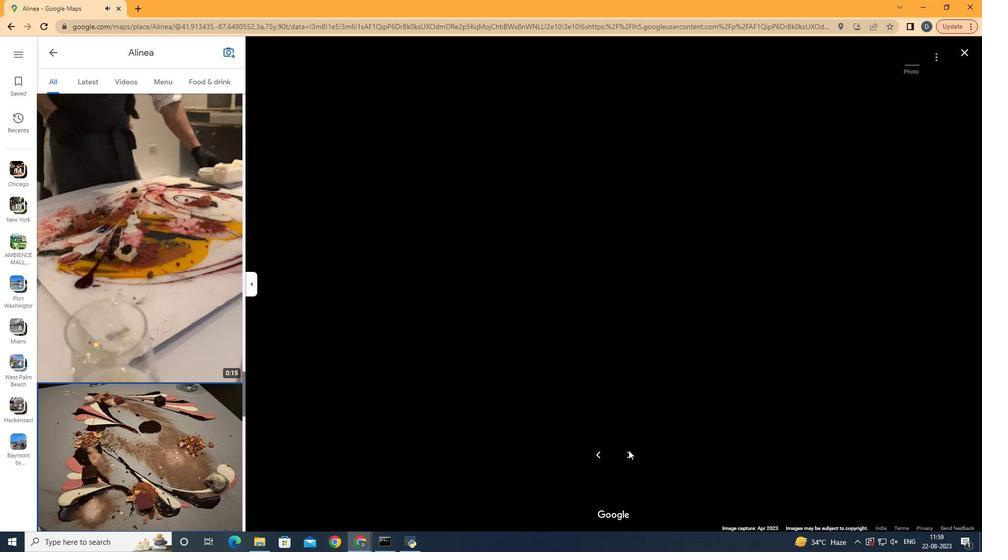 
Action: Mouse moved to (629, 450)
Screenshot: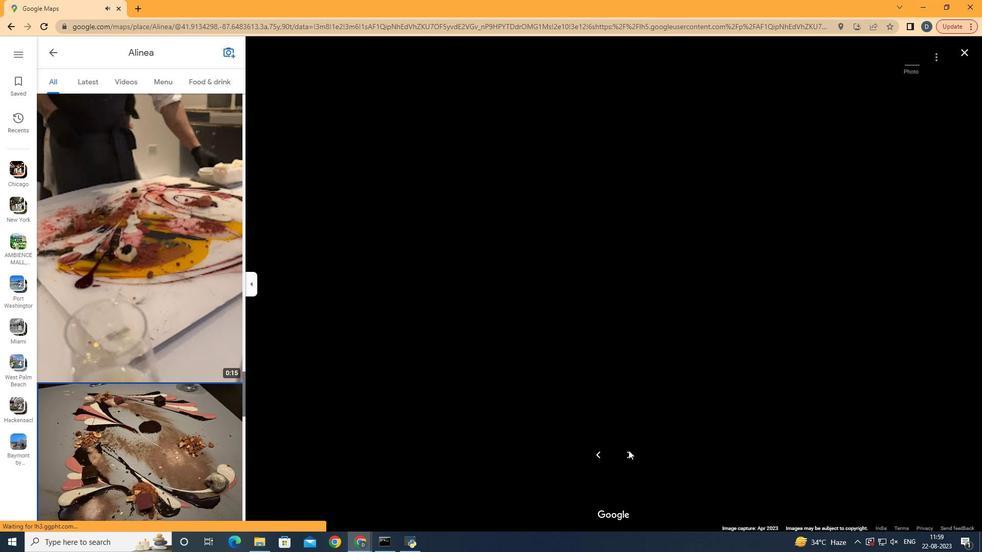
Action: Key pressed <Key.right><Key.right><Key.right><Key.right><Key.right>
Screenshot: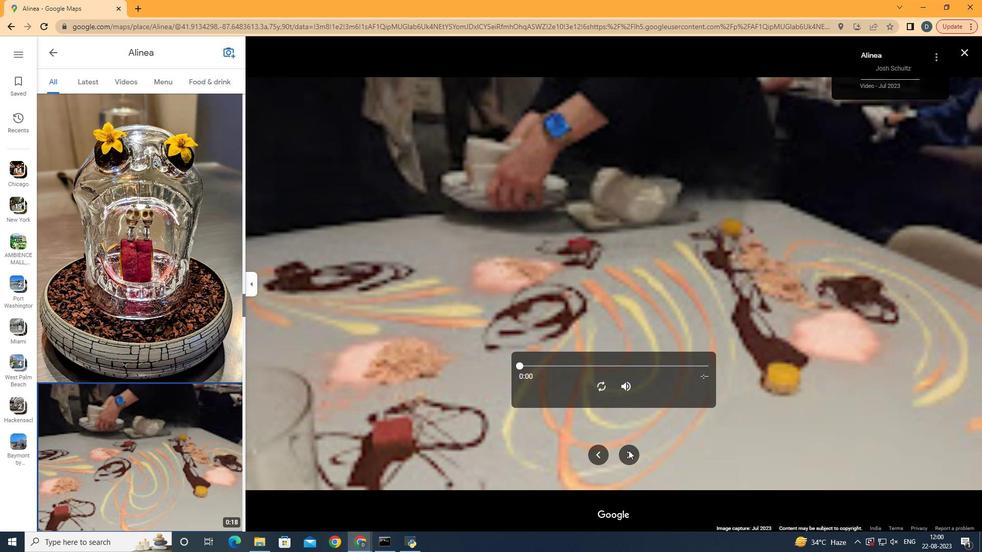 
Action: Mouse moved to (601, 380)
Screenshot: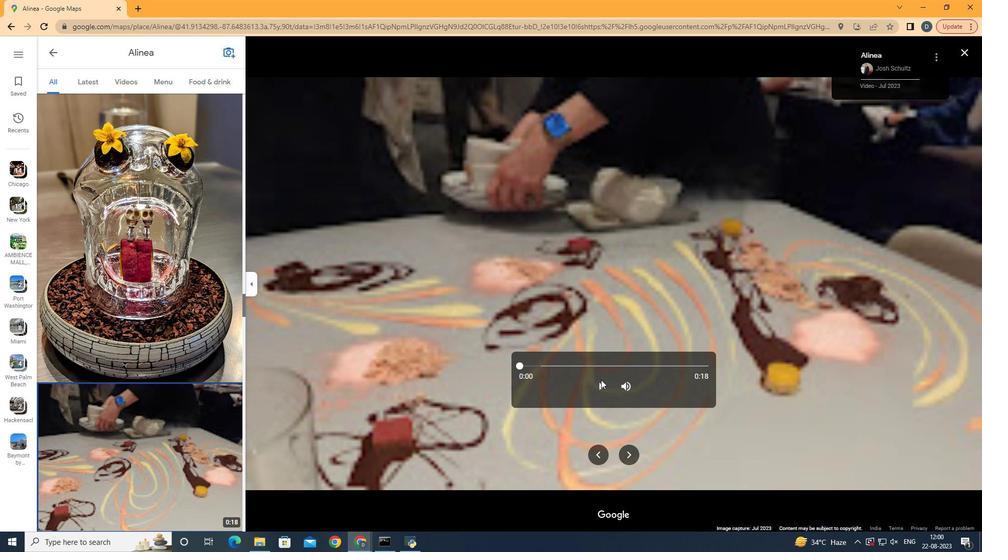 
Action: Mouse pressed left at (601, 380)
Screenshot: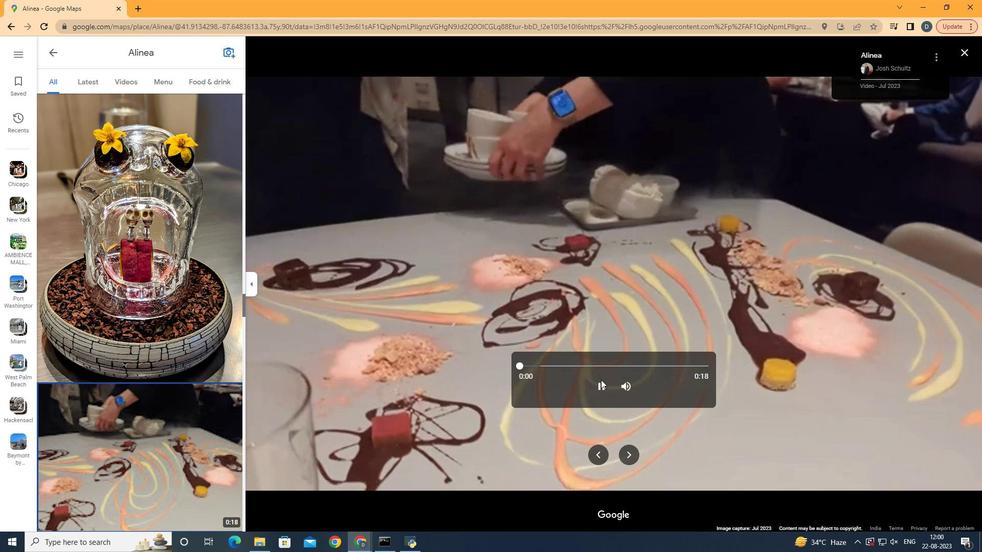 
Action: Mouse moved to (636, 453)
Screenshot: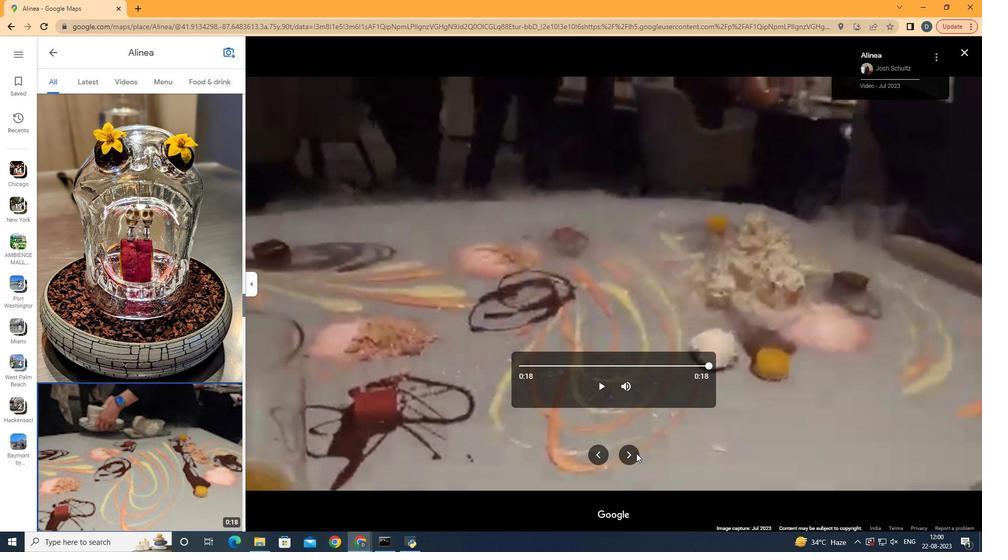 
Action: Mouse pressed left at (636, 453)
Screenshot: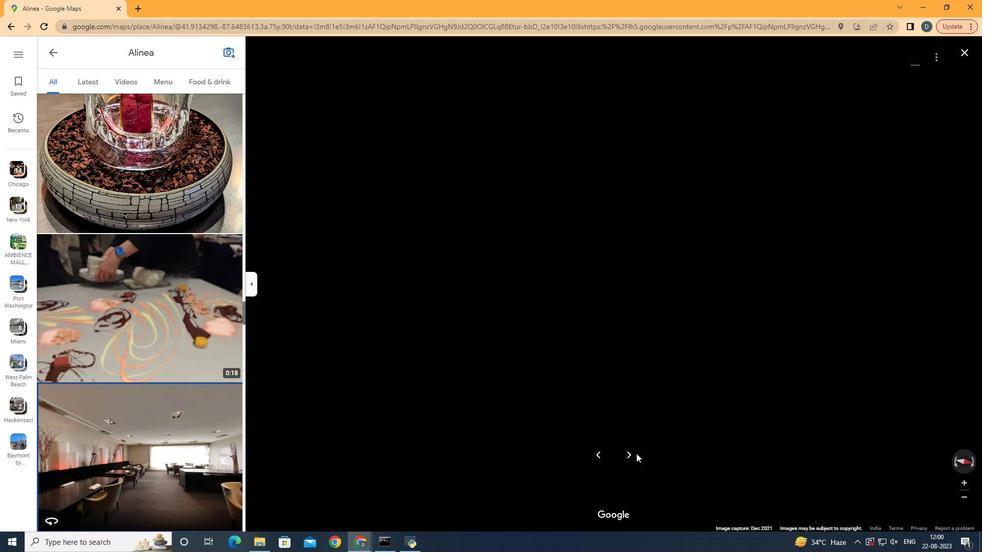 
Action: Key pressed <Key.right>
Screenshot: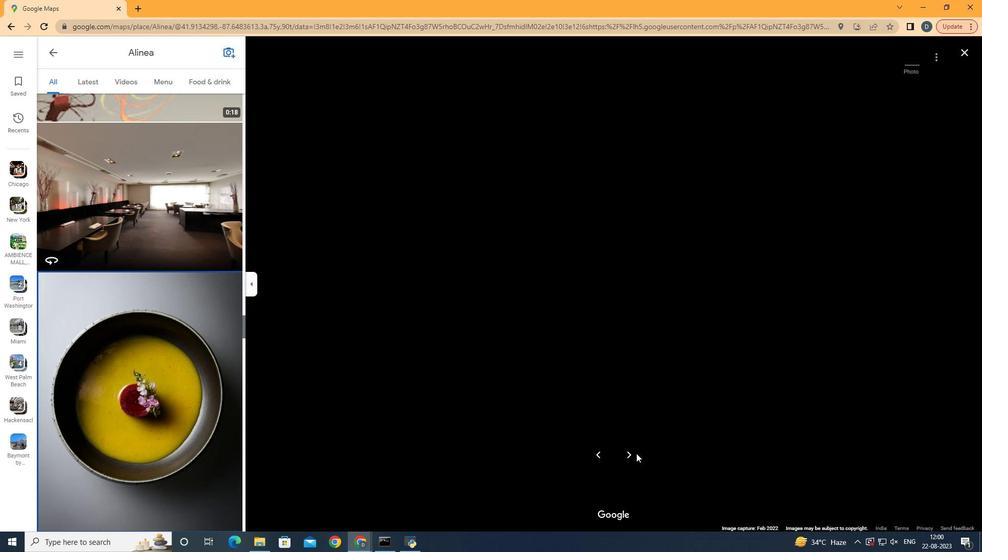 
Action: Mouse moved to (626, 450)
Screenshot: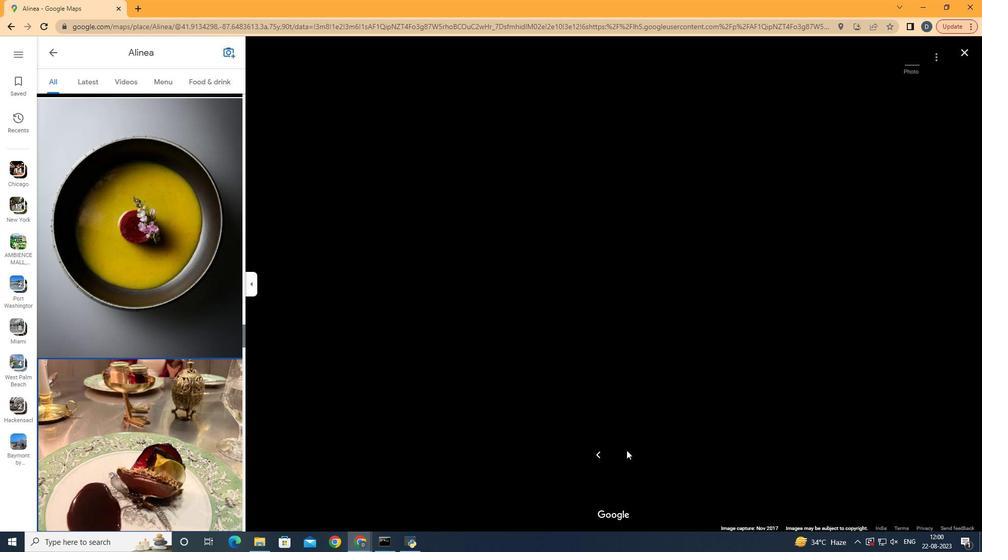 
Action: Mouse pressed left at (626, 450)
Screenshot: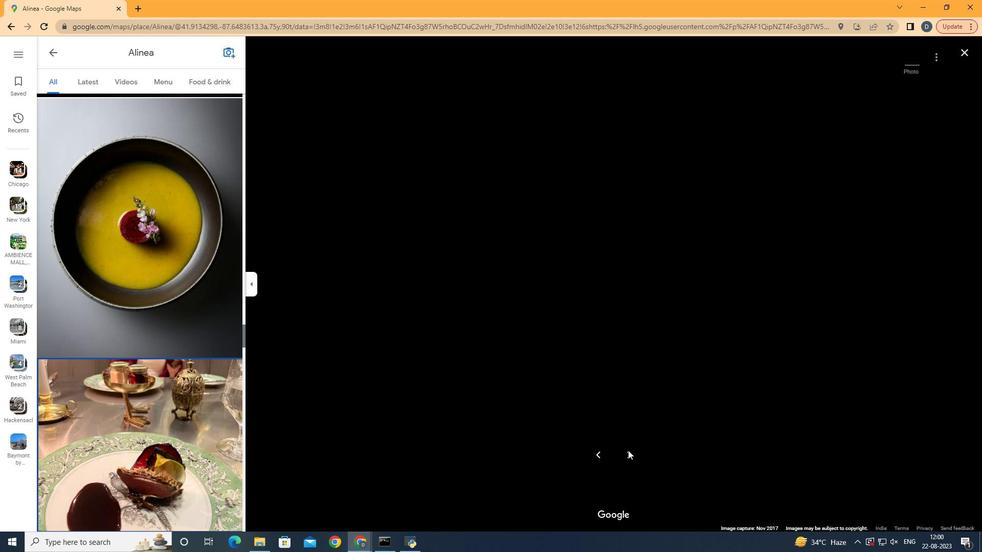
Action: Mouse moved to (628, 450)
Screenshot: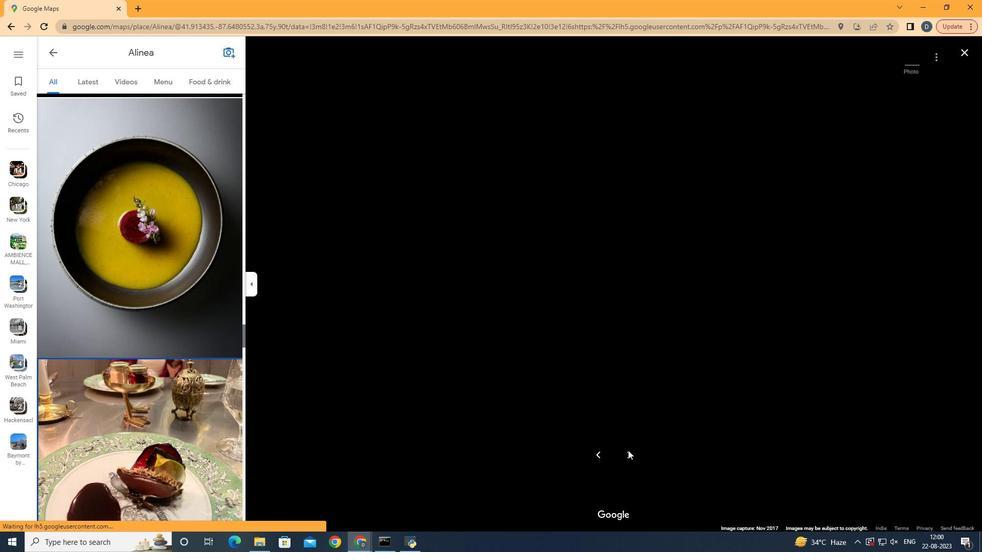 
Action: Key pressed <Key.right><Key.right><Key.right><Key.right><Key.right><Key.right><Key.right><Key.right><Key.up><Key.right><Key.right><Key.right><Key.right><Key.right><Key.right><Key.right><Key.right><Key.right><Key.right><Key.right><Key.right><Key.right><Key.right><Key.right><Key.right><Key.right><Key.right><Key.right><Key.right><Key.right><Key.right><Key.right><Key.right><Key.right><Key.right><Key.right><Key.up><Key.right><Key.right><Key.right><Key.right><Key.right><Key.right><Key.right><Key.right><Key.right><Key.right><Key.right><Key.right><Key.right><Key.right><Key.right><Key.up><Key.up><Key.up><Key.right><Key.up><Key.right><Key.up><Key.right><Key.right><Key.left><Key.right><Key.right><Key.right><Key.right><Key.left><Key.right><Key.right><Key.right><Key.left><Key.right><Key.right><Key.right><Key.right><Key.up><Key.up><Key.right><Key.right><Key.right><Key.up><Key.right><Key.right><Key.right><Key.right><Key.right><Key.right><Key.right><Key.right><Key.right><Key.left><Key.right><Key.right><Key.right><Key.right><Key.right><Key.right><Key.right><Key.right><Key.right><Key.right><Key.right><Key.right><Key.right><Key.right><Key.right>
Screenshot: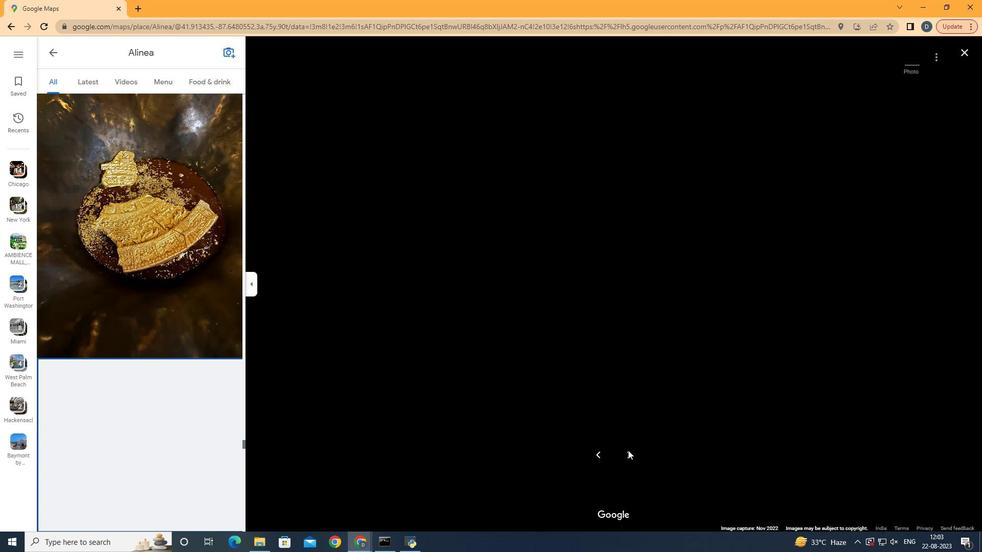 
Action: Mouse moved to (962, 54)
Screenshot: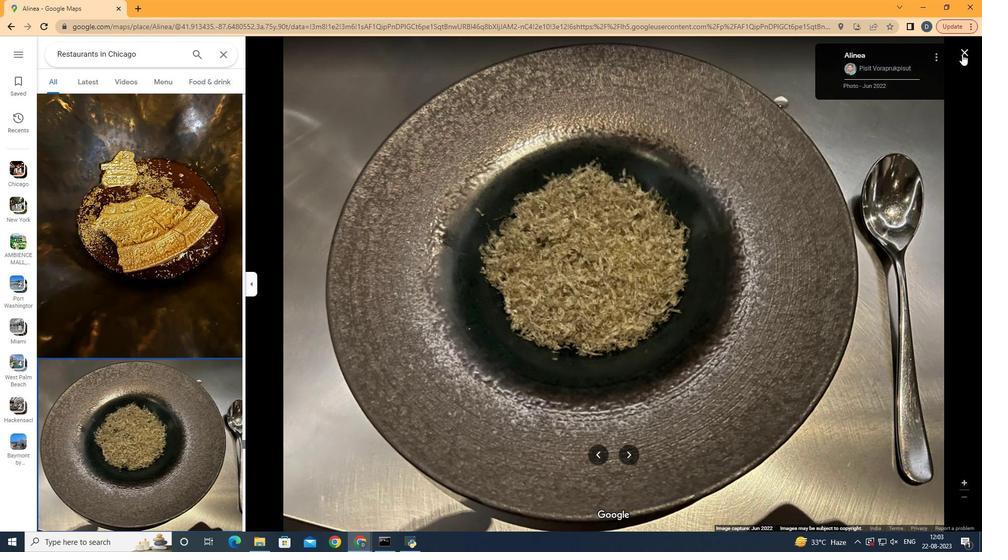 
Action: Mouse pressed left at (962, 54)
Screenshot: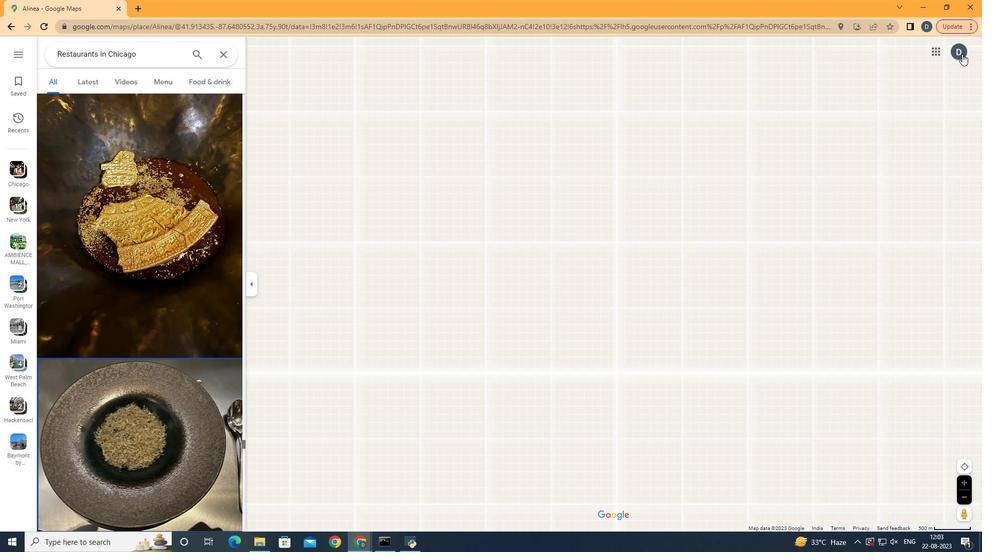 
Action: Mouse moved to (57, 57)
Screenshot: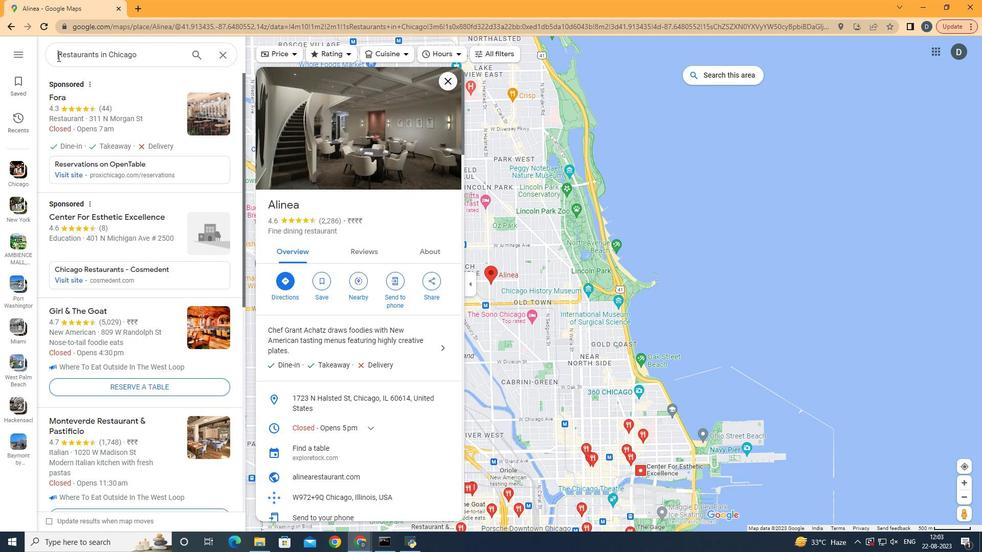 
Action: Mouse pressed left at (57, 57)
Screenshot: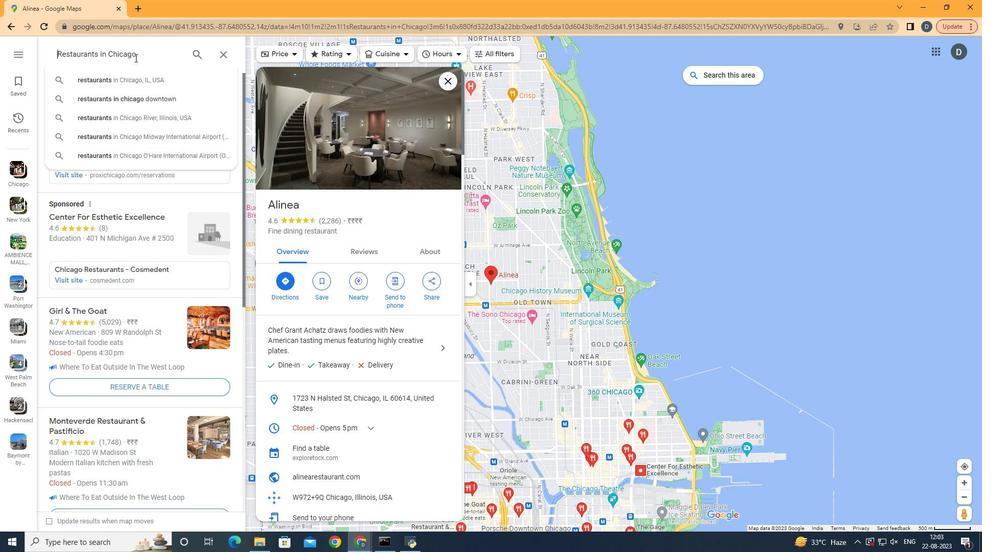 
Action: Mouse moved to (135, 57)
Screenshot: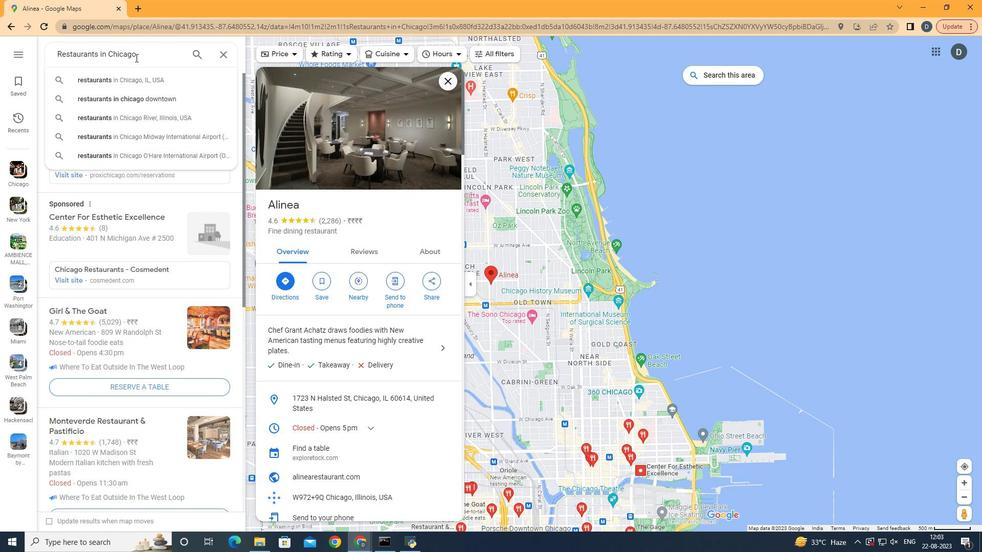 
Action: Key pressed <Key.space><Key.left><Key.shift>Italian<Key.enter>
